 Task: Search for and compare wireless routers on Amazon to find the best option for purchase.
Action: Mouse moved to (191, 313)
Screenshot: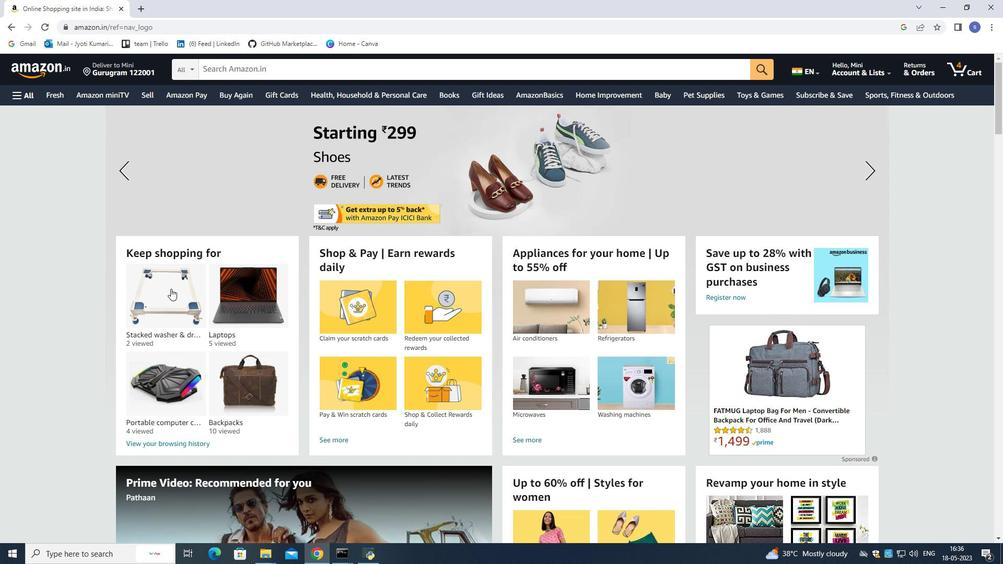 
Action: Mouse scrolled (191, 313) with delta (0, 0)
Screenshot: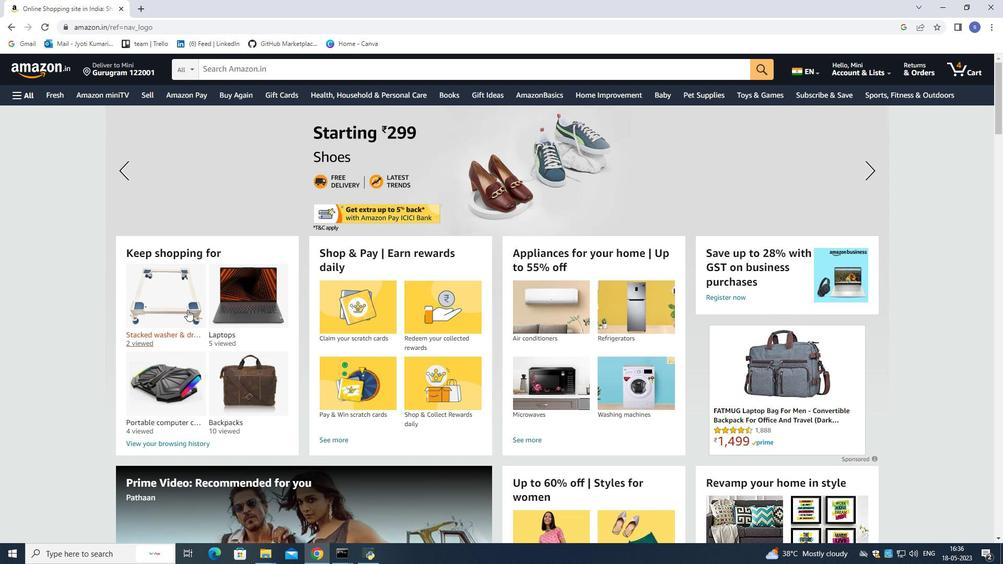 
Action: Mouse moved to (191, 312)
Screenshot: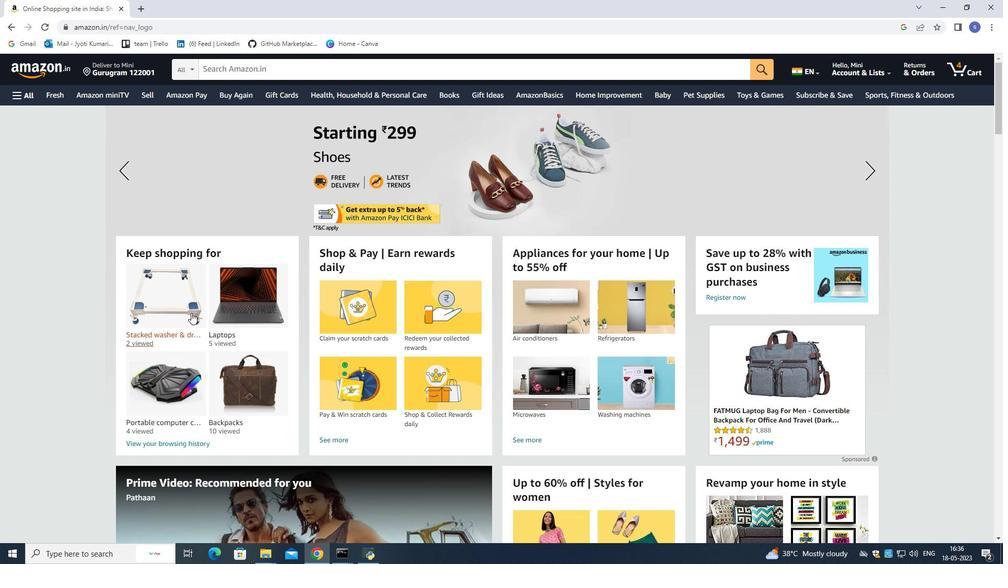 
Action: Mouse scrolled (191, 313) with delta (0, 0)
Screenshot: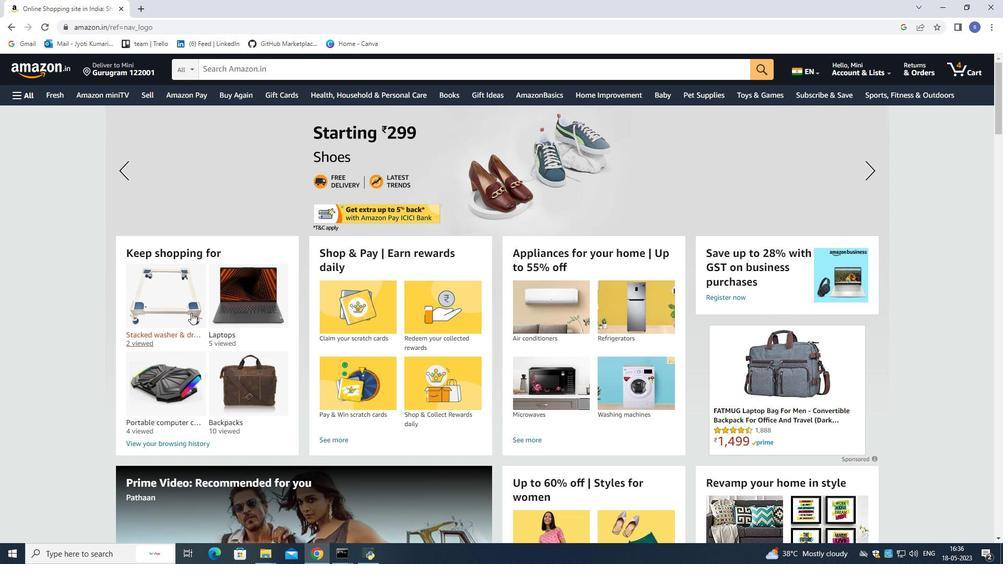 
Action: Mouse moved to (192, 309)
Screenshot: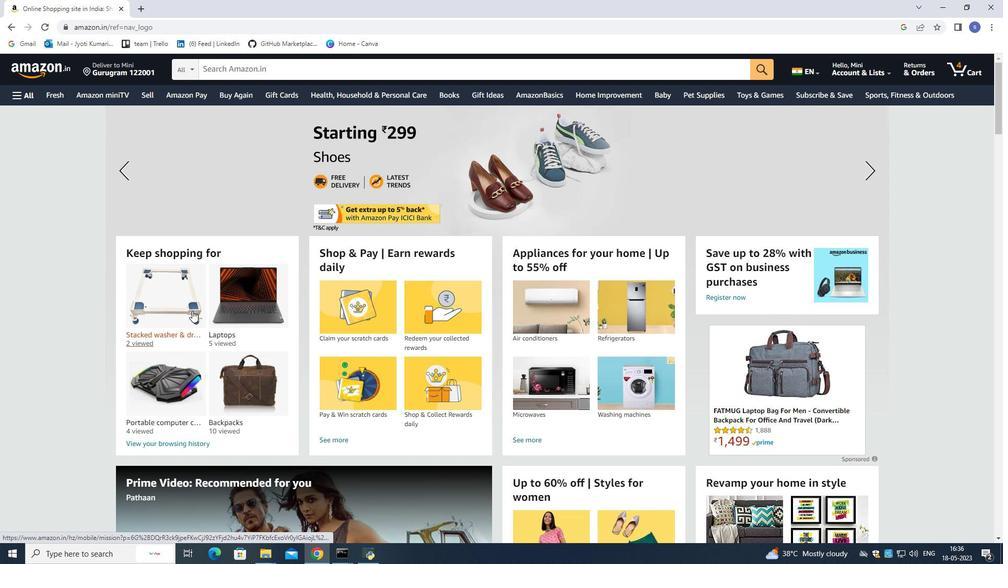 
Action: Mouse scrolled (192, 309) with delta (0, 0)
Screenshot: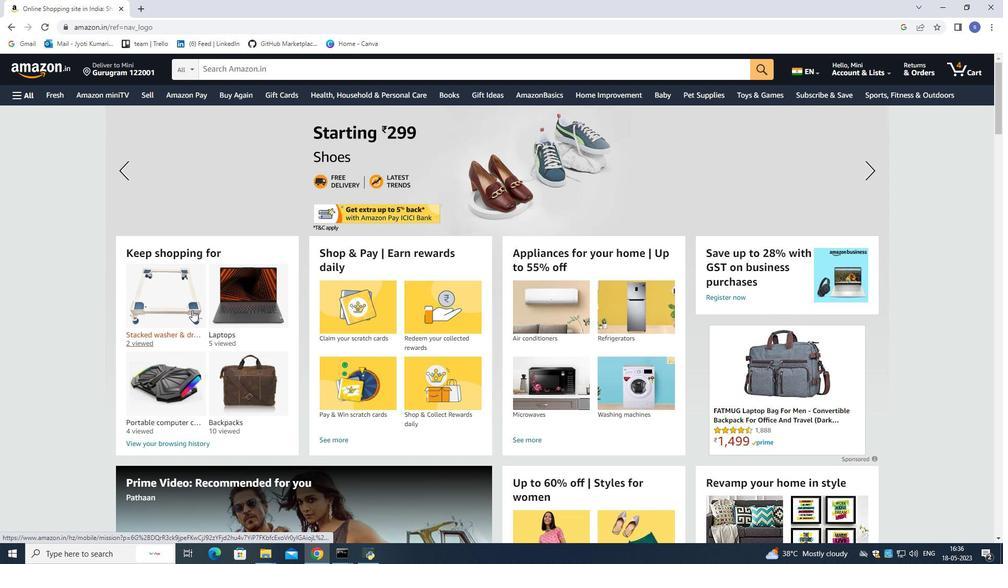 
Action: Mouse scrolled (192, 309) with delta (0, 0)
Screenshot: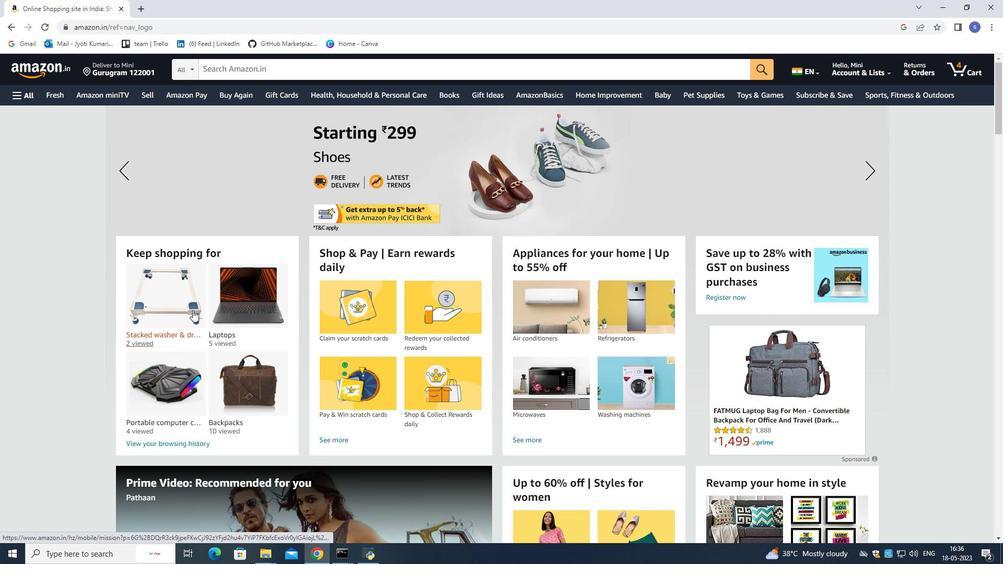 
Action: Mouse scrolled (192, 309) with delta (0, 0)
Screenshot: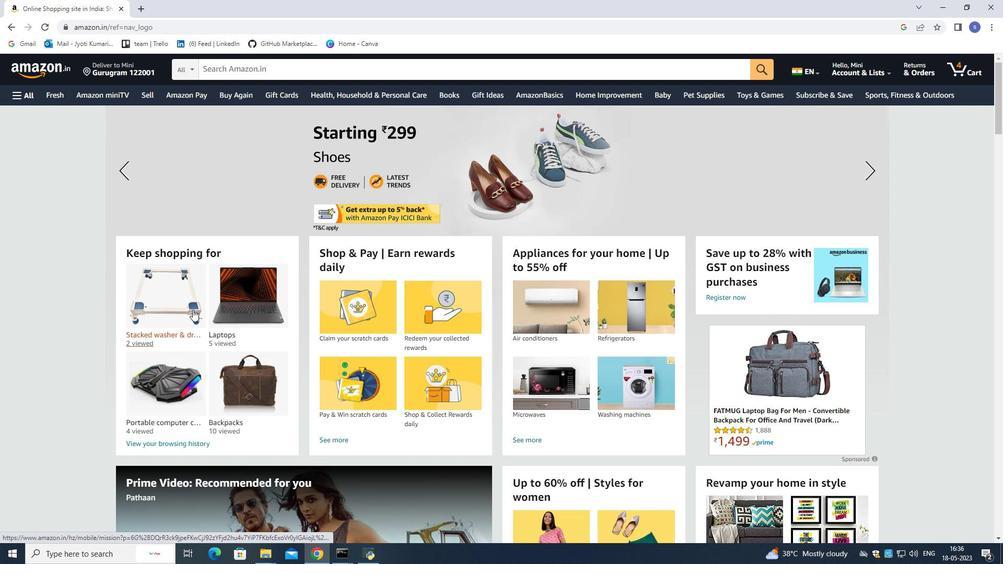 
Action: Mouse moved to (193, 308)
Screenshot: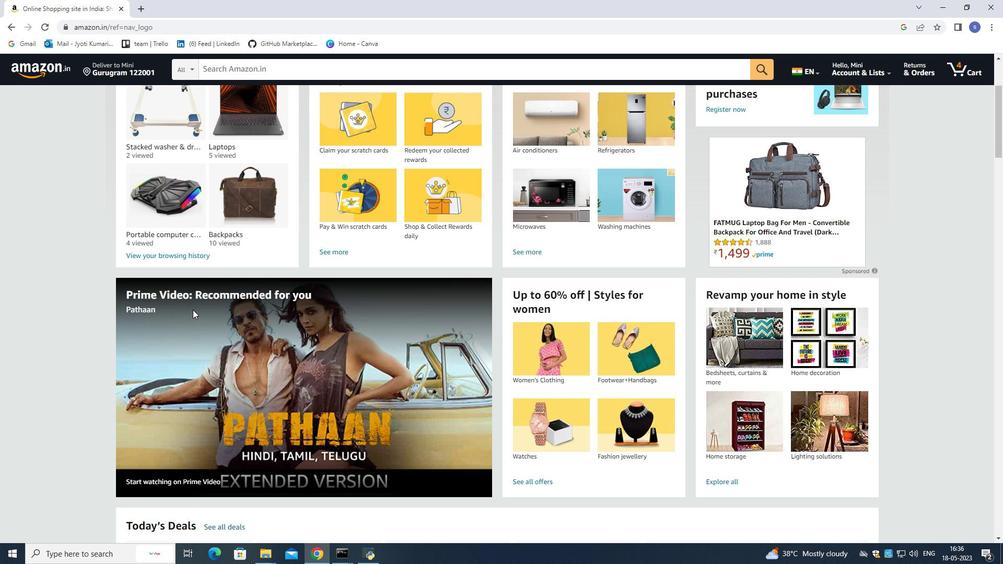 
Action: Mouse scrolled (193, 308) with delta (0, 0)
Screenshot: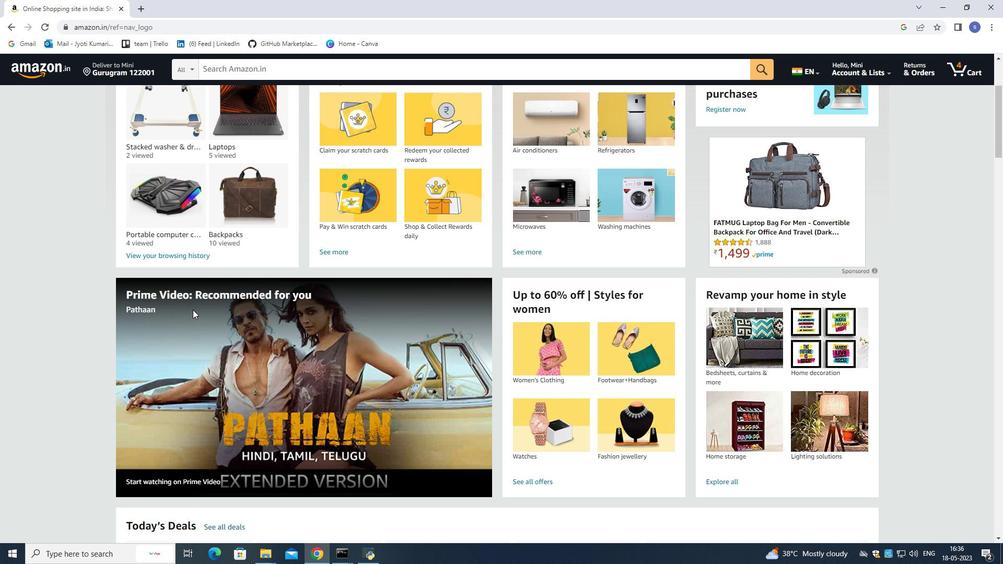 
Action: Mouse moved to (201, 283)
Screenshot: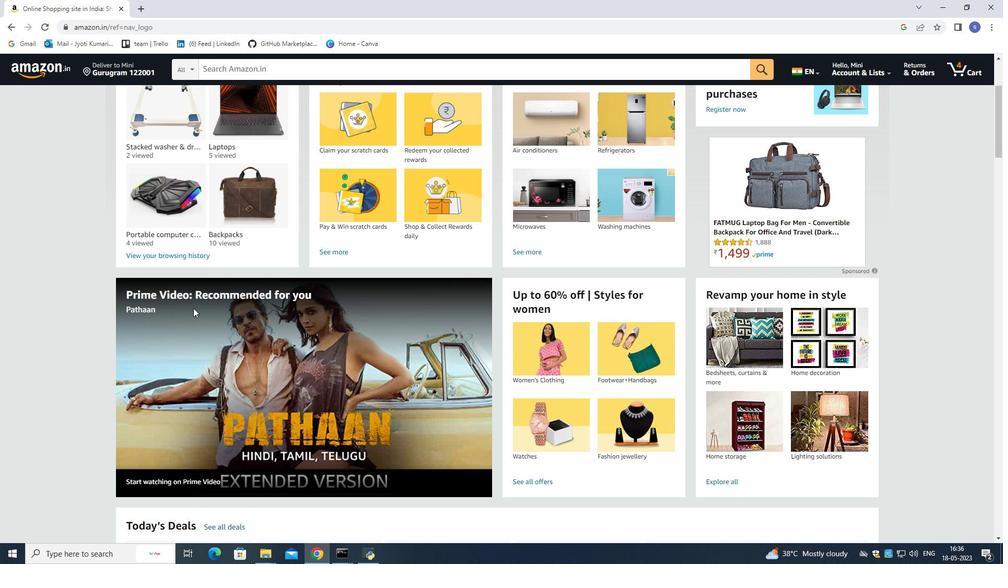 
Action: Mouse scrolled (201, 286) with delta (0, 0)
Screenshot: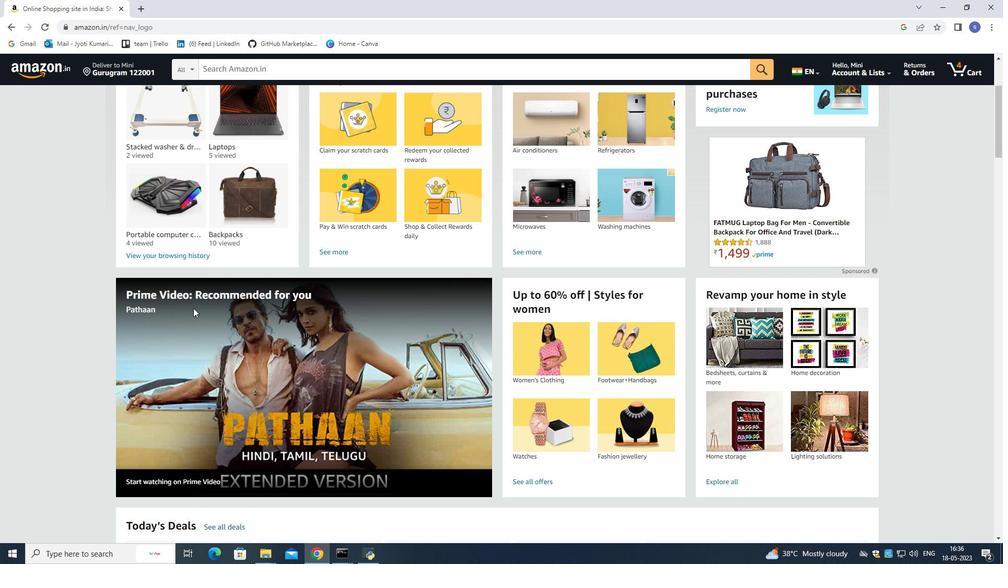 
Action: Mouse moved to (202, 271)
Screenshot: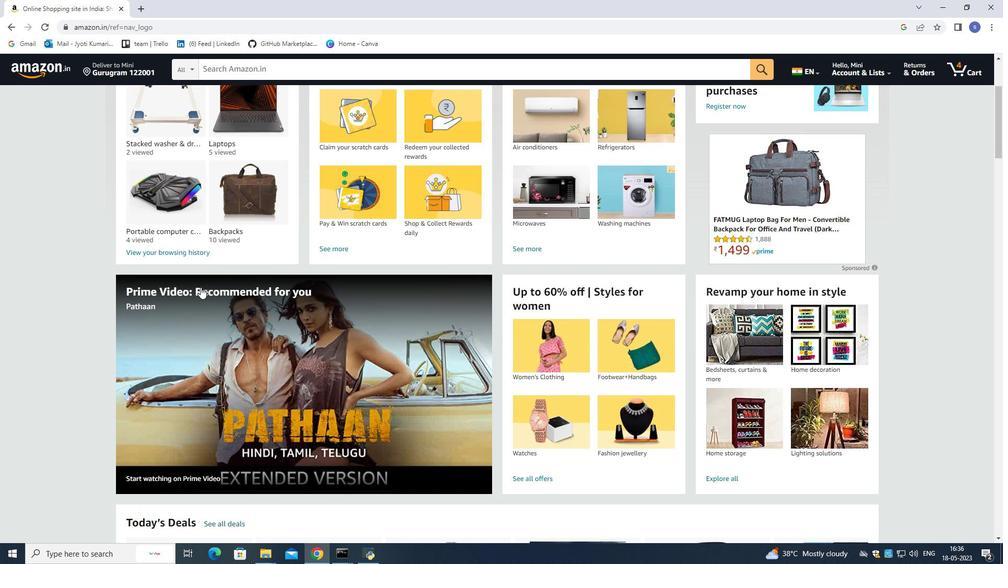 
Action: Mouse scrolled (202, 272) with delta (0, 0)
Screenshot: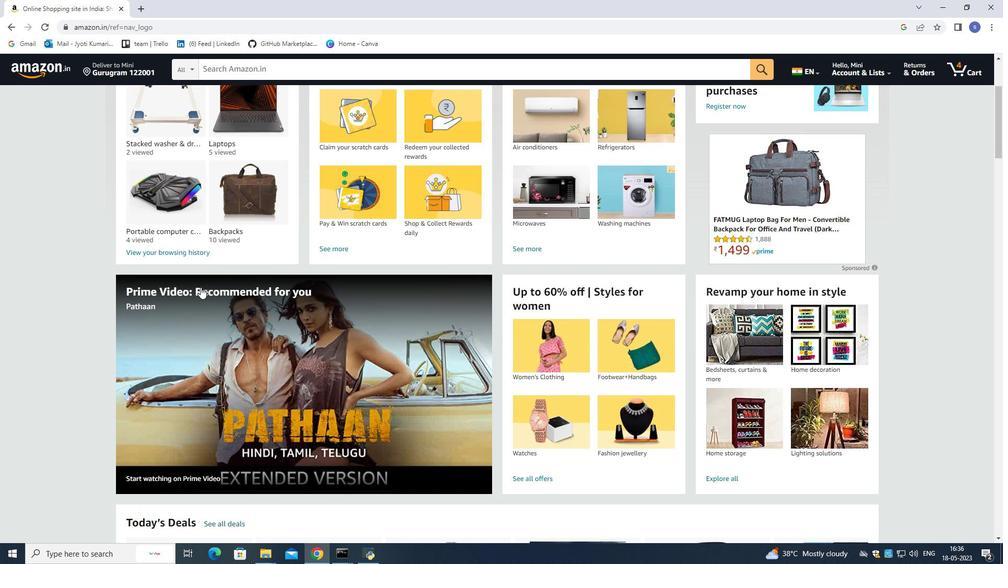 
Action: Mouse moved to (202, 259)
Screenshot: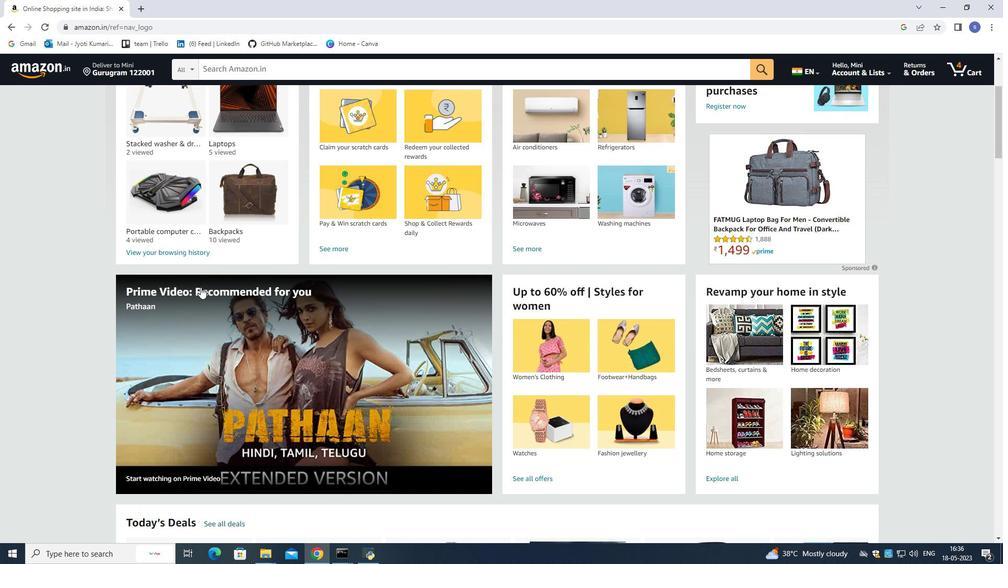 
Action: Mouse scrolled (202, 260) with delta (0, 0)
Screenshot: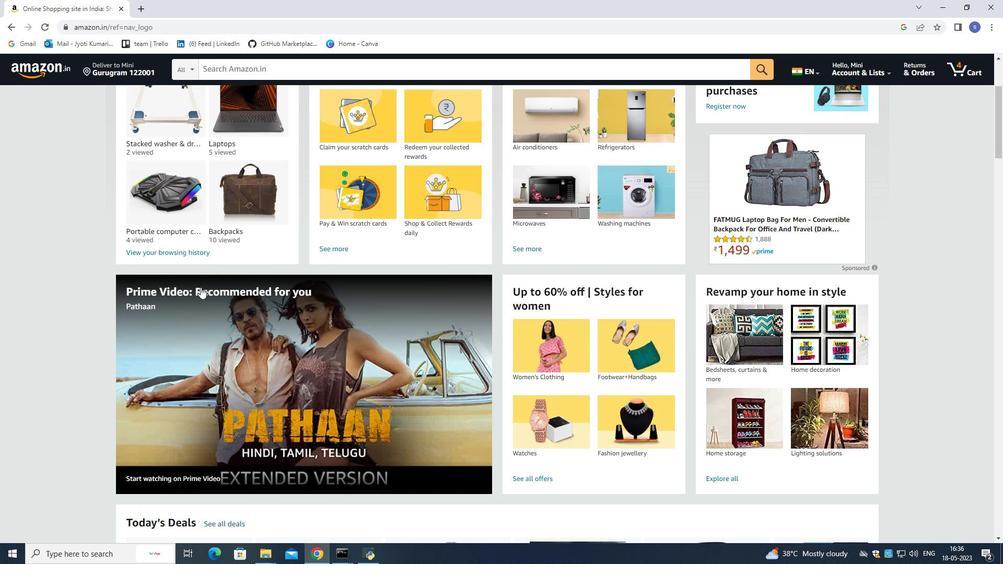 
Action: Mouse scrolled (202, 260) with delta (0, 0)
Screenshot: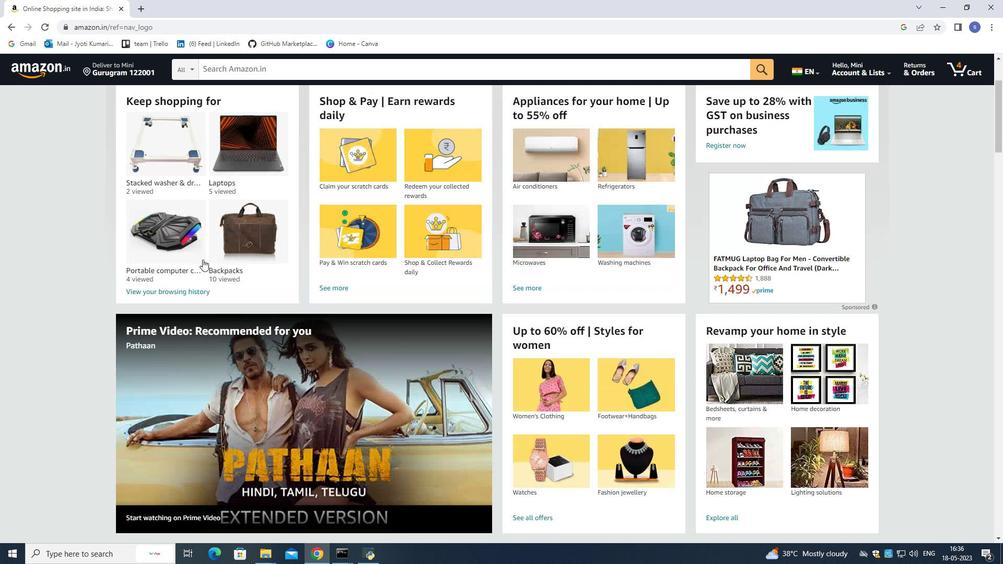 
Action: Mouse scrolled (202, 260) with delta (0, 0)
Screenshot: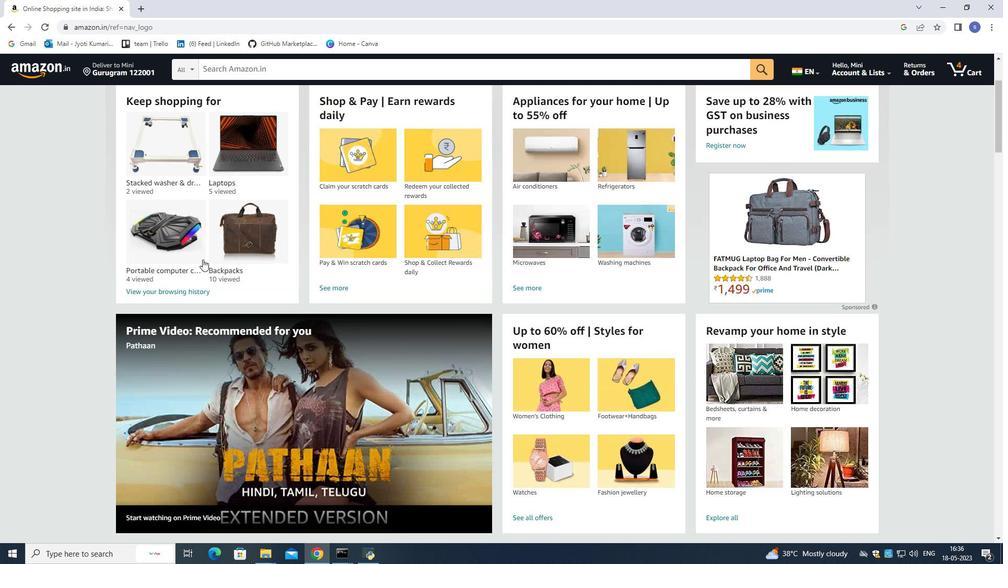 
Action: Mouse scrolled (202, 260) with delta (0, 0)
Screenshot: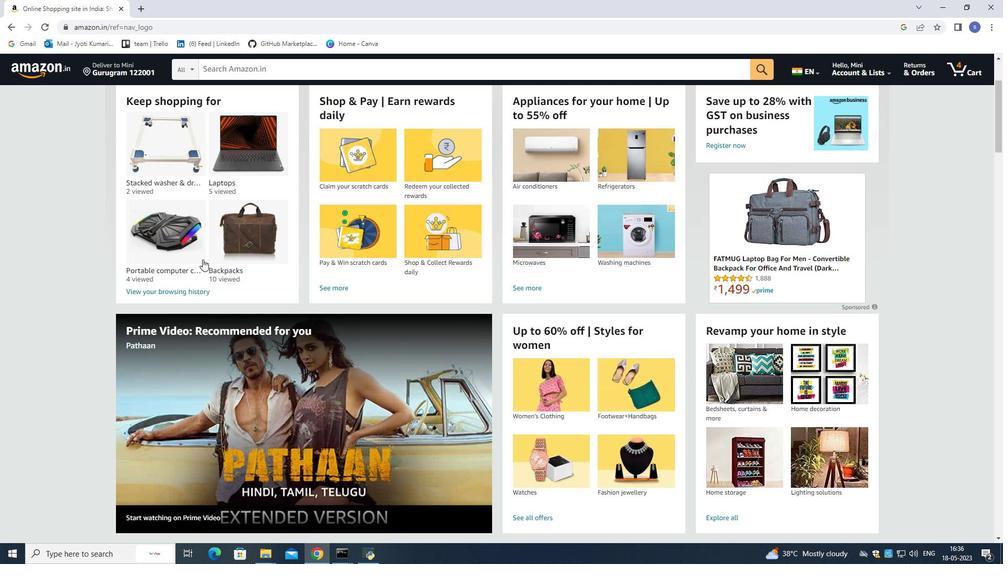 
Action: Mouse moved to (202, 259)
Screenshot: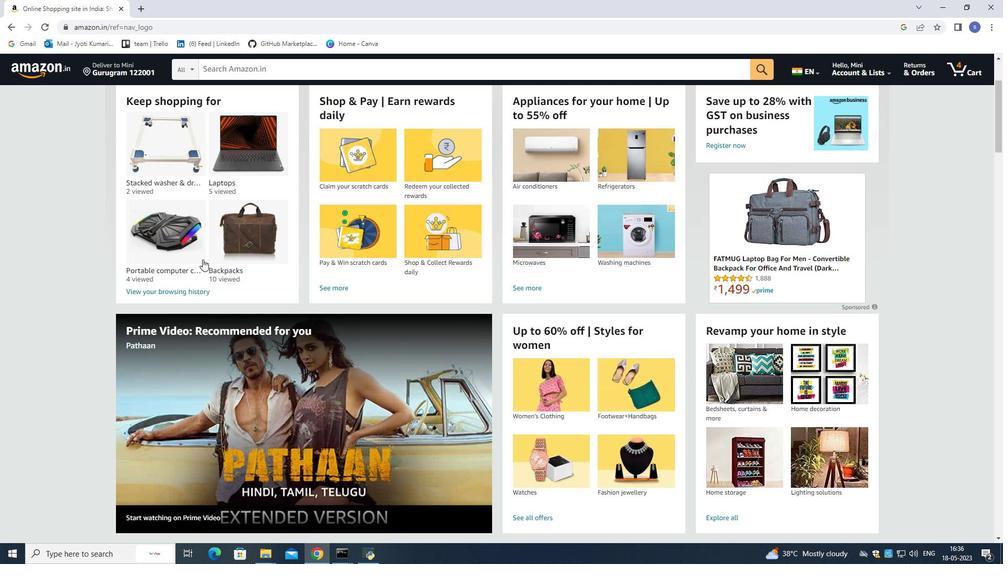 
Action: Mouse scrolled (202, 259) with delta (0, 0)
Screenshot: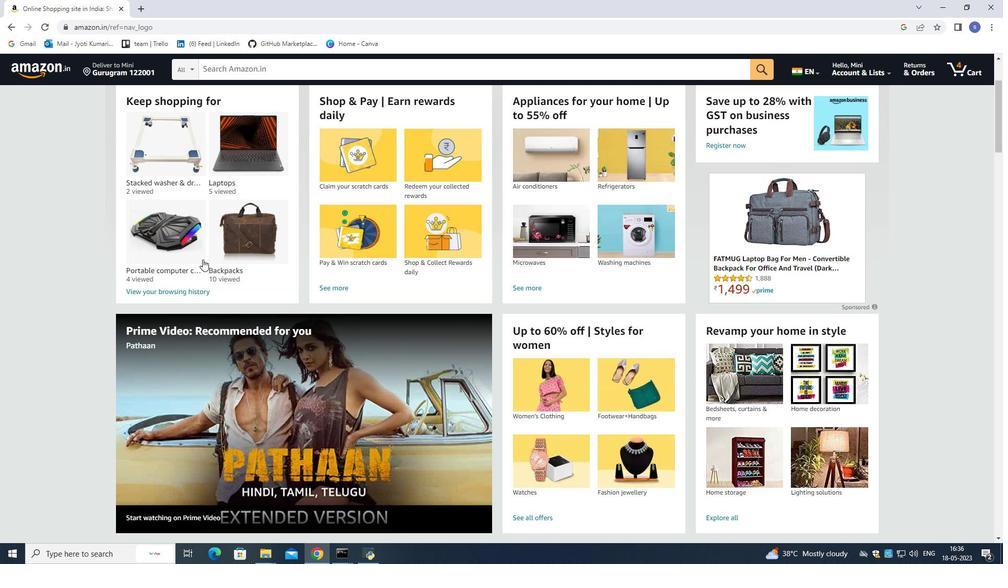 
Action: Mouse moved to (205, 249)
Screenshot: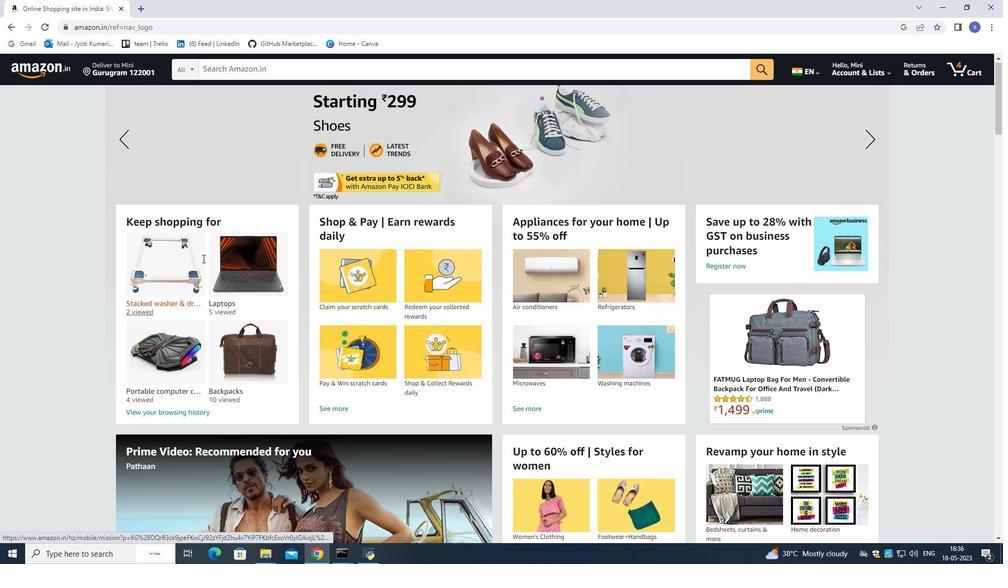
Action: Mouse scrolled (205, 249) with delta (0, 0)
Screenshot: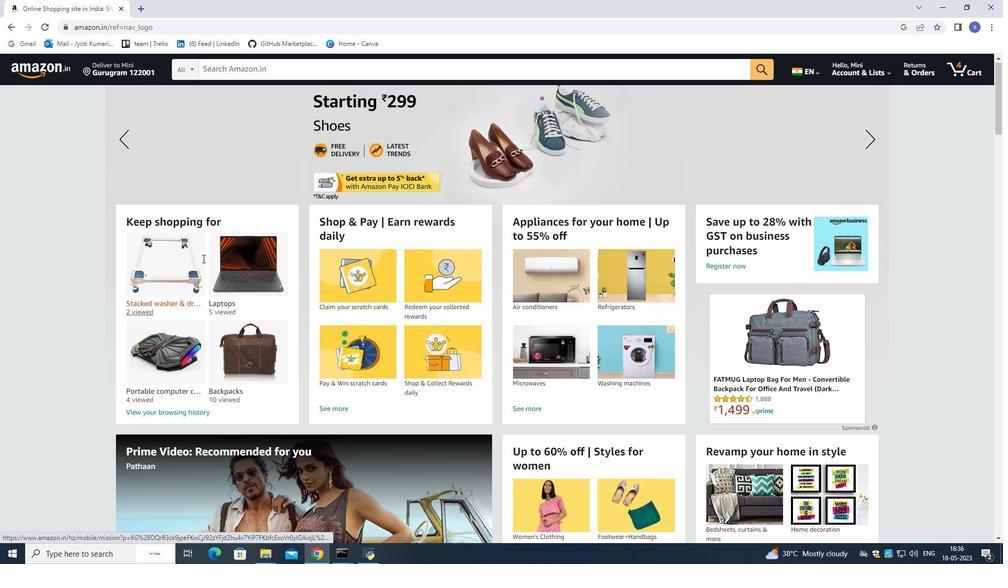 
Action: Mouse moved to (506, 67)
Screenshot: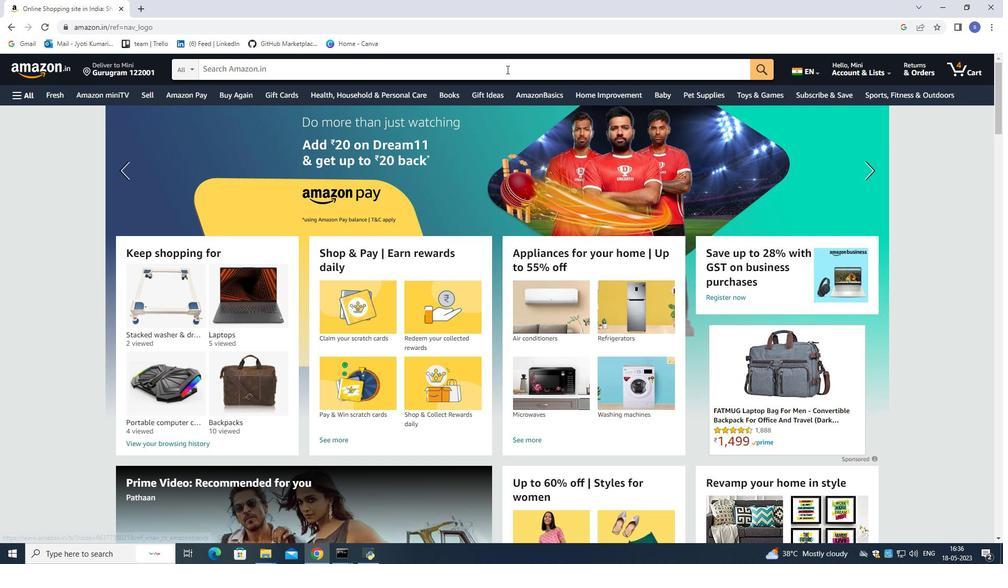 
Action: Mouse pressed left at (506, 67)
Screenshot: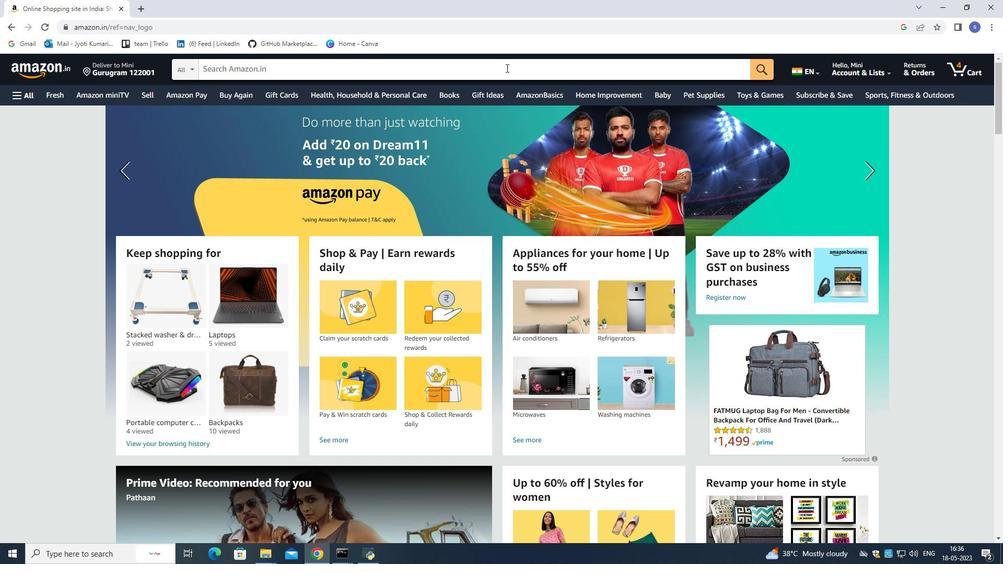 
Action: Mouse moved to (77, 161)
Screenshot: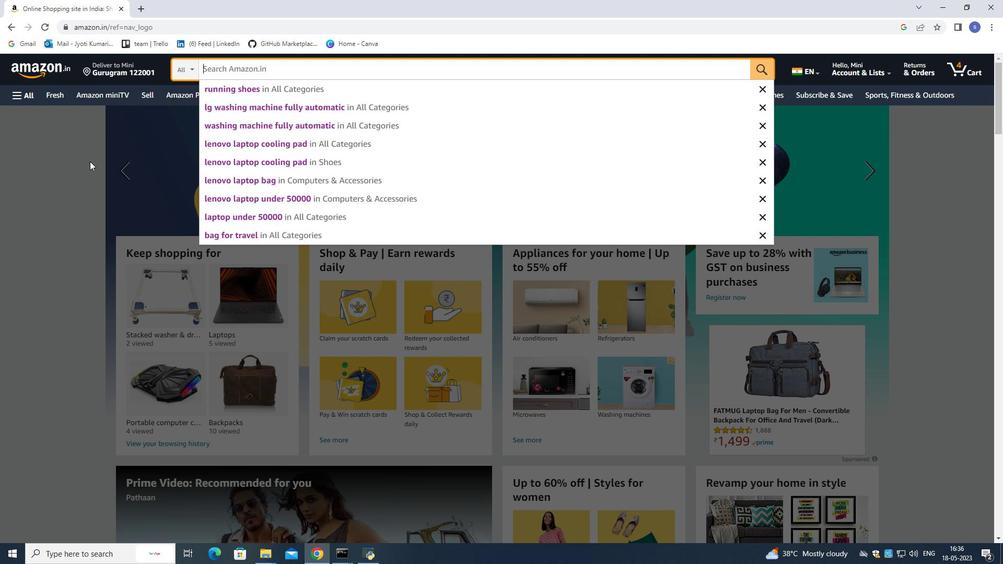 
Action: Mouse pressed left at (77, 161)
Screenshot: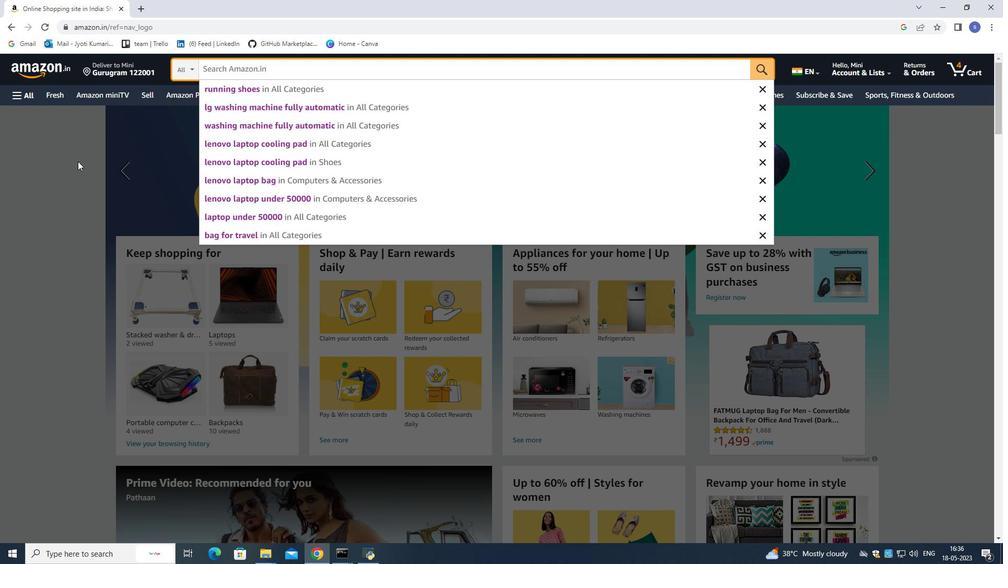 
Action: Mouse moved to (13, 98)
Screenshot: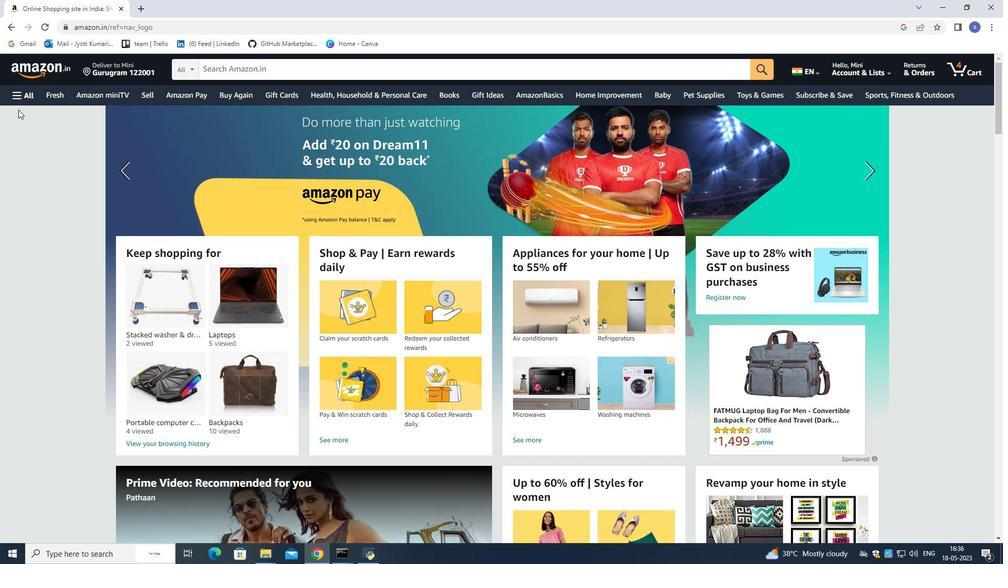 
Action: Mouse pressed left at (13, 98)
Screenshot: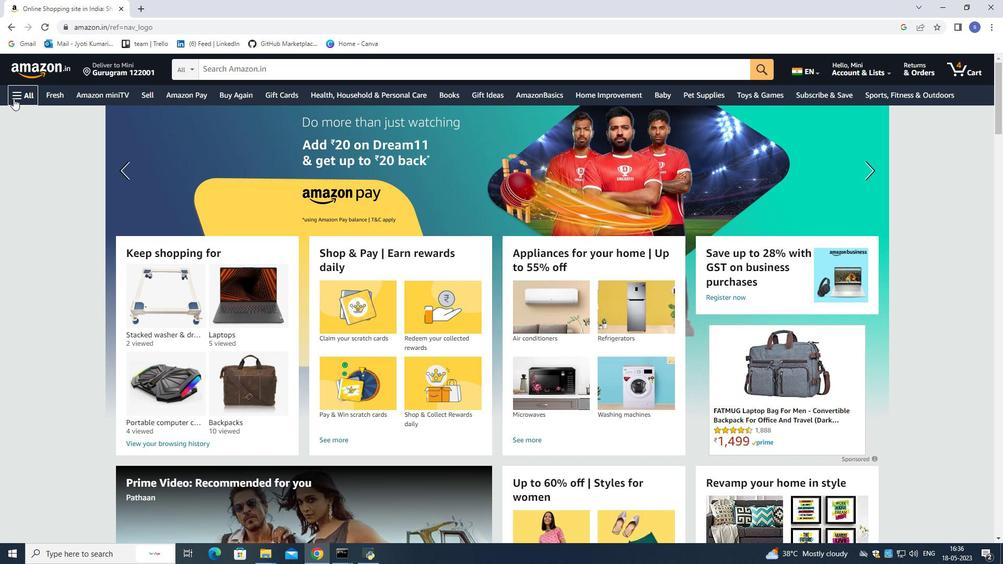 
Action: Mouse moved to (58, 344)
Screenshot: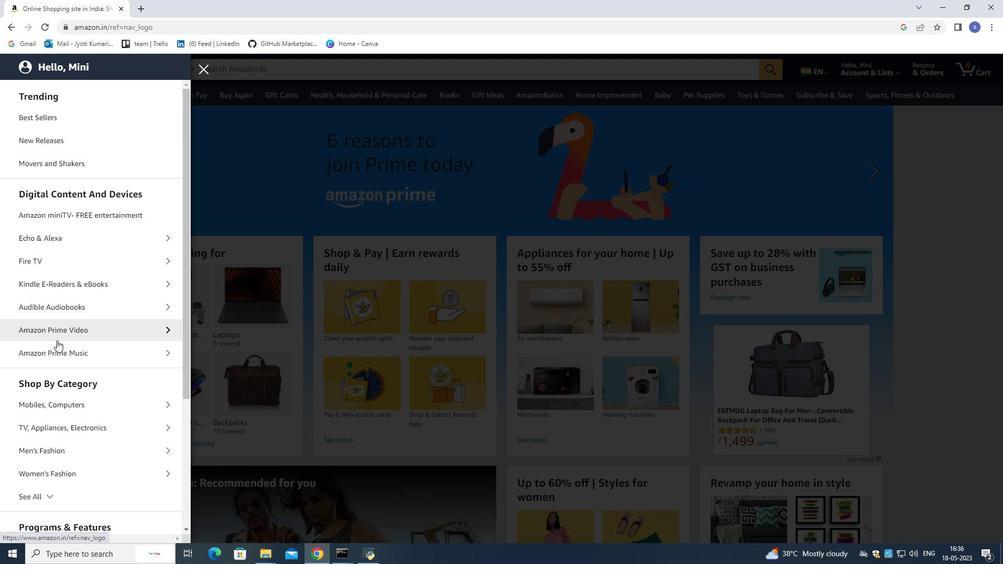 
Action: Mouse scrolled (58, 343) with delta (0, 0)
Screenshot: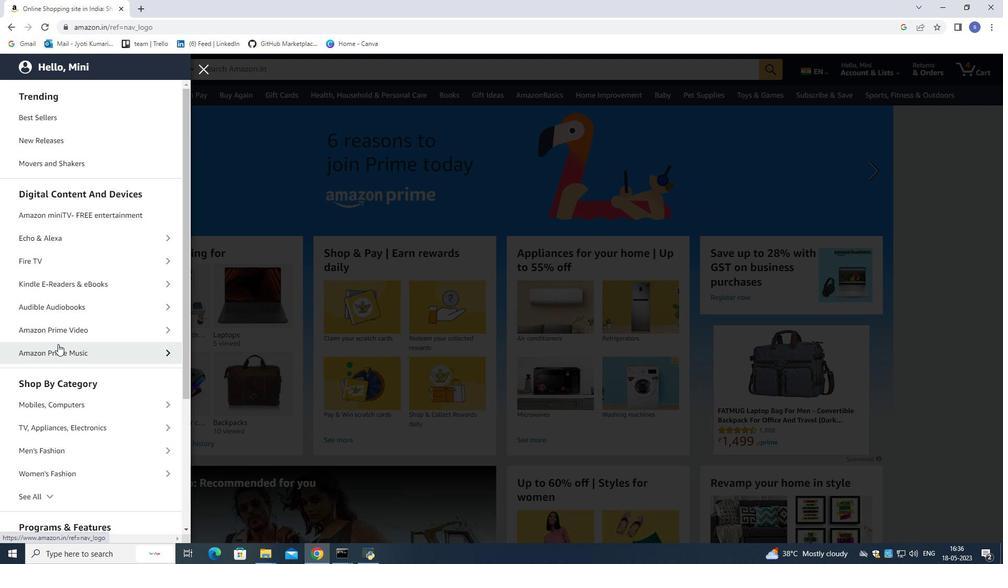 
Action: Mouse scrolled (58, 343) with delta (0, 0)
Screenshot: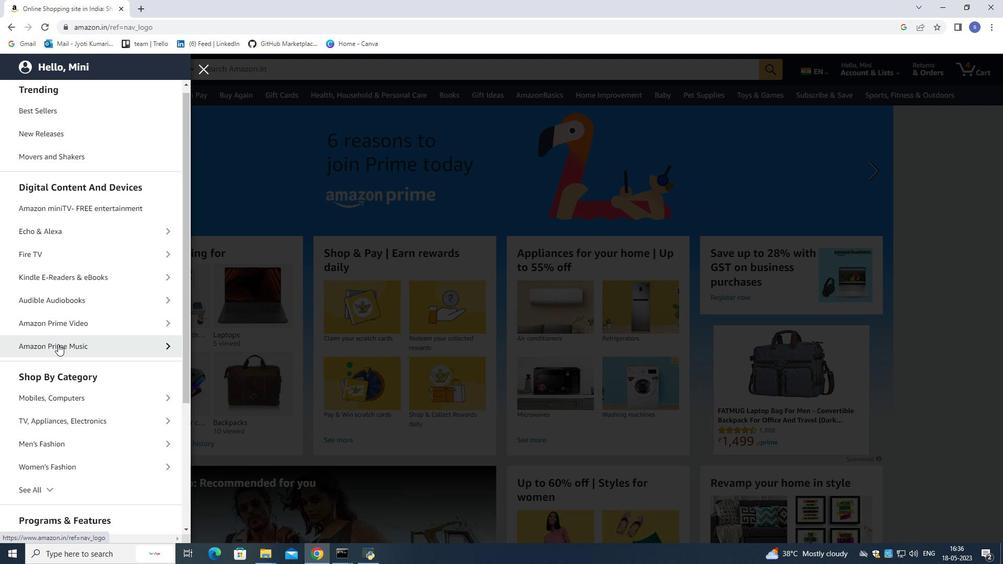 
Action: Mouse scrolled (58, 343) with delta (0, 0)
Screenshot: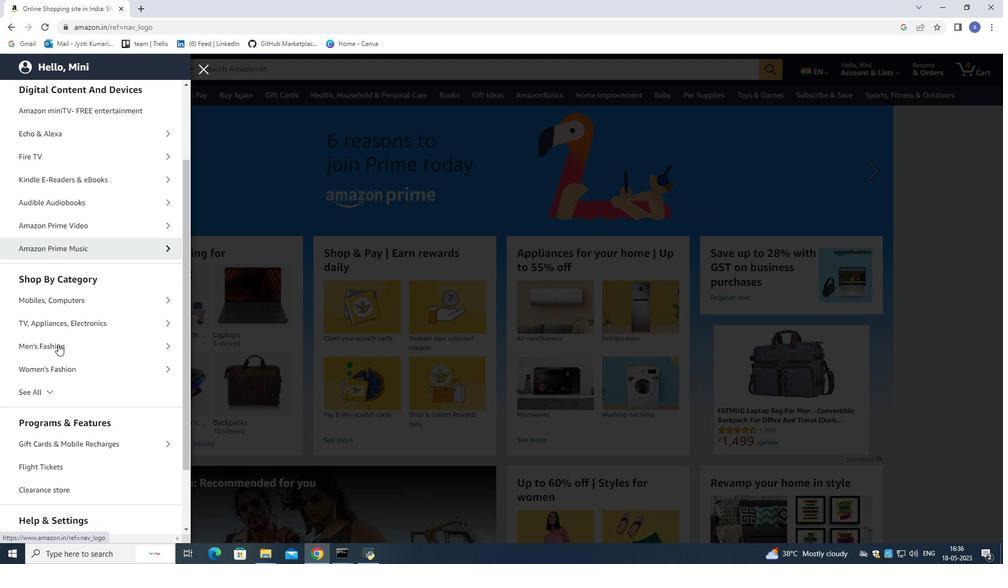 
Action: Mouse moved to (54, 341)
Screenshot: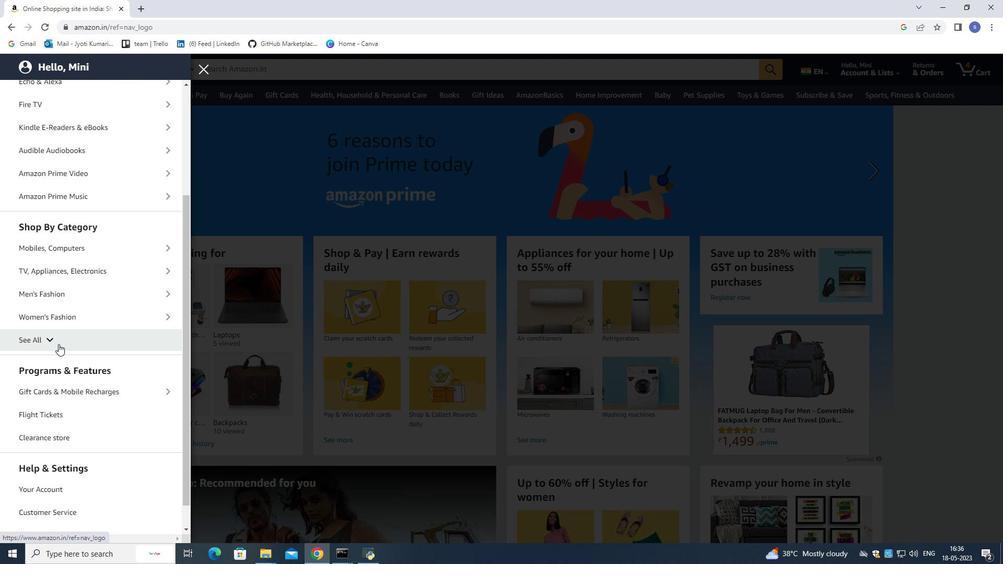 
Action: Mouse pressed left at (54, 341)
Screenshot: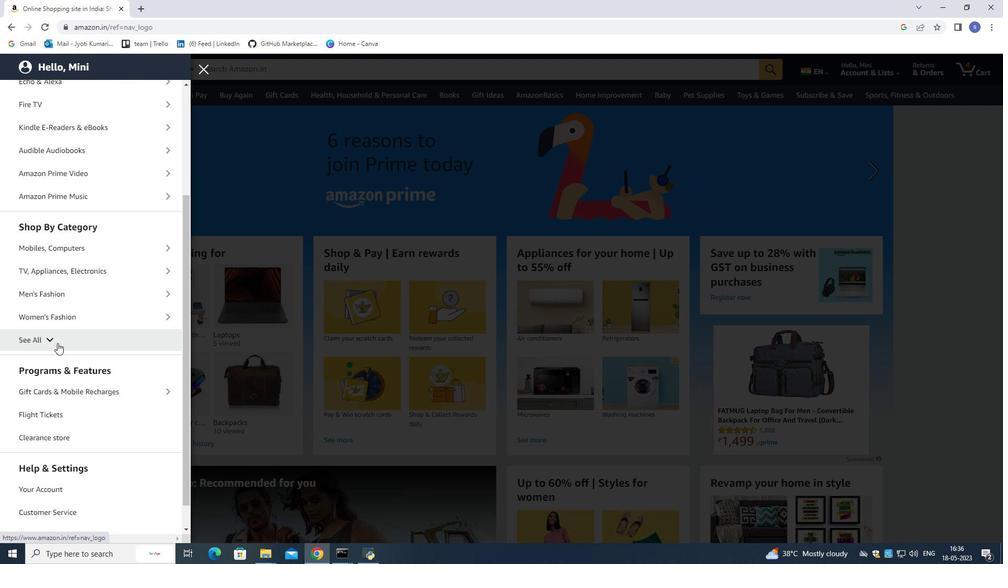 
Action: Mouse moved to (54, 341)
Screenshot: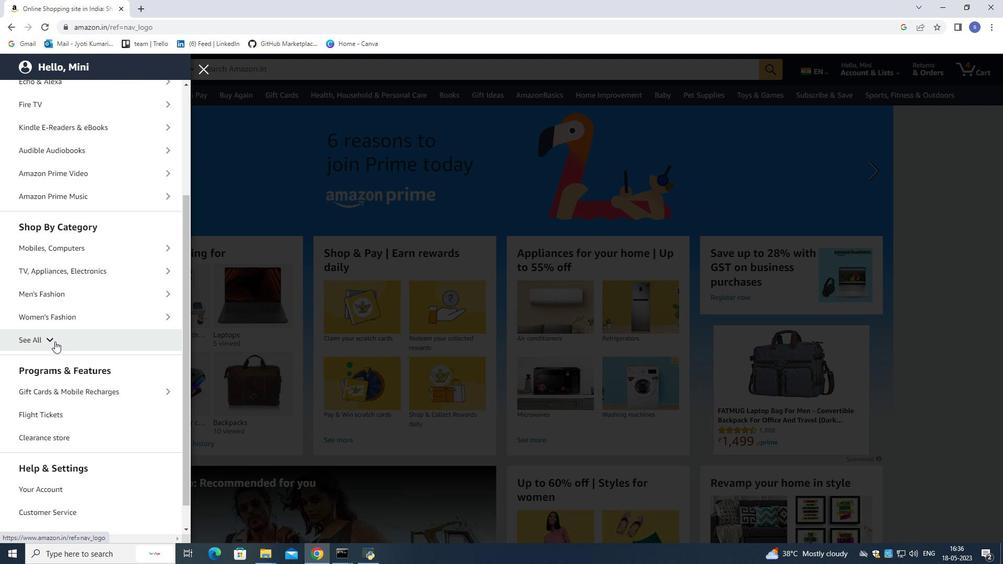 
Action: Mouse scrolled (54, 340) with delta (0, 0)
Screenshot: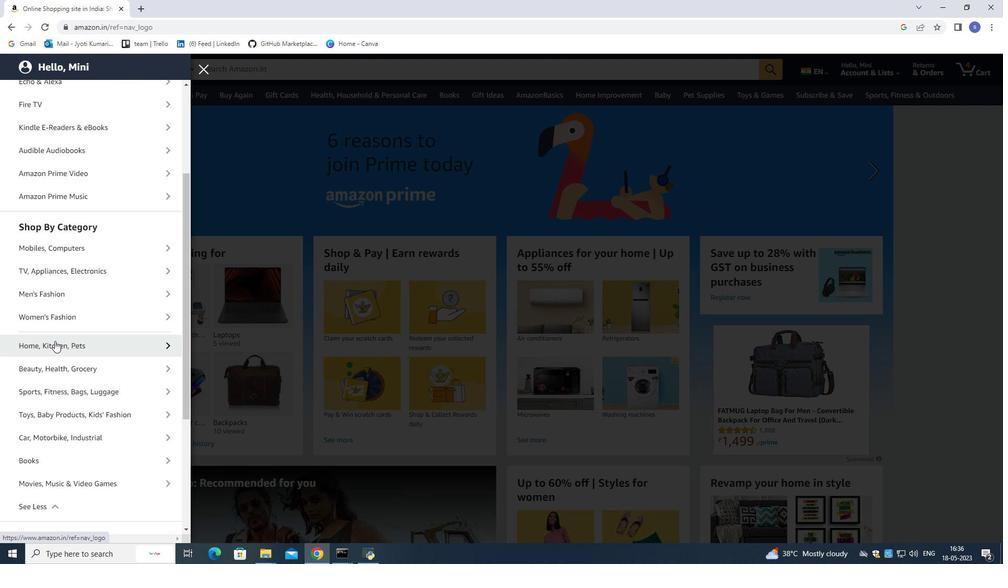 
Action: Mouse scrolled (54, 340) with delta (0, 0)
Screenshot: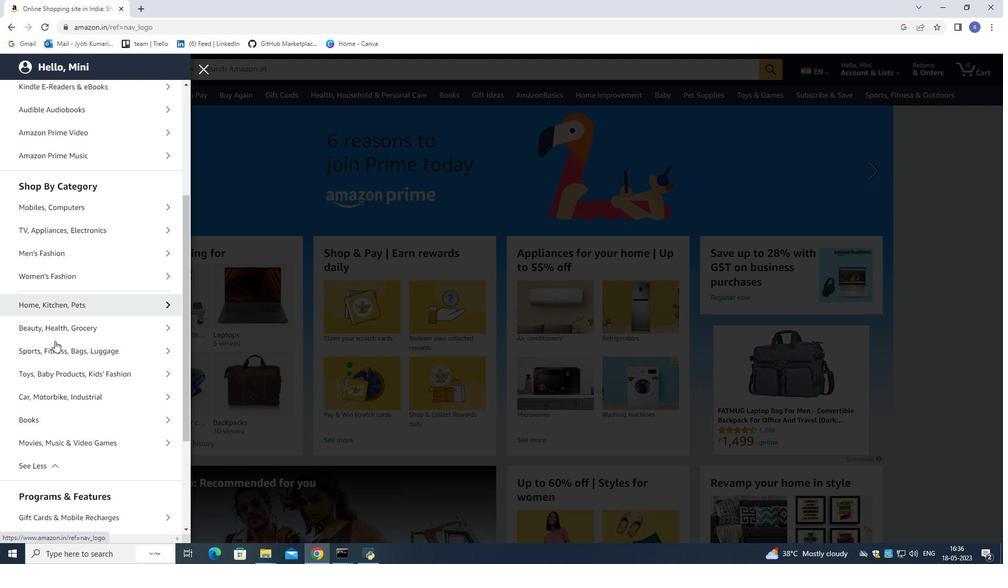 
Action: Mouse moved to (55, 343)
Screenshot: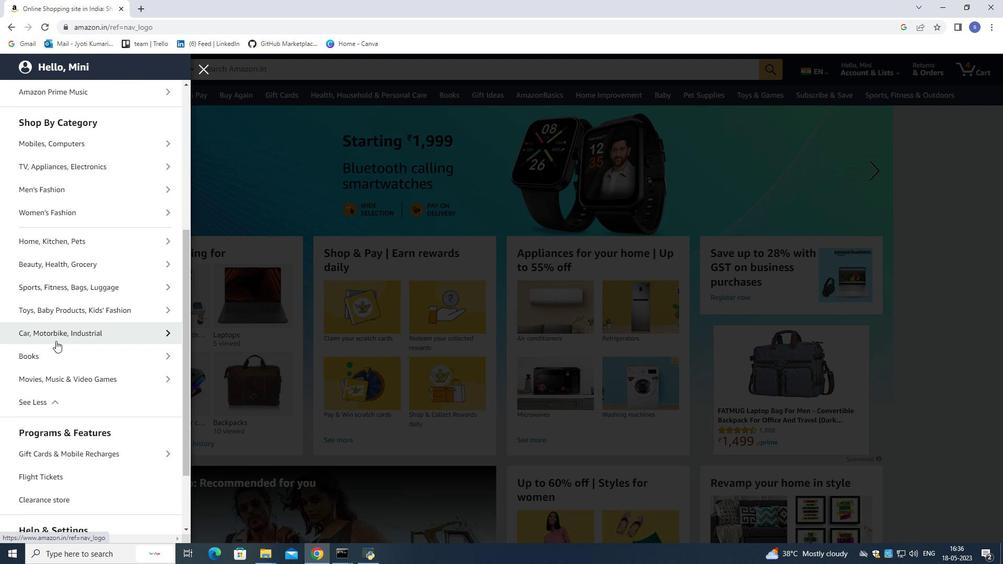 
Action: Mouse scrolled (55, 342) with delta (0, 0)
Screenshot: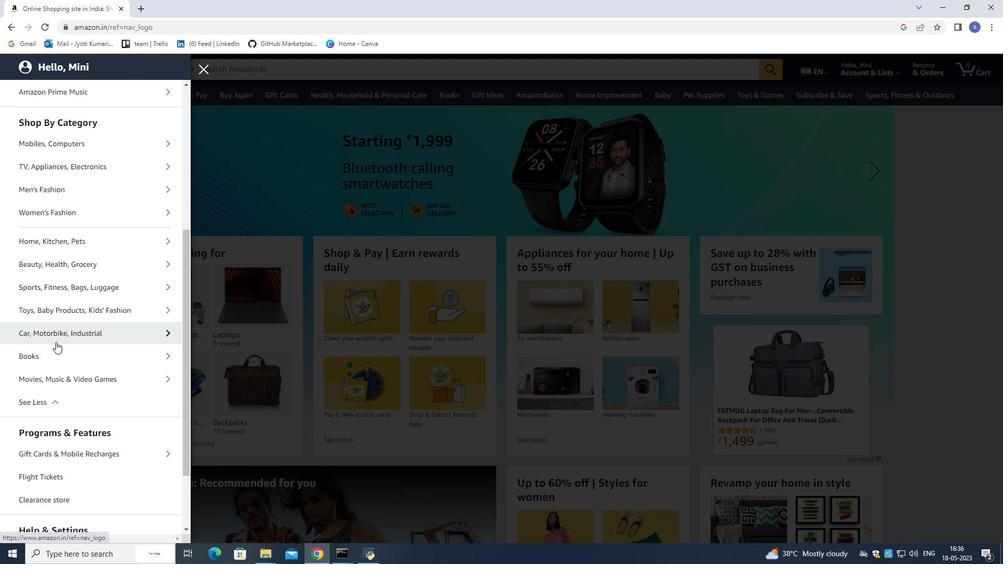
Action: Mouse moved to (55, 343)
Screenshot: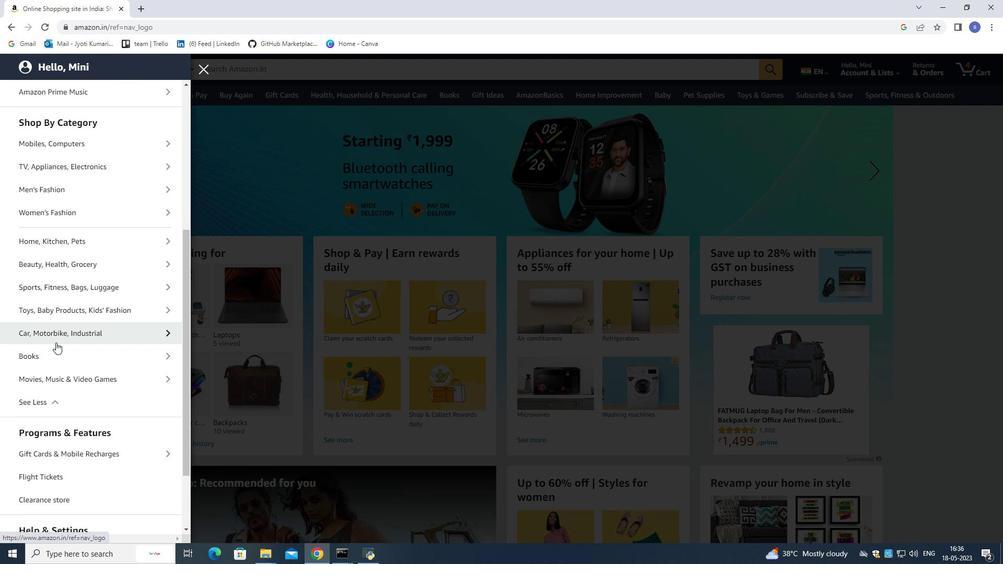 
Action: Mouse scrolled (55, 344) with delta (0, 0)
Screenshot: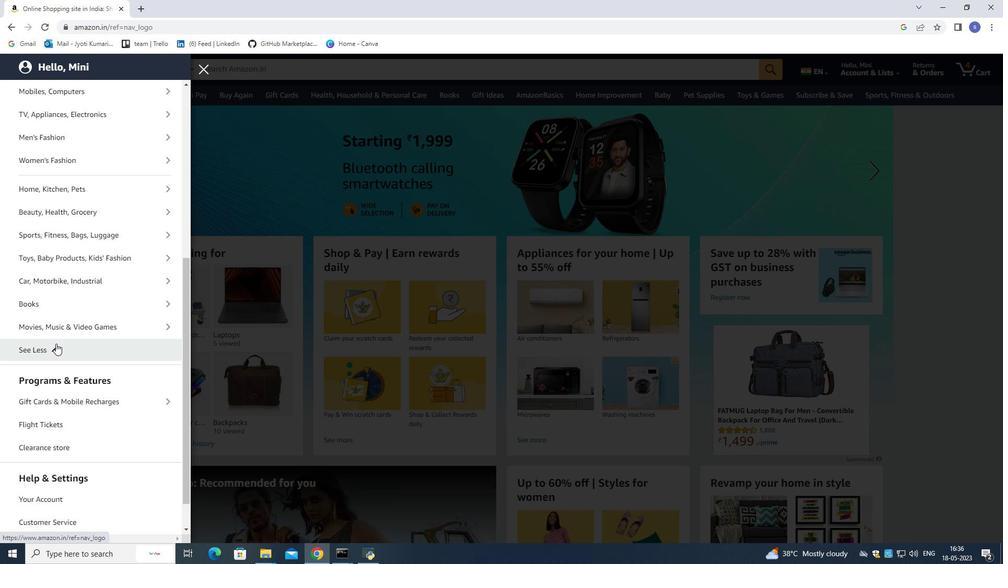 
Action: Mouse moved to (55, 342)
Screenshot: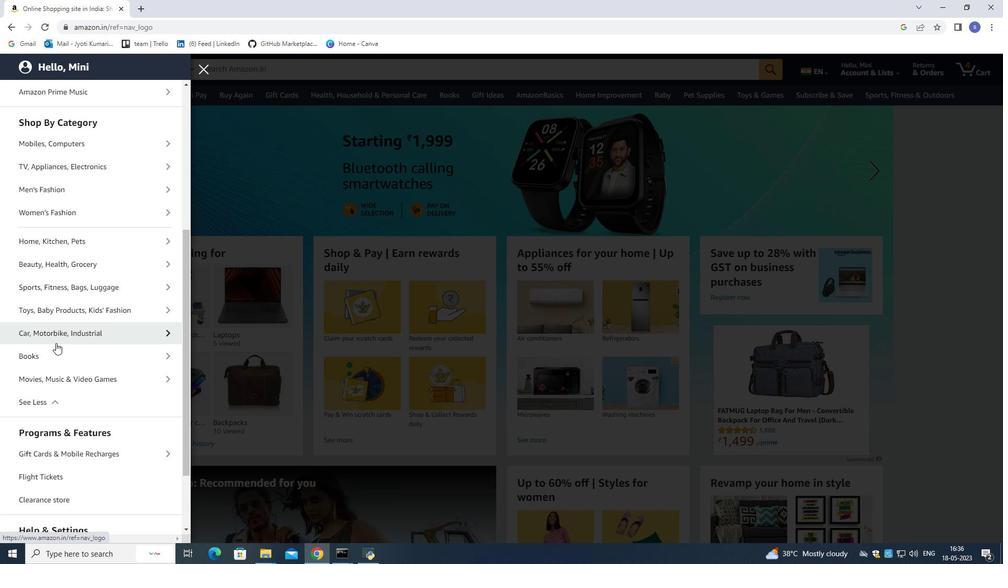
Action: Mouse scrolled (55, 341) with delta (0, 0)
Screenshot: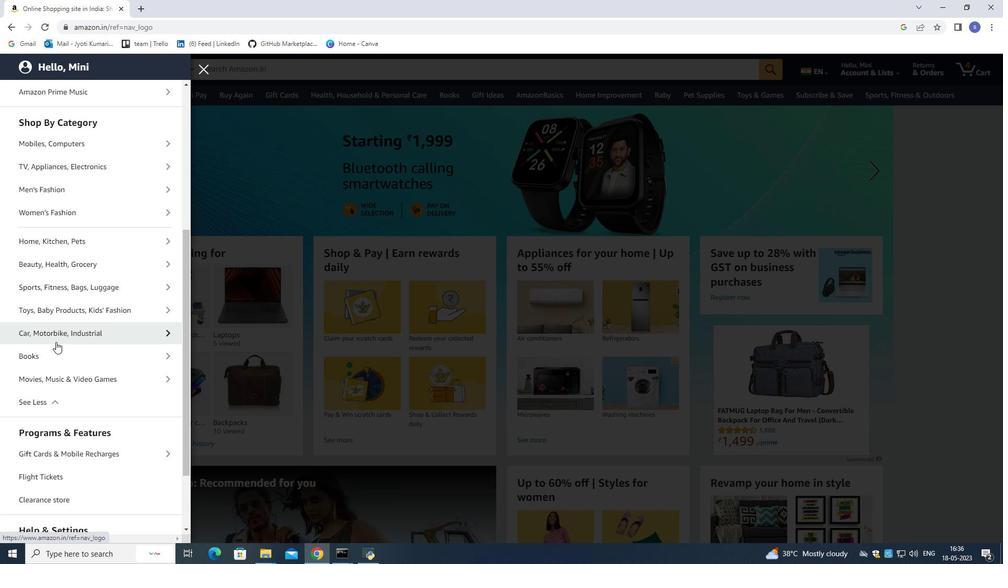 
Action: Mouse scrolled (55, 341) with delta (0, 0)
Screenshot: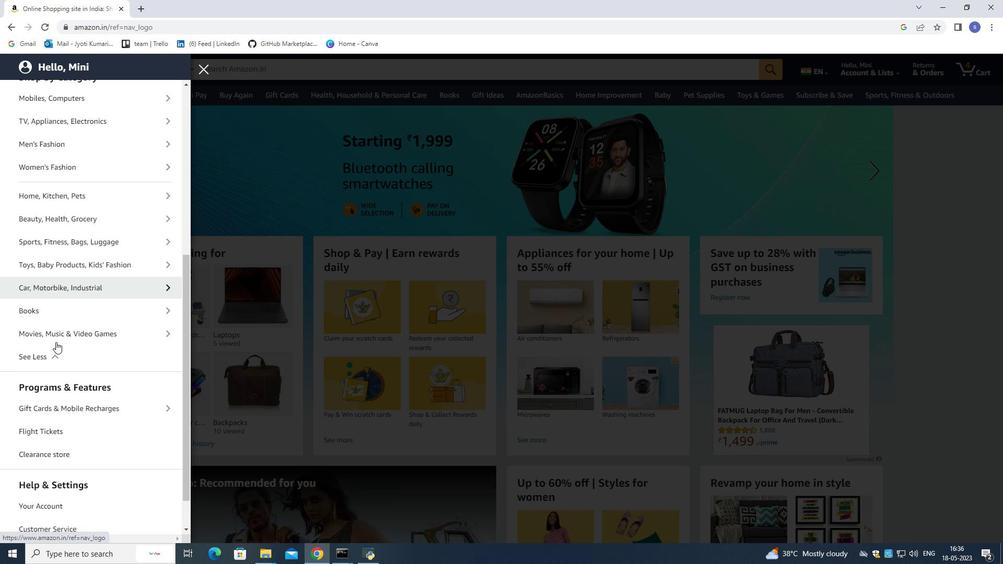 
Action: Mouse scrolled (55, 341) with delta (0, 0)
Screenshot: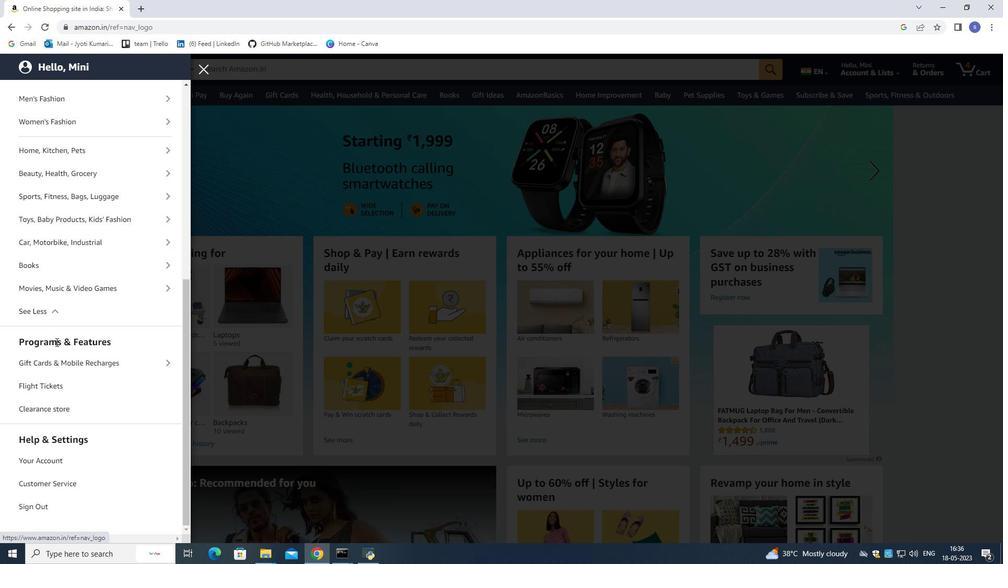 
Action: Mouse scrolled (55, 341) with delta (0, 0)
Screenshot: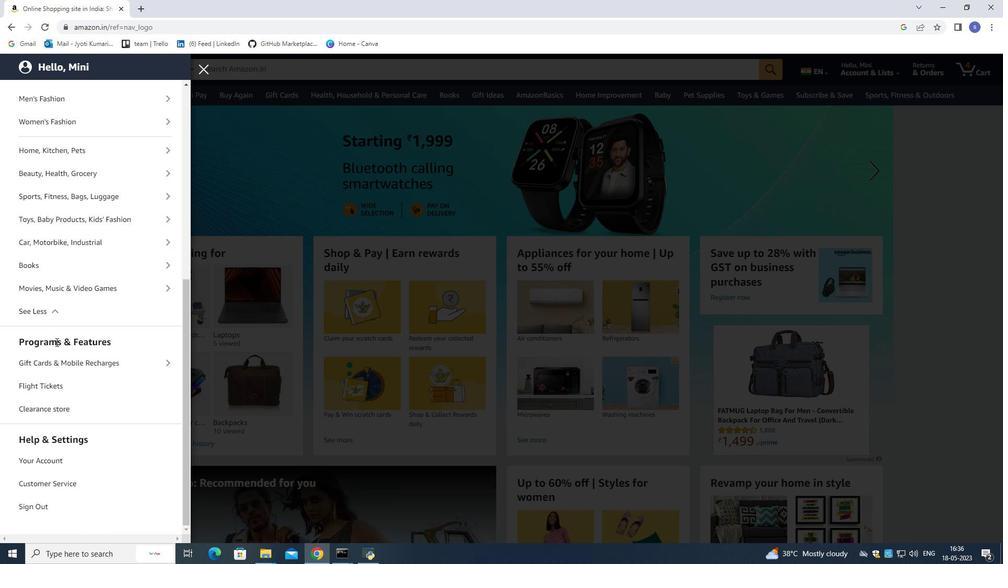 
Action: Mouse scrolled (55, 341) with delta (0, 0)
Screenshot: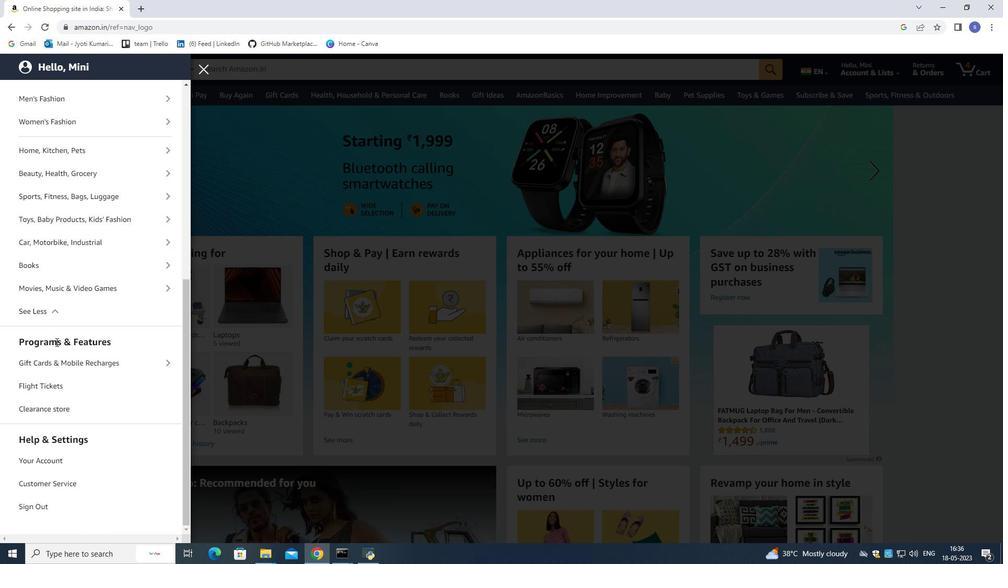 
Action: Mouse moved to (203, 67)
Screenshot: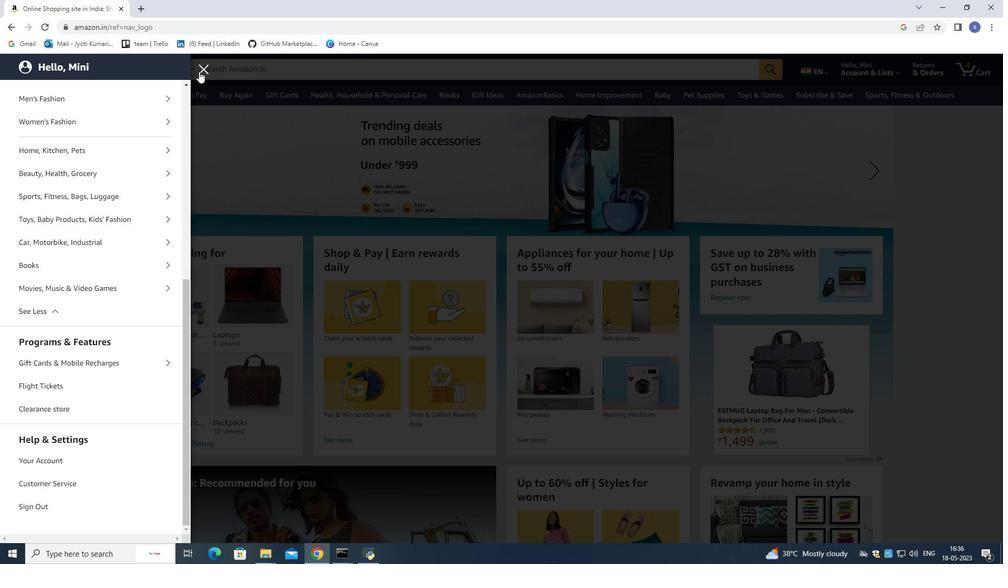 
Action: Mouse pressed left at (203, 67)
Screenshot: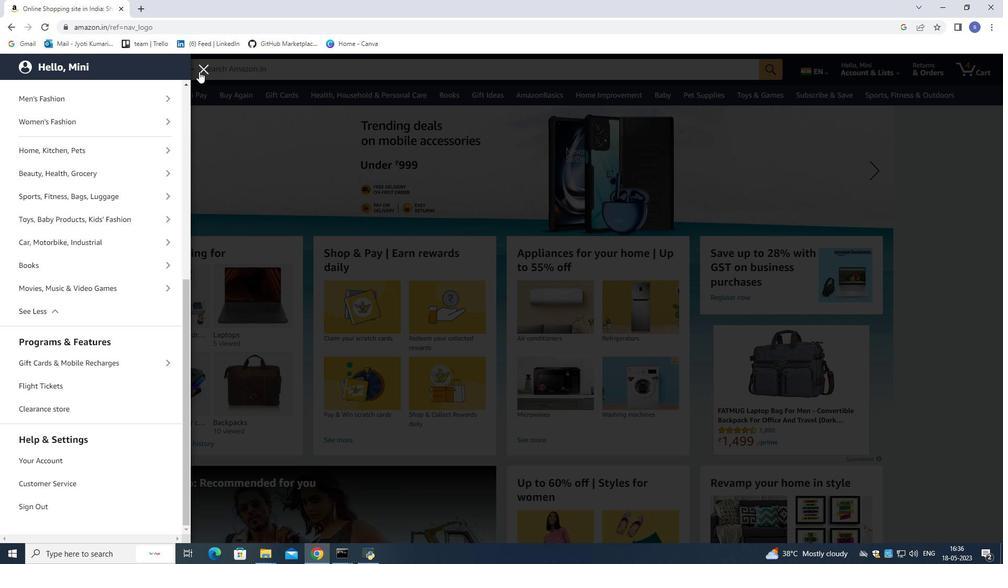 
Action: Mouse moved to (229, 60)
Screenshot: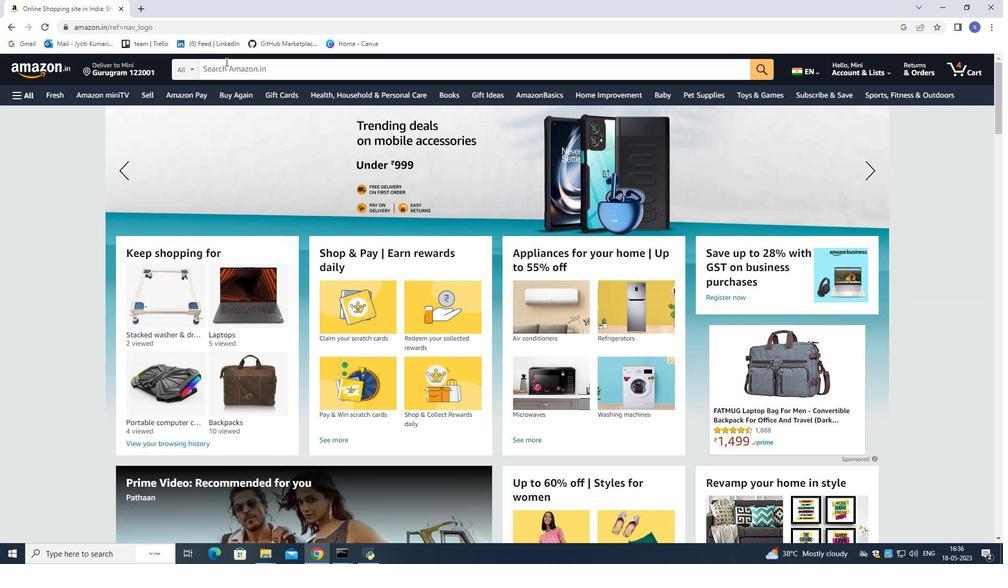 
Action: Mouse pressed left at (229, 60)
Screenshot: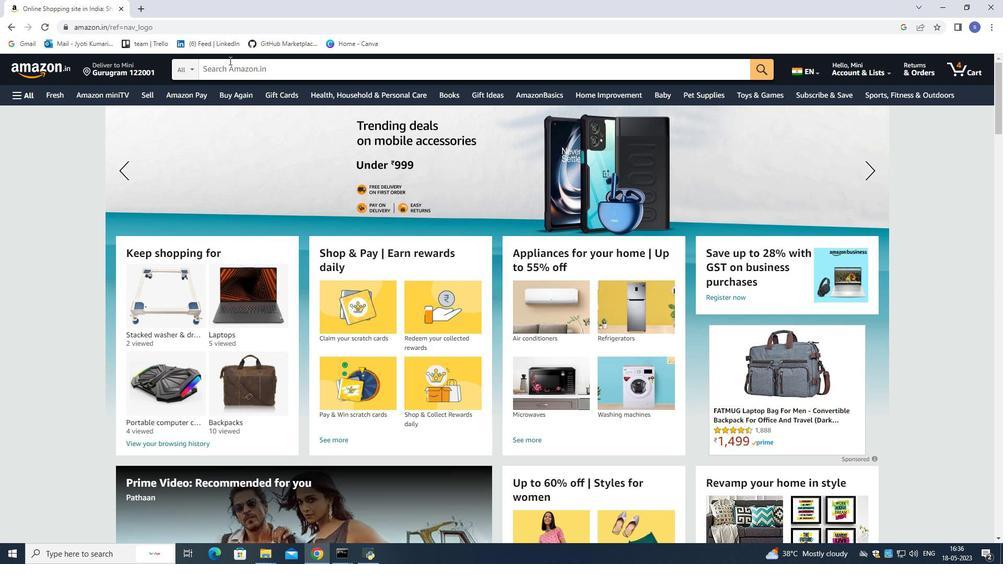 
Action: Mouse moved to (225, 69)
Screenshot: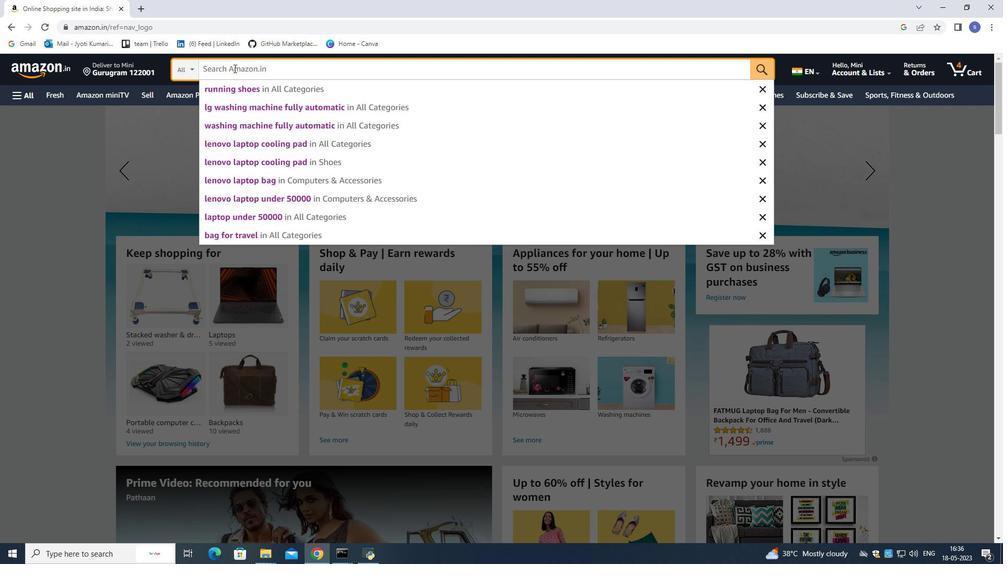 
Action: Key pressed wireless<Key.space>route<Key.space><Key.backspace>r<Key.enter>
Screenshot: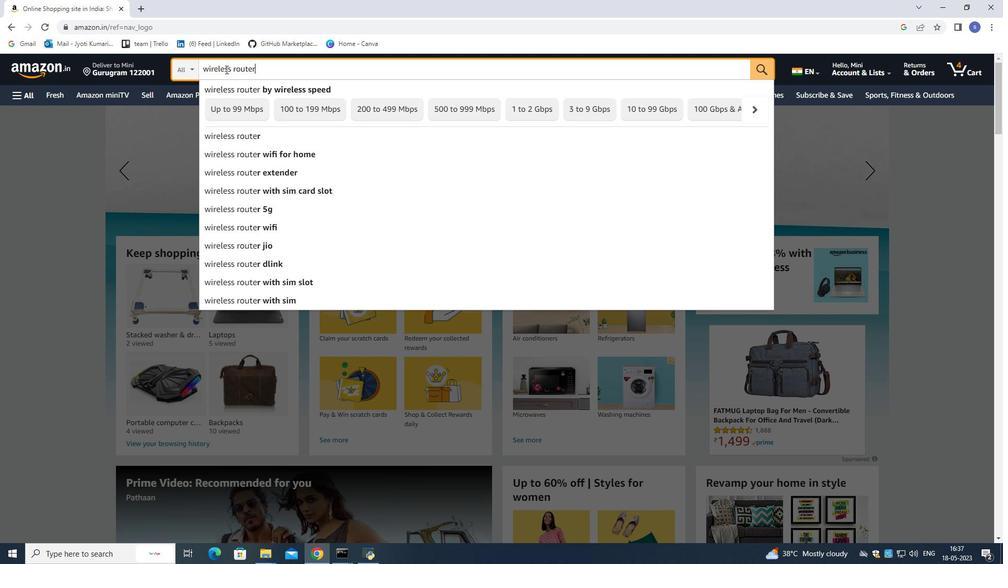 
Action: Mouse moved to (426, 436)
Screenshot: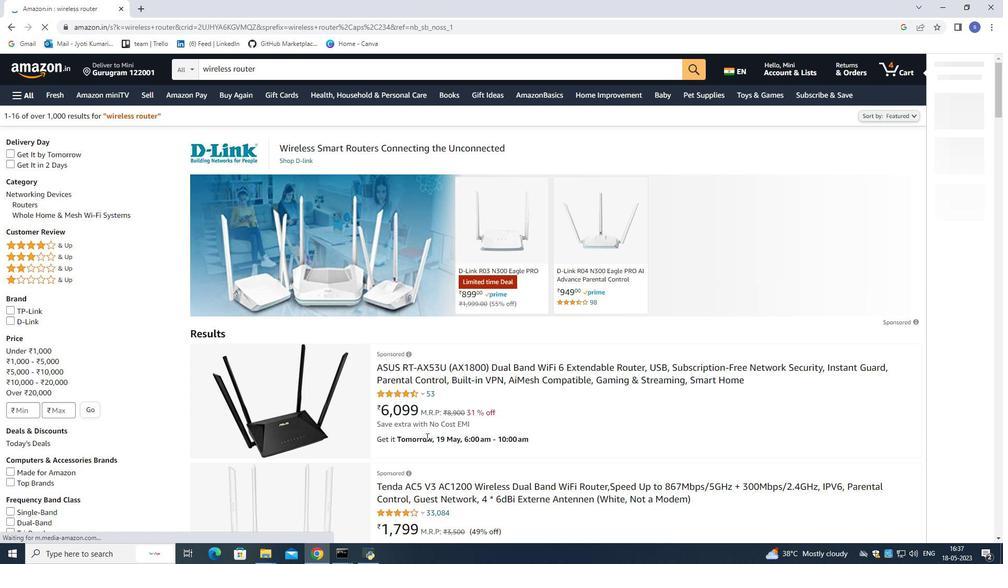 
Action: Mouse scrolled (426, 436) with delta (0, 0)
Screenshot: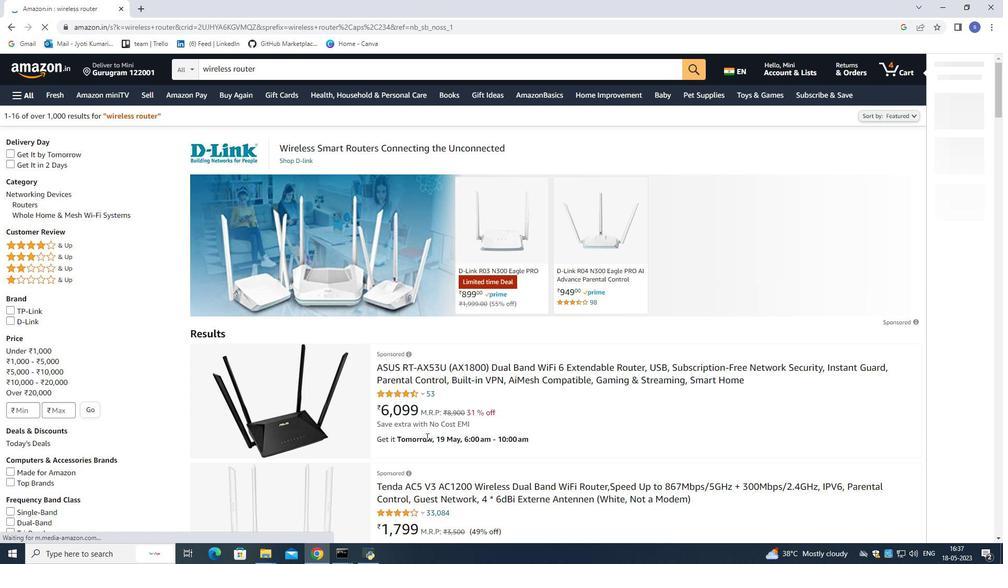 
Action: Mouse moved to (422, 442)
Screenshot: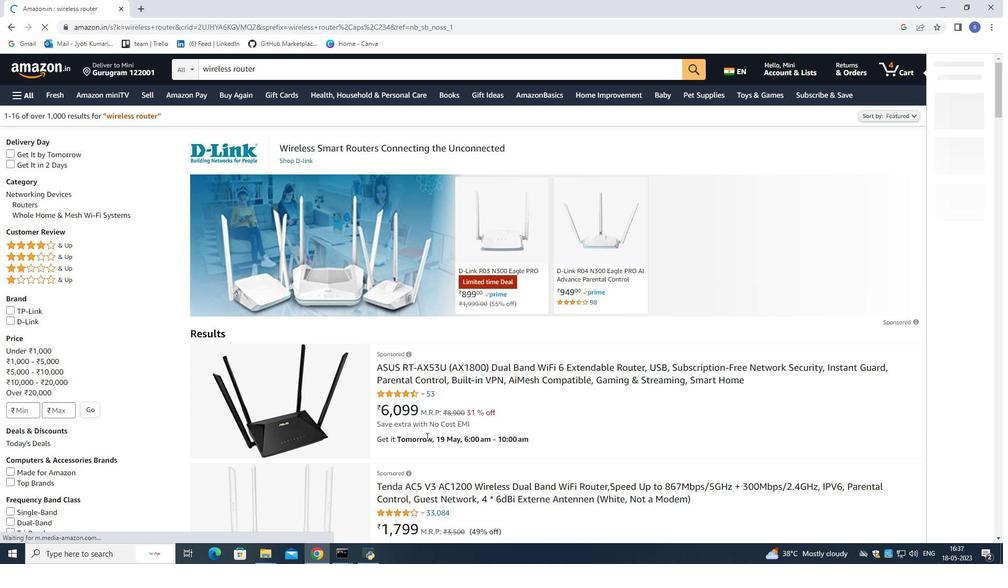 
Action: Mouse scrolled (422, 441) with delta (0, 0)
Screenshot: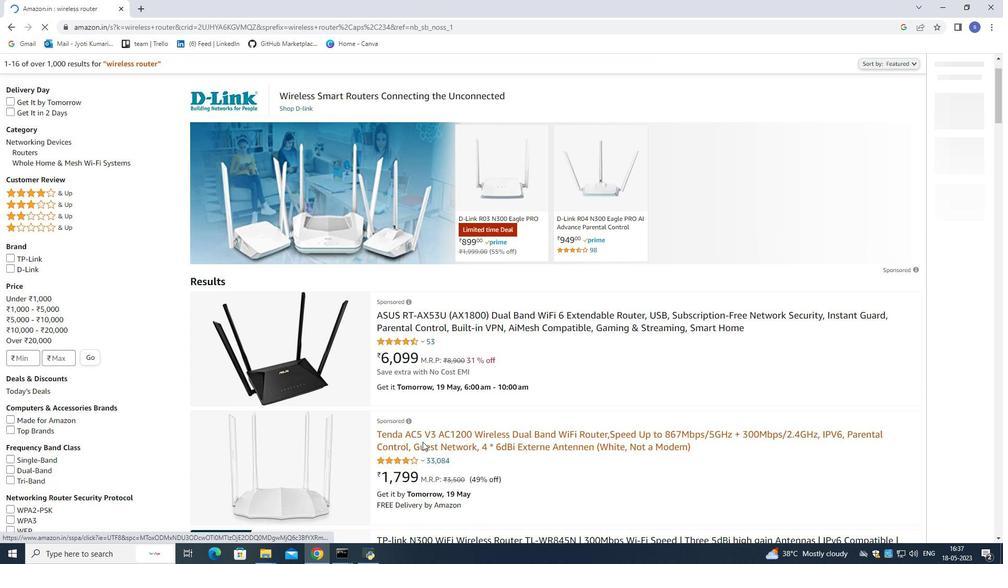 
Action: Mouse moved to (421, 443)
Screenshot: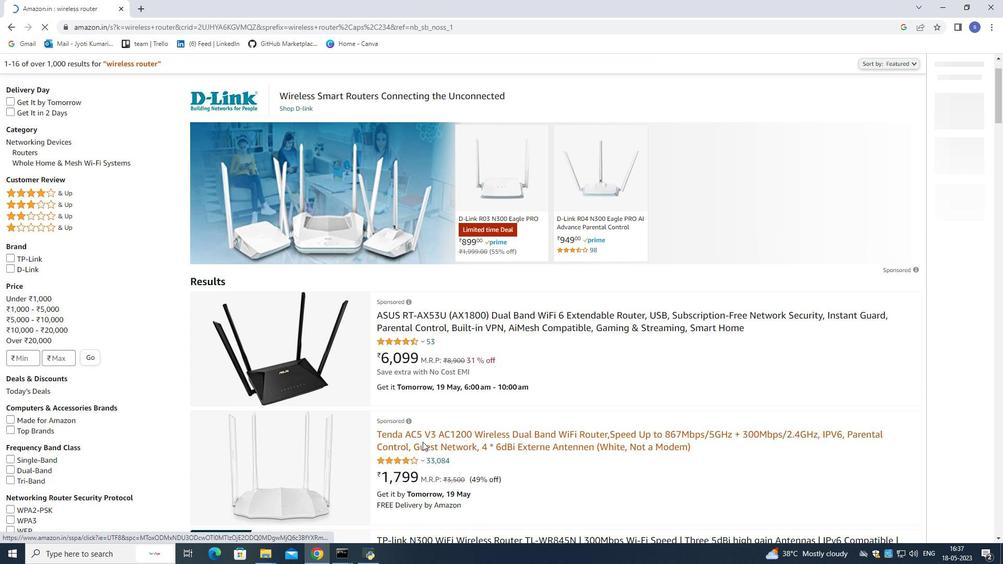 
Action: Mouse scrolled (421, 443) with delta (0, 0)
Screenshot: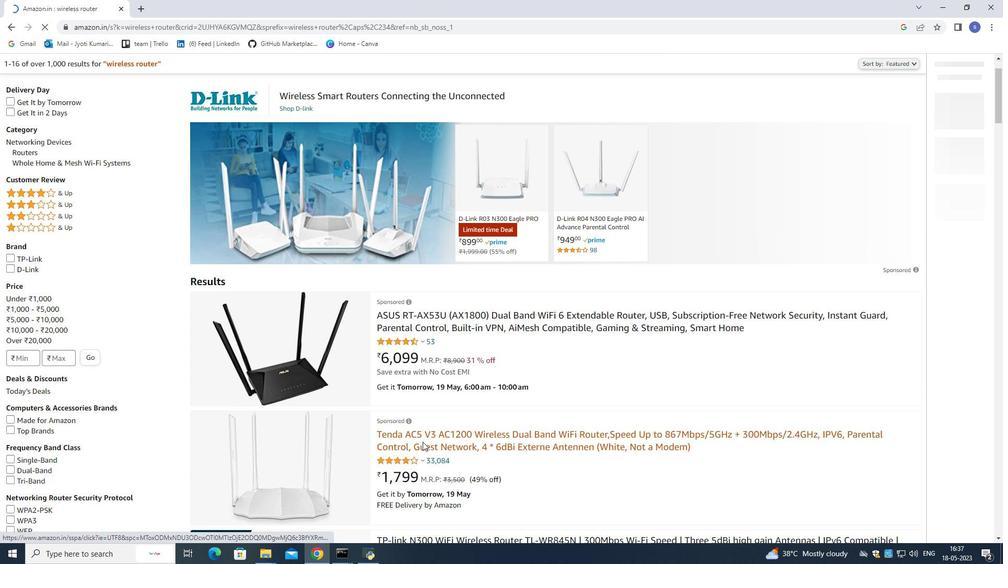 
Action: Mouse moved to (421, 443)
Screenshot: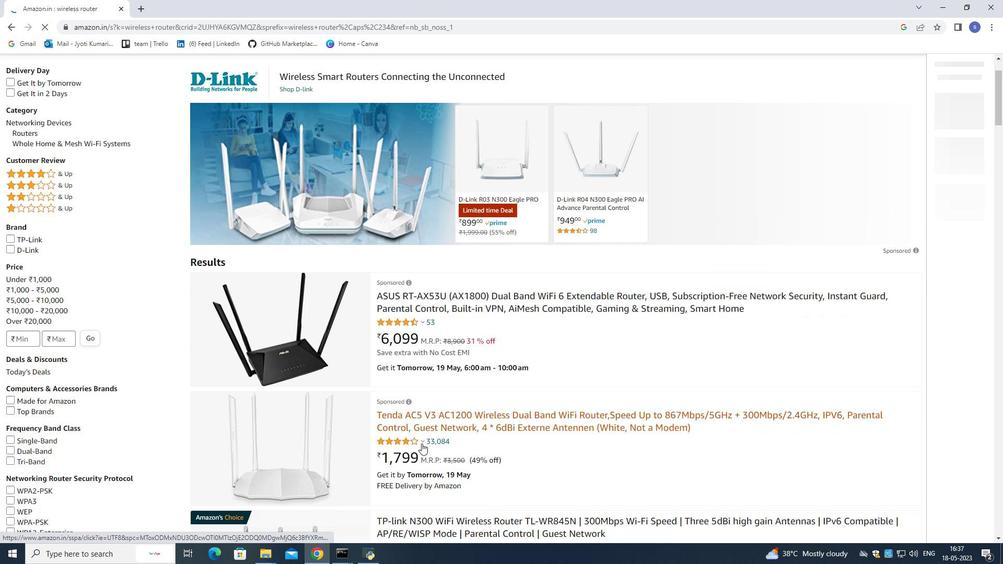 
Action: Mouse scrolled (421, 443) with delta (0, 0)
Screenshot: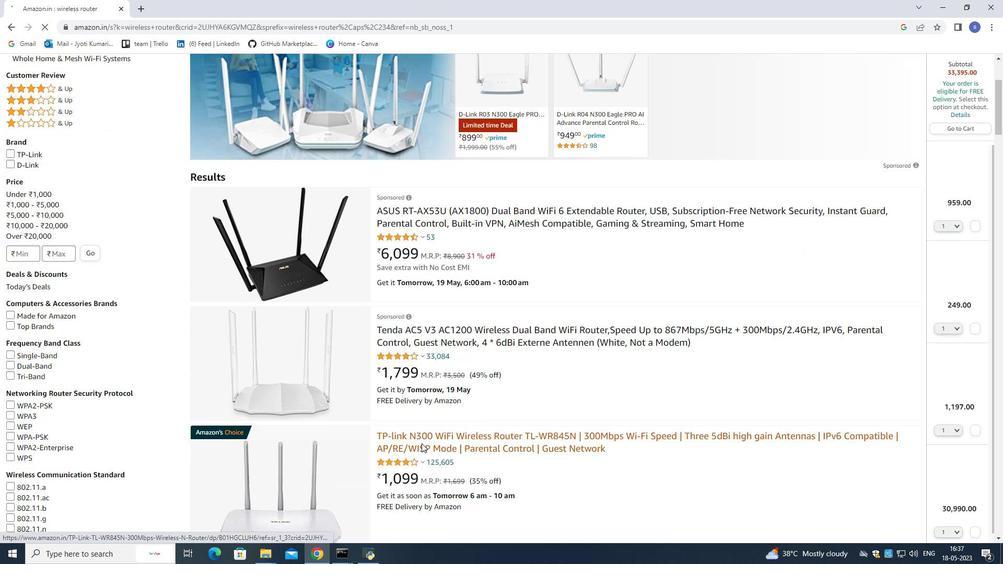 
Action: Mouse moved to (421, 443)
Screenshot: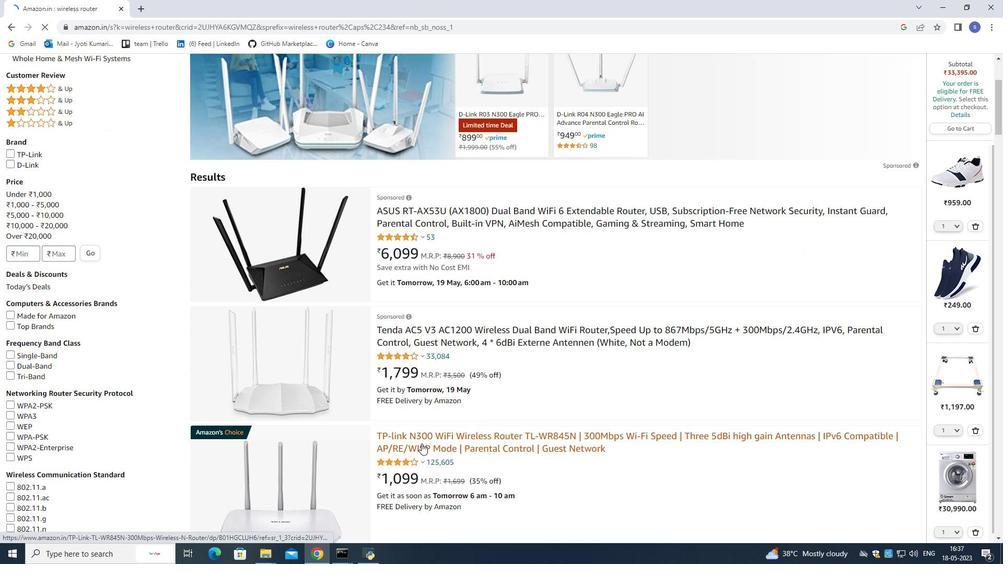 
Action: Mouse scrolled (421, 443) with delta (0, 0)
Screenshot: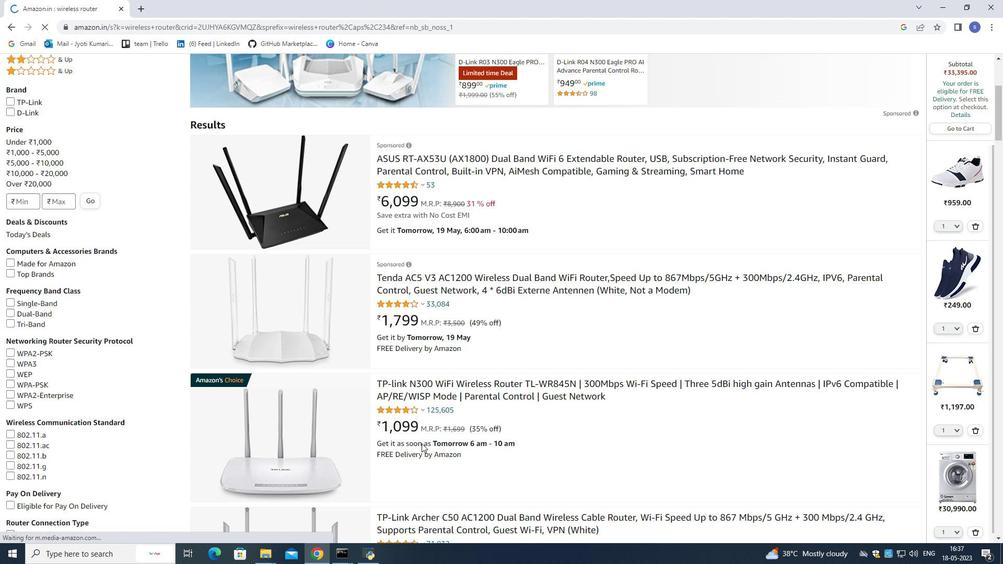 
Action: Mouse scrolled (421, 443) with delta (0, 0)
Screenshot: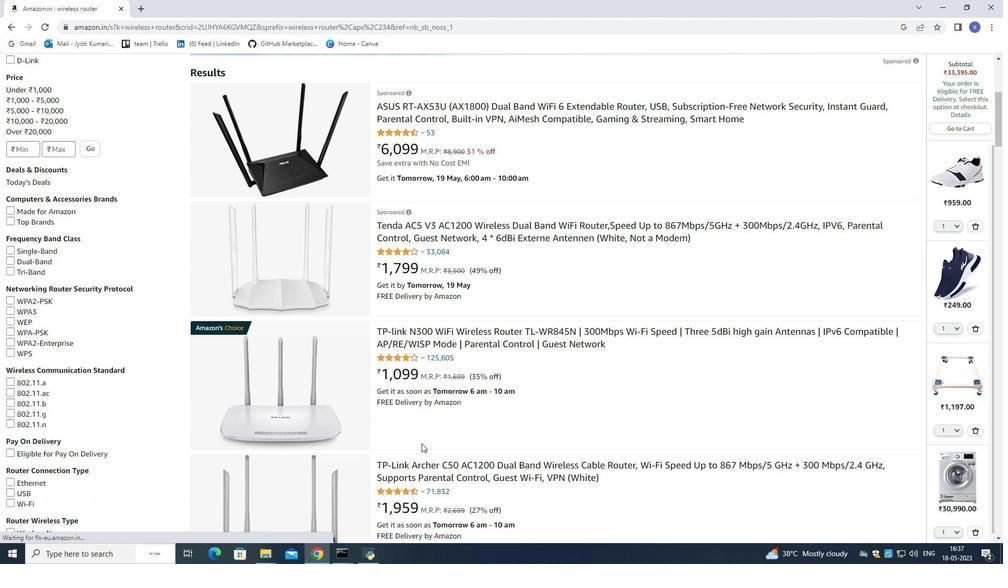 
Action: Mouse scrolled (421, 443) with delta (0, 0)
Screenshot: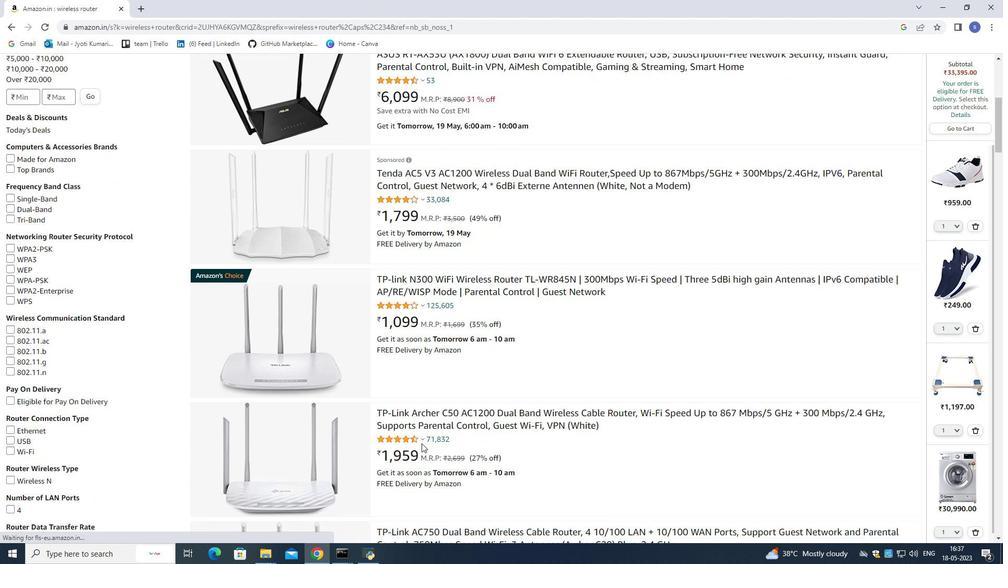 
Action: Mouse scrolled (421, 443) with delta (0, 0)
Screenshot: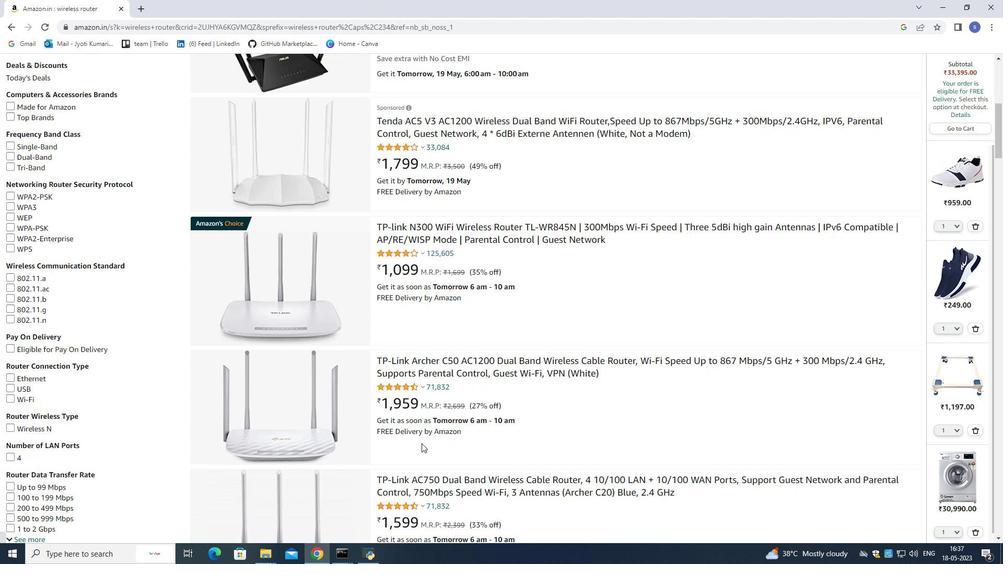 
Action: Mouse moved to (375, 384)
Screenshot: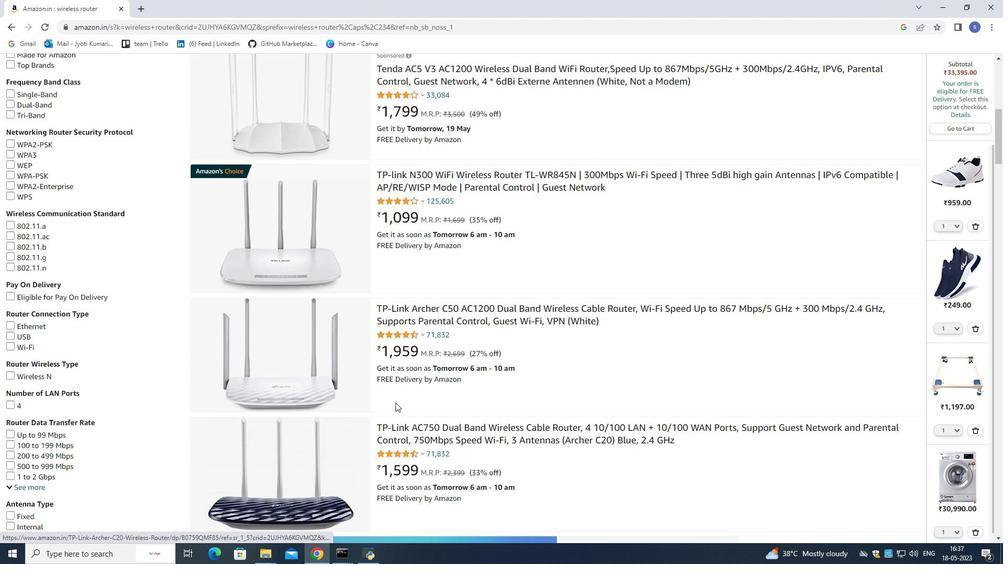 
Action: Mouse scrolled (375, 384) with delta (0, 0)
Screenshot: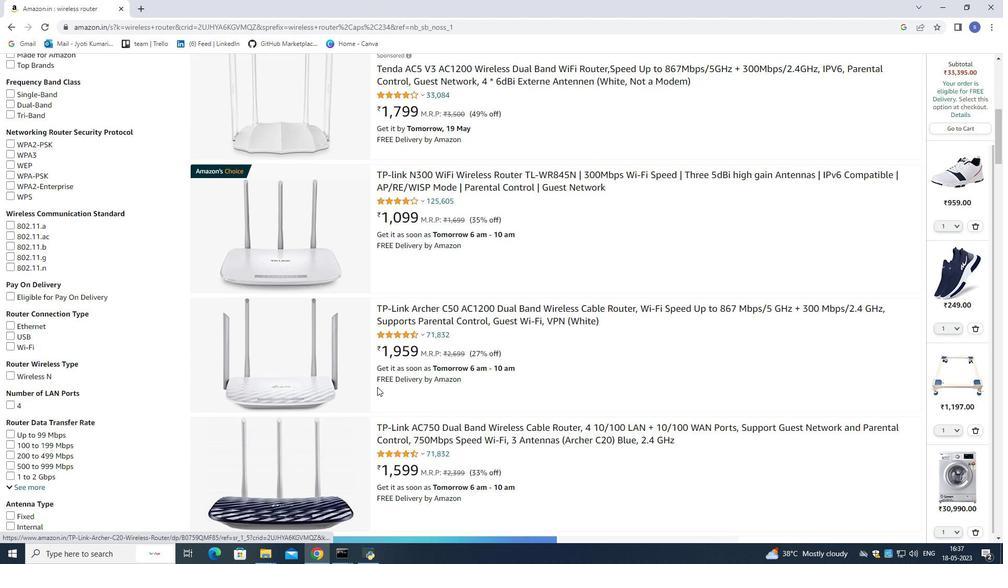 
Action: Mouse scrolled (375, 384) with delta (0, 0)
Screenshot: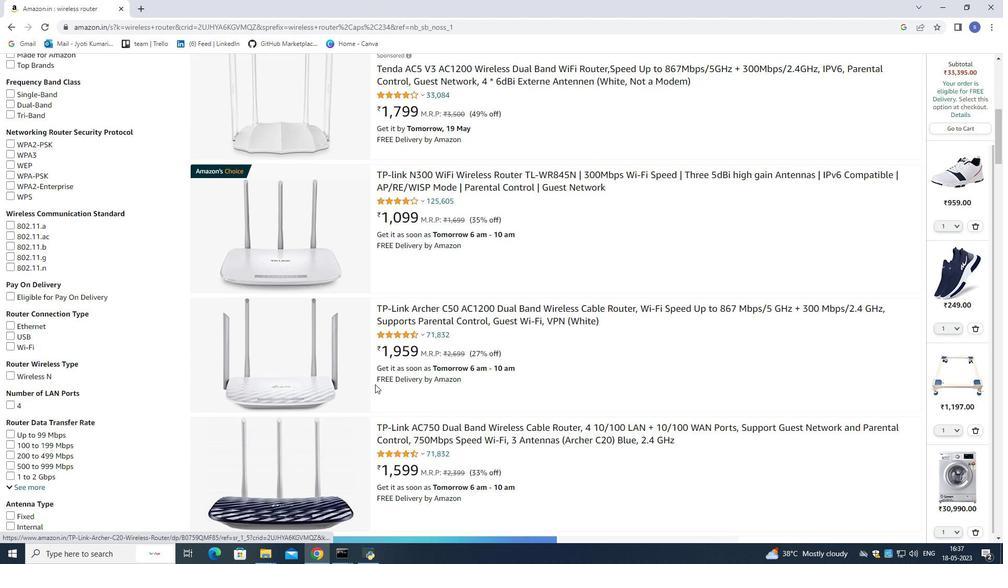 
Action: Mouse scrolled (375, 384) with delta (0, 0)
Screenshot: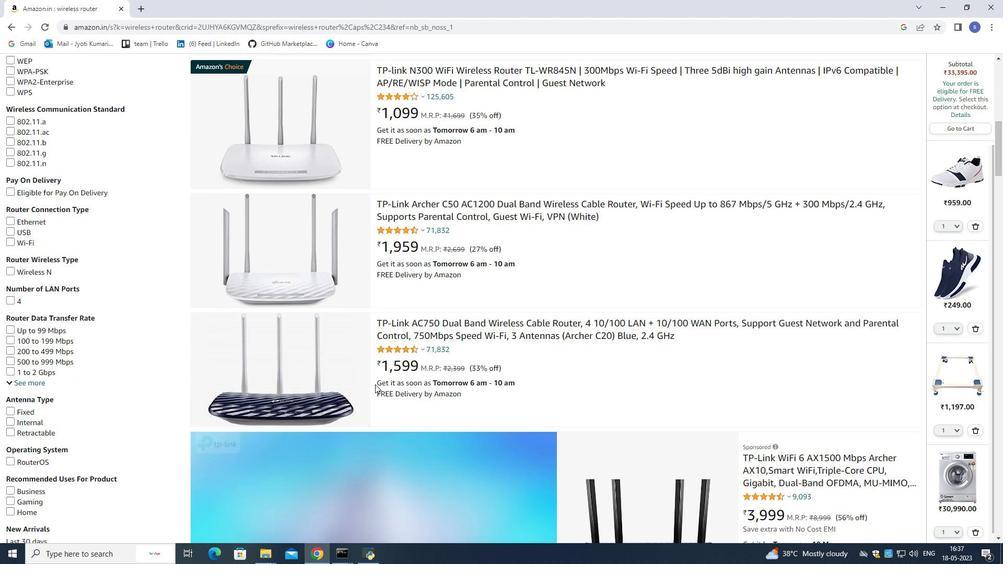 
Action: Mouse scrolled (375, 384) with delta (0, 0)
Screenshot: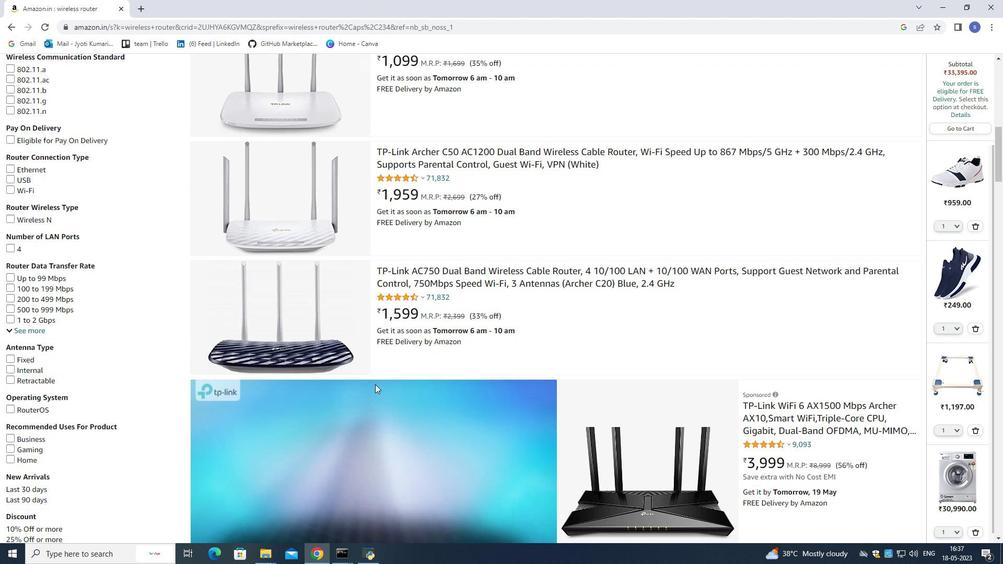 
Action: Mouse moved to (373, 387)
Screenshot: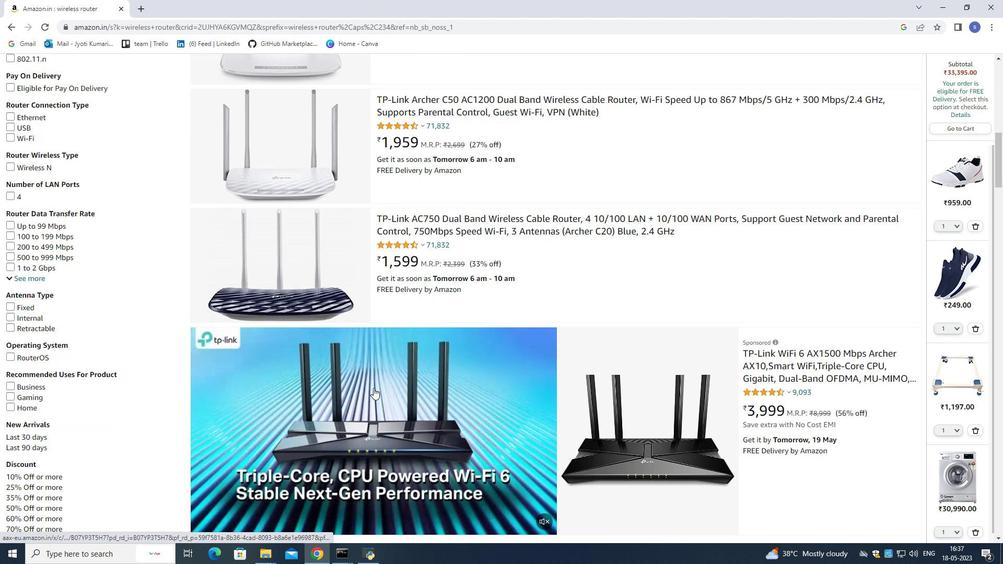 
Action: Mouse scrolled (373, 387) with delta (0, 0)
Screenshot: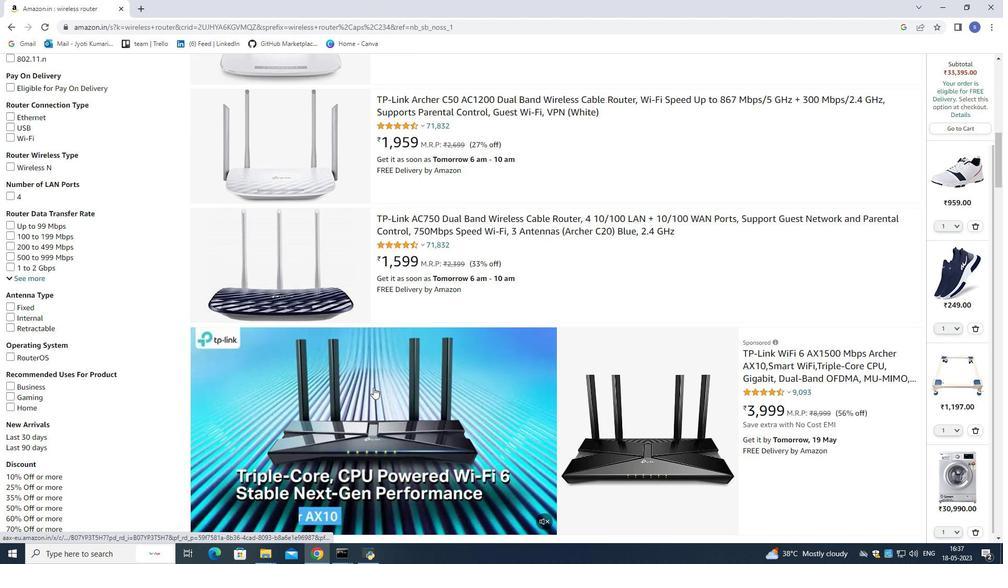 
Action: Mouse moved to (373, 392)
Screenshot: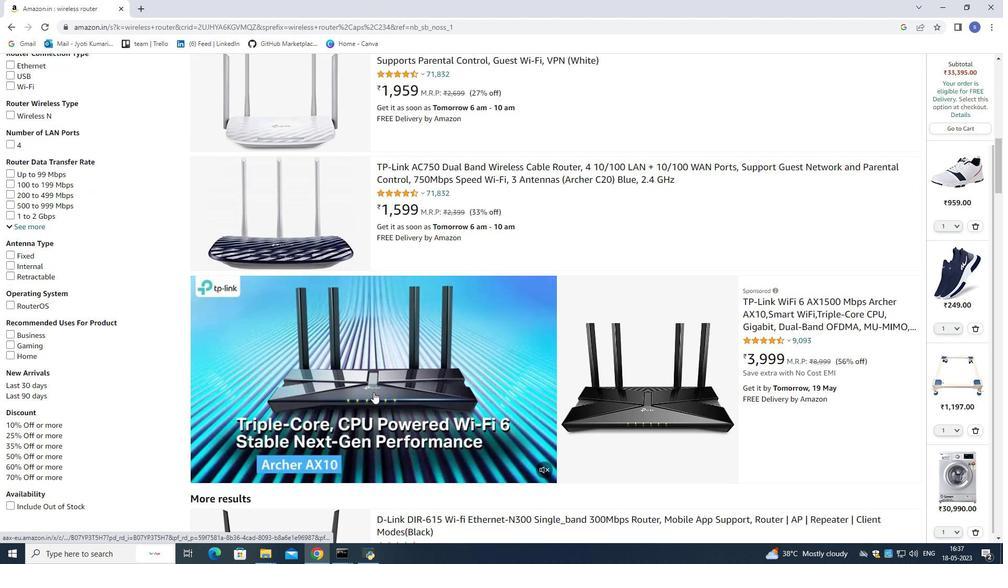 
Action: Mouse scrolled (373, 392) with delta (0, 0)
Screenshot: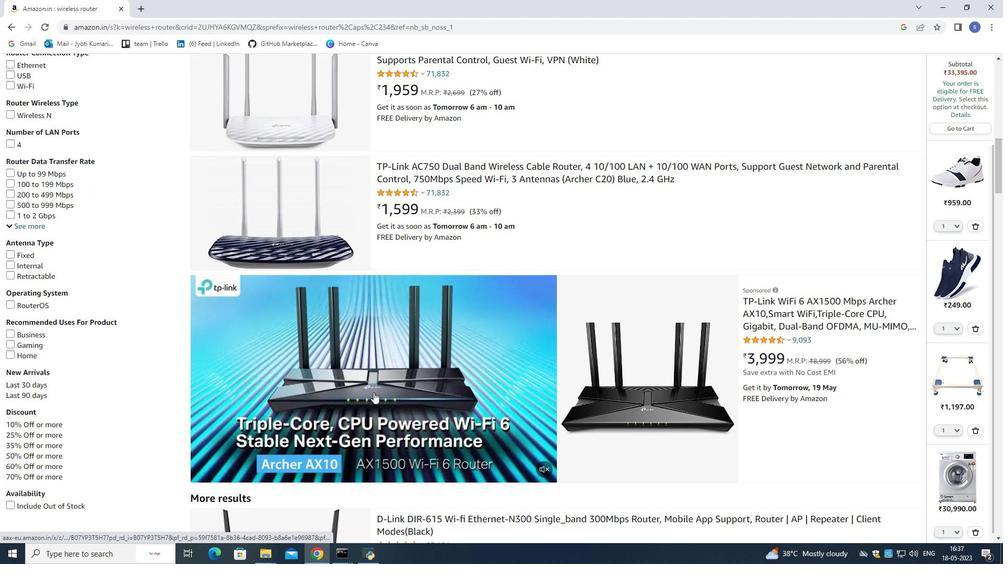
Action: Mouse scrolled (373, 392) with delta (0, 0)
Screenshot: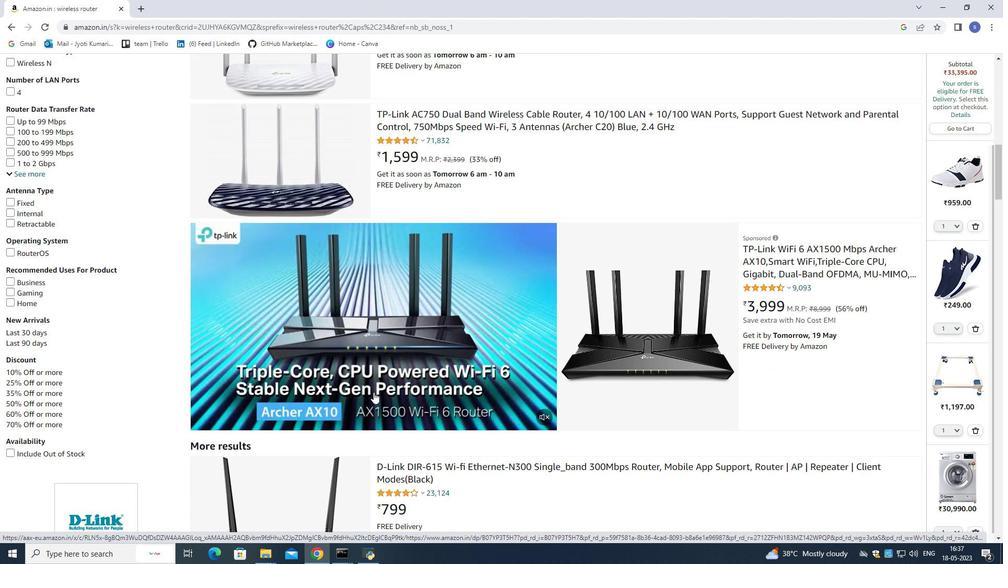 
Action: Mouse moved to (443, 402)
Screenshot: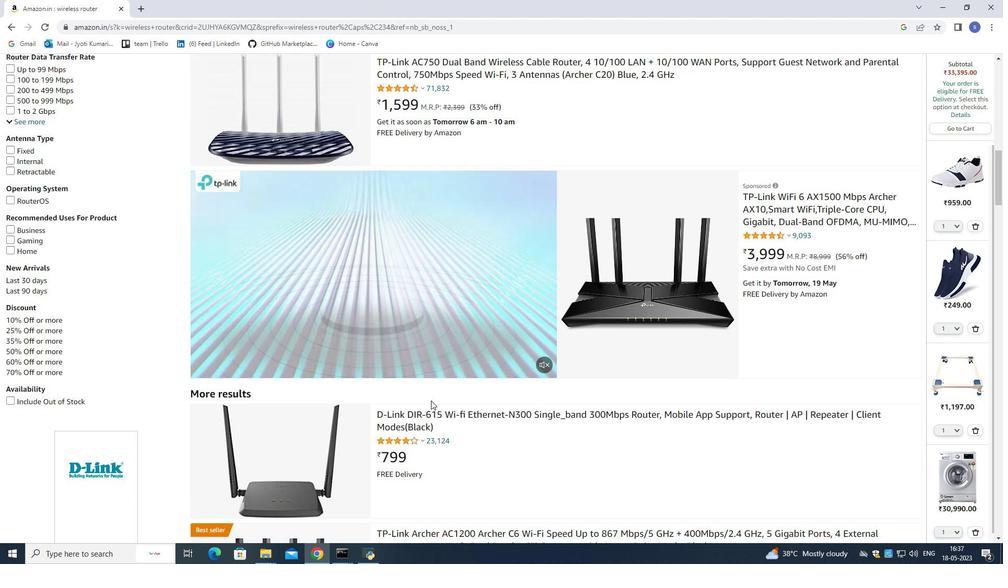 
Action: Mouse scrolled (443, 401) with delta (0, 0)
Screenshot: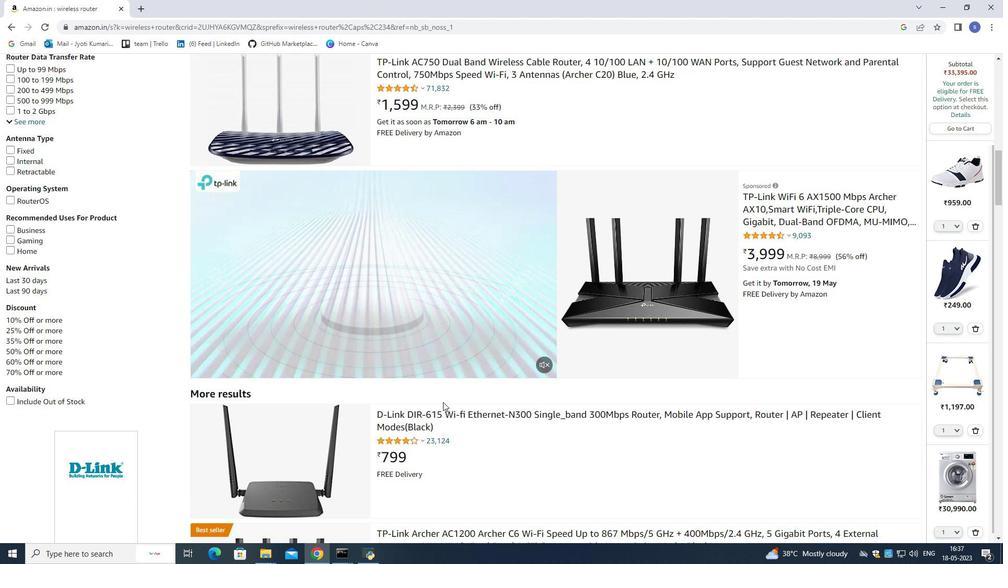 
Action: Mouse scrolled (443, 401) with delta (0, 0)
Screenshot: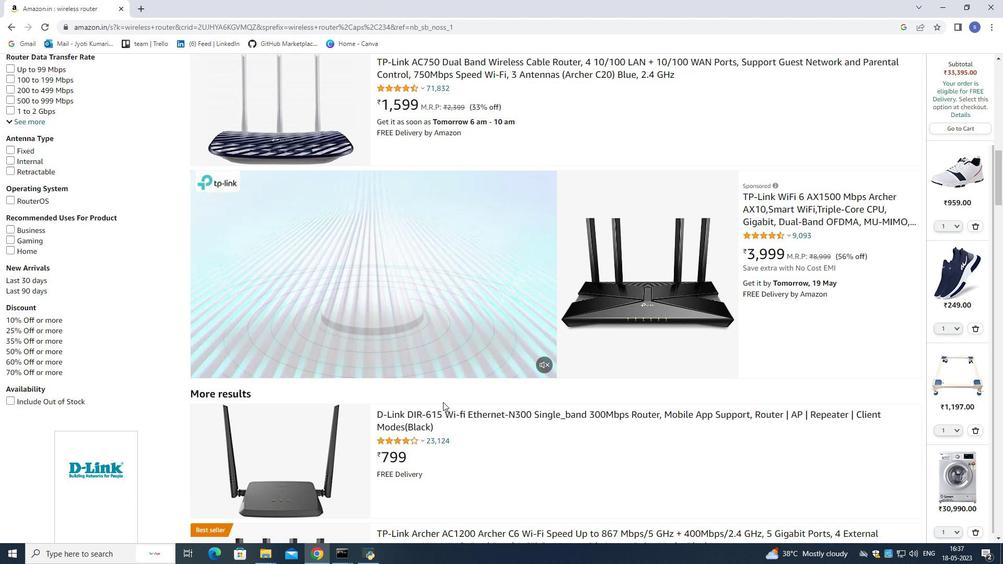 
Action: Mouse moved to (405, 362)
Screenshot: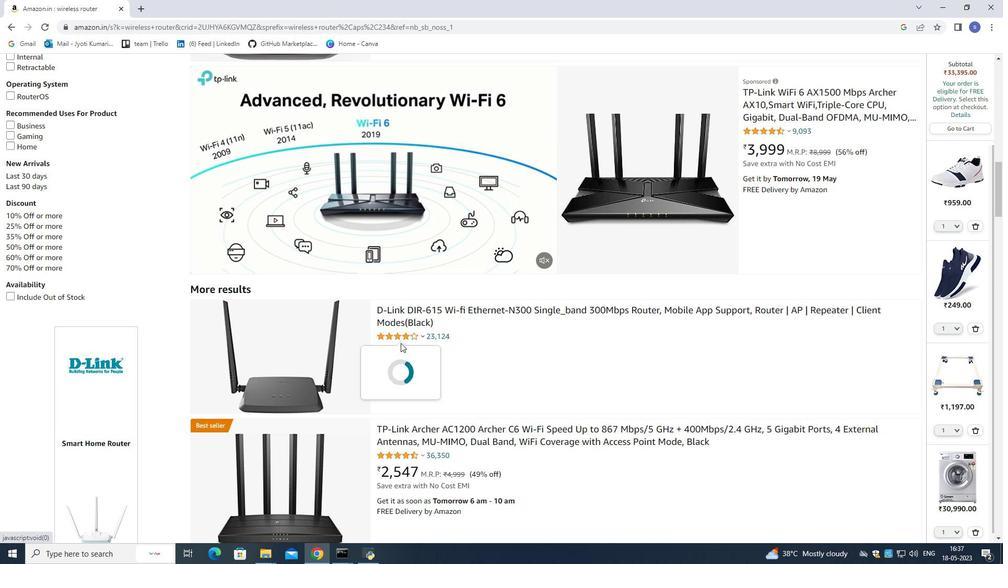 
Action: Mouse scrolled (405, 361) with delta (0, 0)
Screenshot: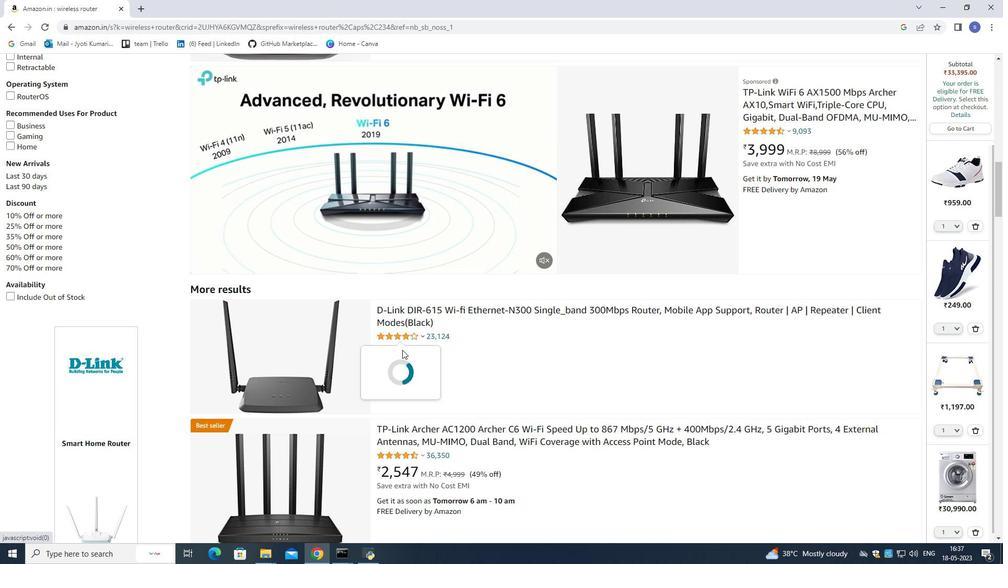 
Action: Mouse moved to (406, 366)
Screenshot: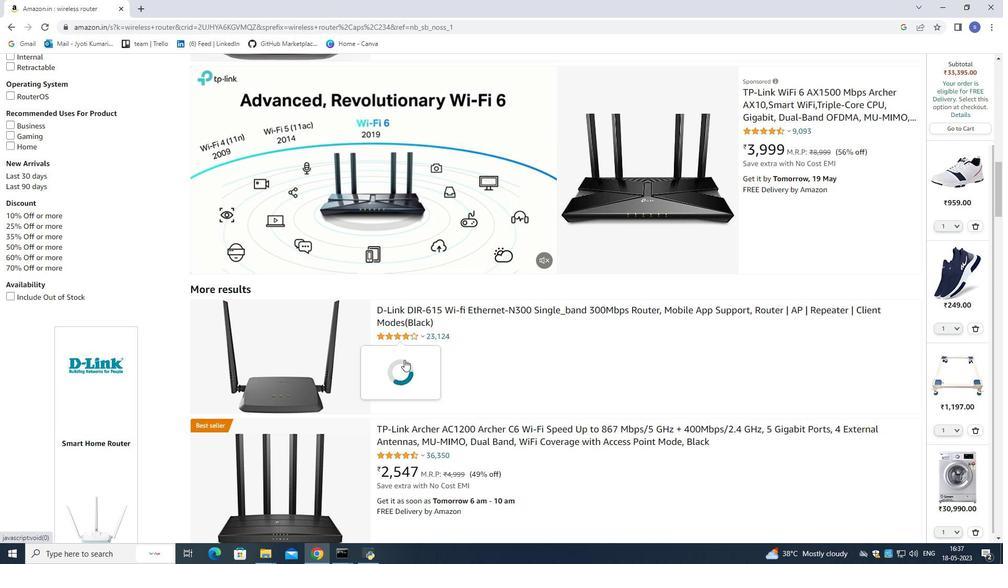 
Action: Mouse scrolled (406, 366) with delta (0, 0)
Screenshot: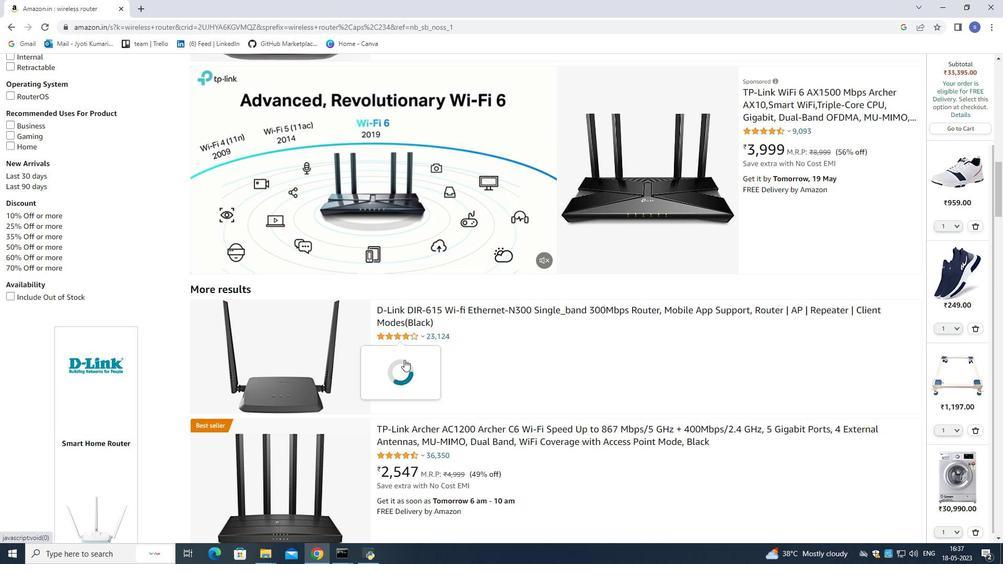 
Action: Mouse moved to (408, 371)
Screenshot: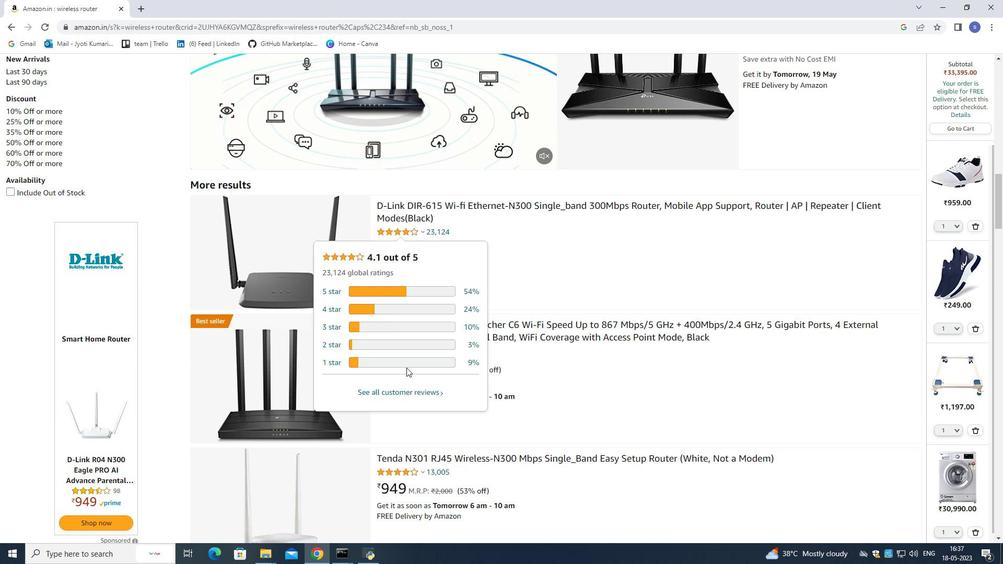 
Action: Mouse scrolled (408, 370) with delta (0, 0)
Screenshot: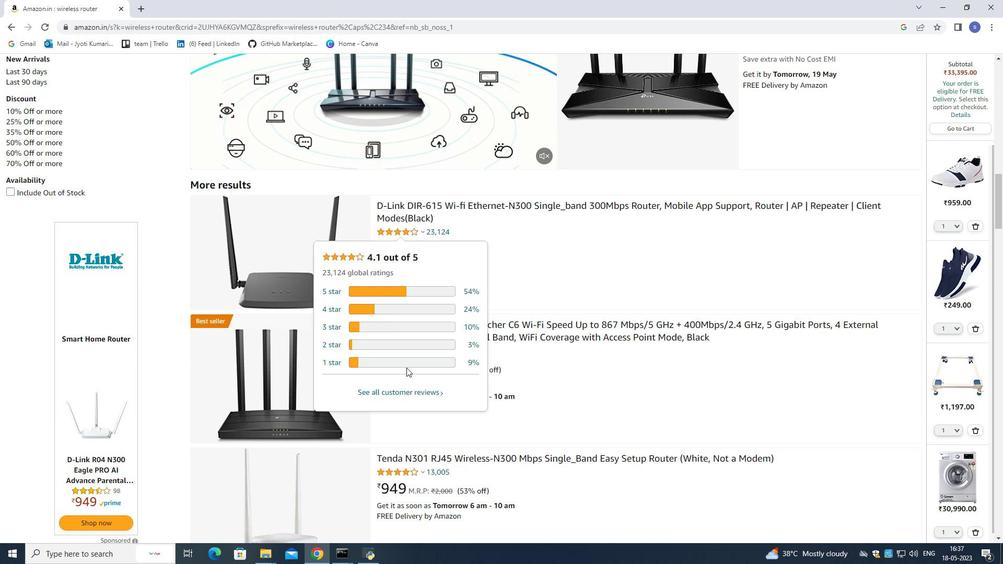 
Action: Mouse moved to (570, 361)
Screenshot: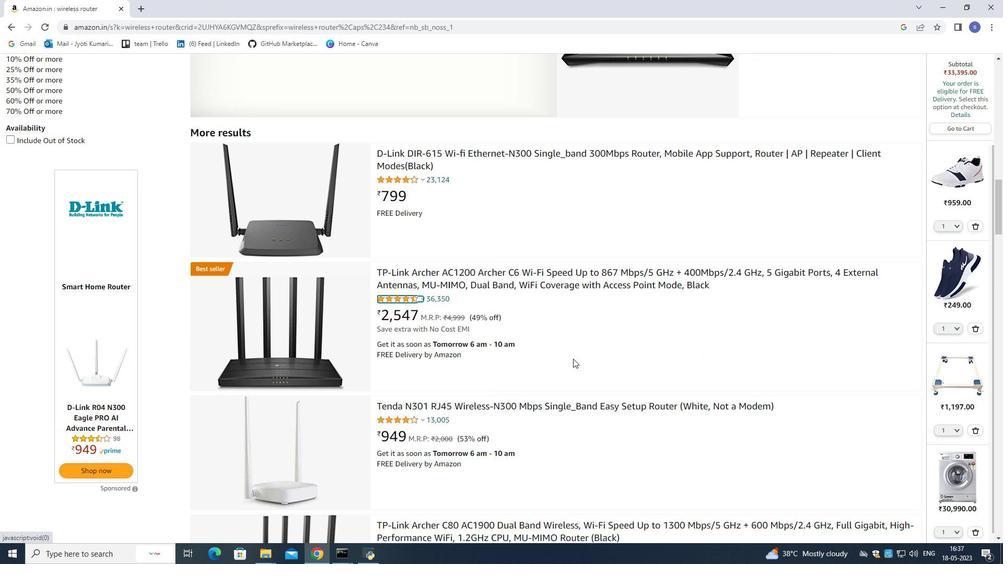 
Action: Mouse scrolled (570, 360) with delta (0, 0)
Screenshot: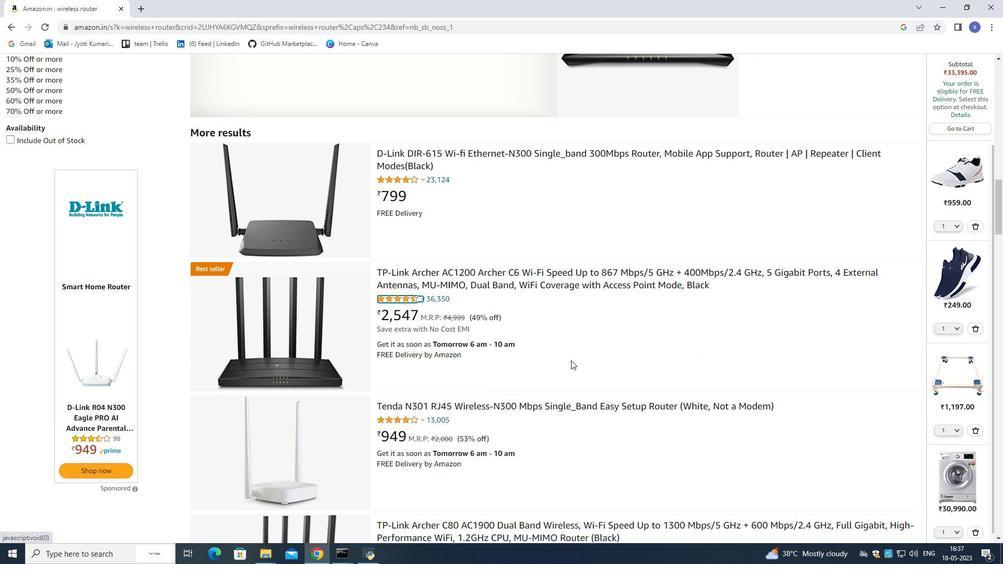 
Action: Mouse moved to (570, 361)
Screenshot: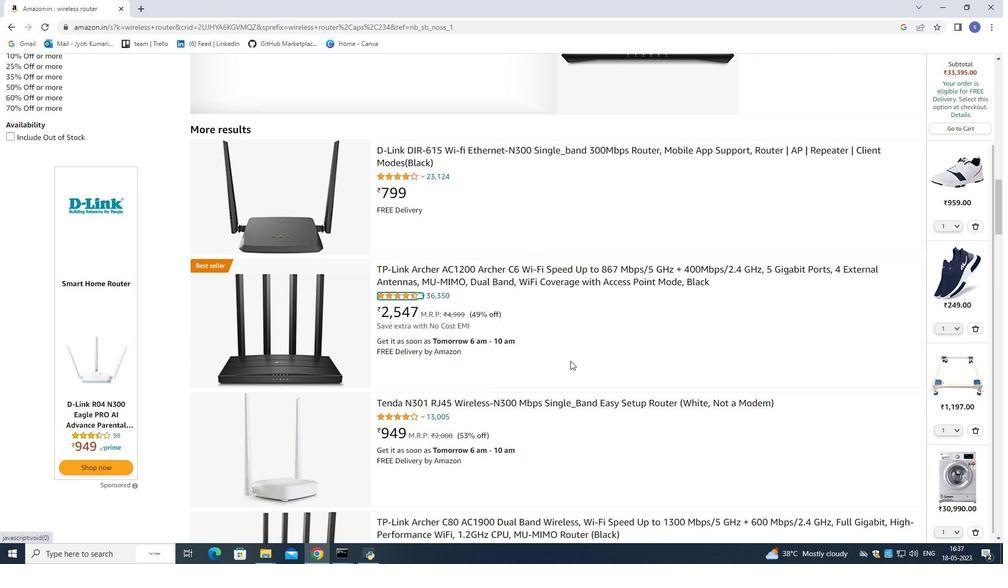 
Action: Mouse scrolled (570, 360) with delta (0, 0)
Screenshot: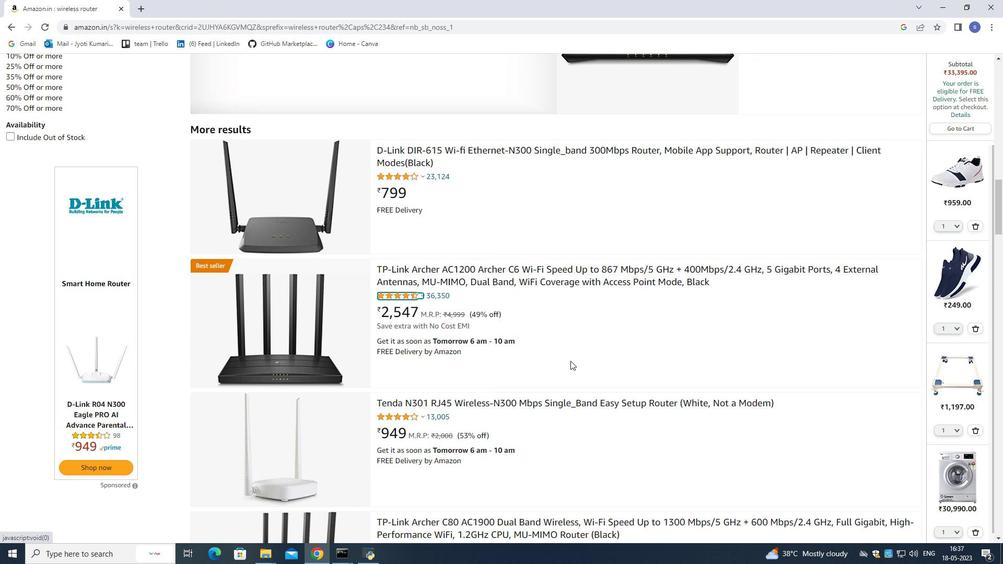 
Action: Mouse scrolled (570, 360) with delta (0, 0)
Screenshot: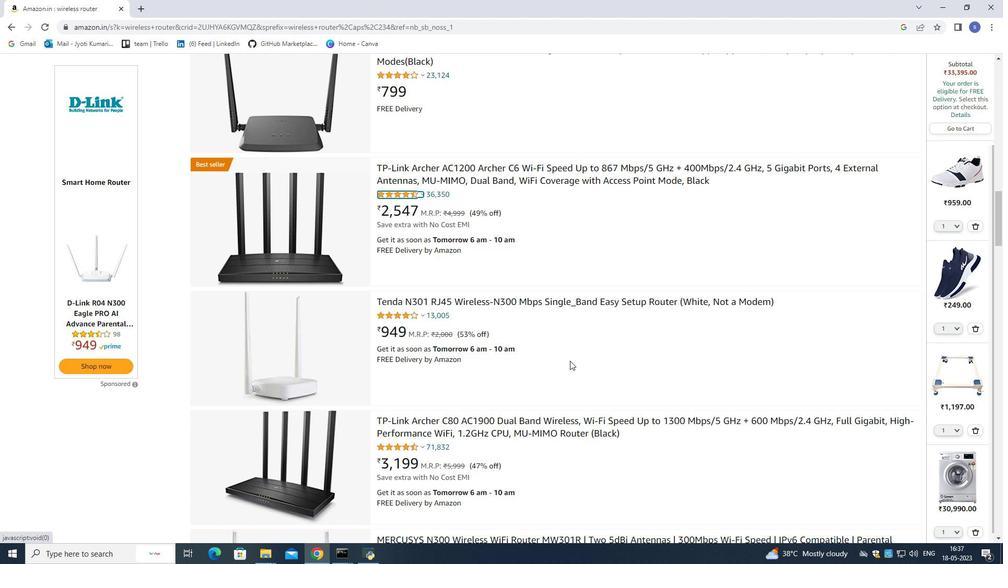 
Action: Mouse moved to (569, 361)
Screenshot: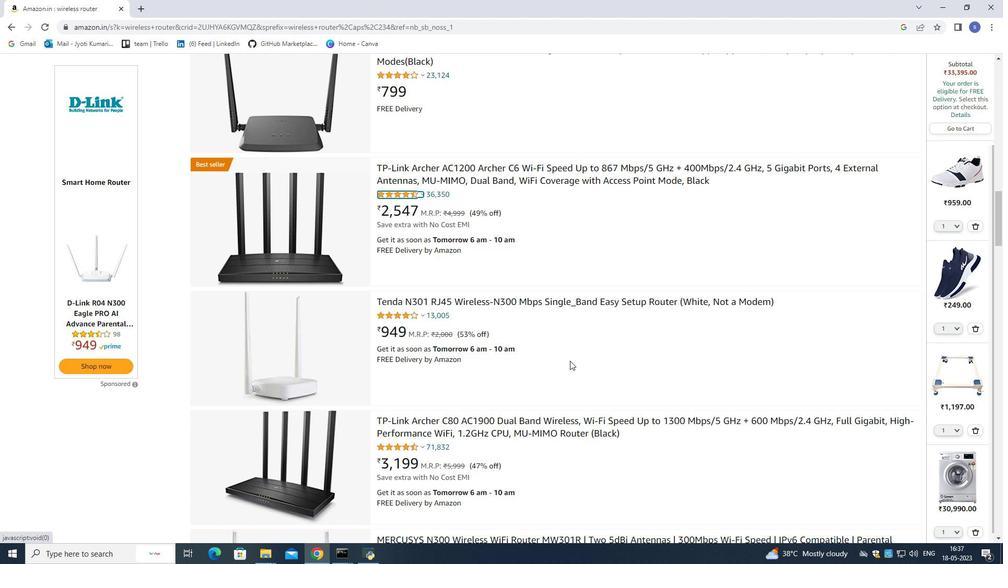 
Action: Mouse scrolled (569, 361) with delta (0, 0)
Screenshot: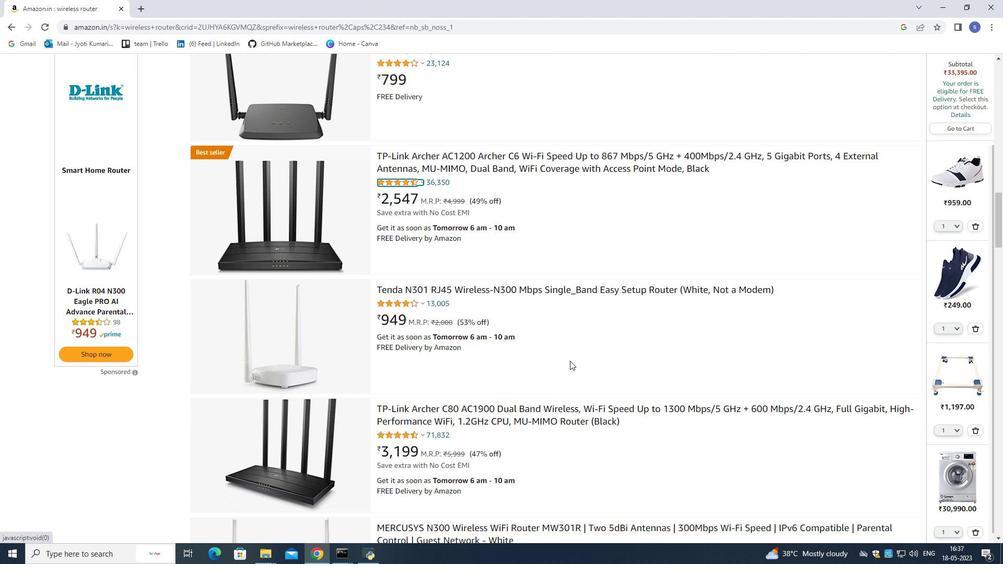 
Action: Mouse scrolled (569, 361) with delta (0, 0)
Screenshot: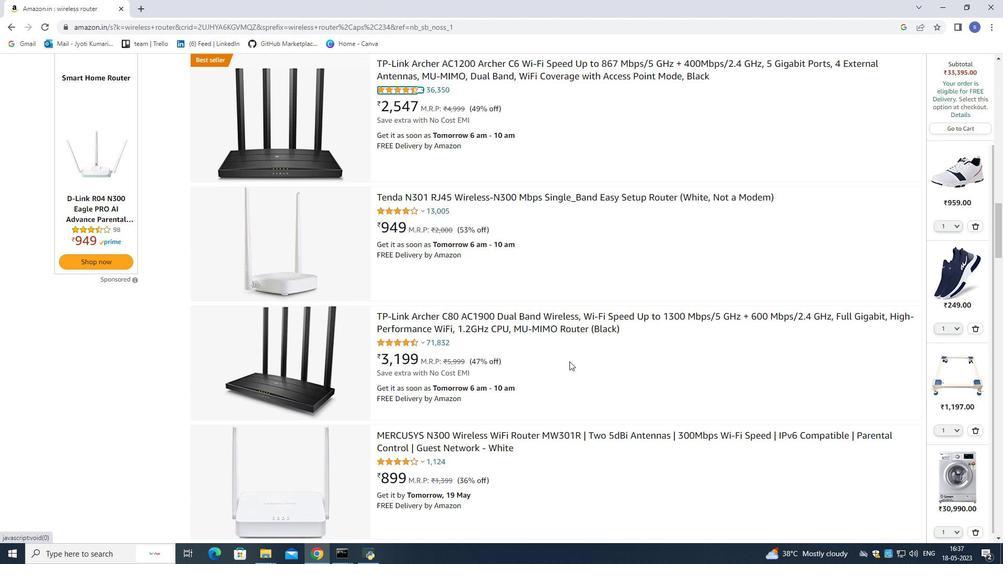 
Action: Mouse scrolled (569, 361) with delta (0, 0)
Screenshot: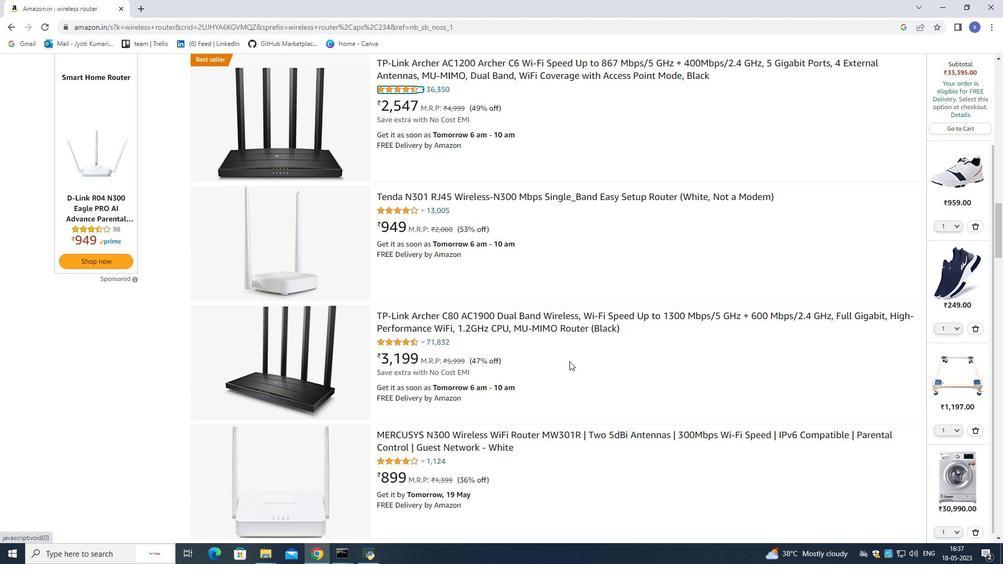 
Action: Mouse scrolled (569, 361) with delta (0, 0)
Screenshot: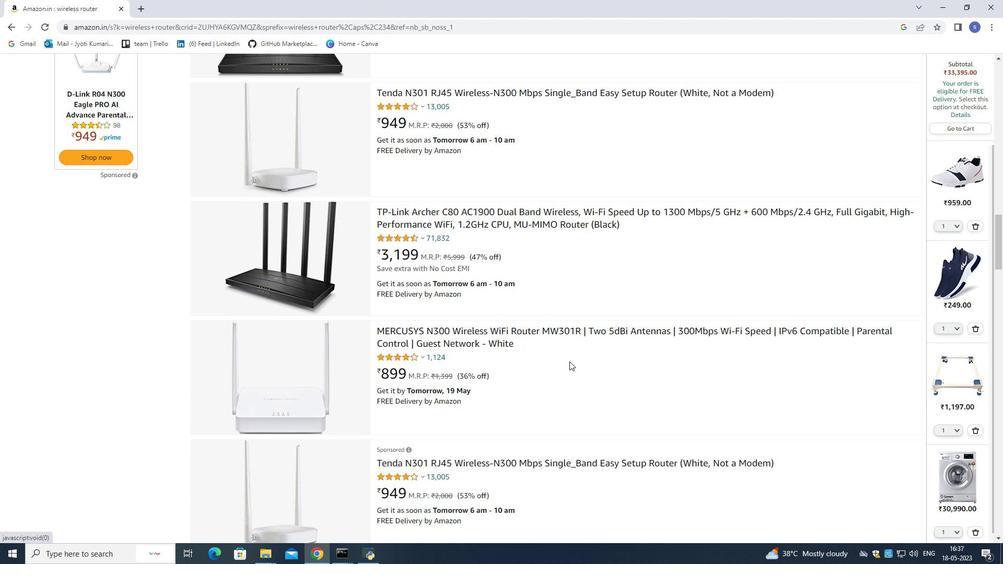 
Action: Mouse scrolled (569, 361) with delta (0, 0)
Screenshot: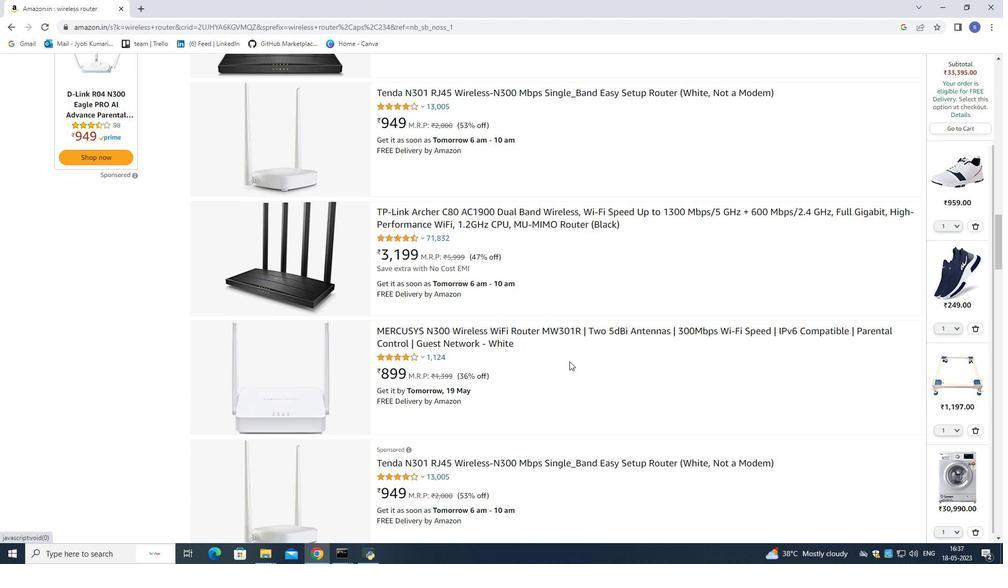 
Action: Mouse scrolled (569, 361) with delta (0, 0)
Screenshot: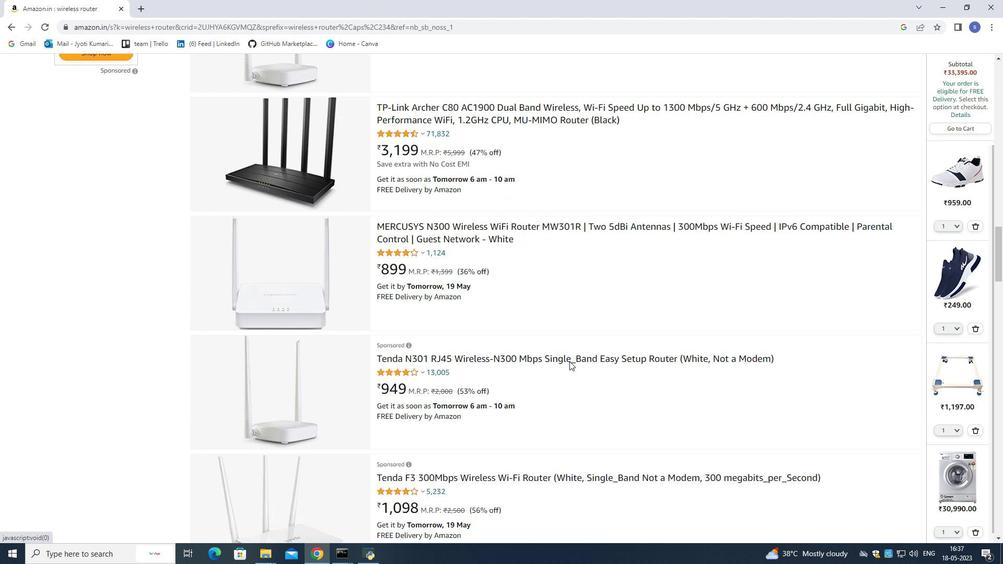 
Action: Mouse scrolled (569, 361) with delta (0, 0)
Screenshot: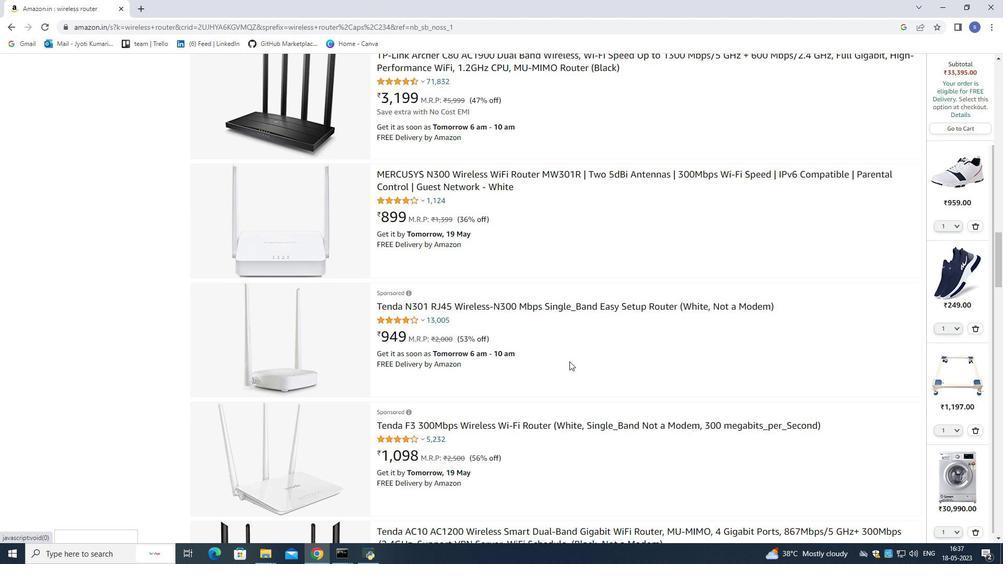 
Action: Mouse moved to (565, 363)
Screenshot: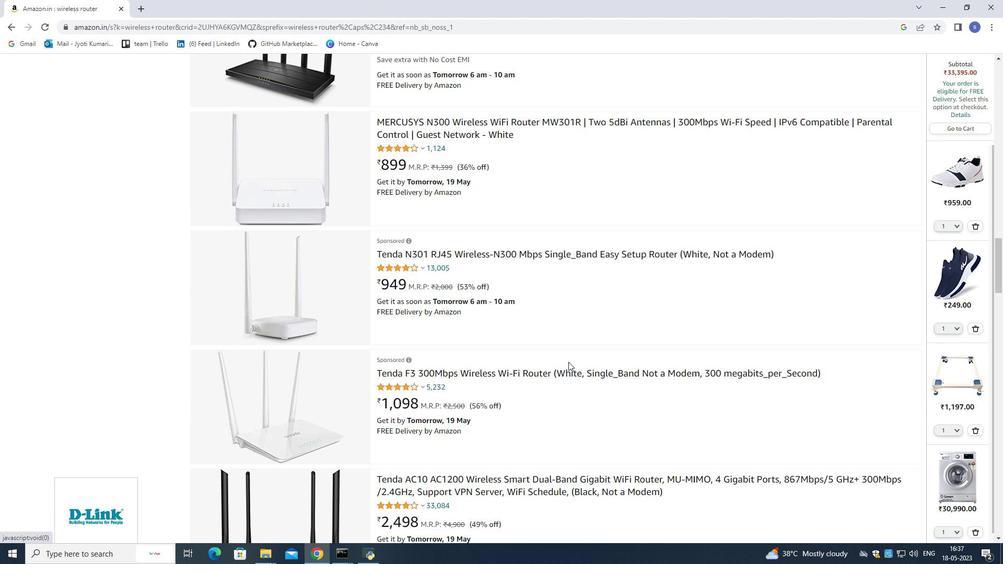 
Action: Mouse scrolled (565, 363) with delta (0, 0)
Screenshot: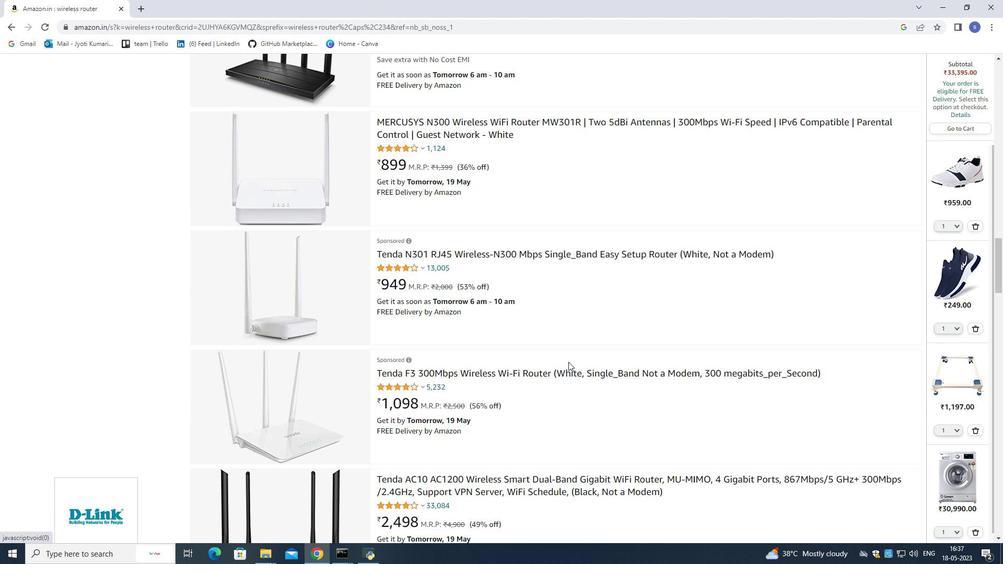 
Action: Mouse moved to (563, 365)
Screenshot: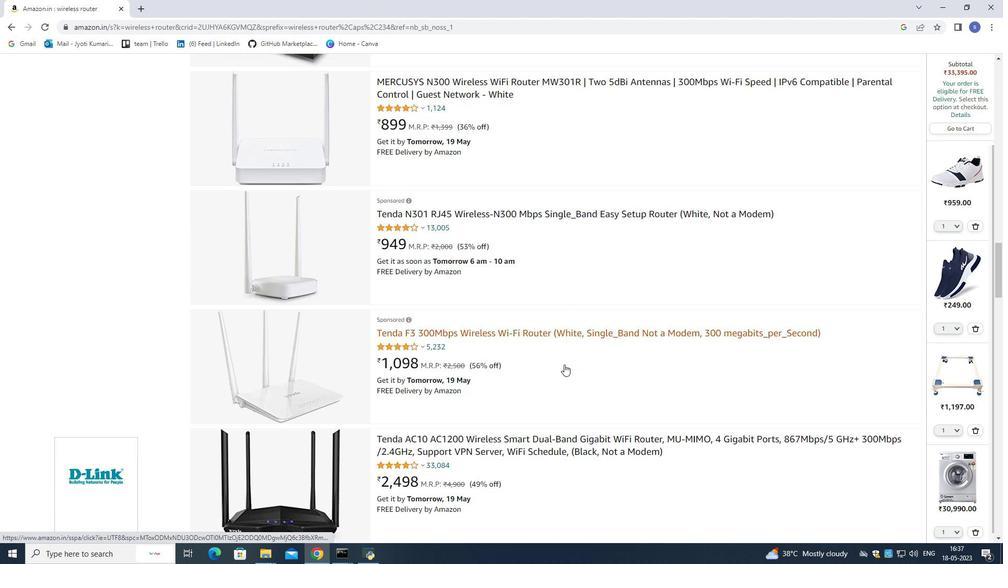 
Action: Mouse scrolled (563, 364) with delta (0, 0)
Screenshot: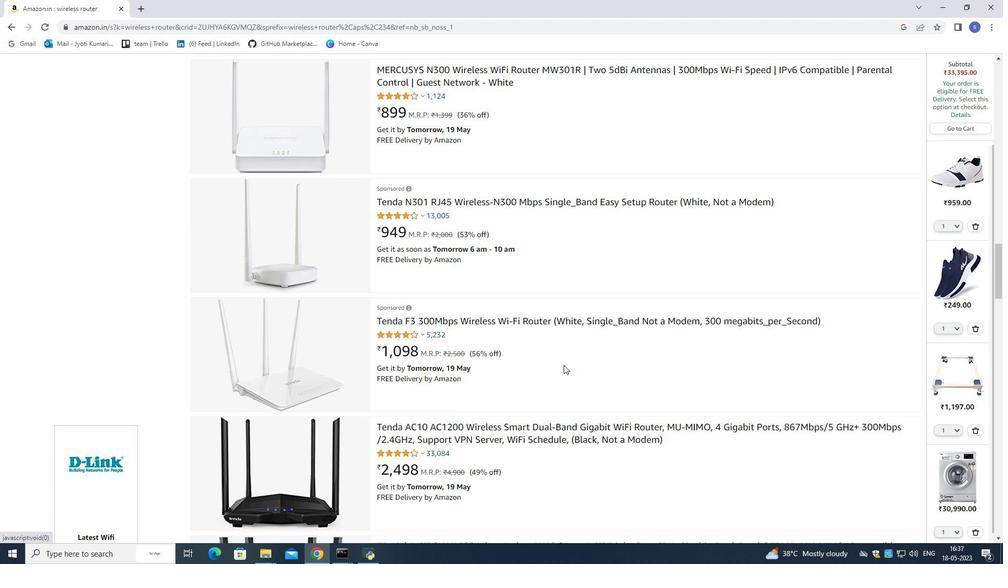 
Action: Mouse moved to (324, 397)
Screenshot: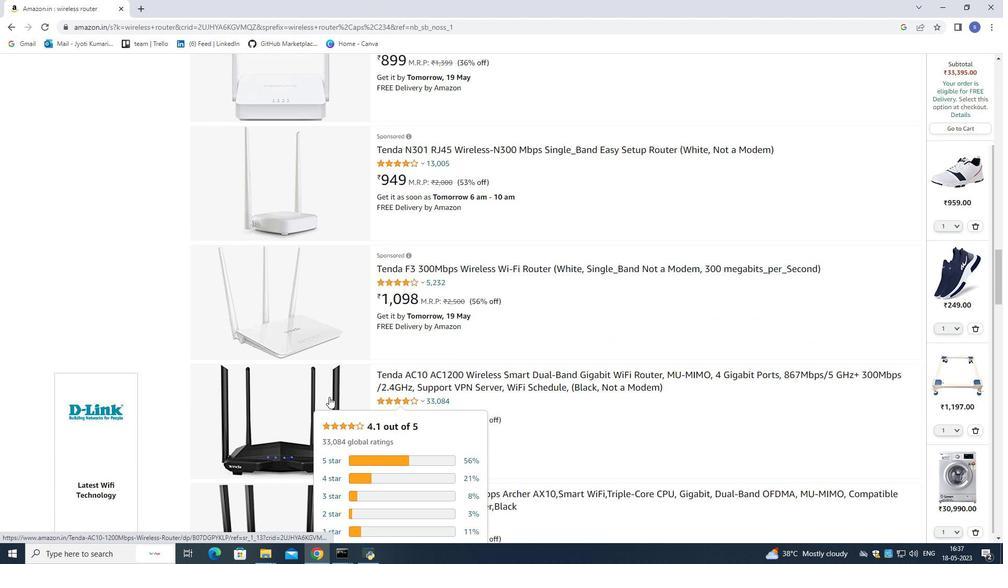 
Action: Mouse pressed left at (324, 397)
Screenshot: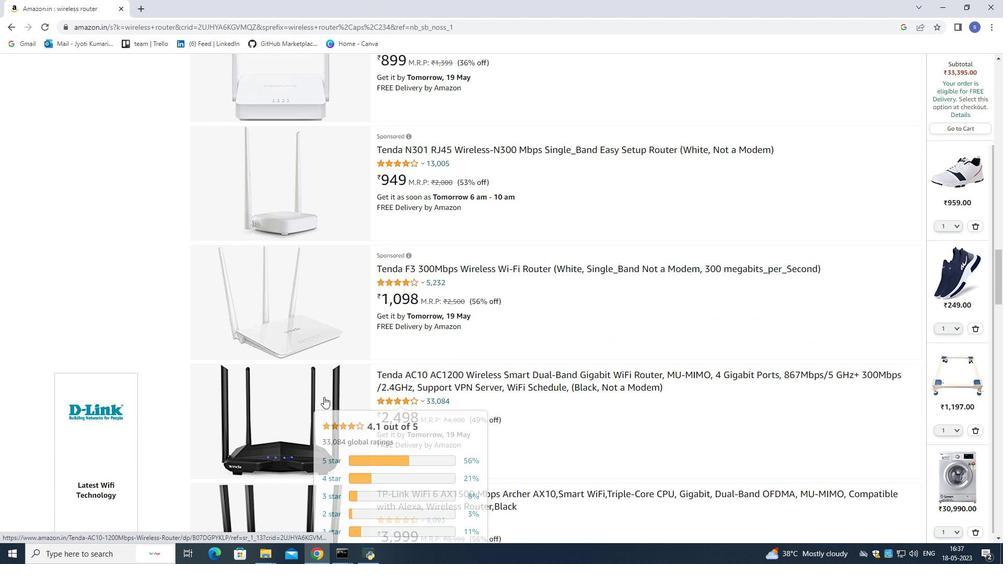 
Action: Mouse moved to (377, 378)
Screenshot: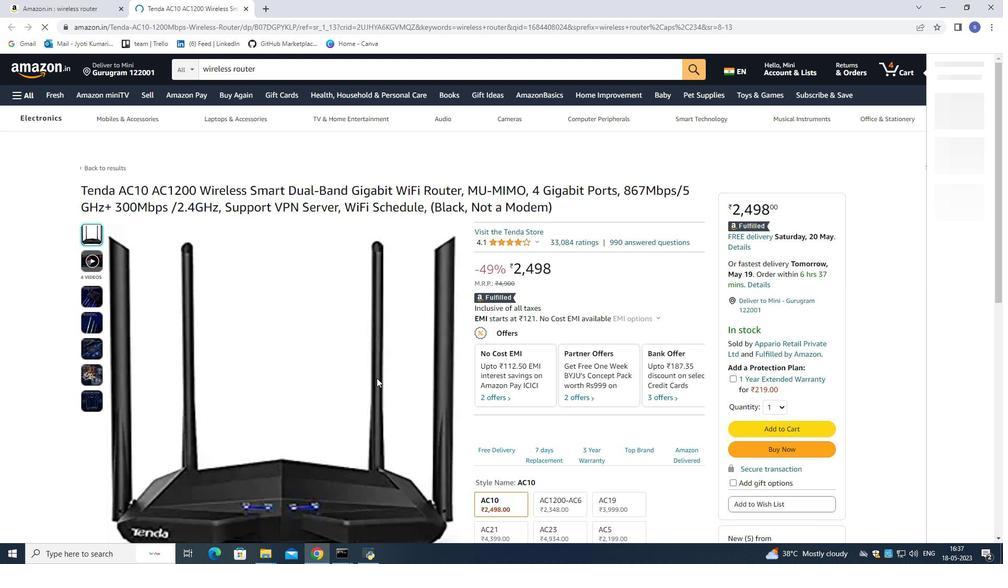 
Action: Mouse scrolled (377, 377) with delta (0, 0)
Screenshot: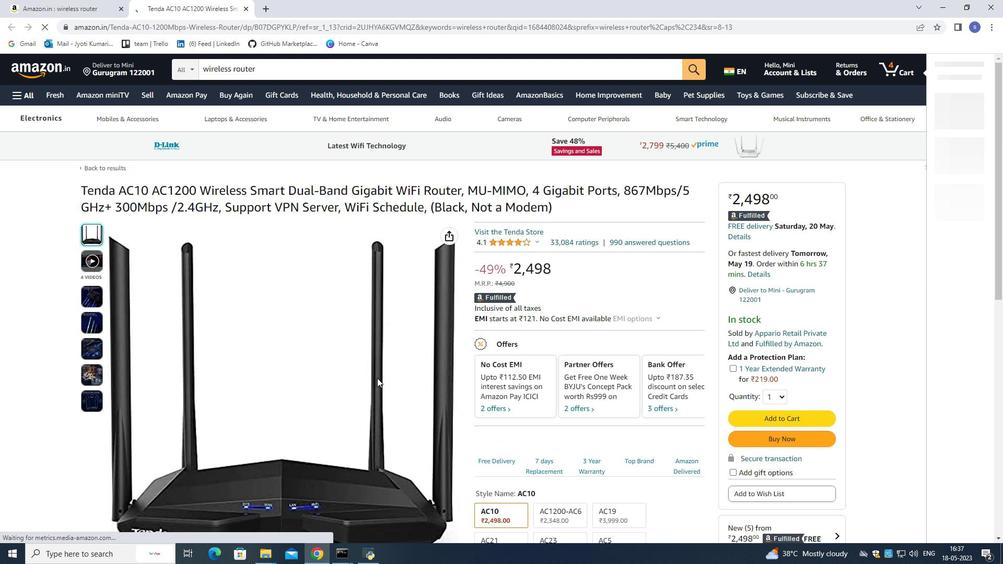 
Action: Mouse moved to (377, 378)
Screenshot: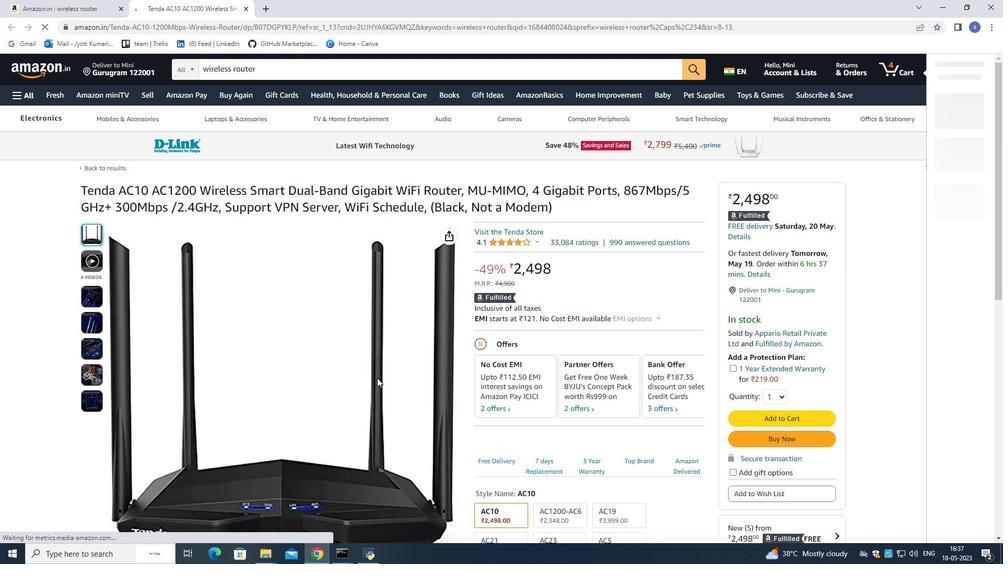 
Action: Mouse scrolled (377, 377) with delta (0, 0)
Screenshot: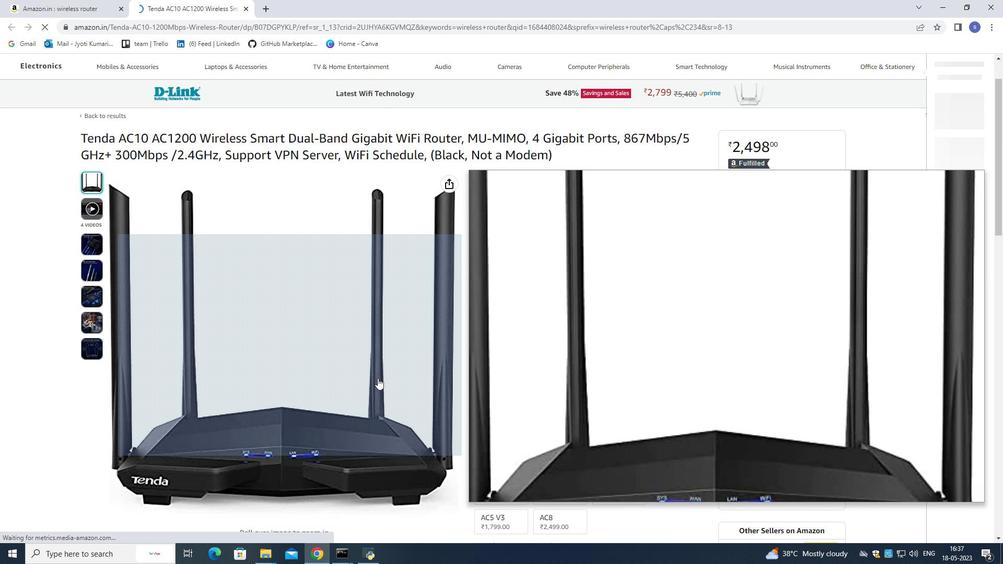
Action: Mouse moved to (777, 212)
Screenshot: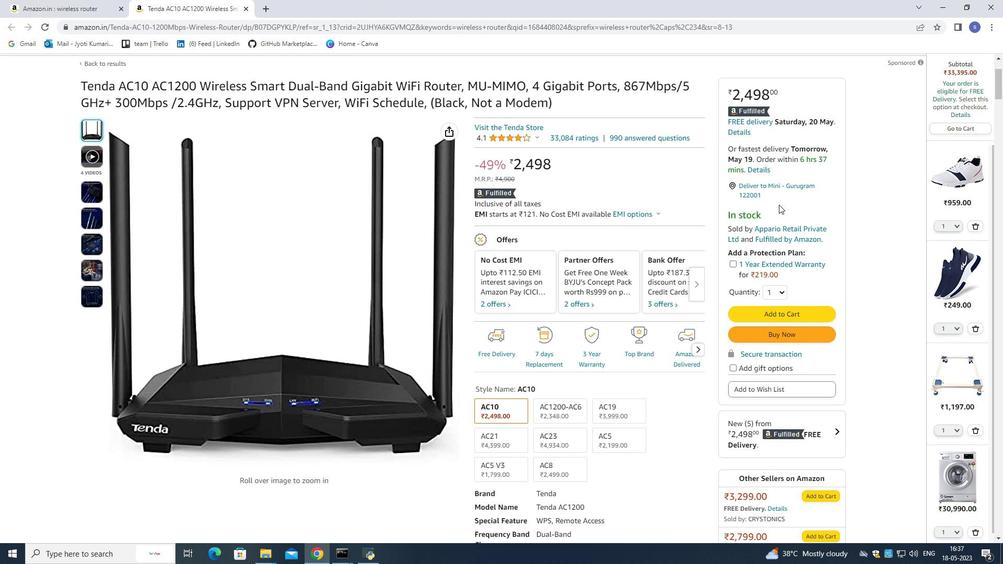 
Action: Mouse scrolled (777, 212) with delta (0, 0)
Screenshot: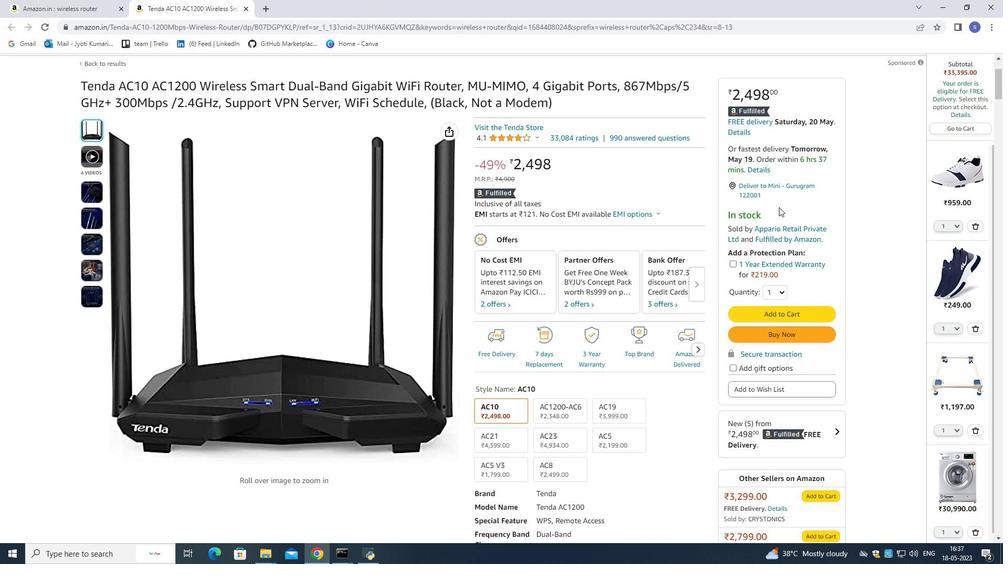 
Action: Mouse moved to (775, 216)
Screenshot: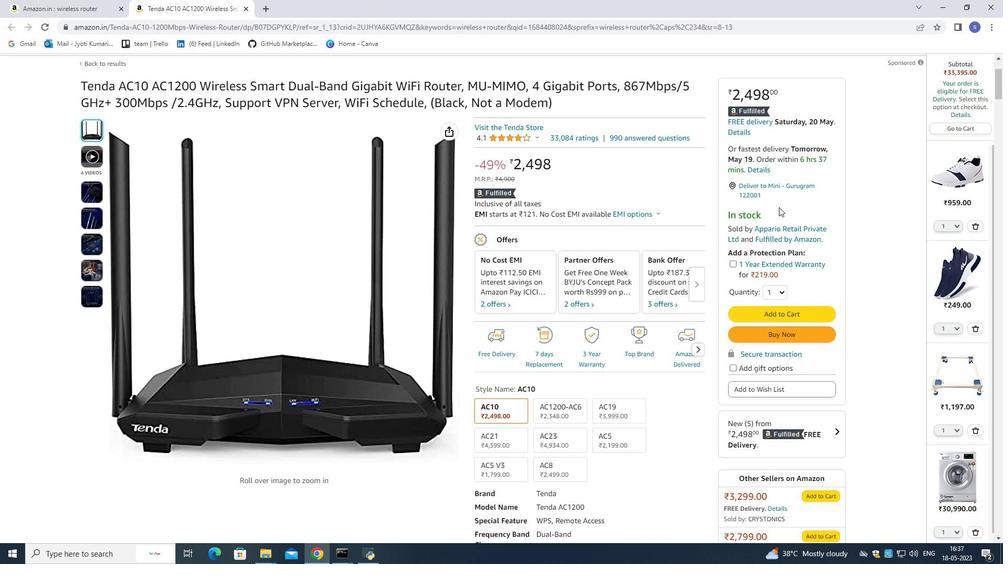 
Action: Mouse scrolled (776, 214) with delta (0, 0)
Screenshot: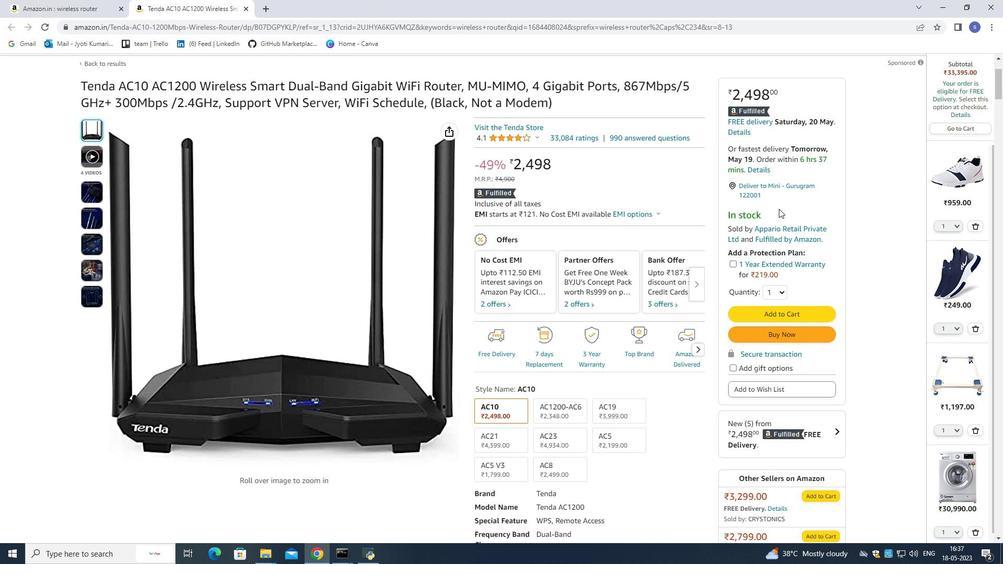 
Action: Mouse moved to (775, 216)
Screenshot: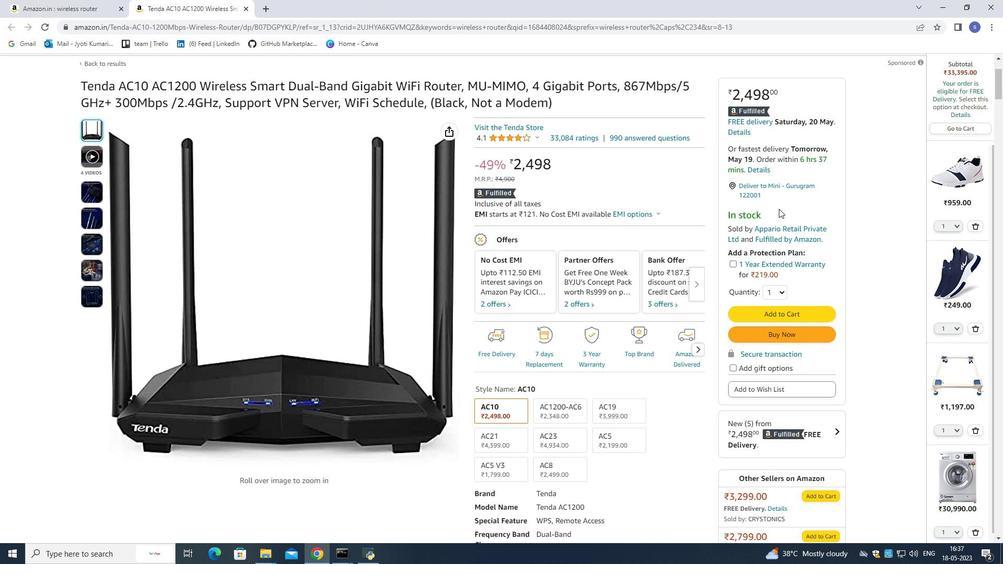
Action: Mouse scrolled (775, 215) with delta (0, 0)
Screenshot: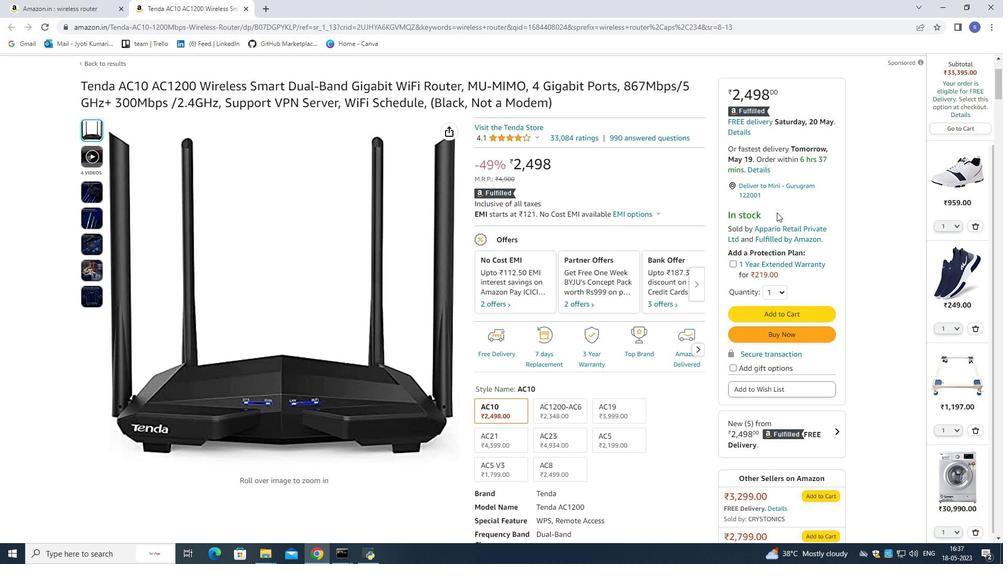
Action: Mouse moved to (682, 218)
Screenshot: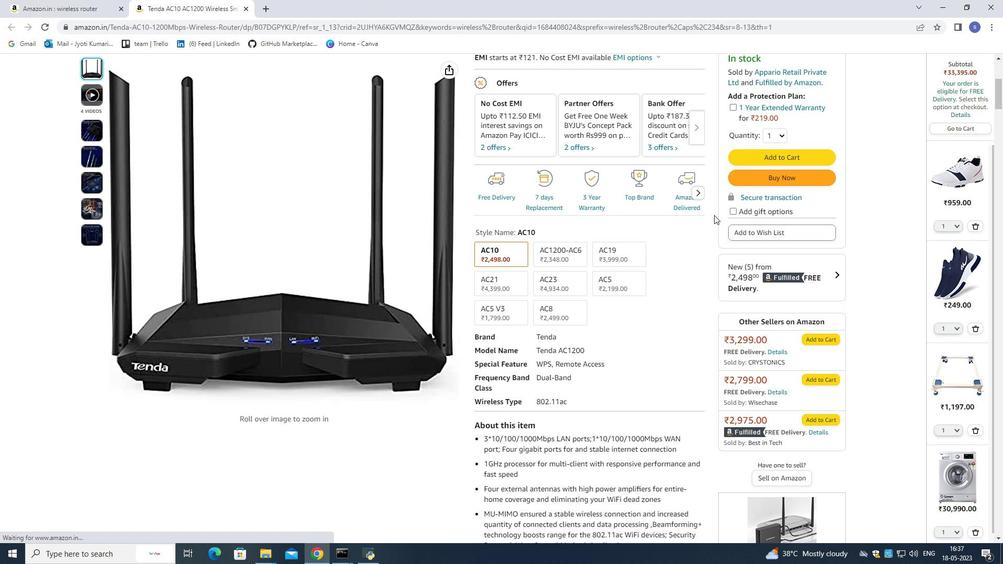 
Action: Mouse scrolled (682, 219) with delta (0, 0)
Screenshot: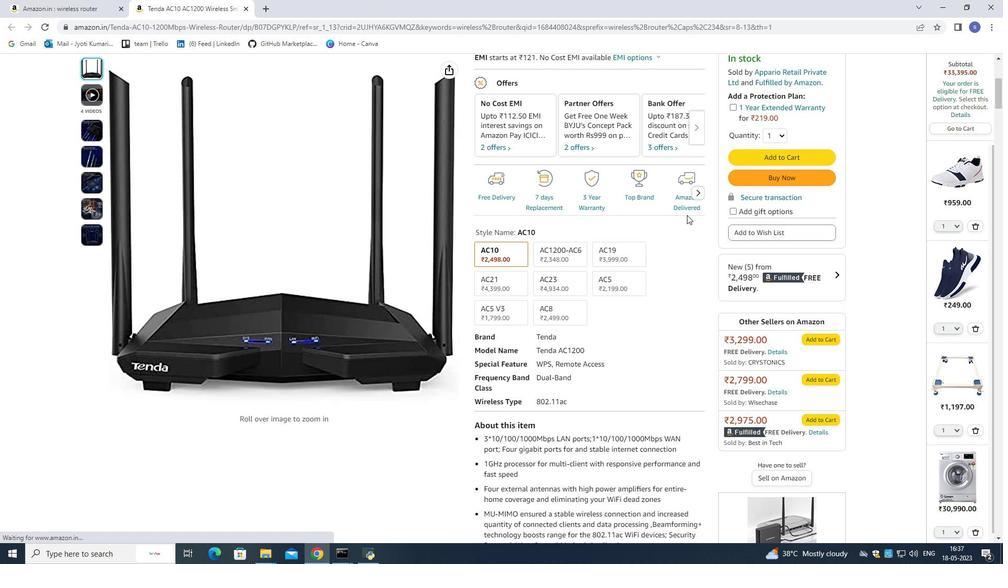 
Action: Mouse scrolled (682, 219) with delta (0, 0)
Screenshot: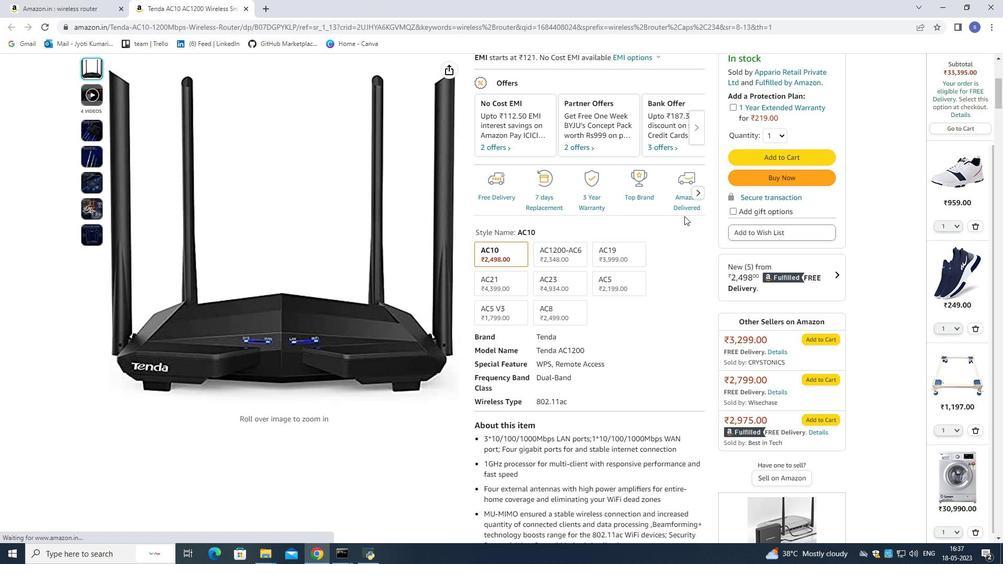 
Action: Mouse moved to (680, 218)
Screenshot: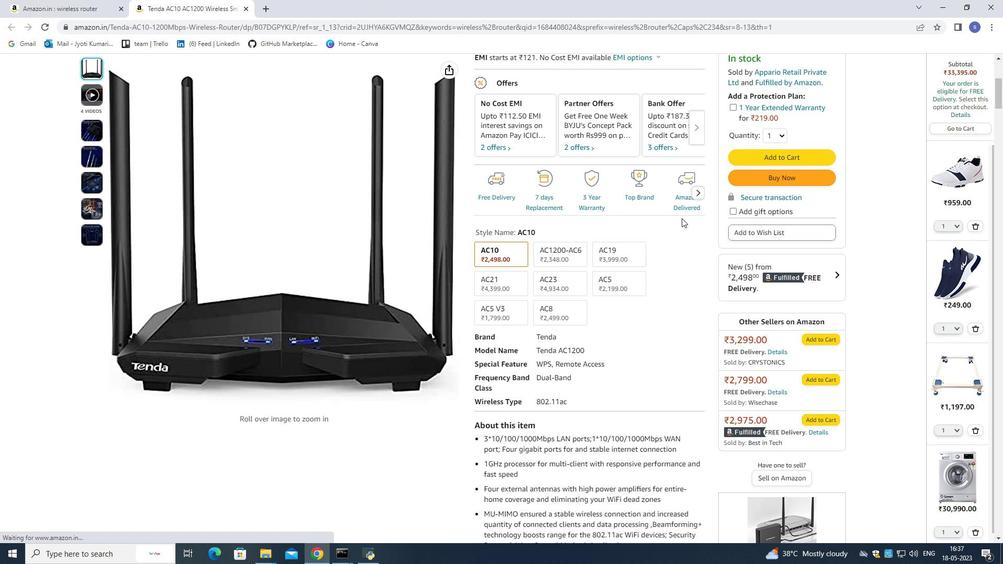 
Action: Mouse scrolled (680, 219) with delta (0, 0)
Screenshot: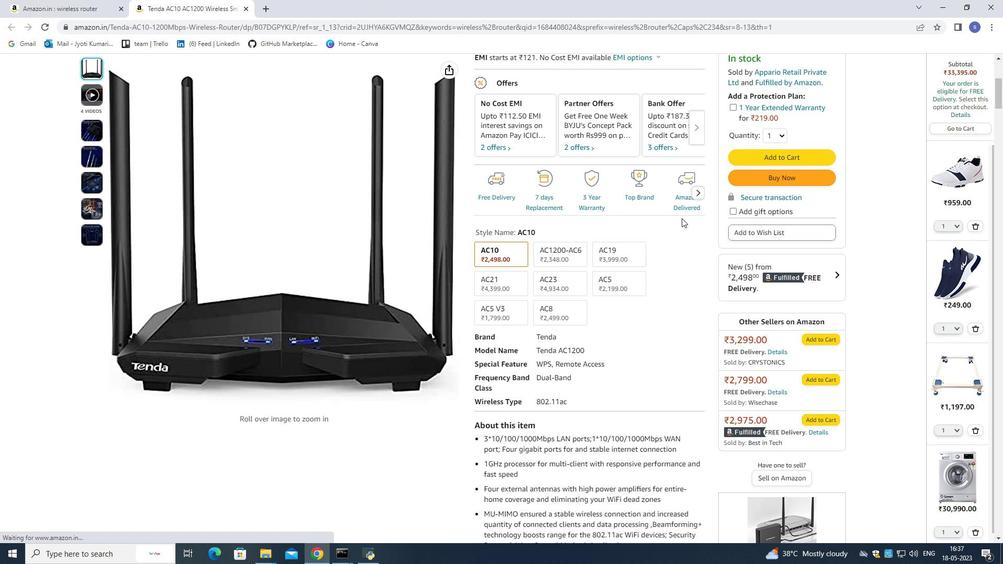 
Action: Mouse moved to (675, 220)
Screenshot: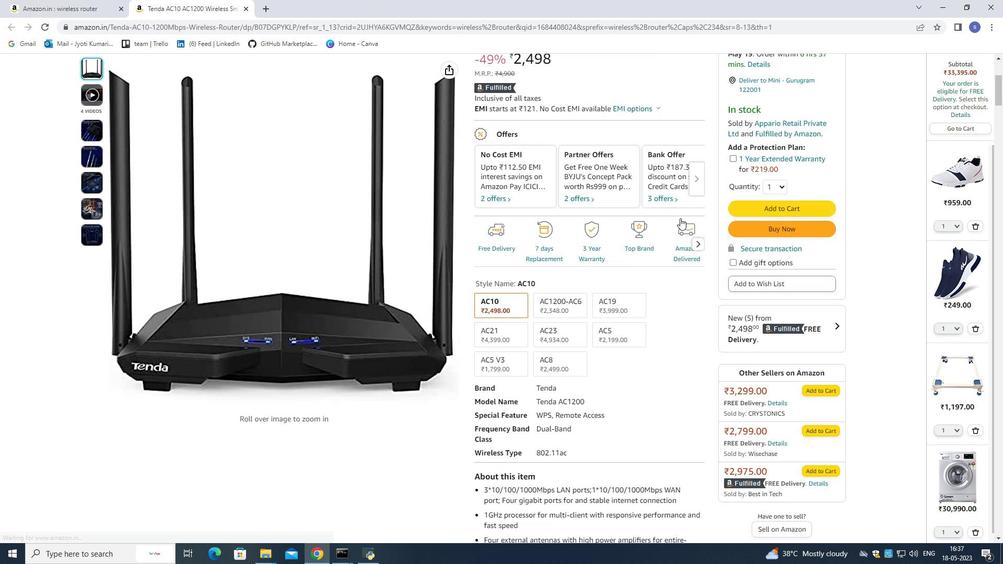 
Action: Mouse scrolled (675, 221) with delta (0, 0)
Screenshot: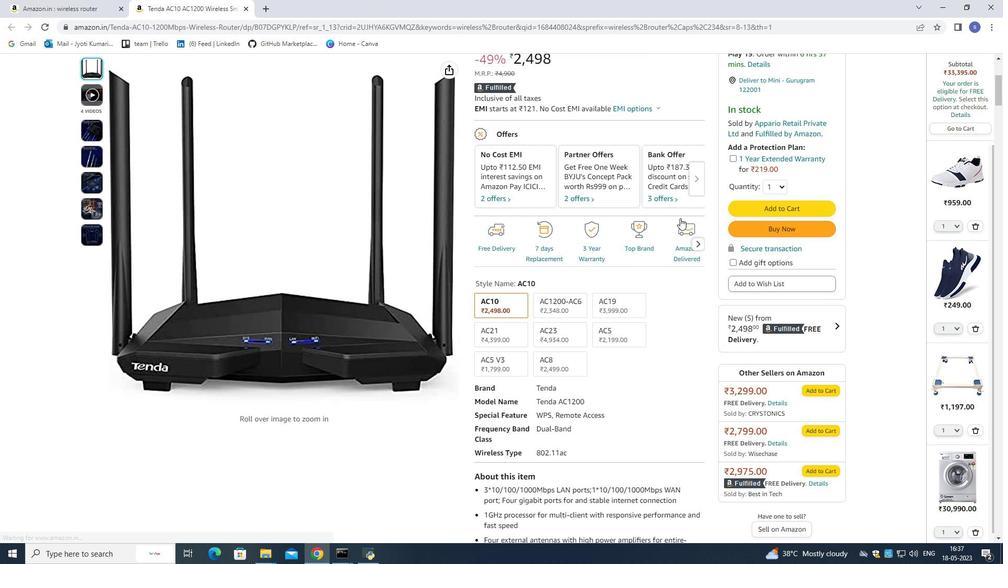 
Action: Mouse moved to (669, 219)
Screenshot: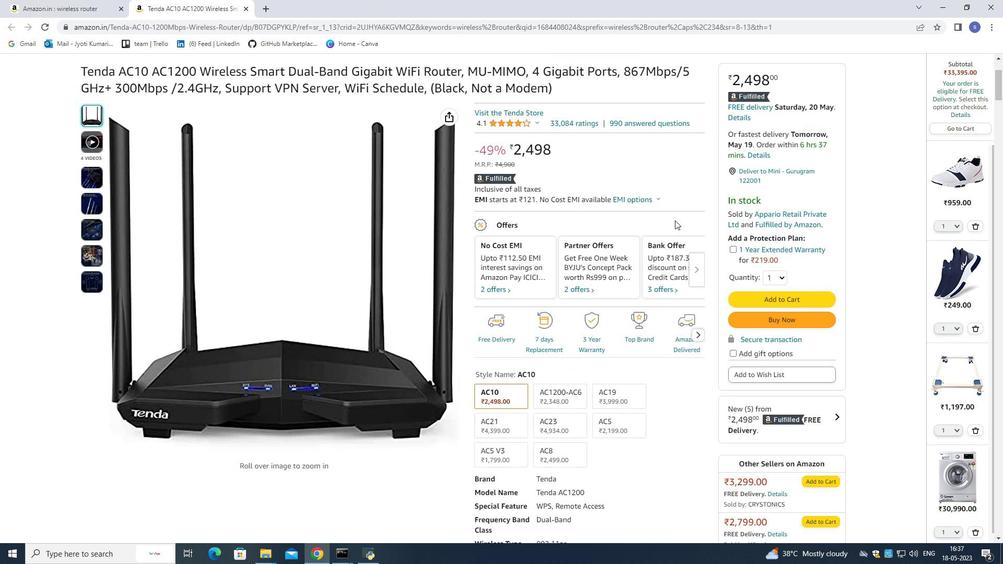 
Action: Mouse scrolled (669, 220) with delta (0, 0)
Screenshot: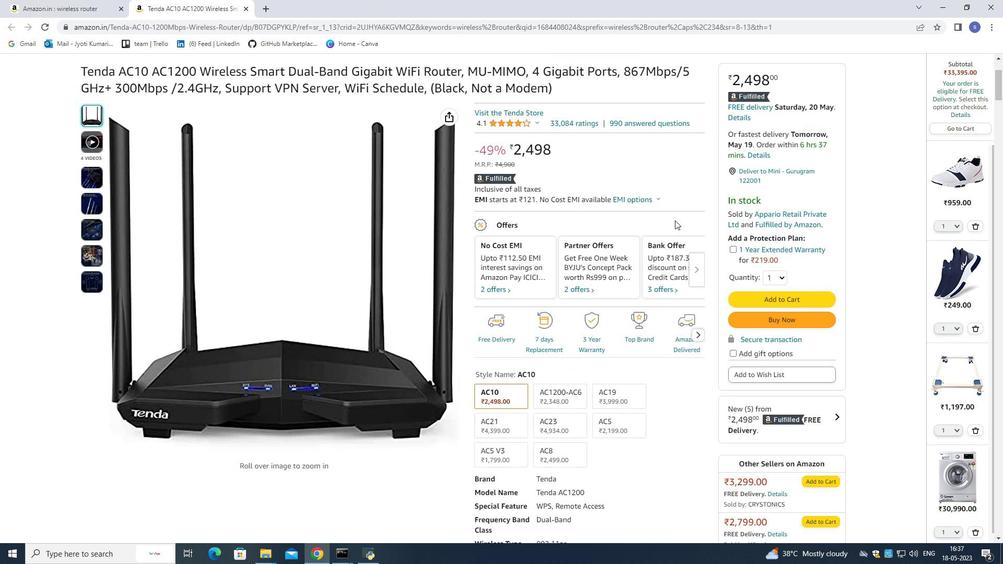 
Action: Mouse moved to (563, 266)
Screenshot: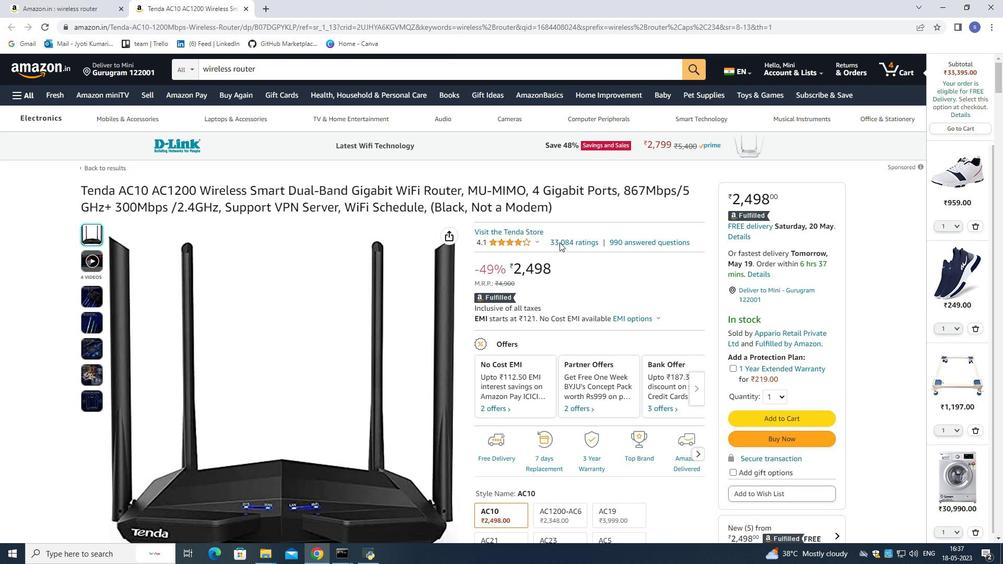 
Action: Mouse pressed left at (563, 266)
Screenshot: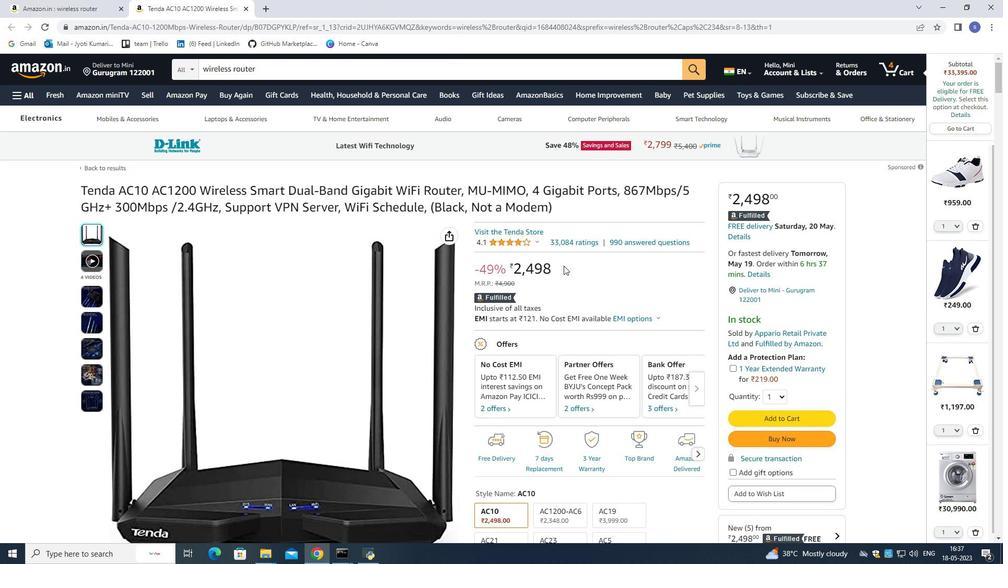 
Action: Mouse moved to (582, 277)
Screenshot: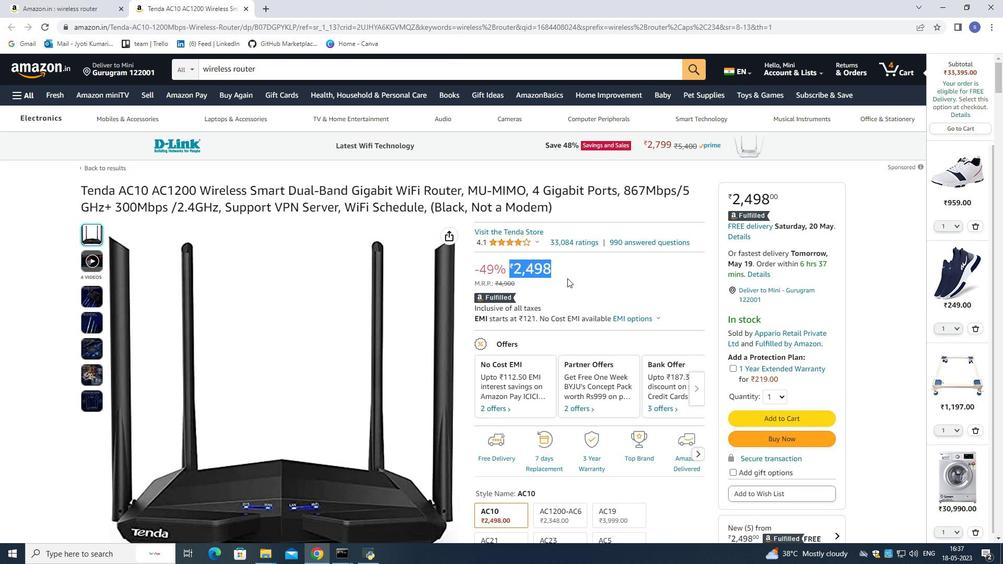 
Action: Mouse pressed left at (582, 277)
Screenshot: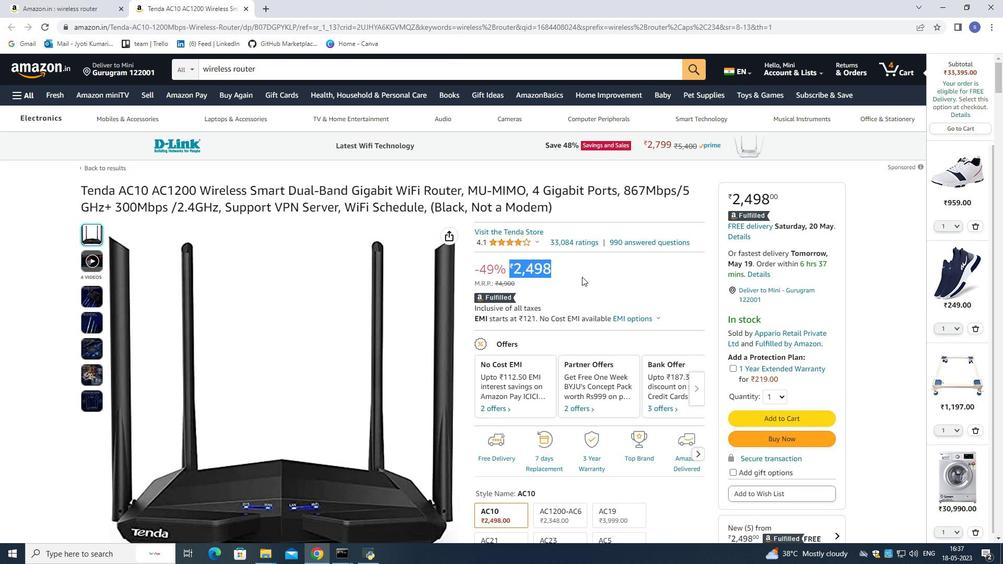 
Action: Mouse moved to (581, 346)
Screenshot: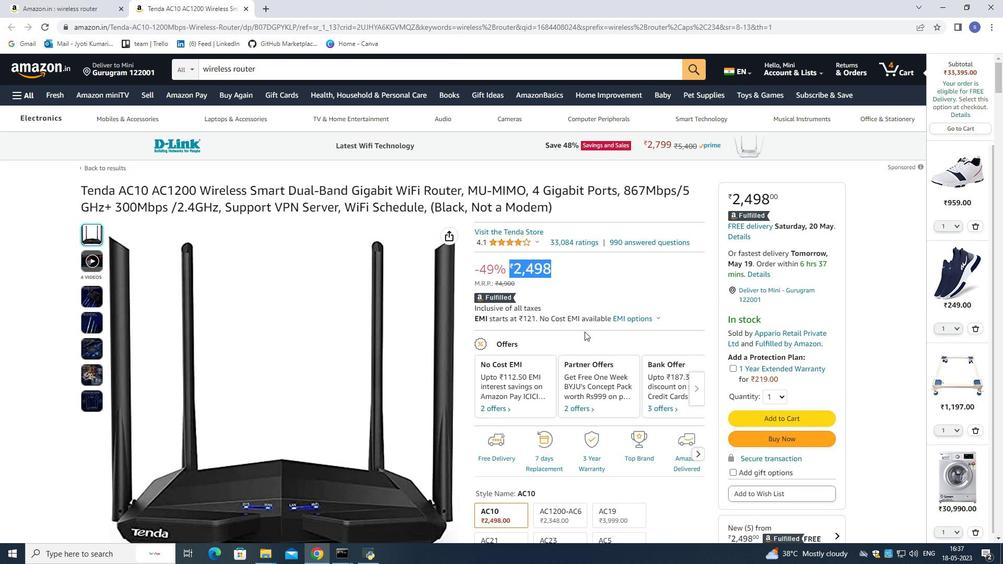
Action: Mouse scrolled (581, 346) with delta (0, 0)
Screenshot: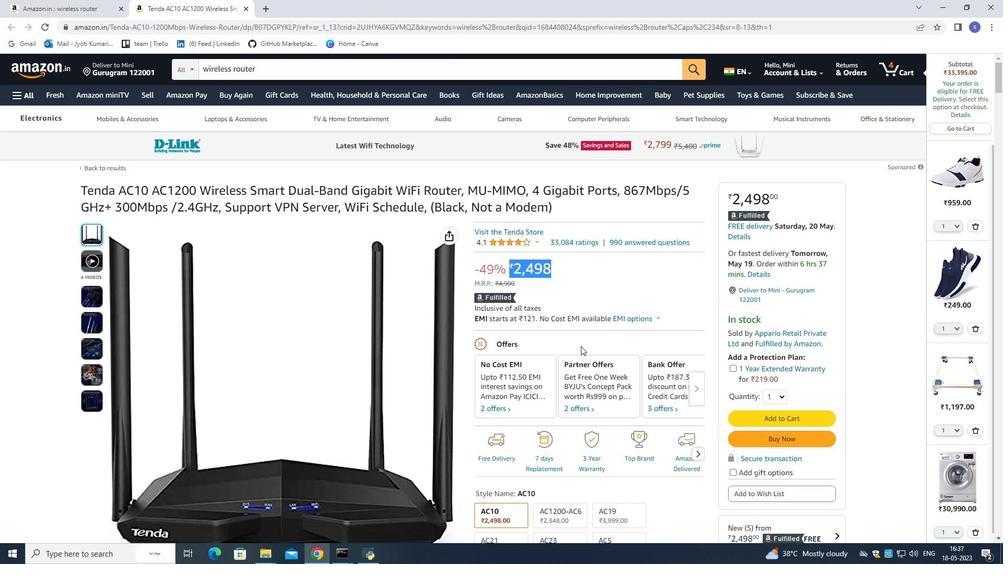 
Action: Mouse moved to (581, 347)
Screenshot: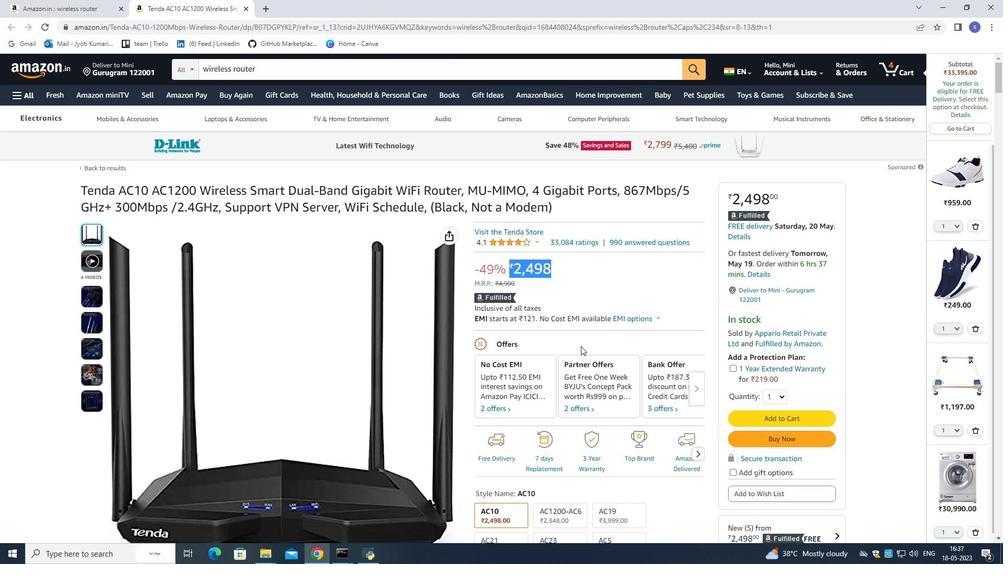 
Action: Mouse scrolled (581, 347) with delta (0, 0)
Screenshot: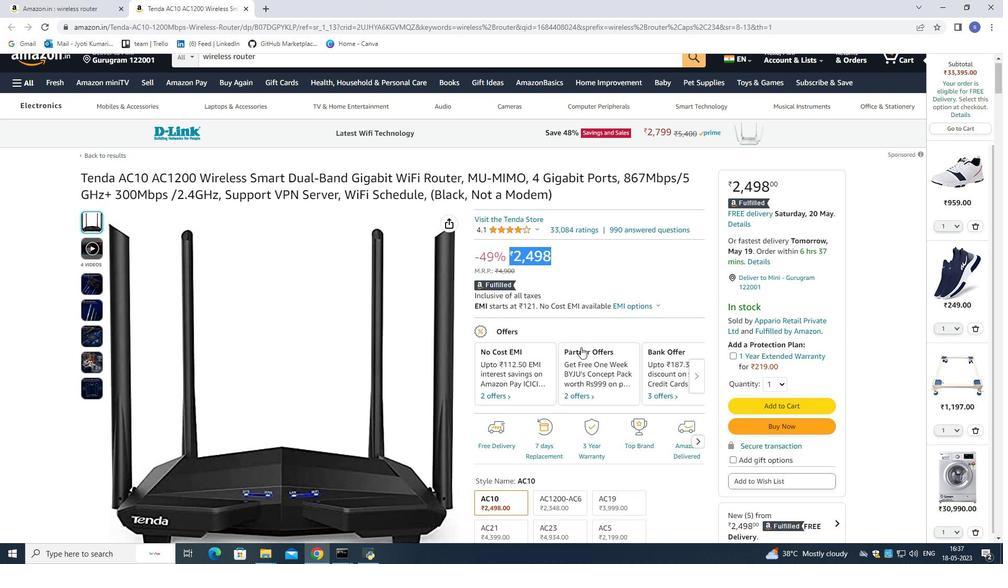 
Action: Mouse scrolled (581, 347) with delta (0, 0)
Screenshot: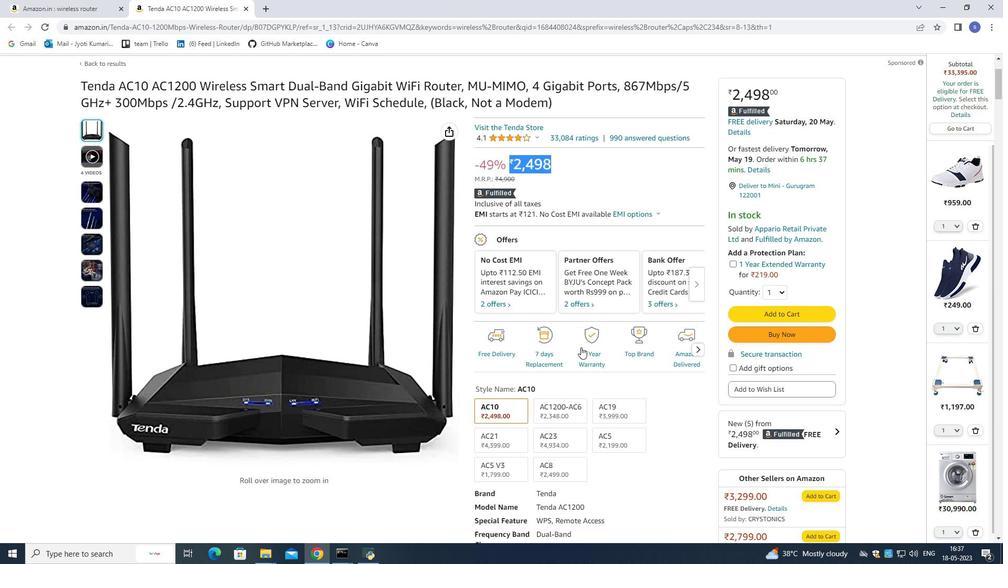 
Action: Mouse scrolled (581, 347) with delta (0, 0)
Screenshot: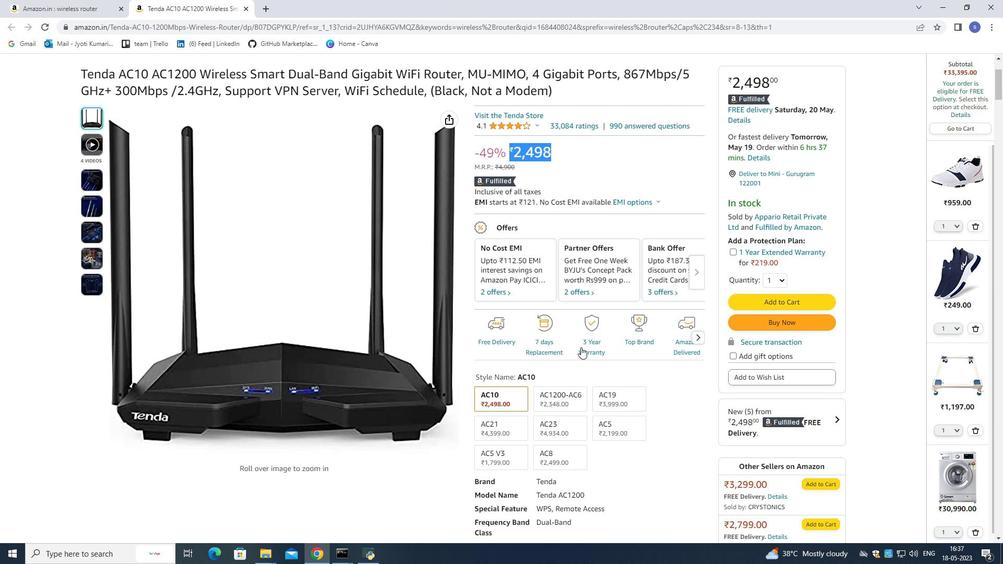 
Action: Mouse scrolled (581, 347) with delta (0, 0)
Screenshot: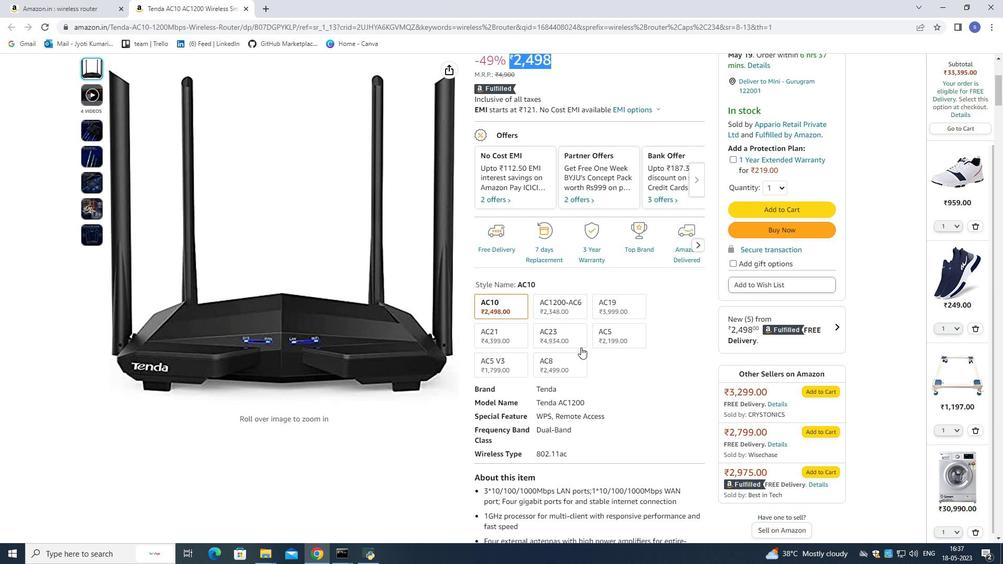 
Action: Mouse scrolled (581, 347) with delta (0, 0)
Screenshot: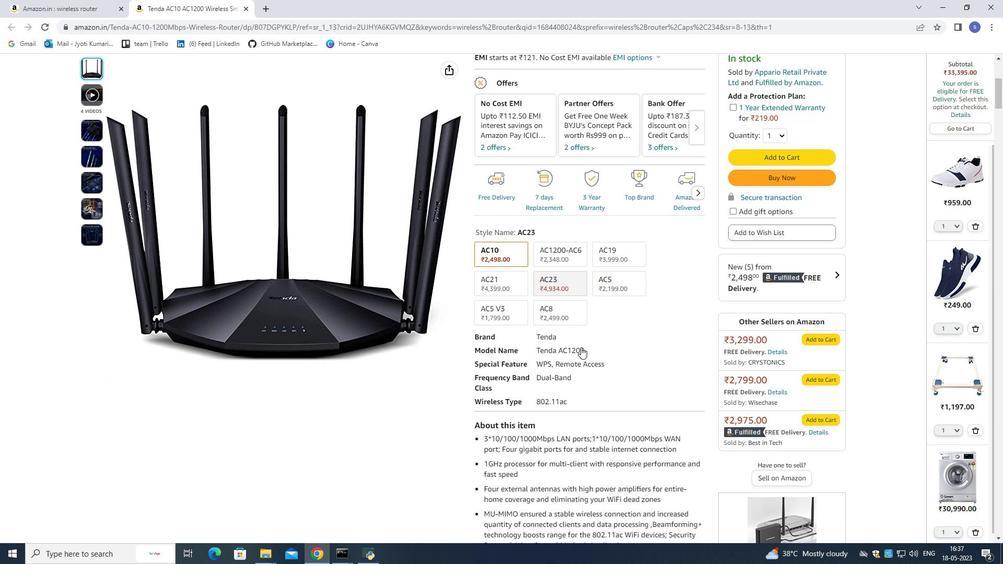 
Action: Mouse scrolled (581, 347) with delta (0, 0)
Screenshot: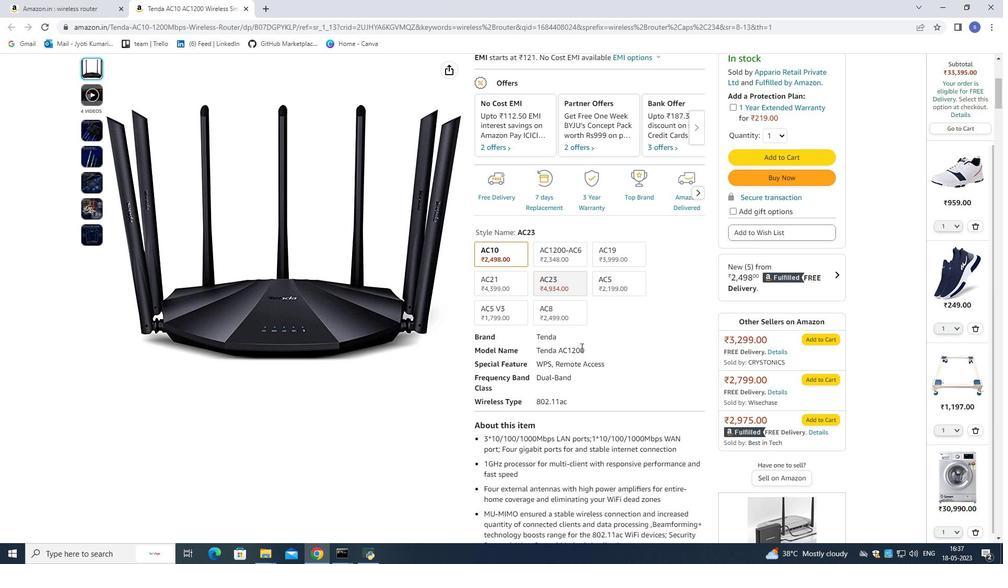 
Action: Mouse scrolled (581, 347) with delta (0, 0)
Screenshot: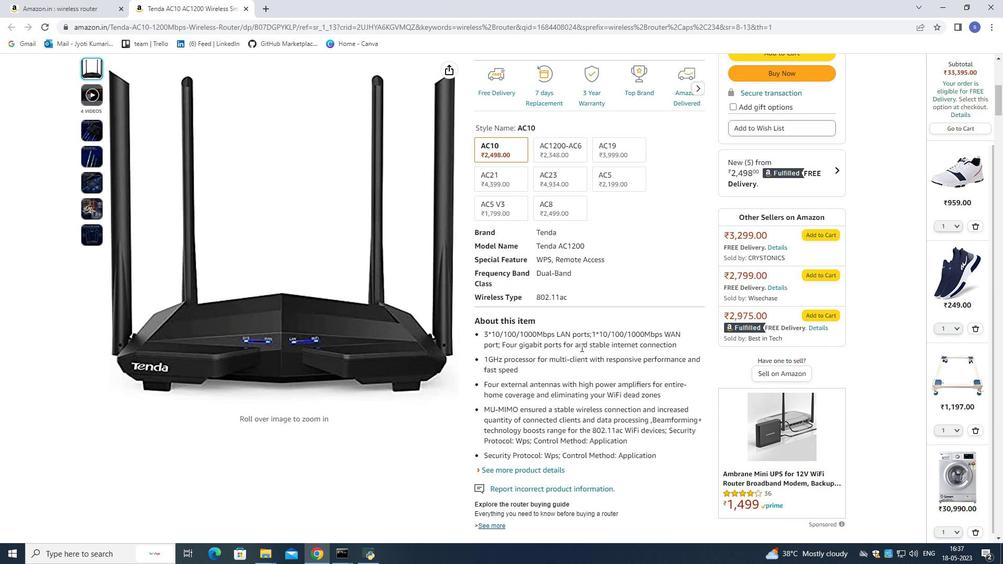 
Action: Mouse scrolled (581, 347) with delta (0, 0)
Screenshot: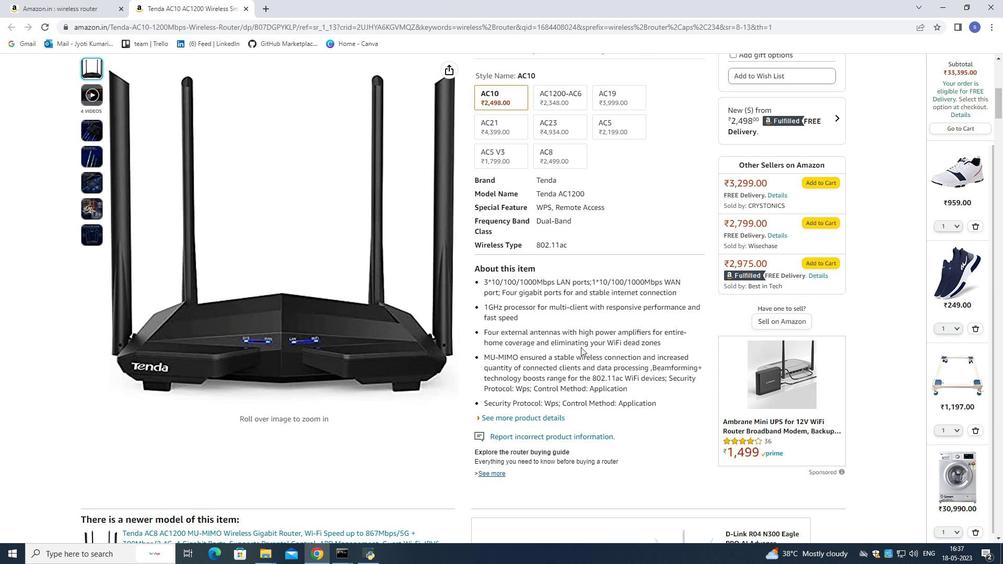 
Action: Mouse scrolled (581, 347) with delta (0, 0)
Screenshot: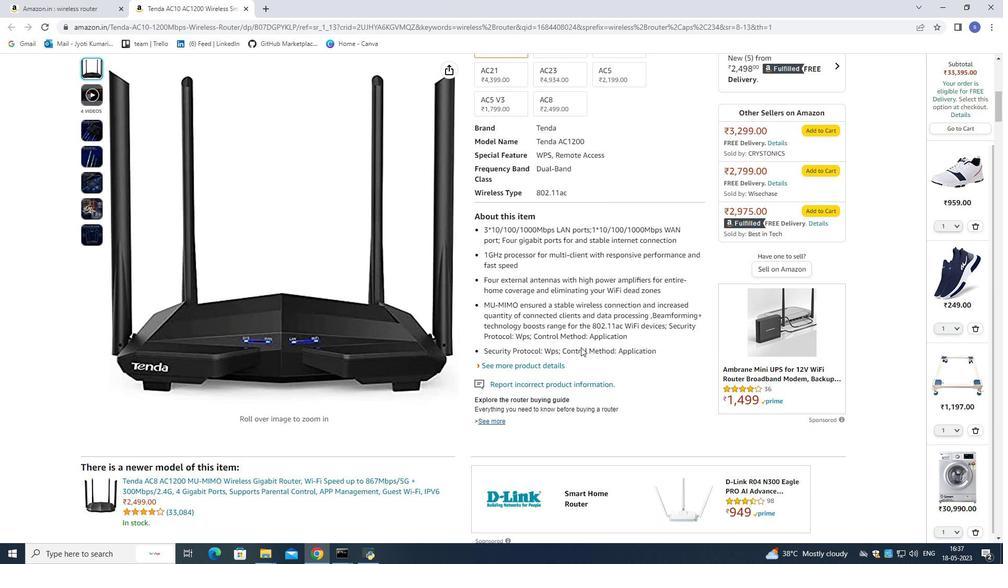 
Action: Mouse scrolled (581, 347) with delta (0, 0)
Screenshot: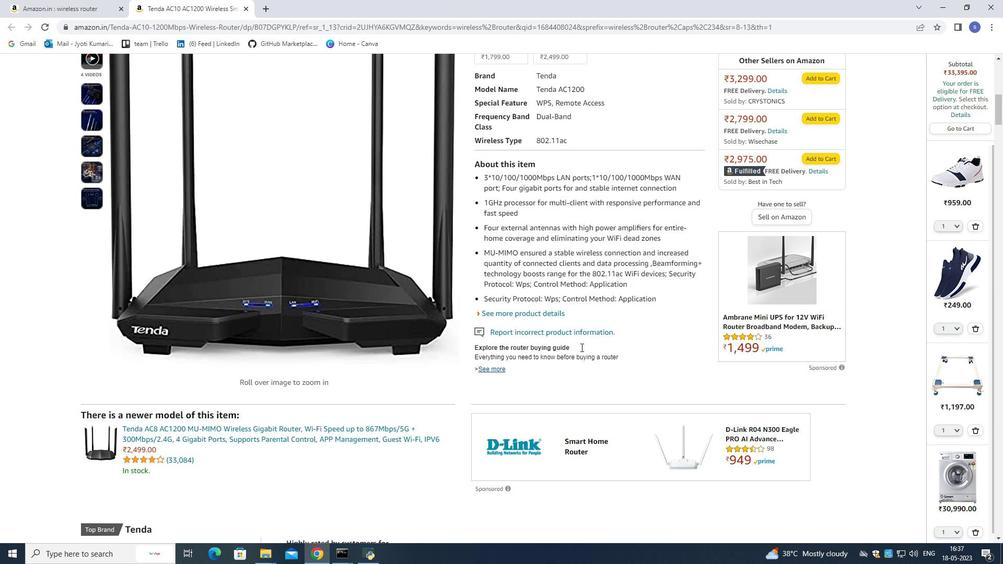 
Action: Mouse scrolled (581, 347) with delta (0, 0)
Screenshot: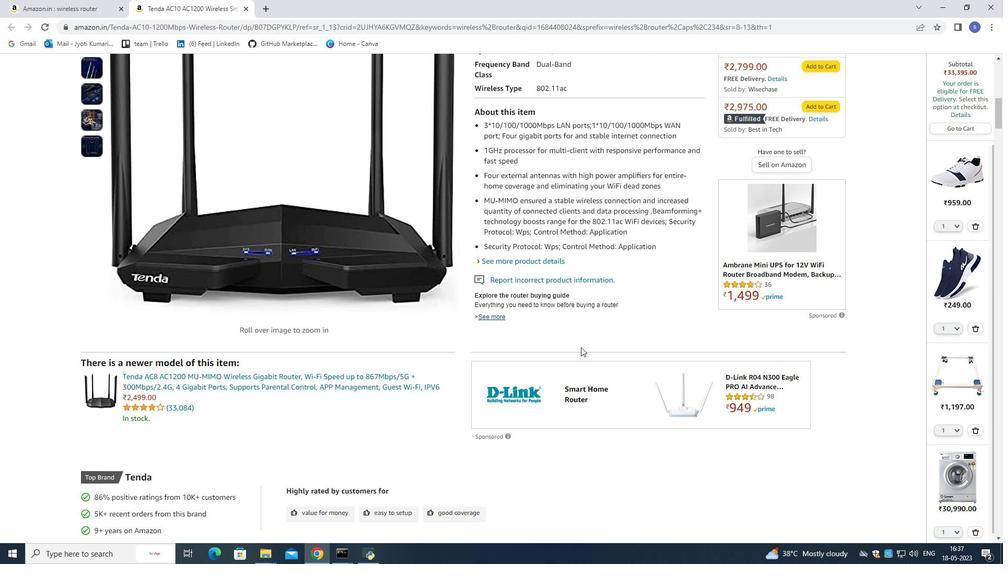 
Action: Mouse scrolled (581, 347) with delta (0, 0)
Screenshot: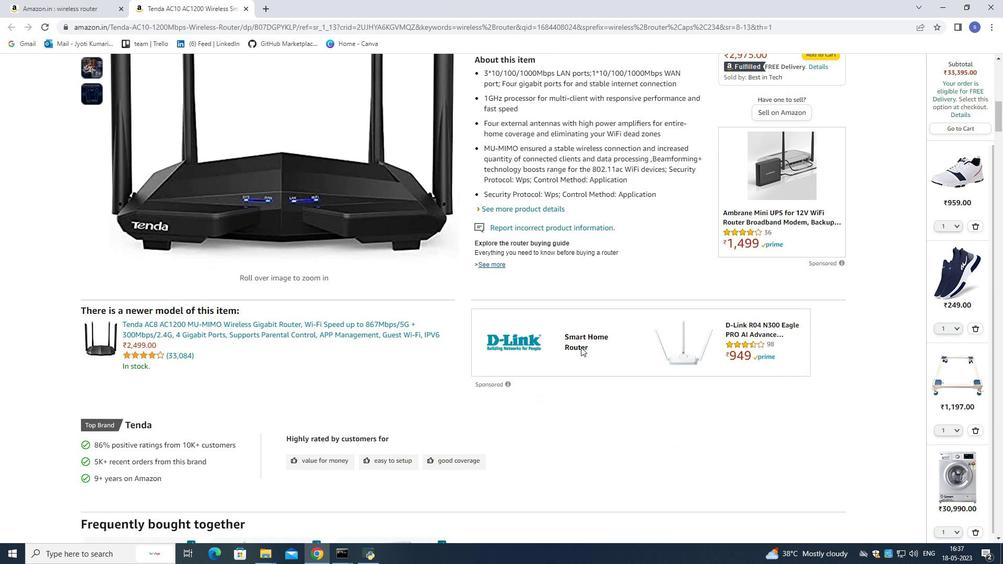 
Action: Mouse scrolled (581, 347) with delta (0, 0)
Screenshot: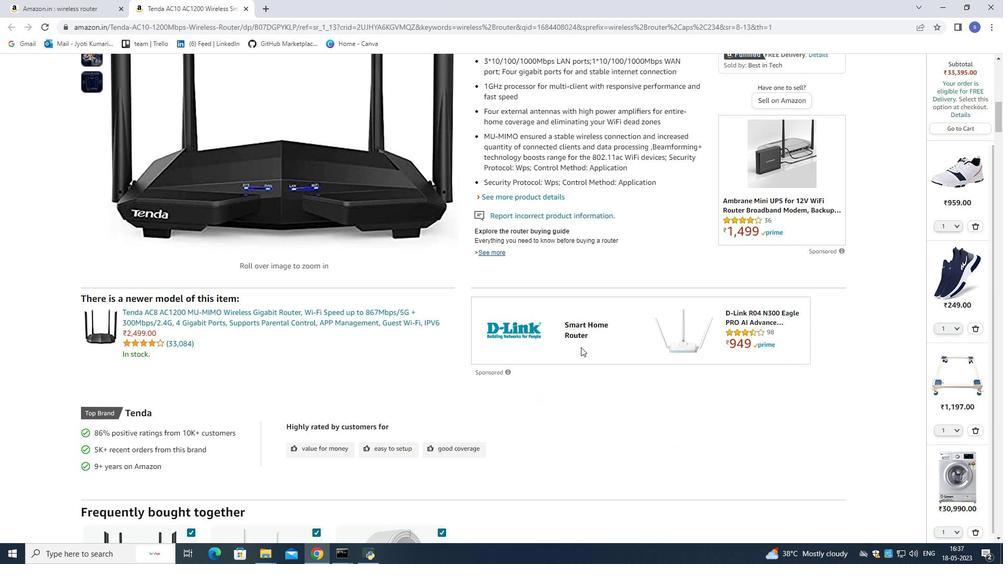 
Action: Mouse scrolled (581, 347) with delta (0, 0)
Screenshot: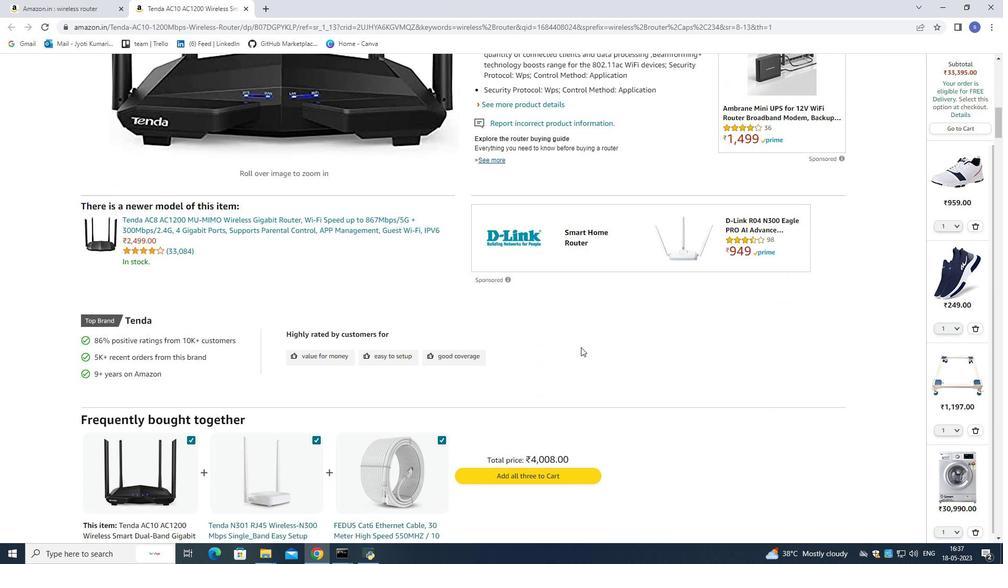
Action: Mouse scrolled (581, 347) with delta (0, 0)
Screenshot: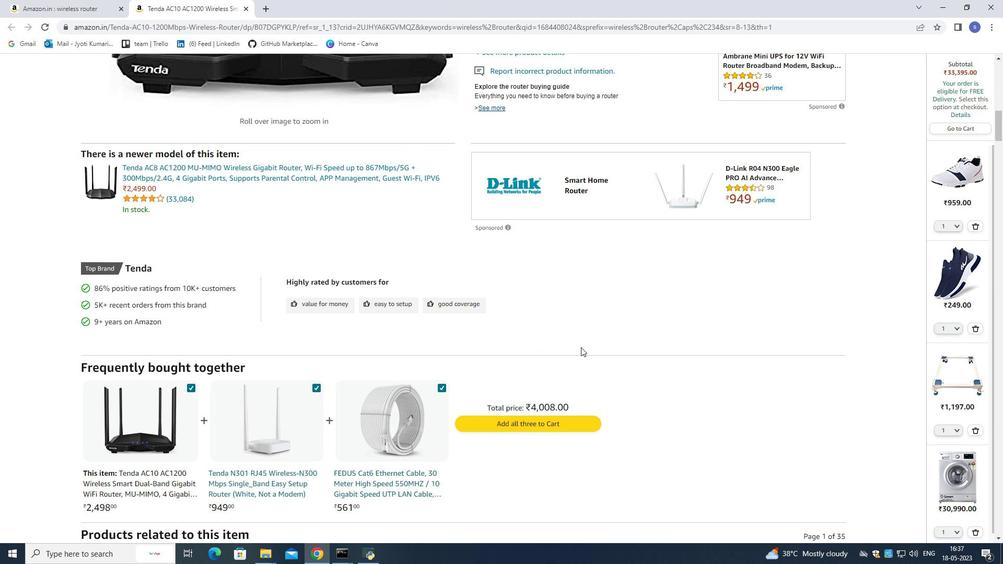 
Action: Mouse moved to (581, 347)
Screenshot: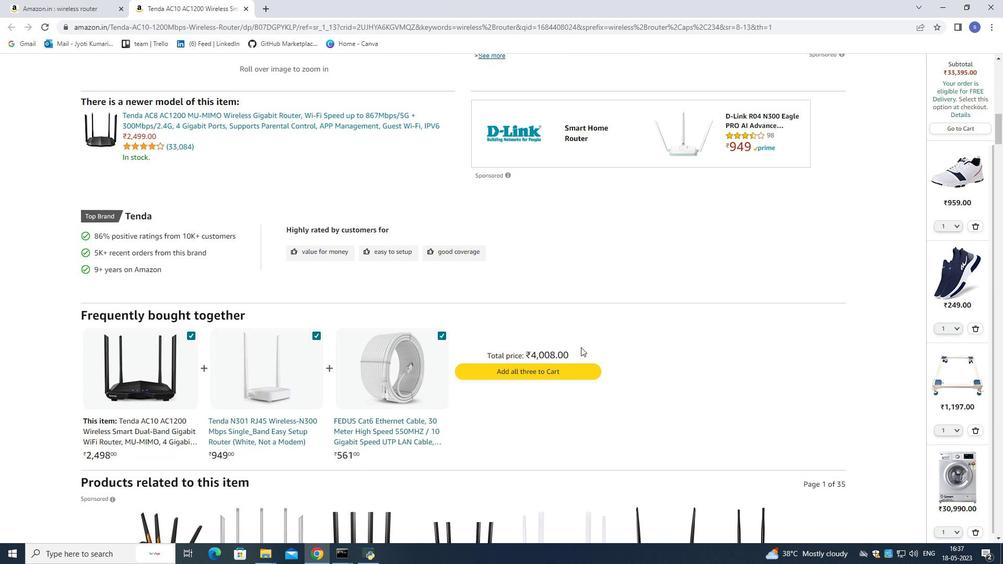 
Action: Mouse scrolled (581, 347) with delta (0, 0)
Screenshot: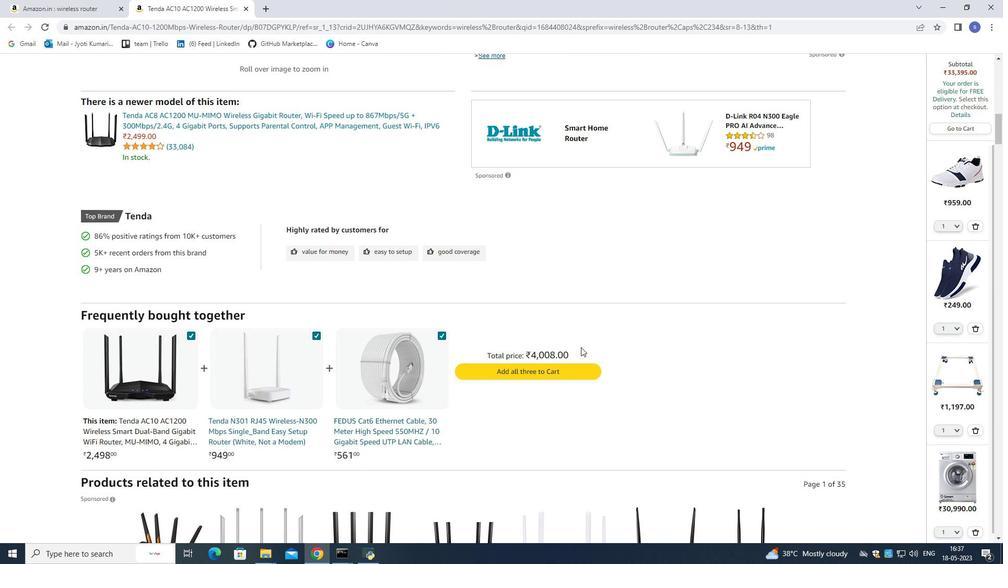 
Action: Mouse scrolled (581, 347) with delta (0, 0)
Screenshot: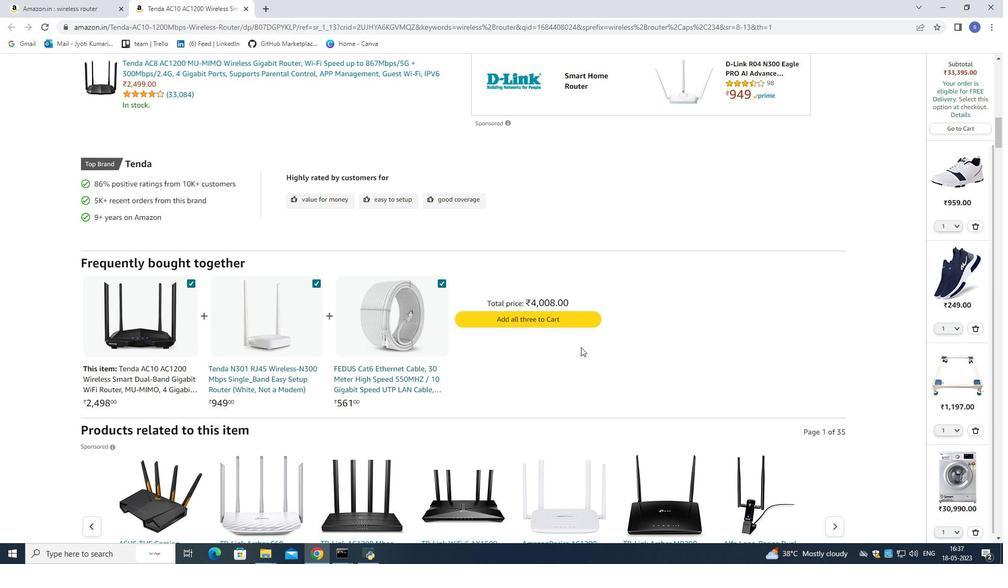 
Action: Mouse scrolled (581, 347) with delta (0, 0)
Screenshot: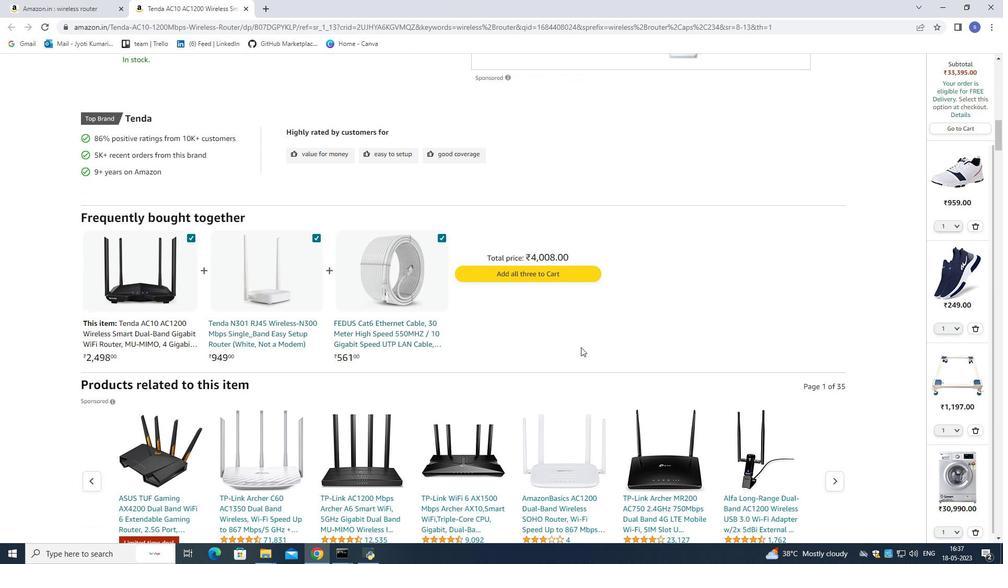 
Action: Mouse scrolled (581, 347) with delta (0, 0)
Screenshot: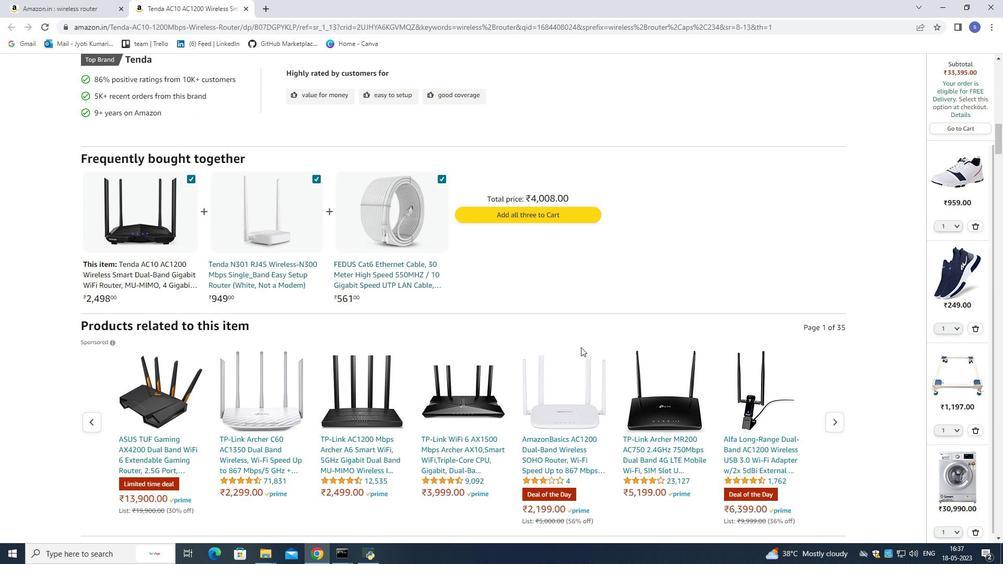 
Action: Mouse scrolled (581, 347) with delta (0, 0)
Screenshot: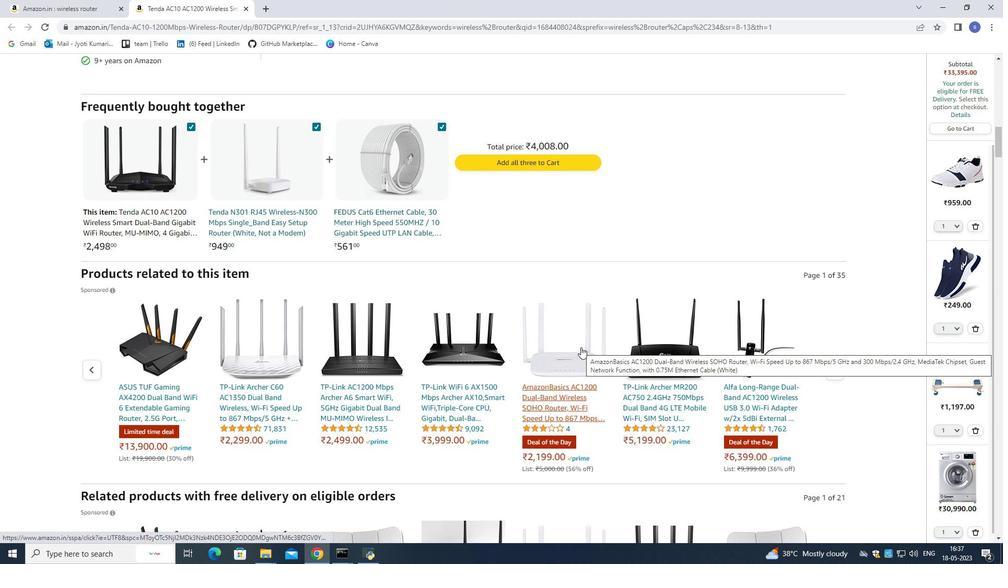
Action: Mouse moved to (168, 298)
Screenshot: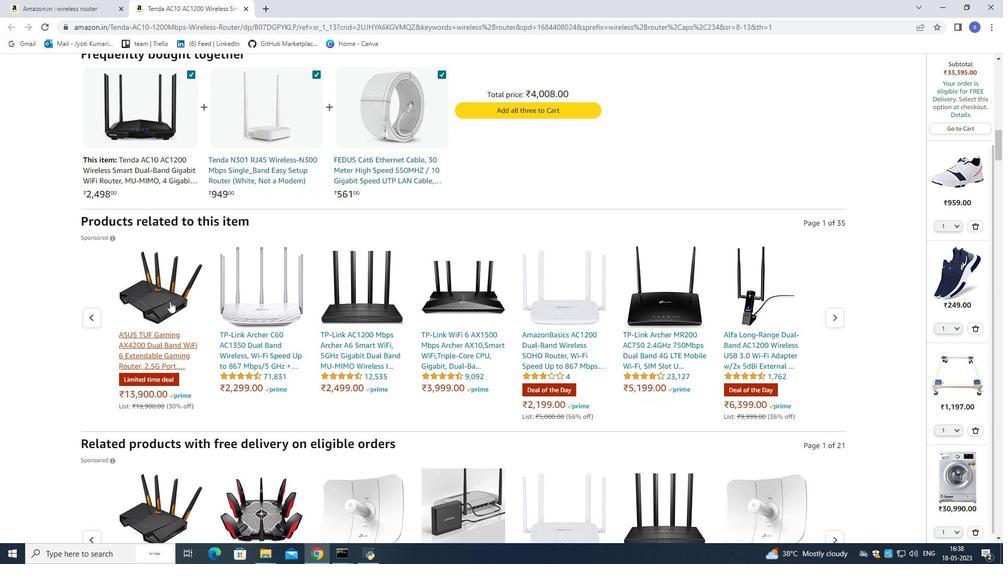 
Action: Mouse pressed left at (168, 298)
Screenshot: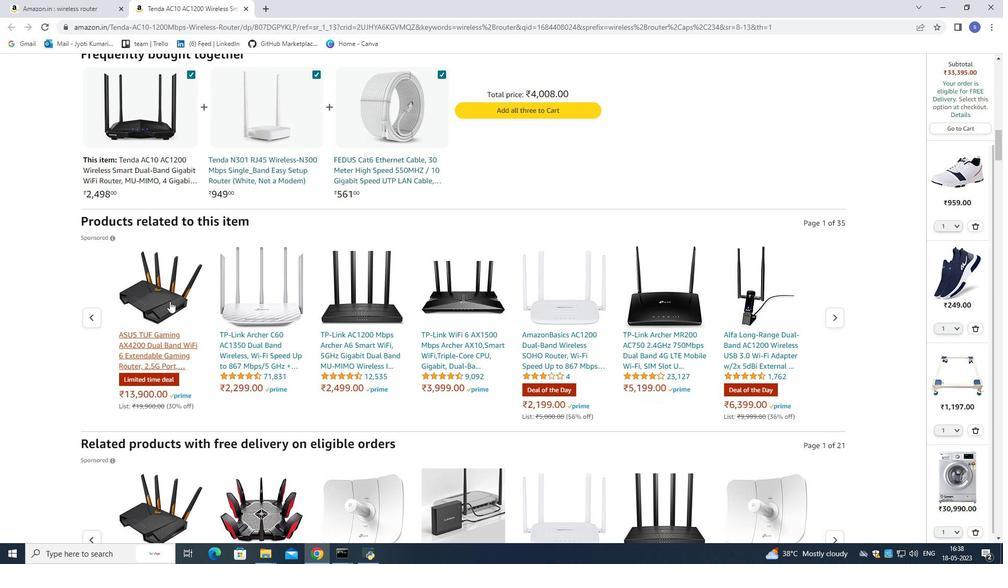 
Action: Mouse moved to (88, 265)
Screenshot: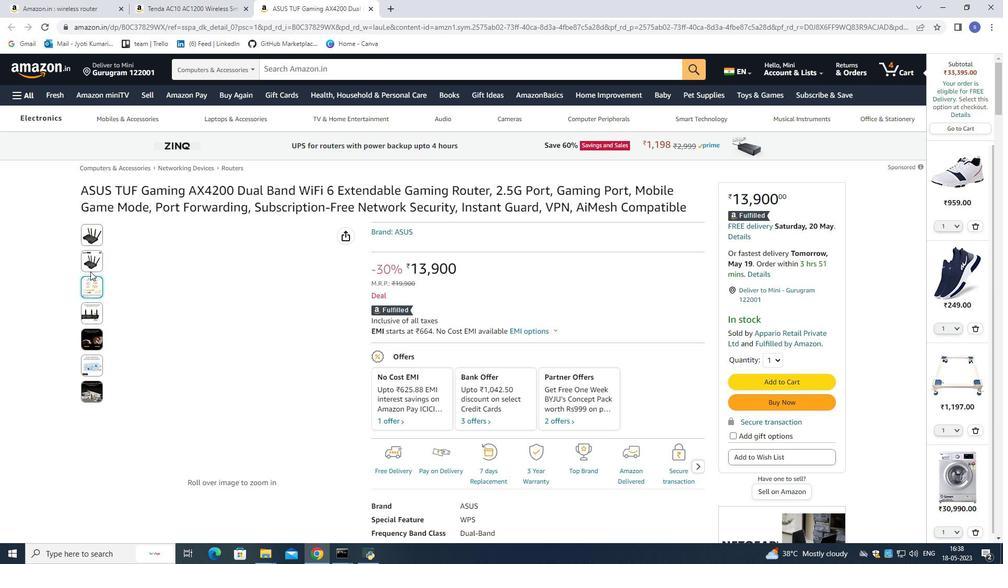 
Action: Mouse pressed left at (88, 265)
Screenshot: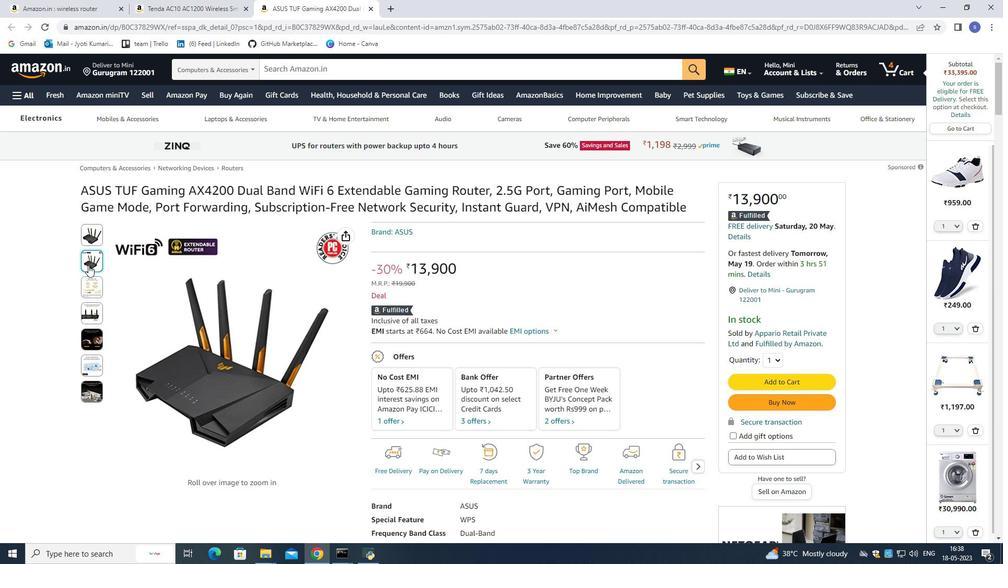 
Action: Mouse moved to (95, 287)
Screenshot: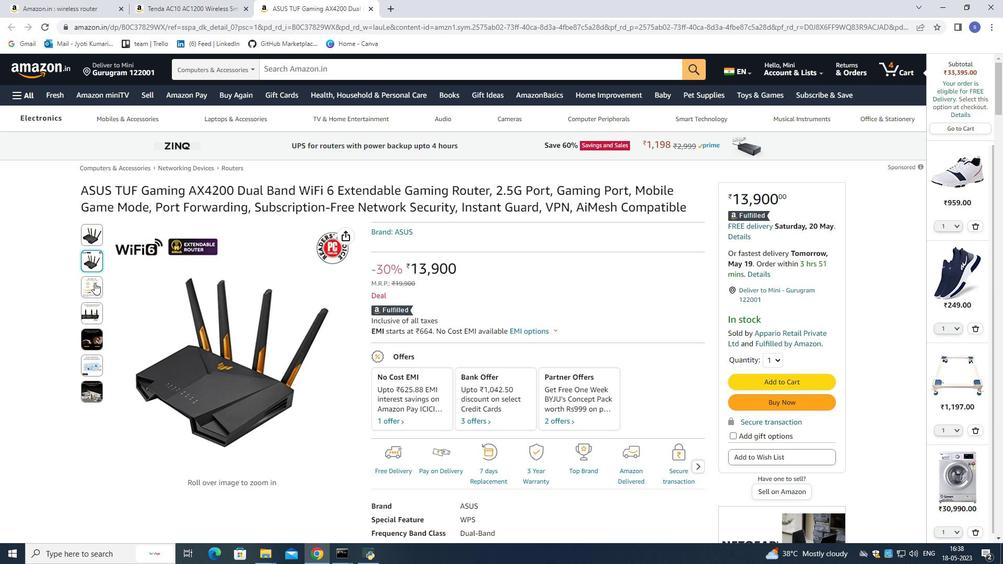 
Action: Mouse pressed left at (95, 287)
Screenshot: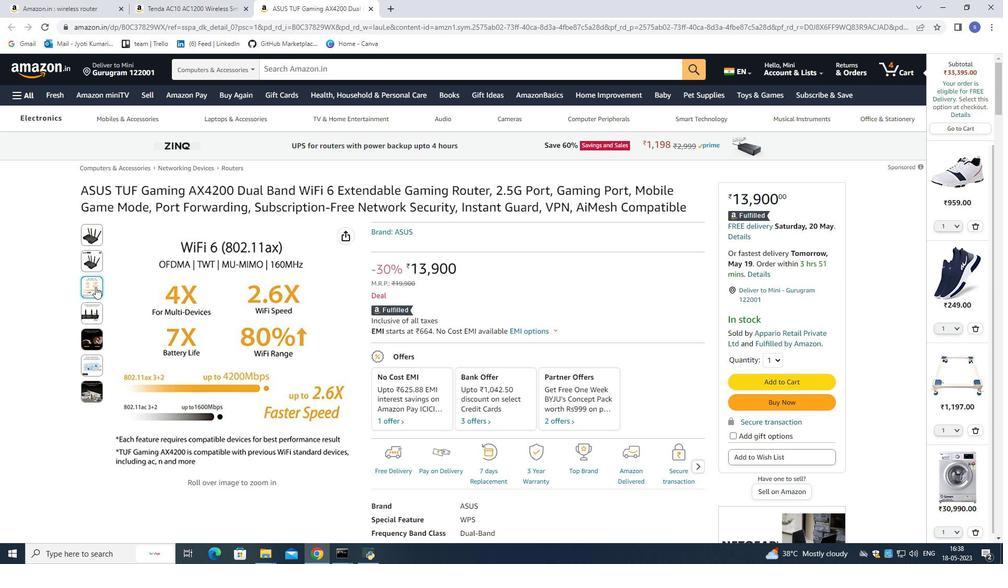 
Action: Mouse moved to (500, 349)
Screenshot: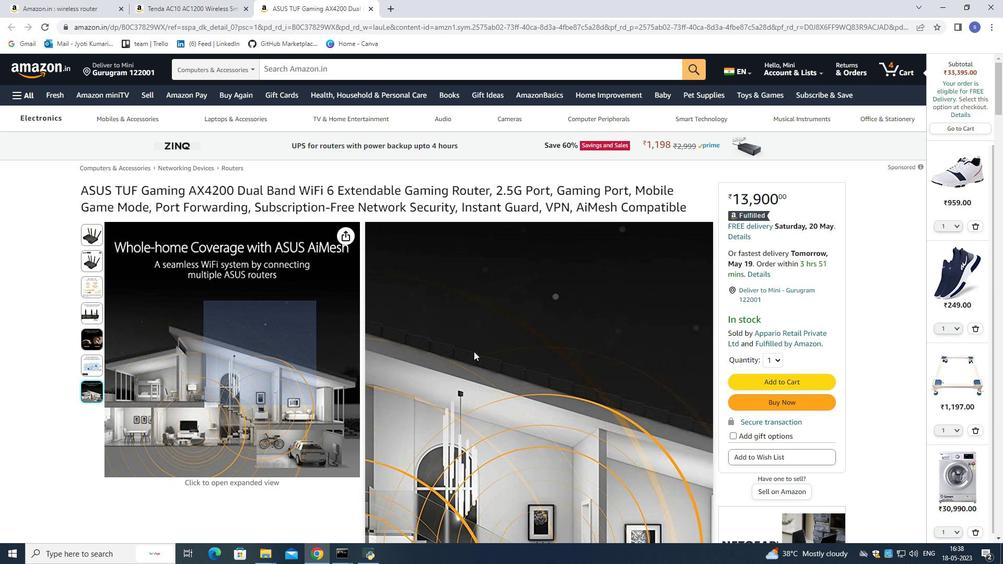 
Action: Mouse scrolled (500, 348) with delta (0, 0)
Screenshot: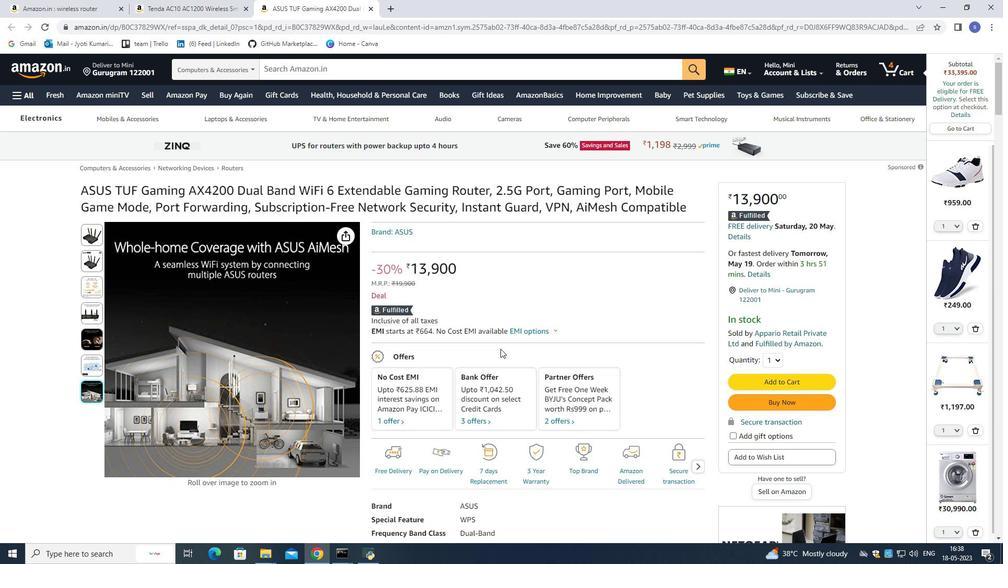 
Action: Mouse scrolled (500, 348) with delta (0, 0)
Screenshot: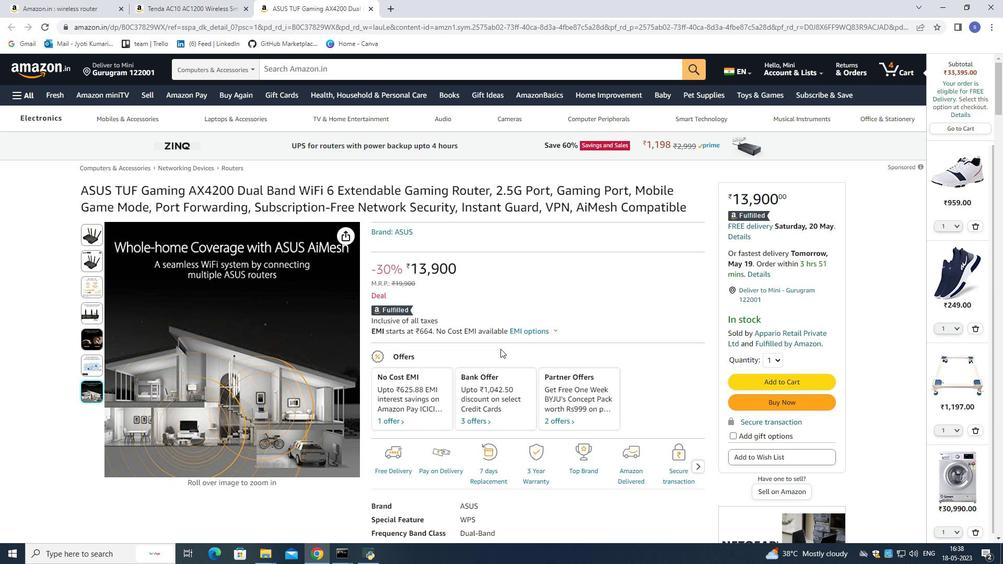 
Action: Mouse scrolled (500, 348) with delta (0, 0)
Screenshot: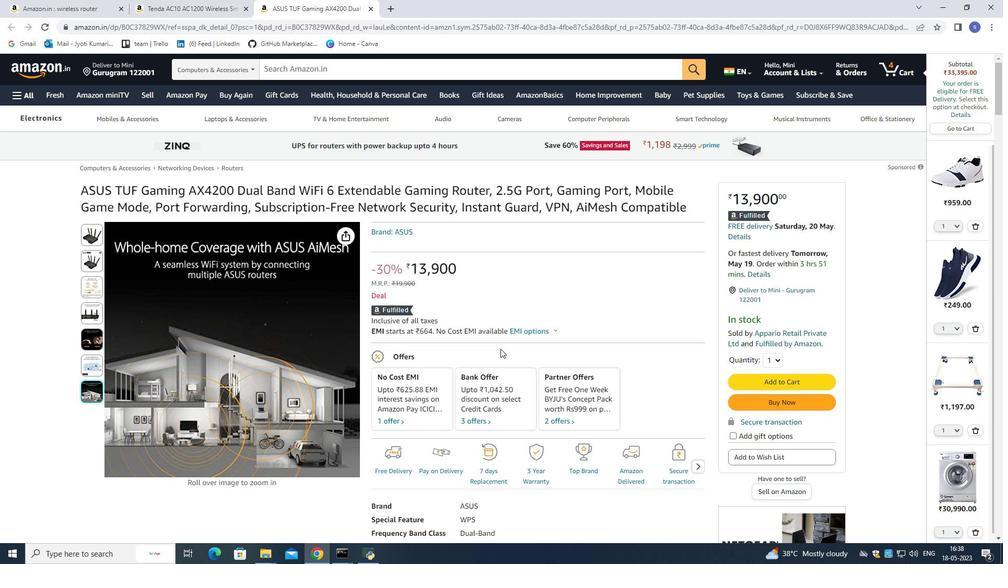 
Action: Mouse scrolled (500, 348) with delta (0, 0)
Screenshot: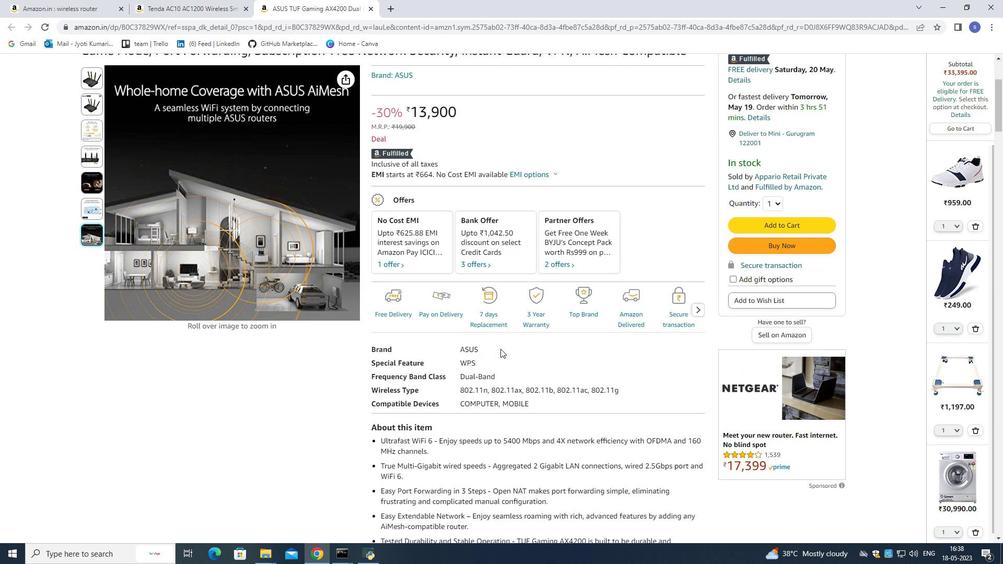 
Action: Mouse scrolled (500, 348) with delta (0, 0)
Screenshot: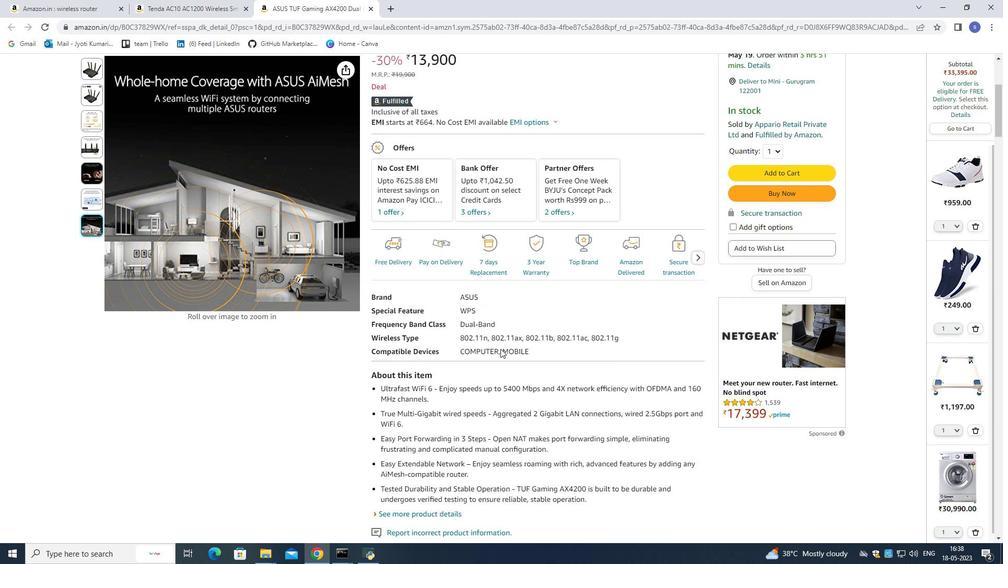 
Action: Mouse scrolled (500, 348) with delta (0, 0)
Screenshot: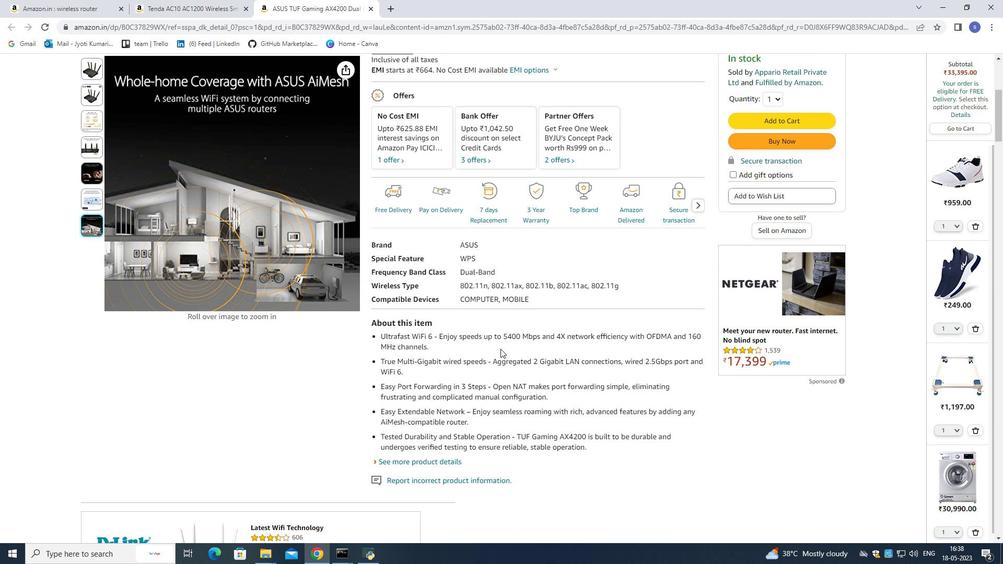 
Action: Mouse moved to (501, 351)
Screenshot: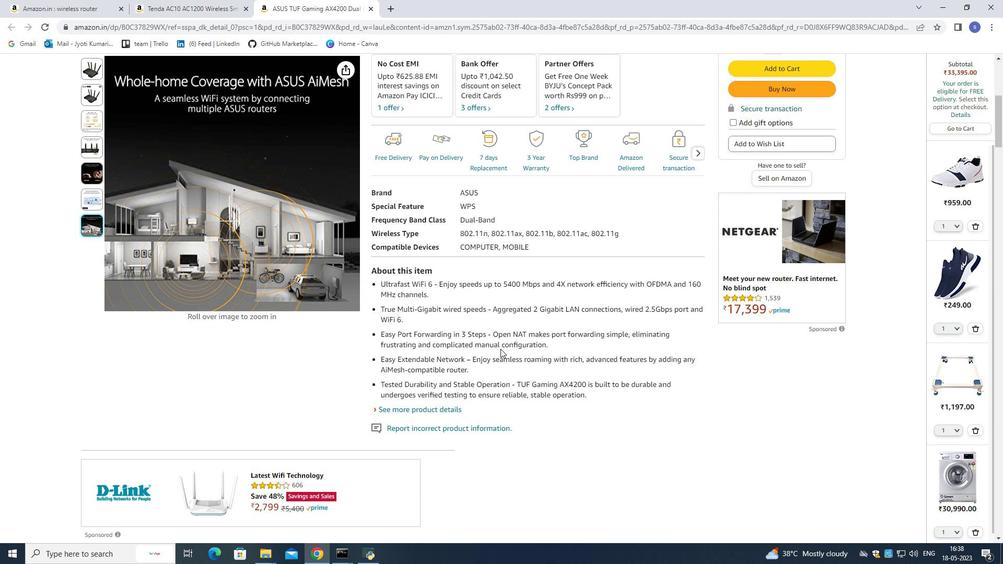 
Action: Mouse scrolled (501, 350) with delta (0, 0)
Screenshot: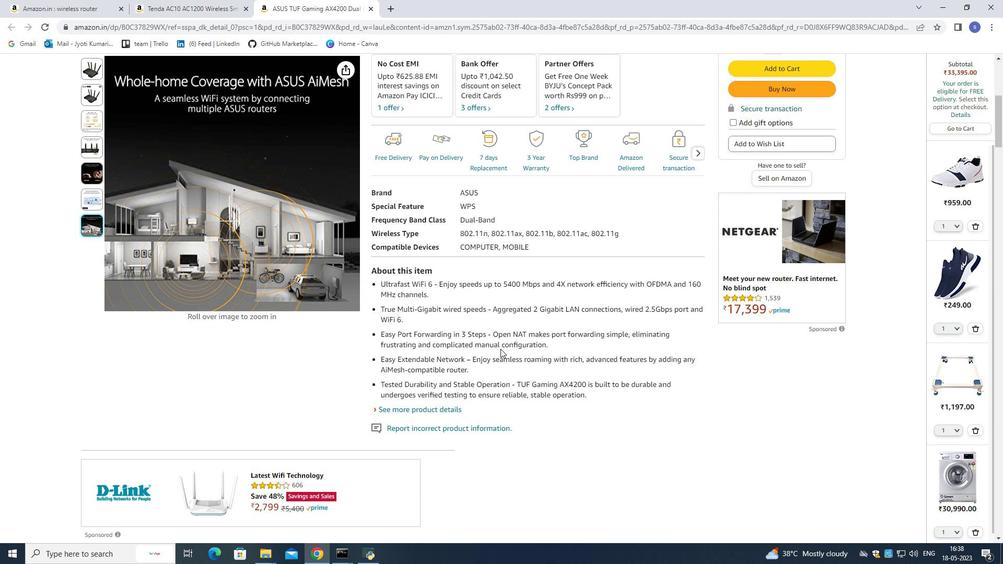 
Action: Mouse moved to (513, 326)
Screenshot: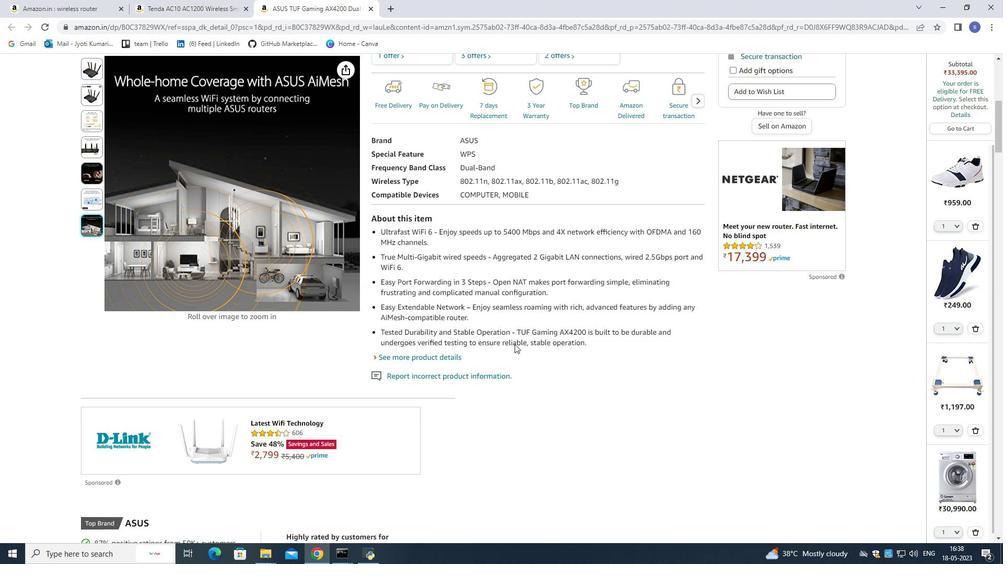 
Action: Mouse scrolled (513, 325) with delta (0, 0)
Screenshot: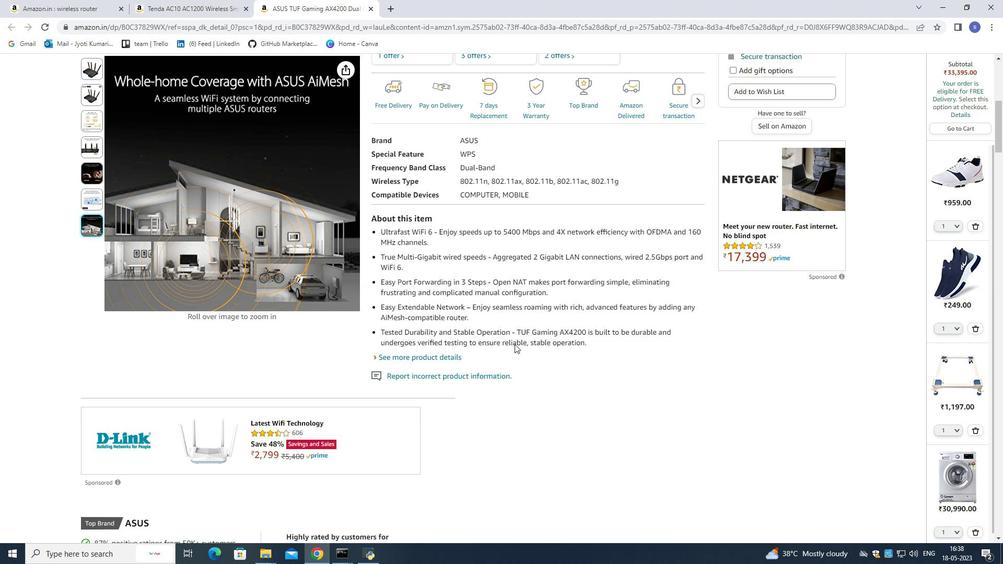 
Action: Mouse moved to (493, 320)
Screenshot: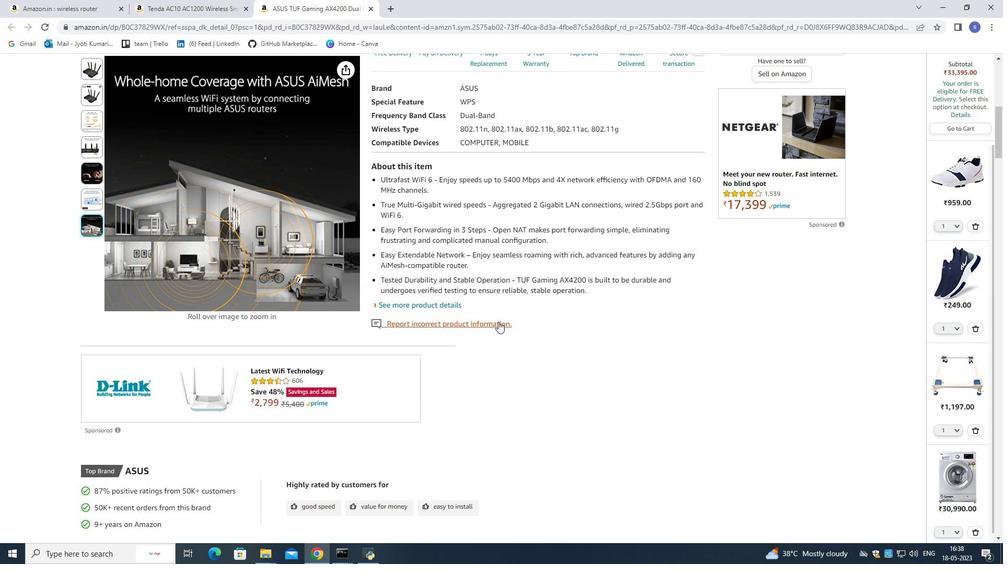 
Action: Mouse scrolled (493, 319) with delta (0, 0)
Screenshot: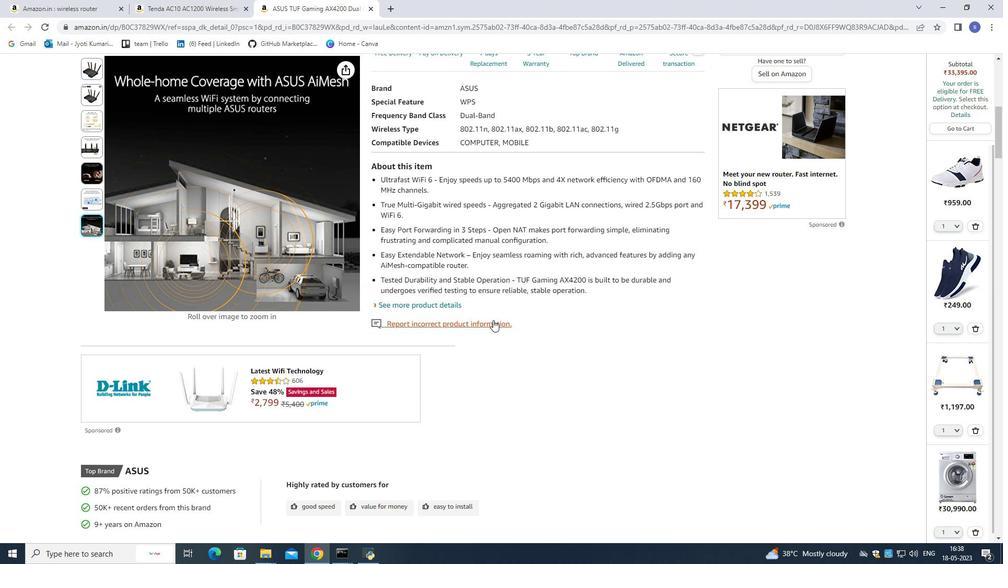 
Action: Mouse scrolled (493, 319) with delta (0, 0)
Screenshot: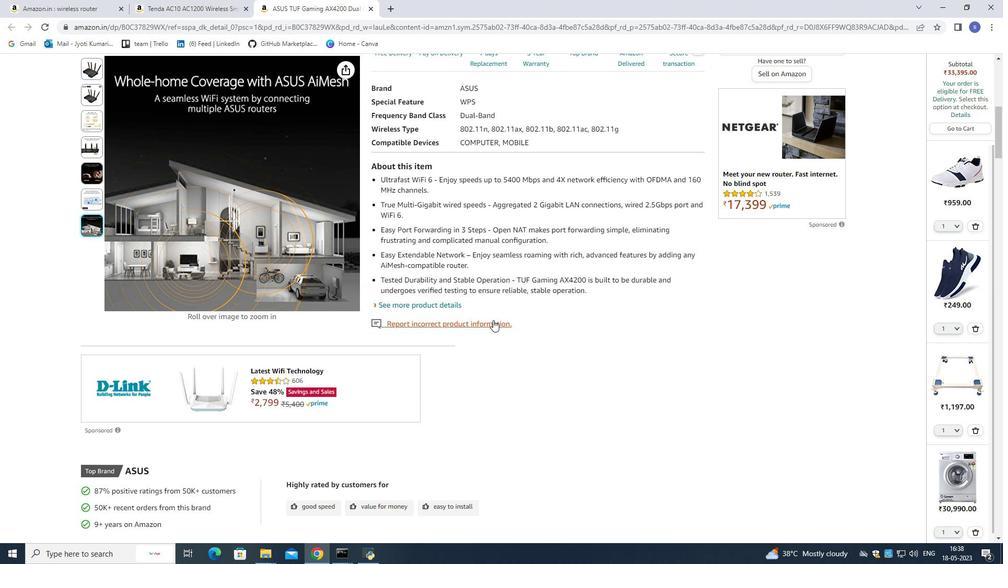 
Action: Mouse scrolled (493, 319) with delta (0, 0)
Screenshot: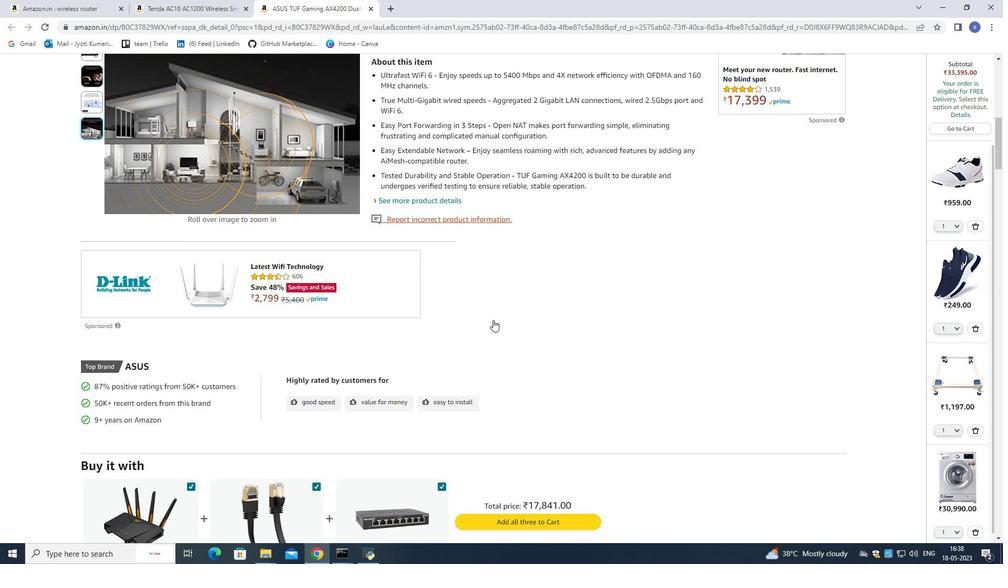 
Action: Mouse scrolled (493, 320) with delta (0, 0)
Screenshot: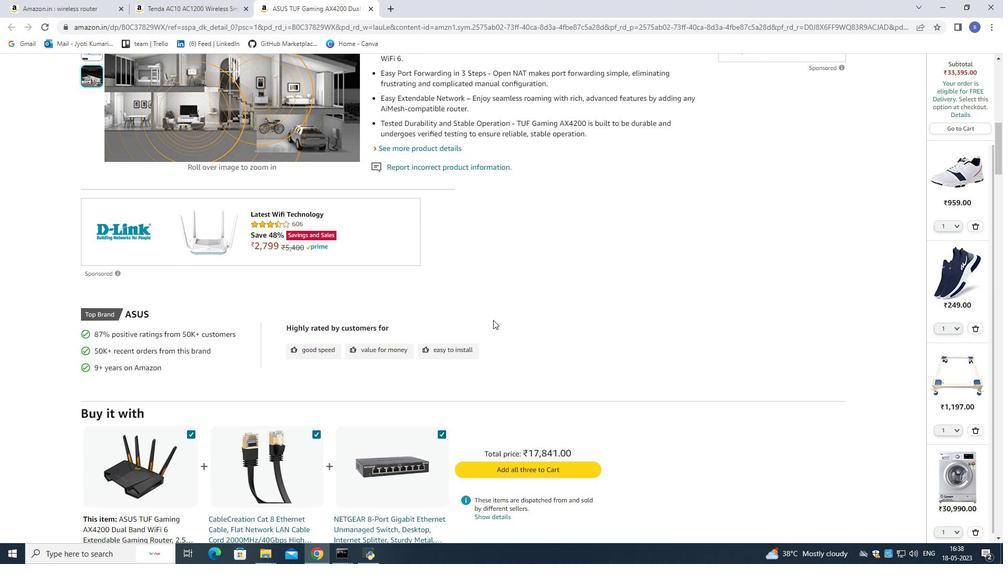 
Action: Mouse moved to (492, 319)
Screenshot: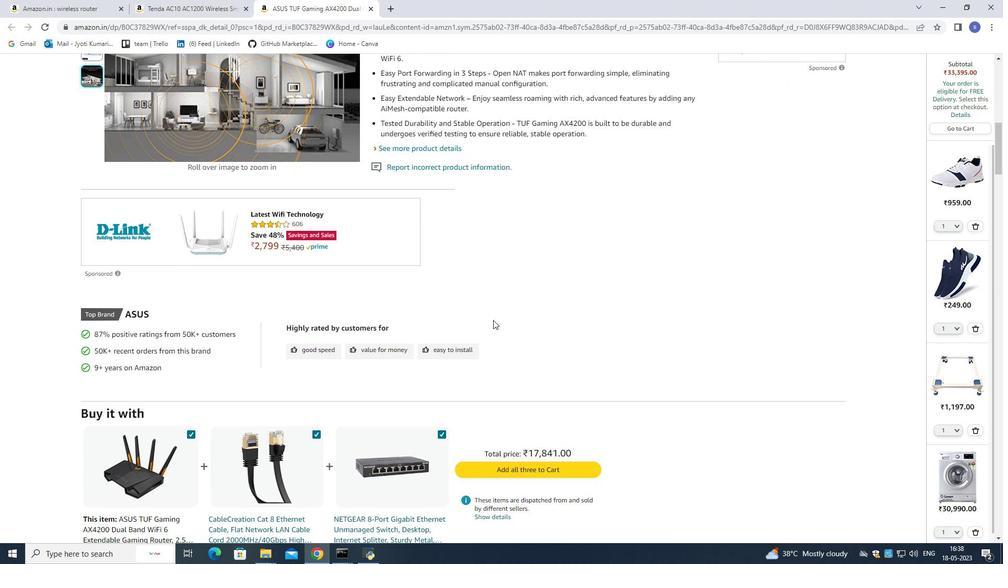 
Action: Mouse scrolled (492, 319) with delta (0, 0)
Screenshot: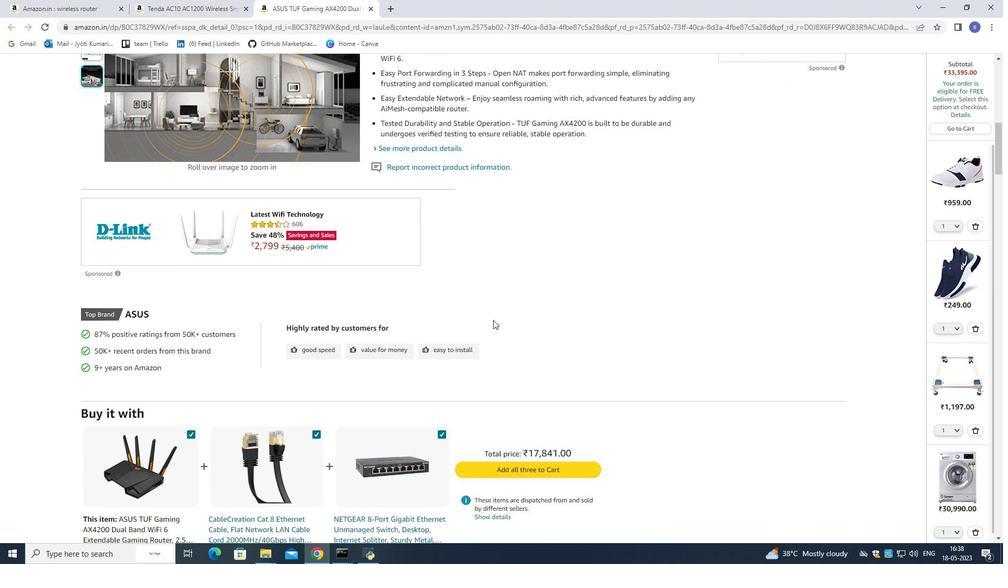
Action: Mouse moved to (492, 318)
Screenshot: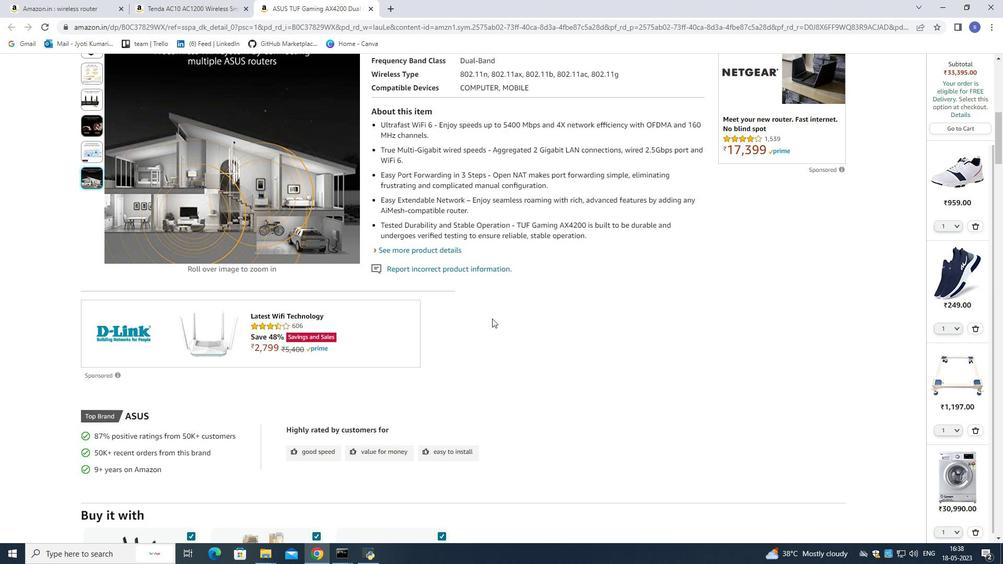 
Action: Mouse scrolled (492, 318) with delta (0, 0)
Screenshot: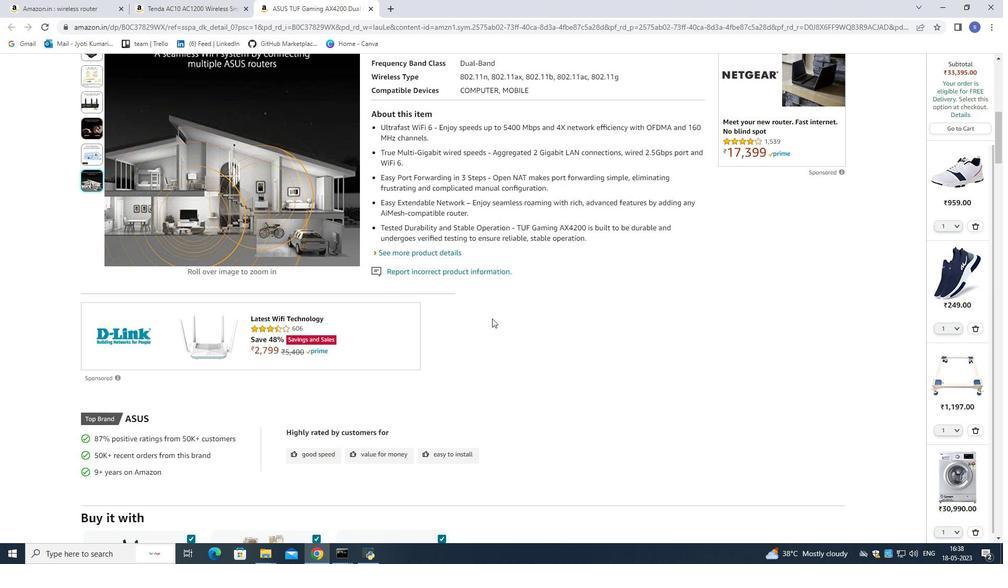 
Action: Mouse moved to (492, 317)
Screenshot: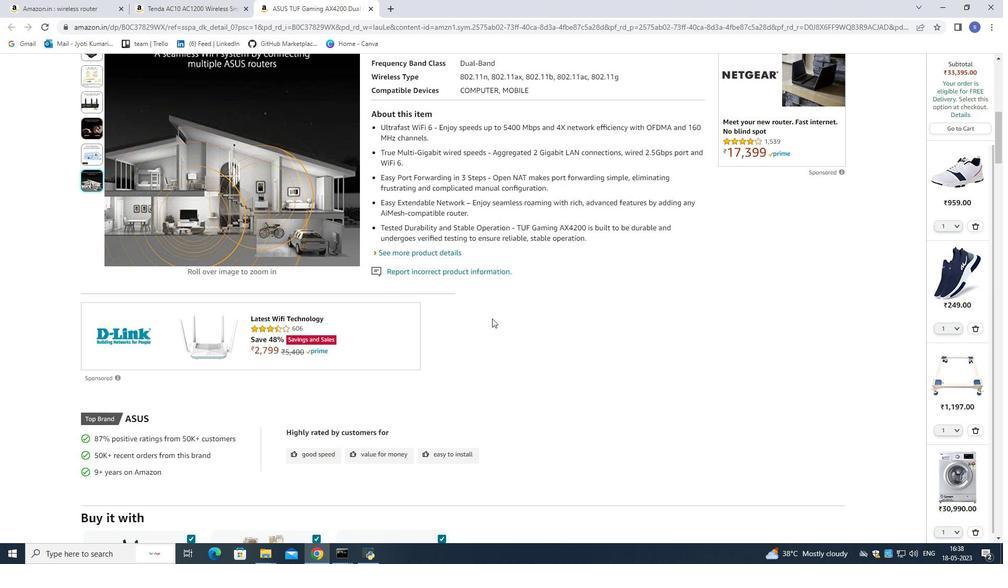 
Action: Mouse scrolled (492, 317) with delta (0, 0)
Screenshot: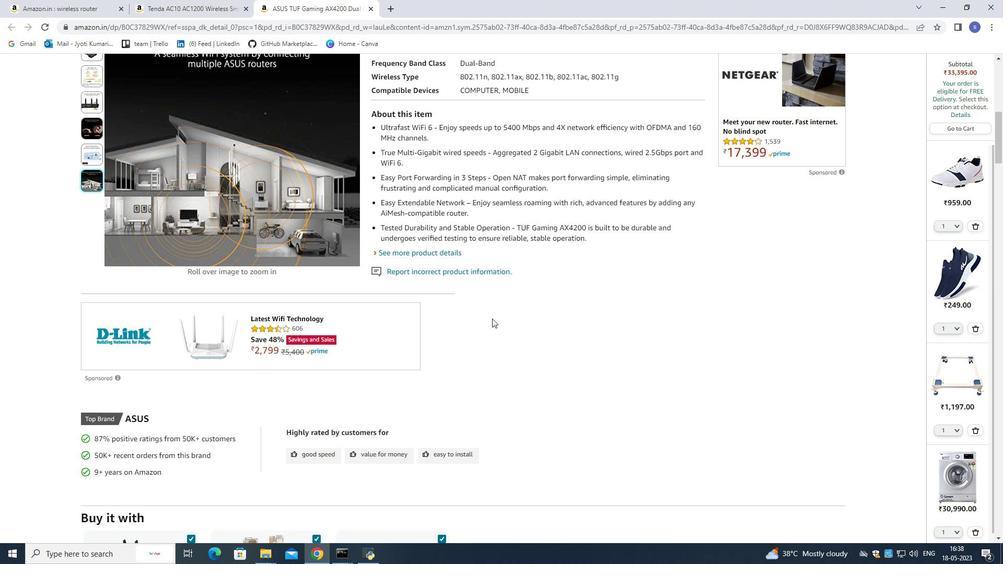 
Action: Mouse moved to (460, 288)
Screenshot: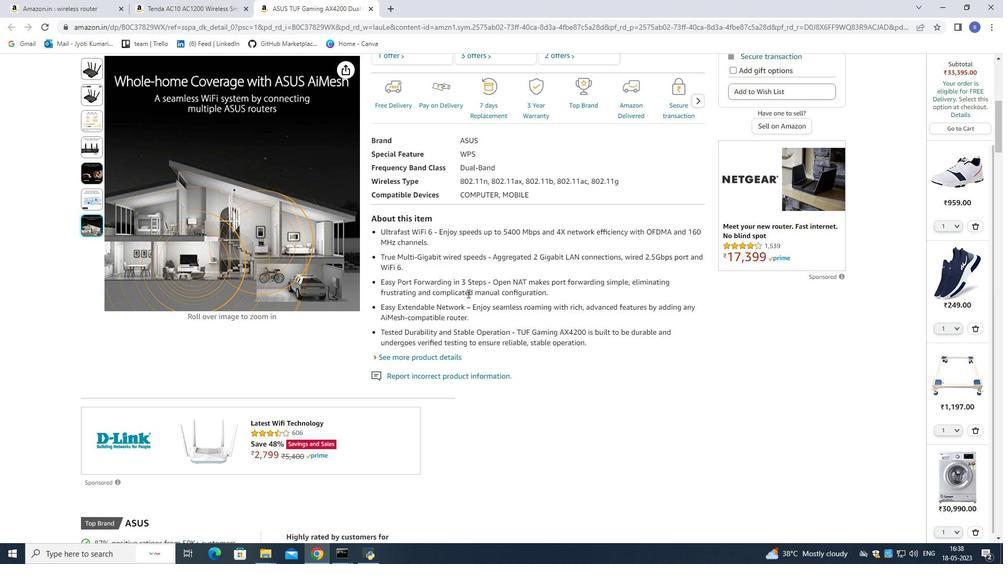 
Action: Mouse scrolled (463, 291) with delta (0, 0)
Screenshot: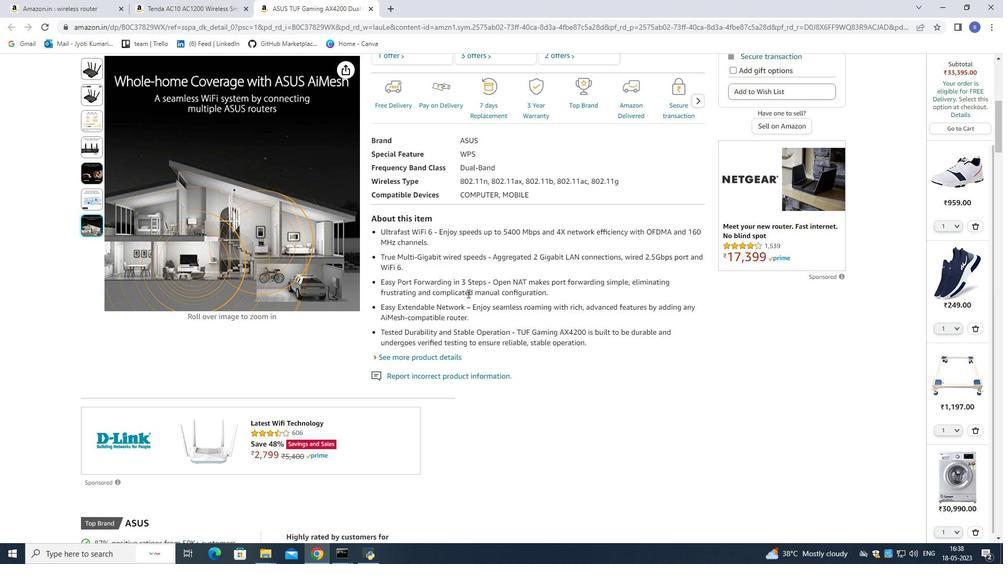 
Action: Mouse moved to (459, 288)
Screenshot: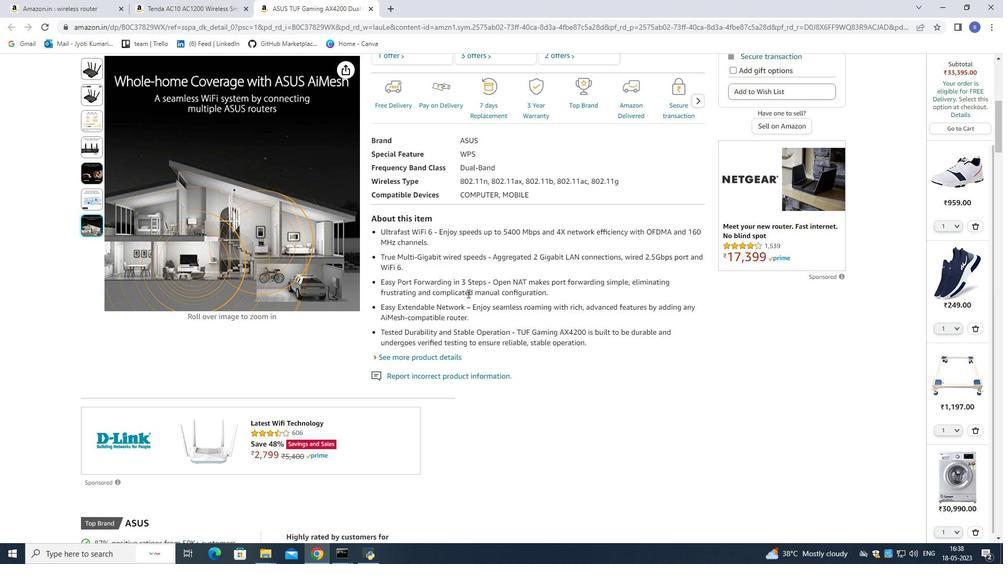 
Action: Mouse scrolled (460, 289) with delta (0, 0)
Screenshot: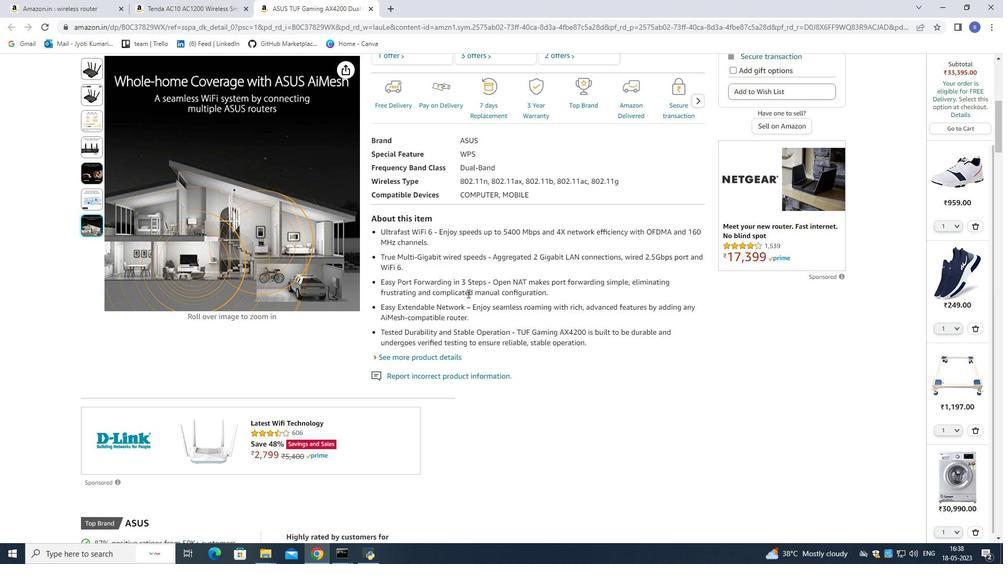 
Action: Mouse moved to (431, 273)
Screenshot: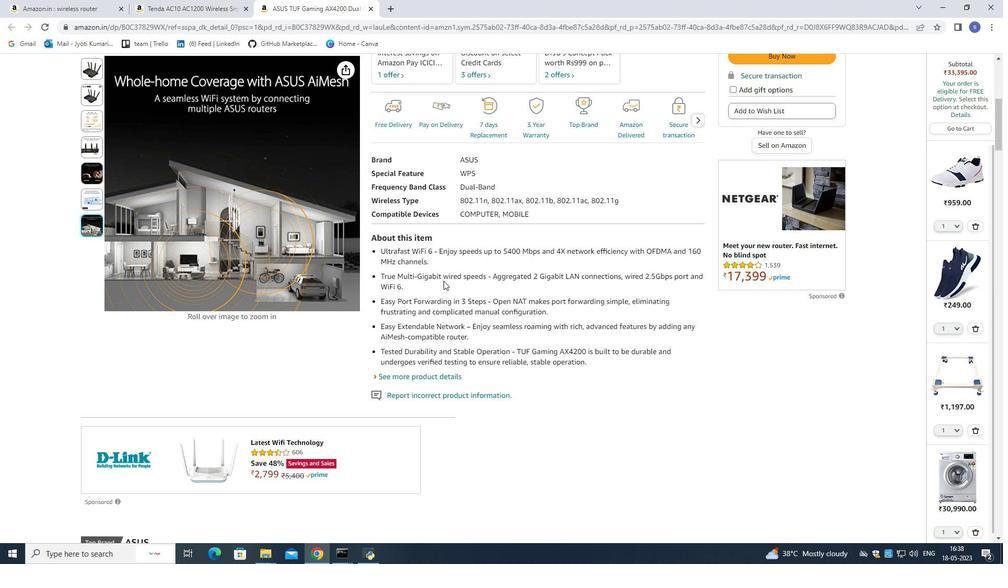 
Action: Mouse scrolled (431, 273) with delta (0, 0)
Screenshot: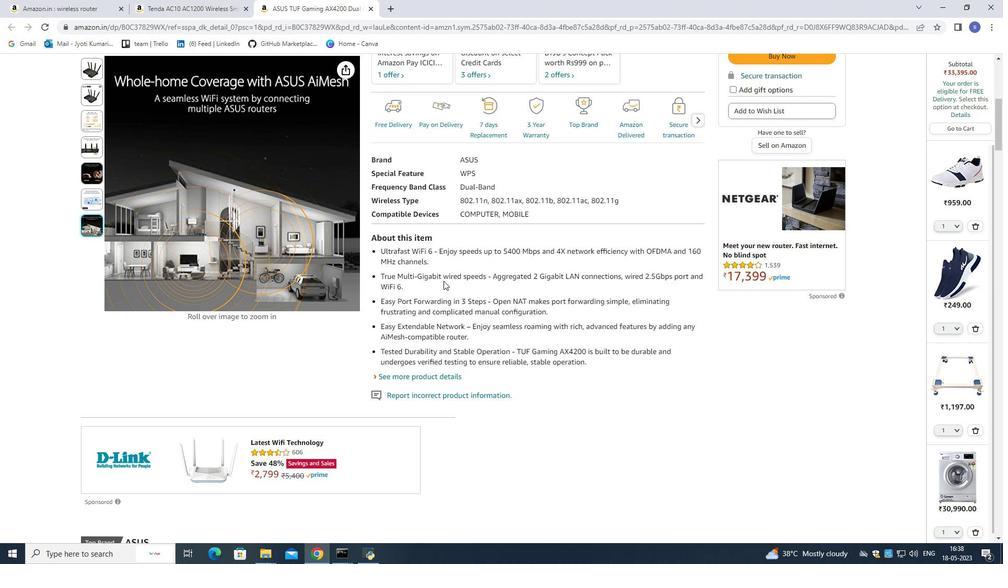 
Action: Mouse moved to (413, 367)
Screenshot: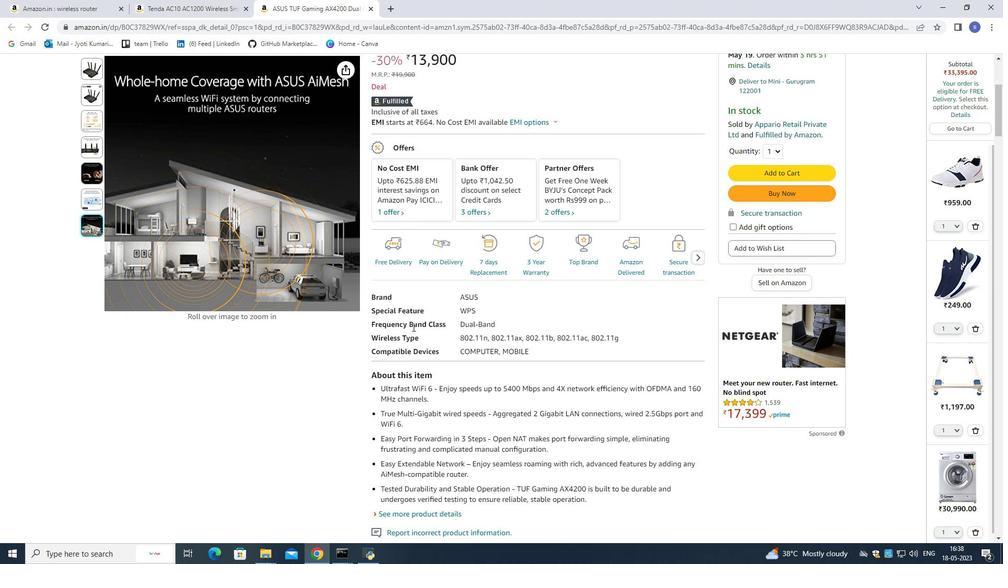 
Action: Mouse scrolled (413, 366) with delta (0, 0)
Screenshot: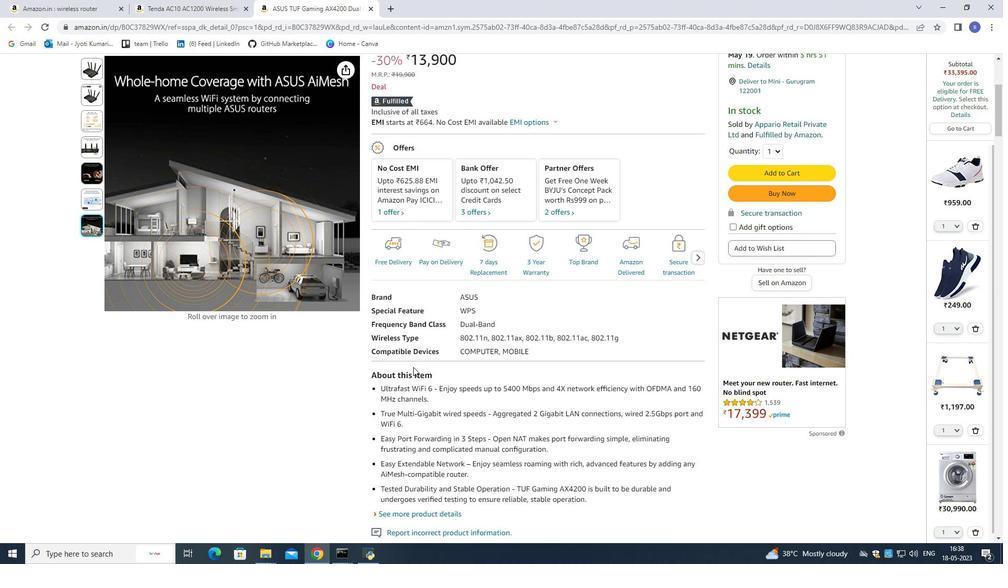 
Action: Mouse moved to (414, 367)
Screenshot: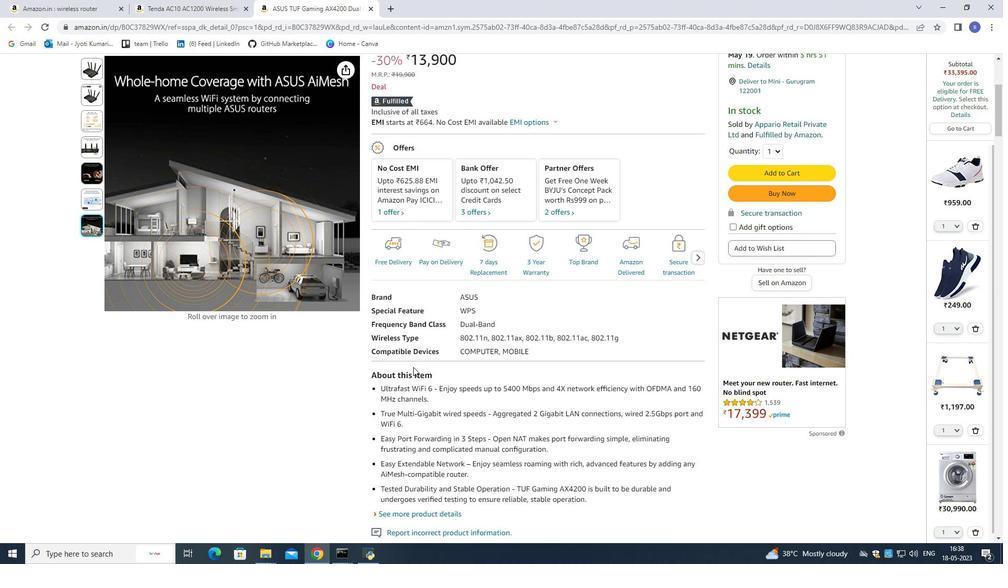 
Action: Mouse scrolled (414, 367) with delta (0, 0)
Screenshot: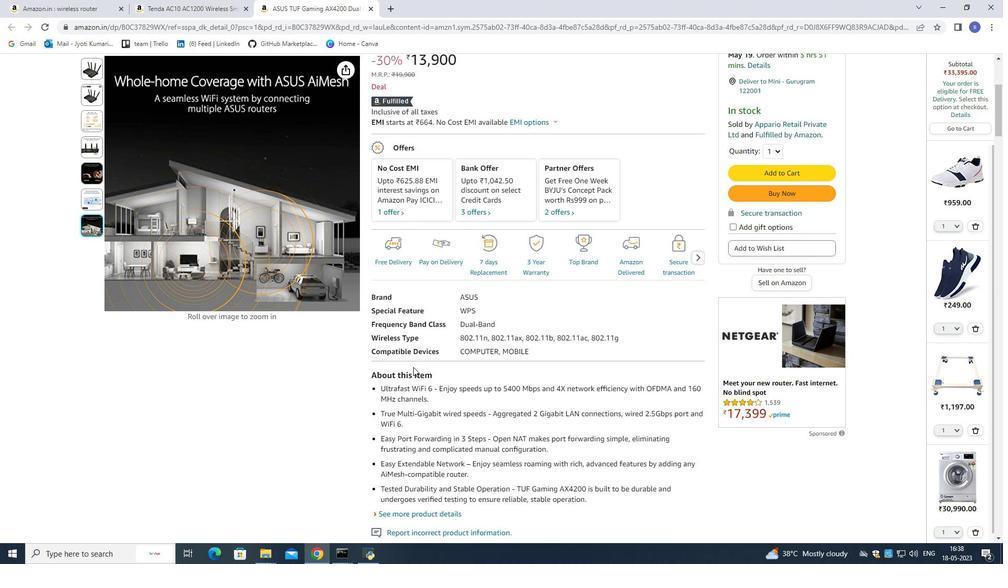 
Action: Mouse moved to (381, 281)
Screenshot: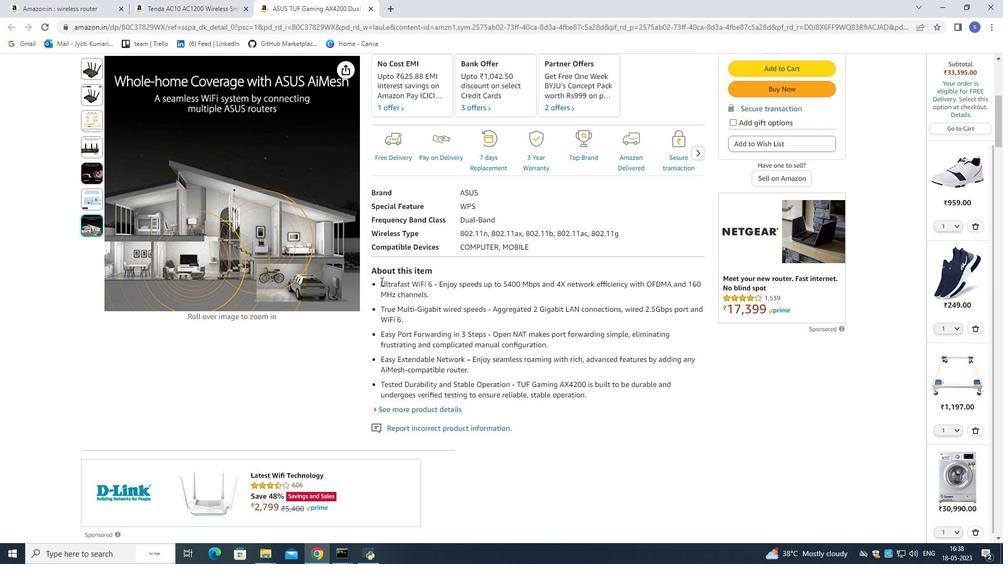 
Action: Mouse pressed left at (381, 281)
Screenshot: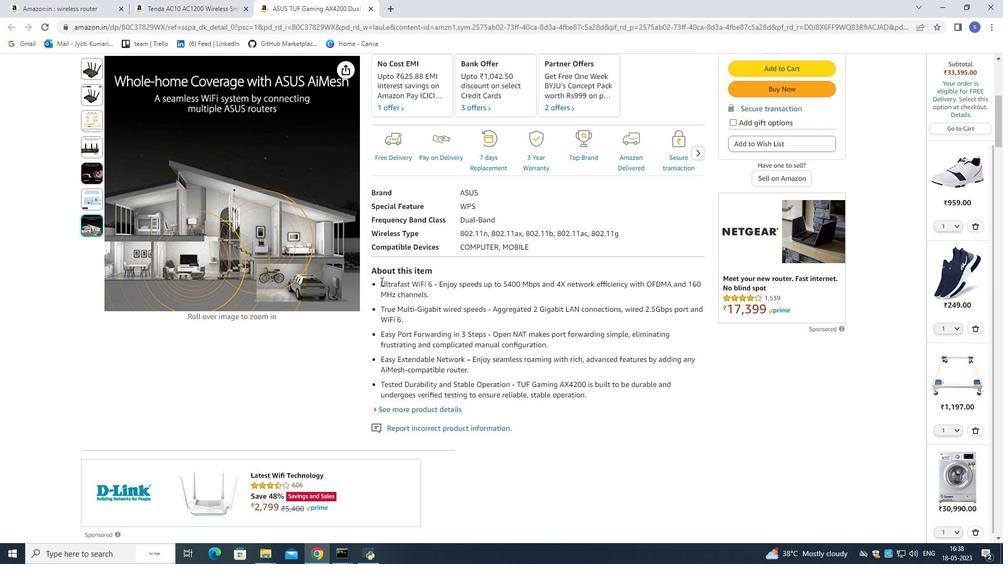 
Action: Mouse moved to (372, 296)
Screenshot: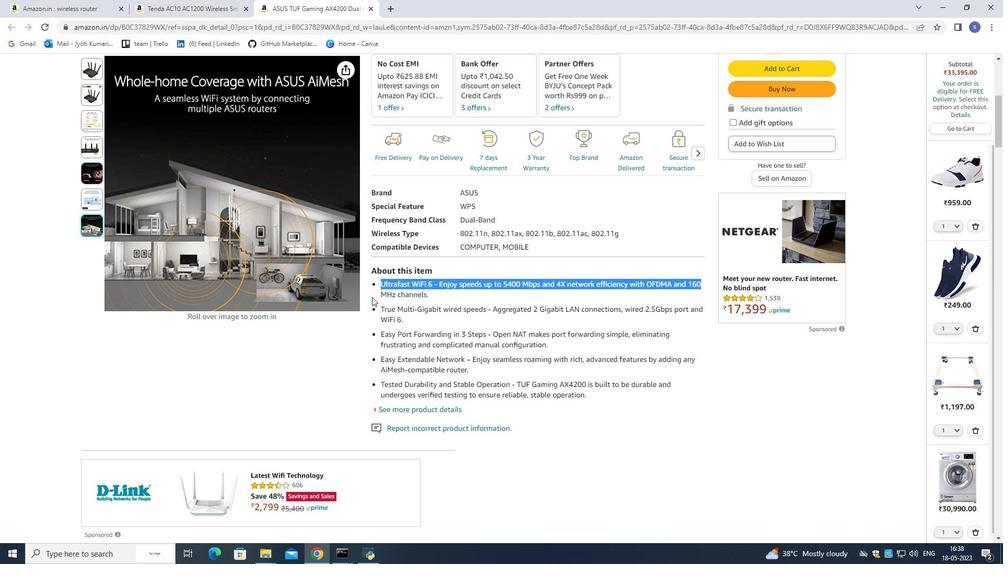 
Action: Mouse pressed left at (372, 296)
Screenshot: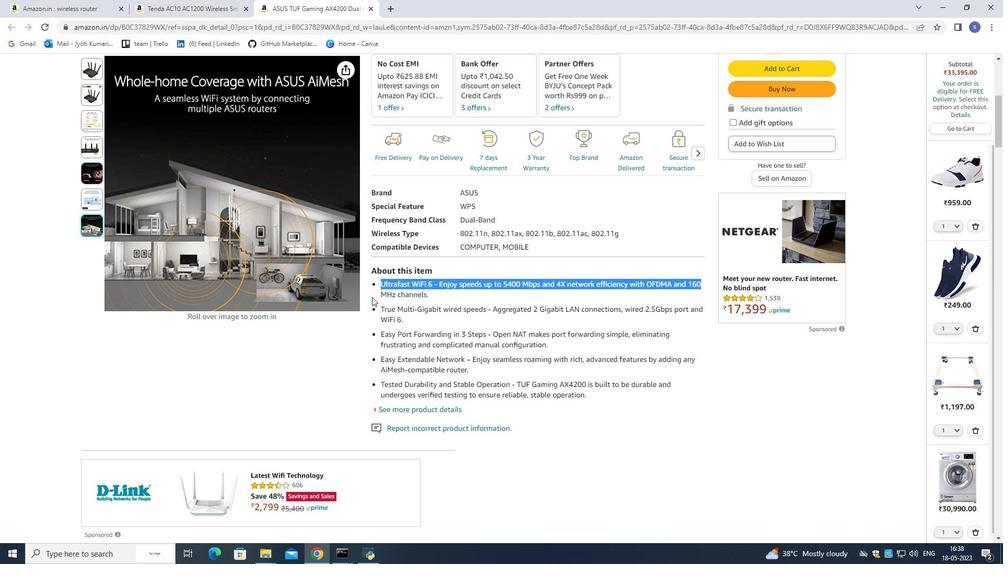 
Action: Mouse moved to (442, 295)
Screenshot: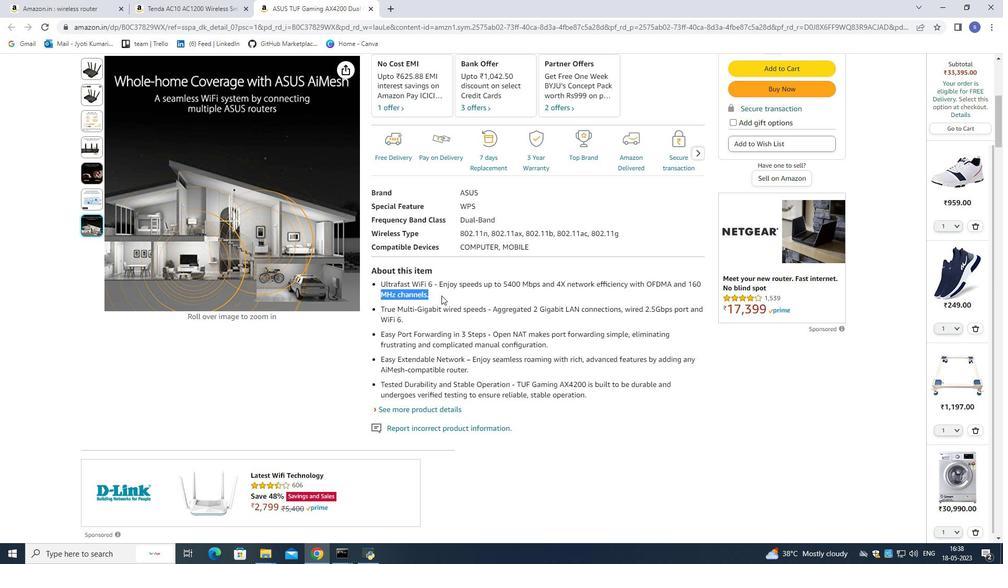 
Action: Mouse pressed left at (442, 295)
Screenshot: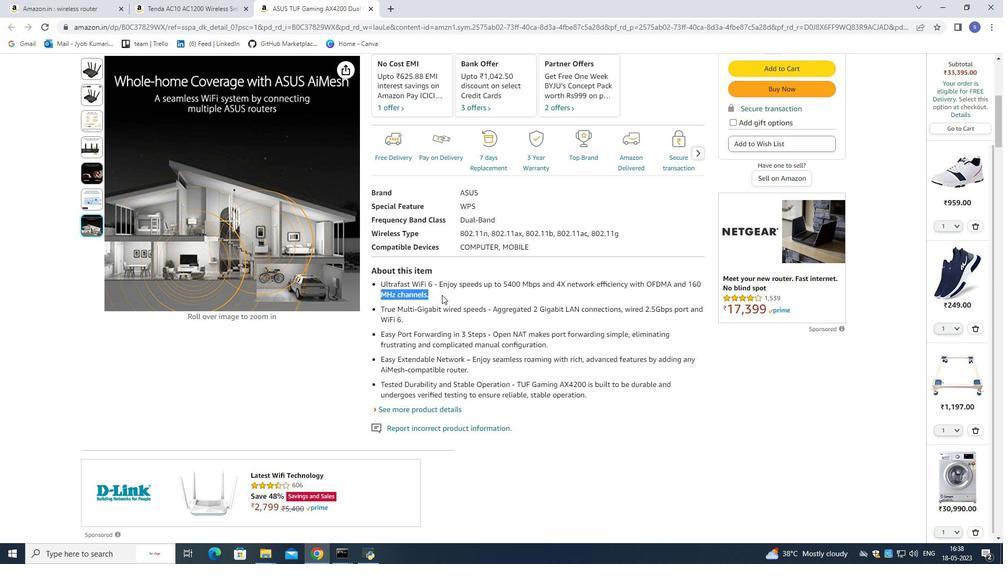 
Action: Mouse moved to (379, 312)
Screenshot: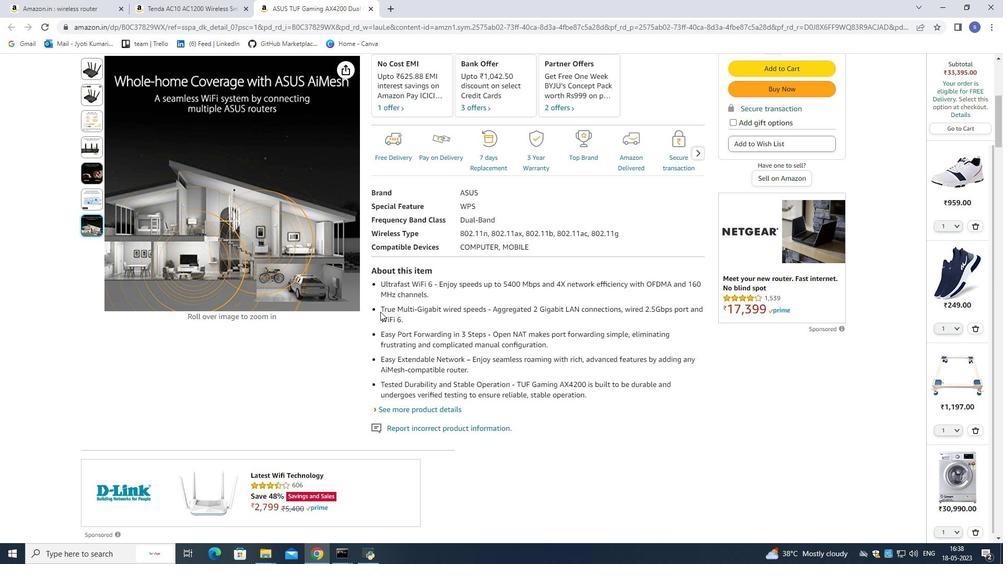 
Action: Mouse pressed left at (379, 312)
Screenshot: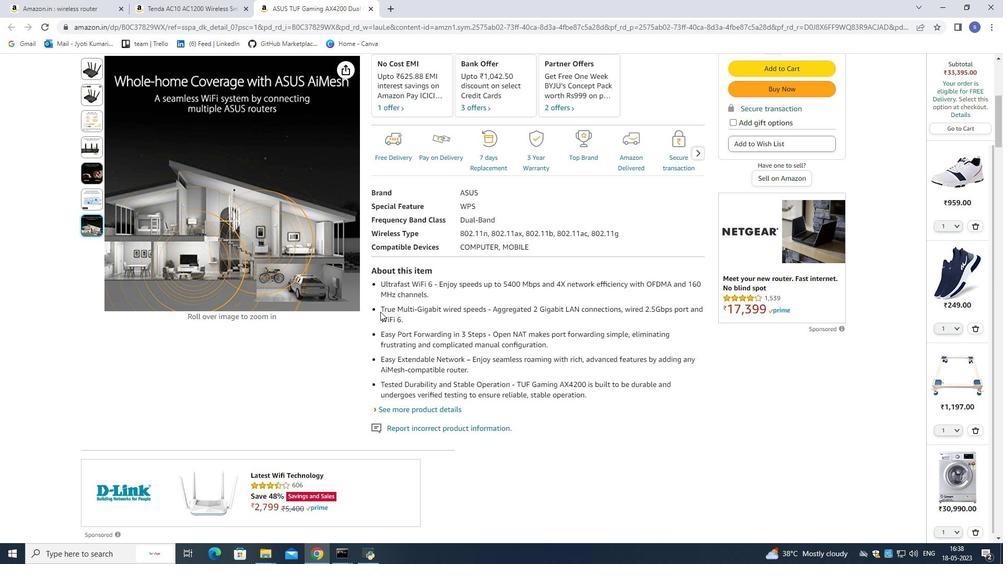 
Action: Mouse moved to (374, 331)
Screenshot: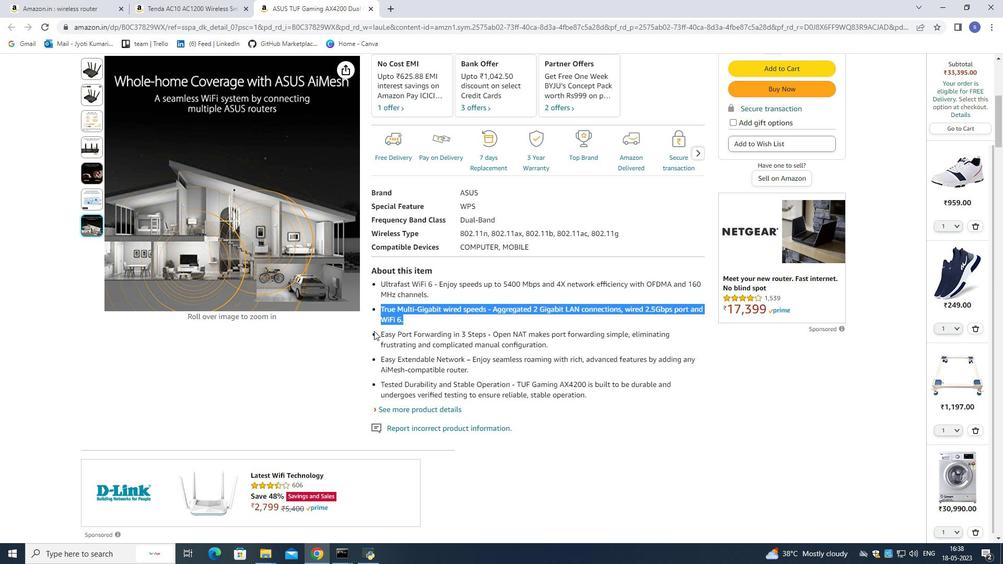 
Action: Mouse pressed left at (374, 331)
Screenshot: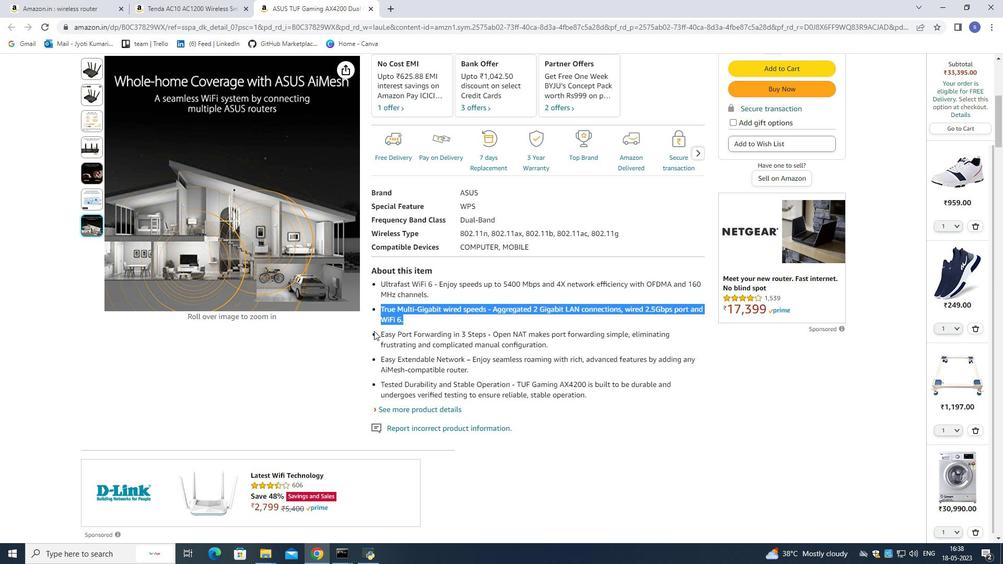 
Action: Mouse moved to (416, 413)
Screenshot: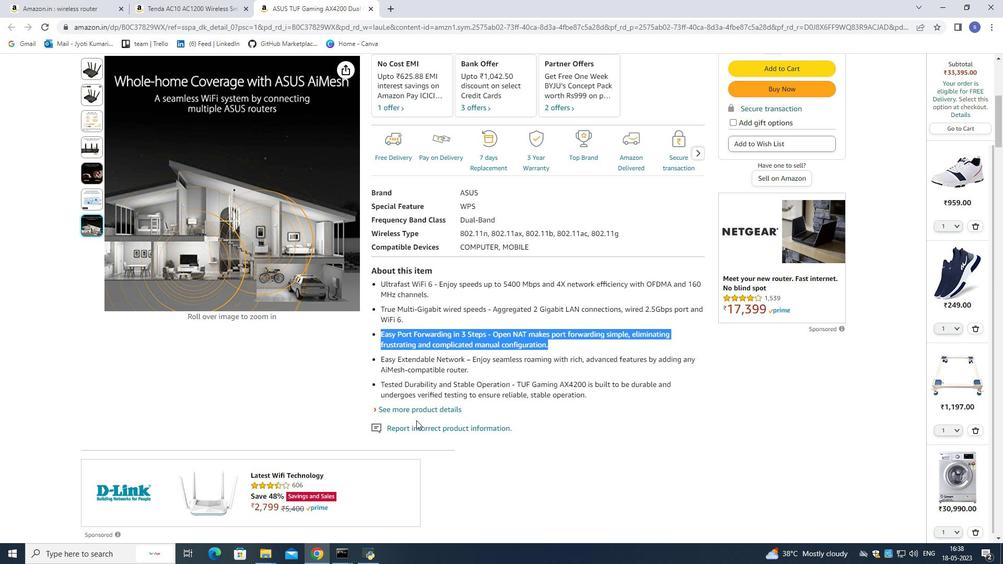
Action: Mouse pressed left at (416, 413)
Screenshot: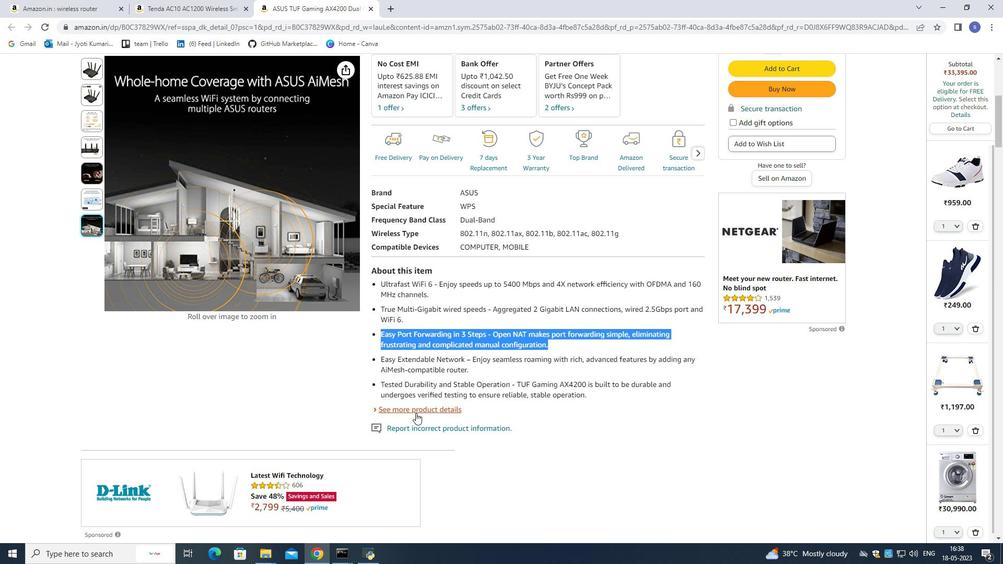
Action: Mouse moved to (355, 370)
Screenshot: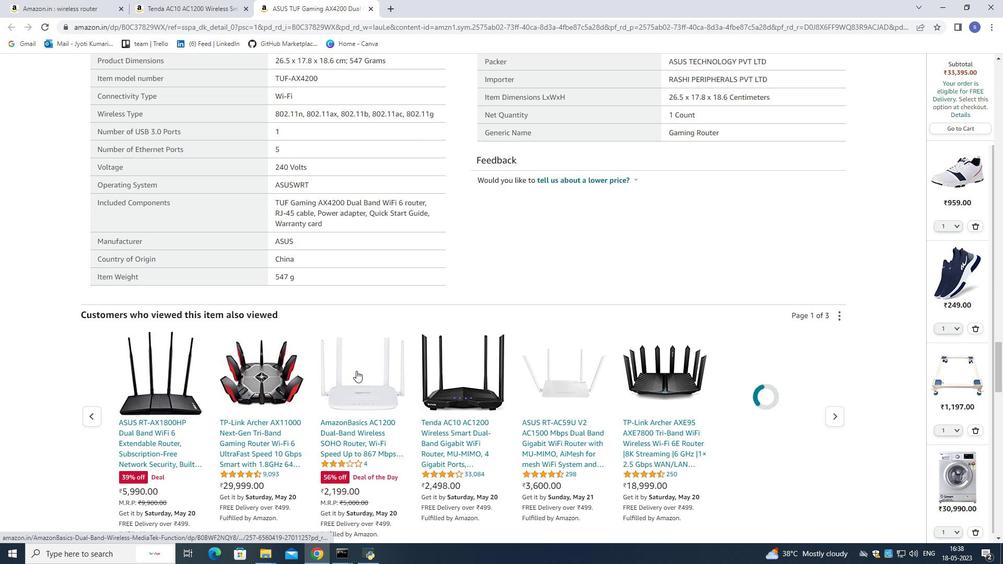 
Action: Mouse scrolled (355, 370) with delta (0, 0)
Screenshot: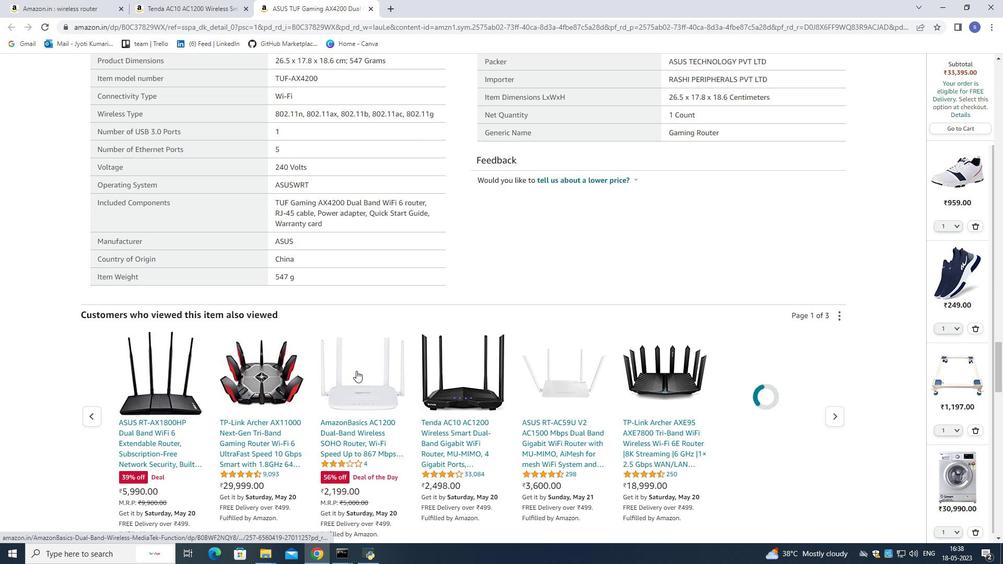 
Action: Mouse moved to (353, 367)
Screenshot: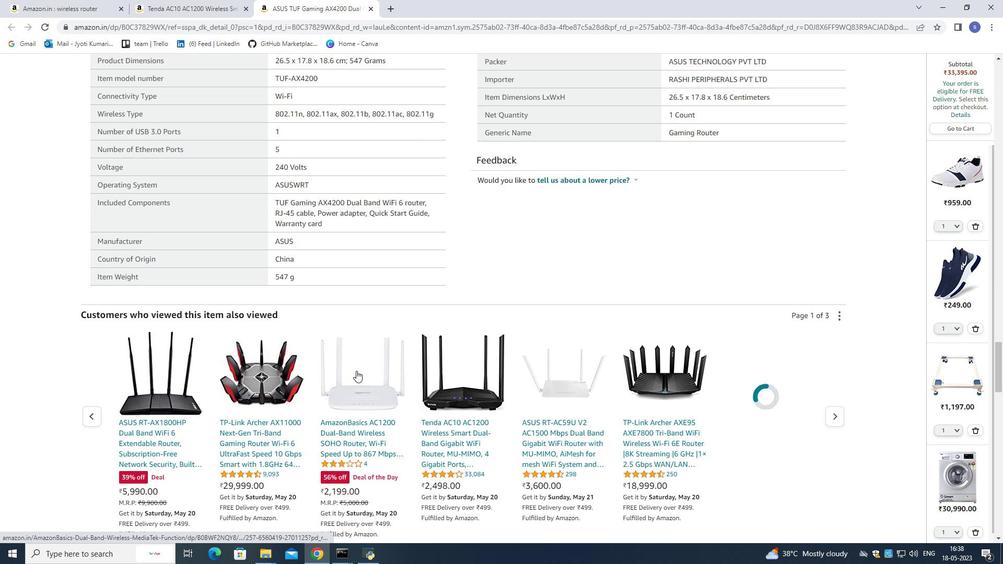 
Action: Mouse scrolled (353, 368) with delta (0, 0)
Screenshot: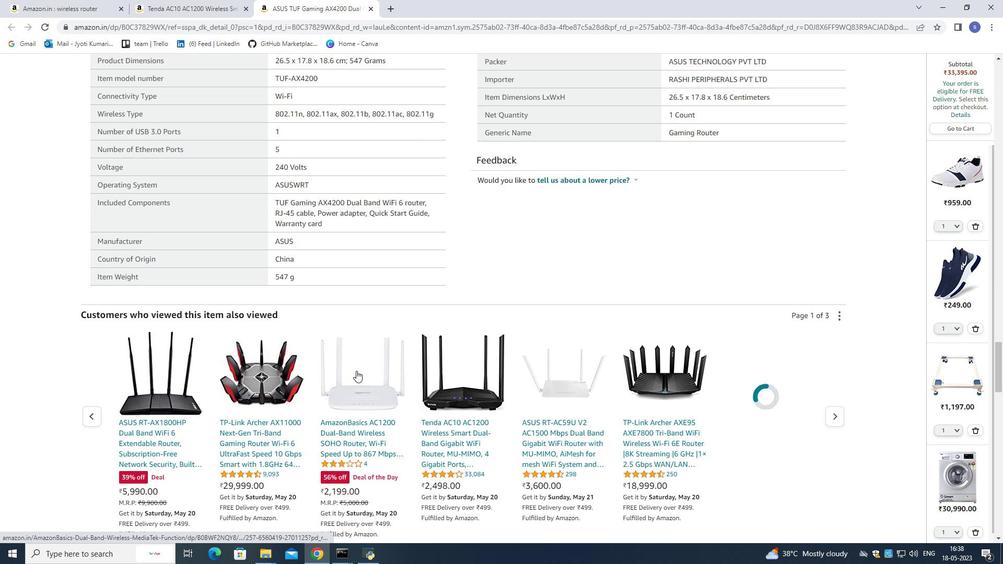 
Action: Mouse moved to (352, 365)
Screenshot: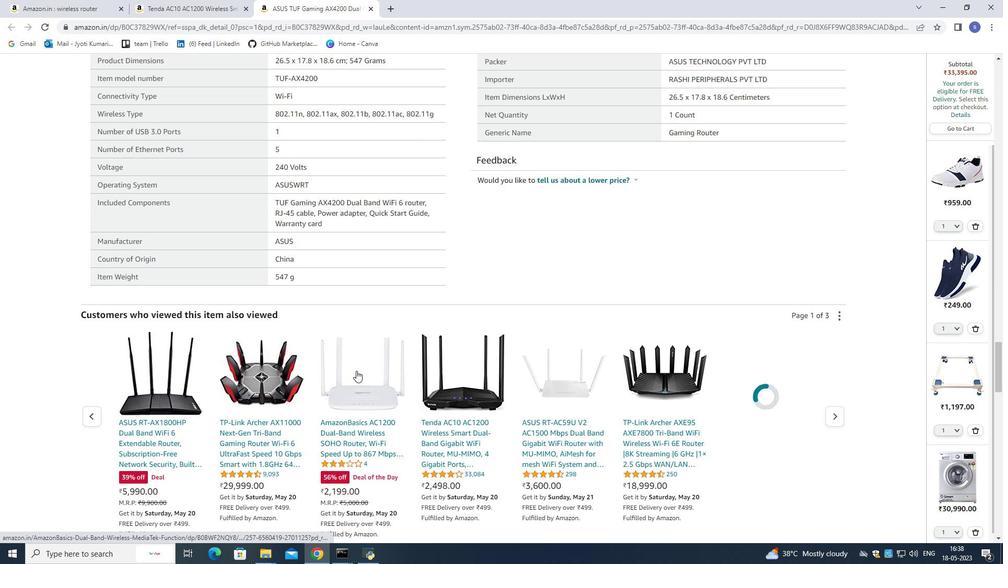 
Action: Mouse scrolled (352, 366) with delta (0, 0)
Screenshot: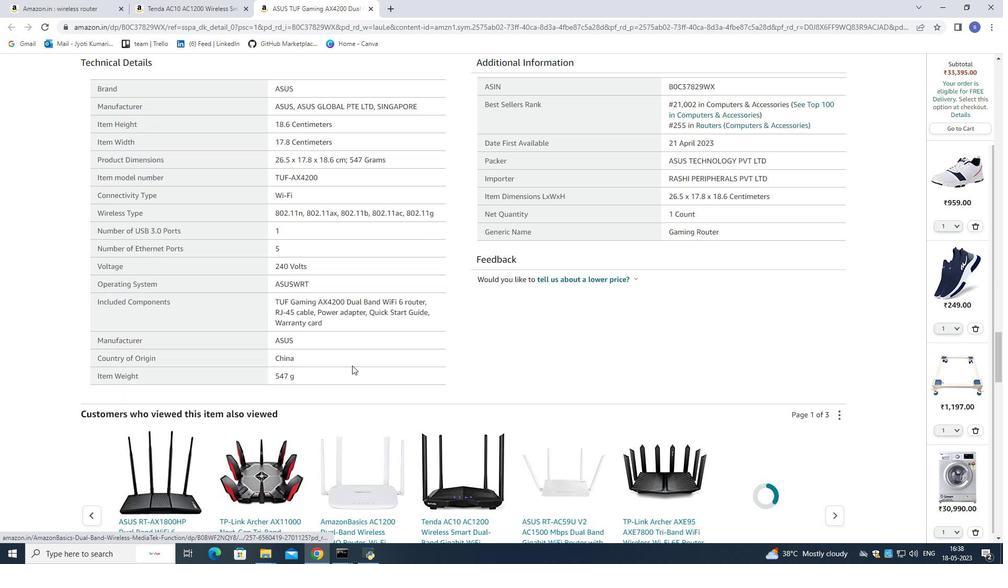 
Action: Mouse moved to (274, 148)
Screenshot: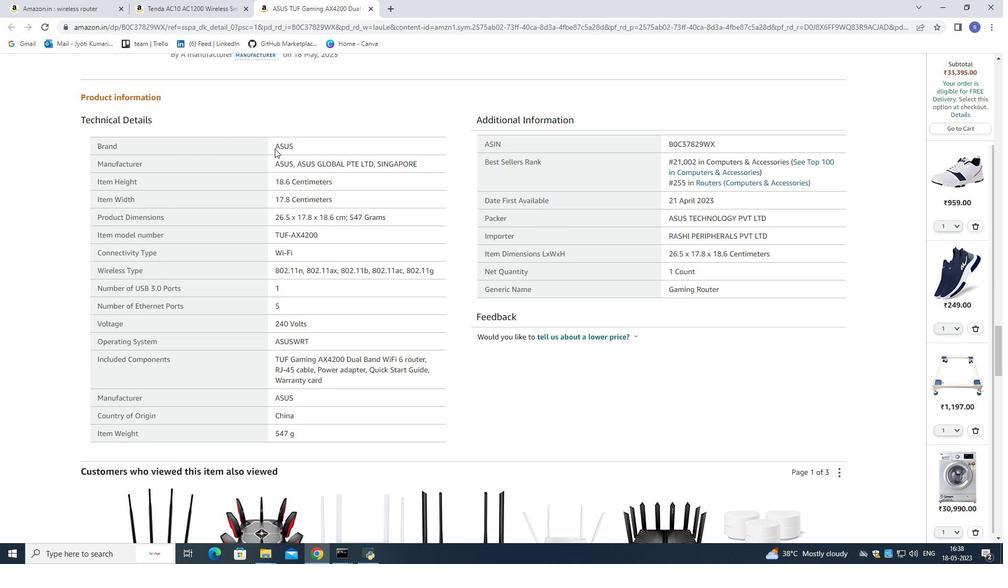 
Action: Mouse pressed left at (274, 148)
Screenshot: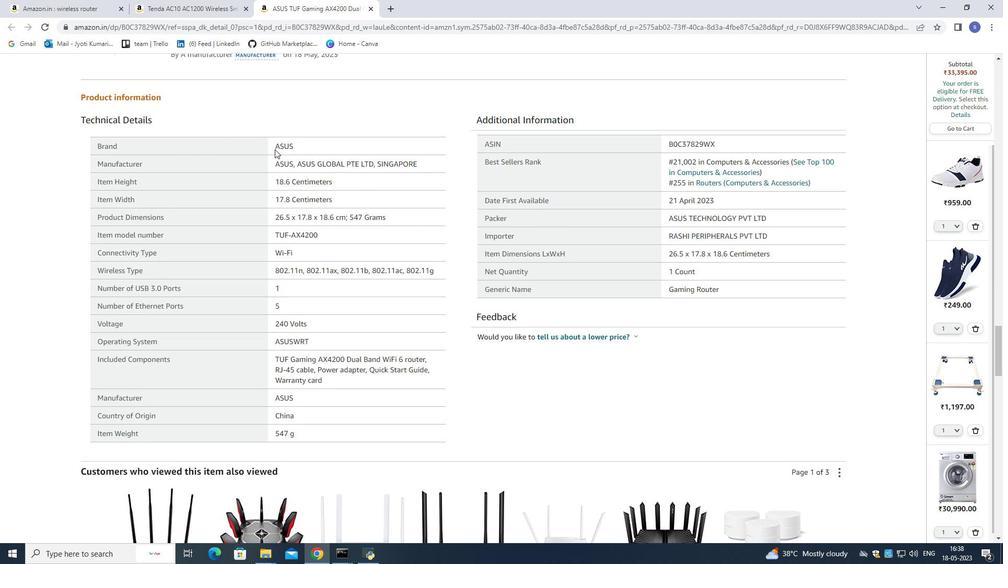 
Action: Mouse moved to (273, 164)
Screenshot: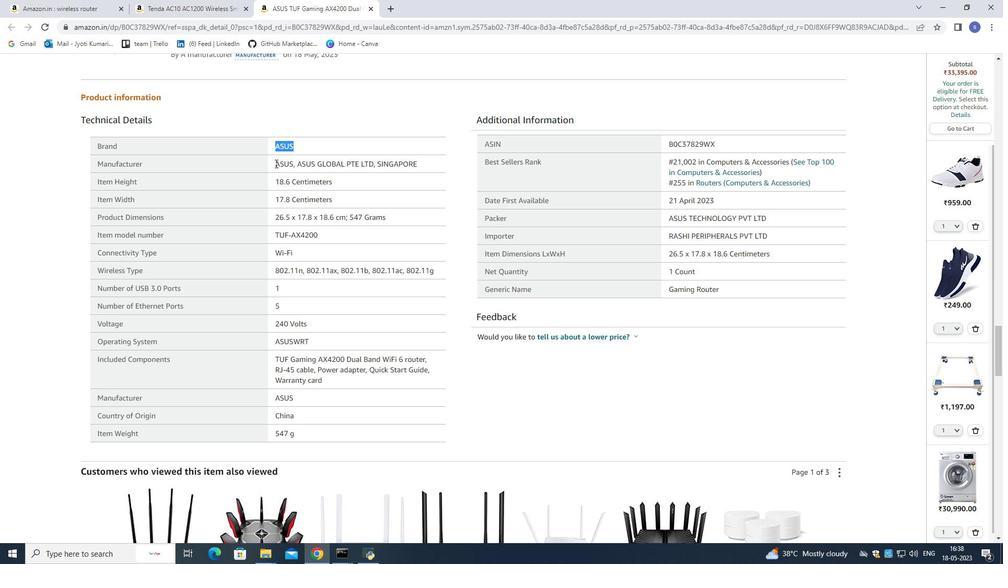 
Action: Mouse pressed left at (273, 164)
Screenshot: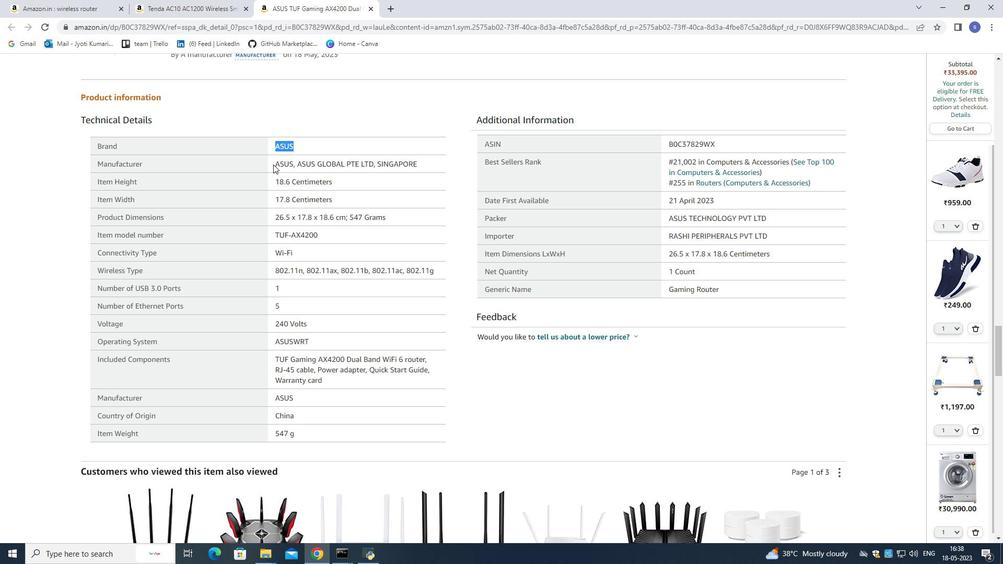 
Action: Mouse moved to (264, 184)
Screenshot: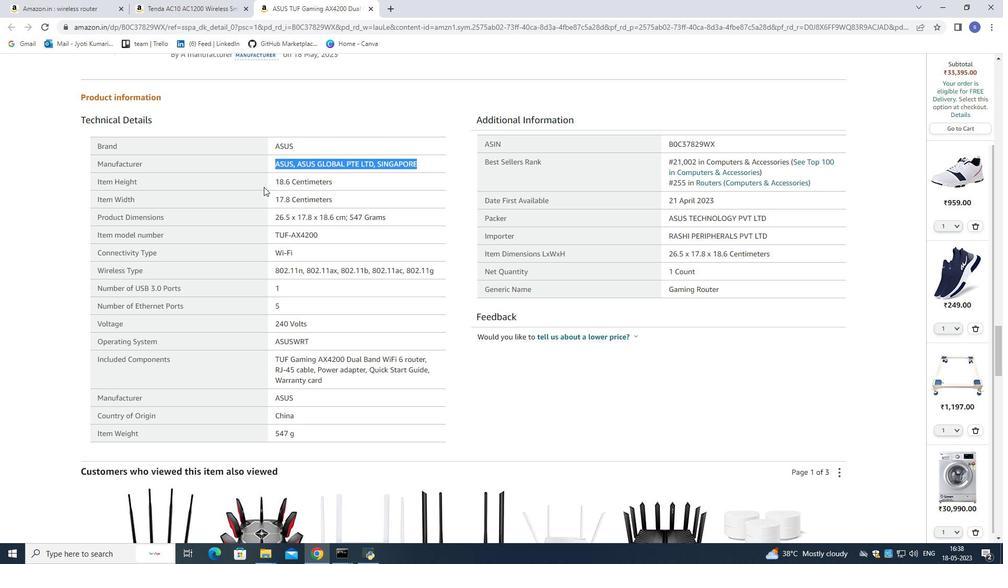 
Action: Mouse pressed left at (264, 184)
Screenshot: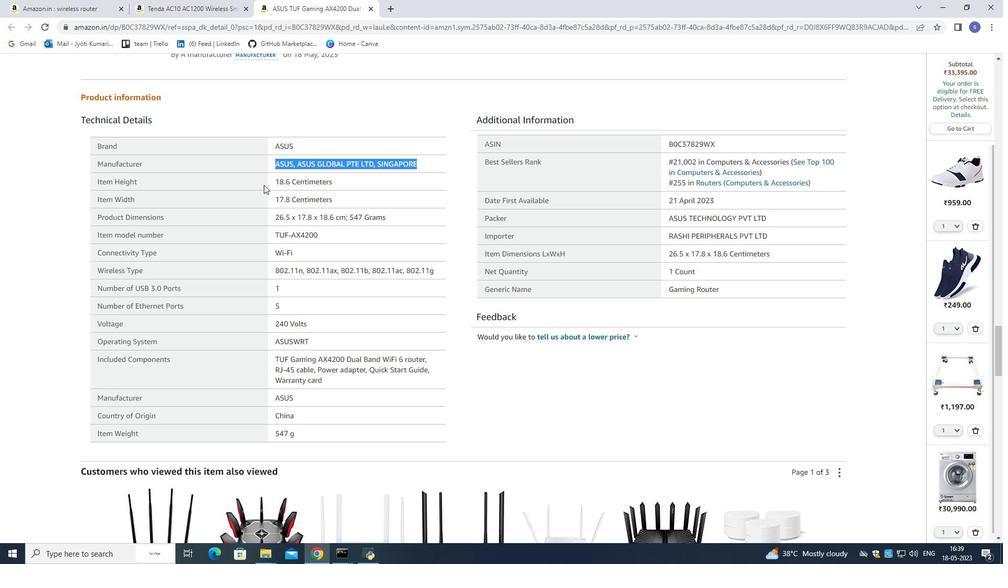 
Action: Mouse moved to (270, 199)
Screenshot: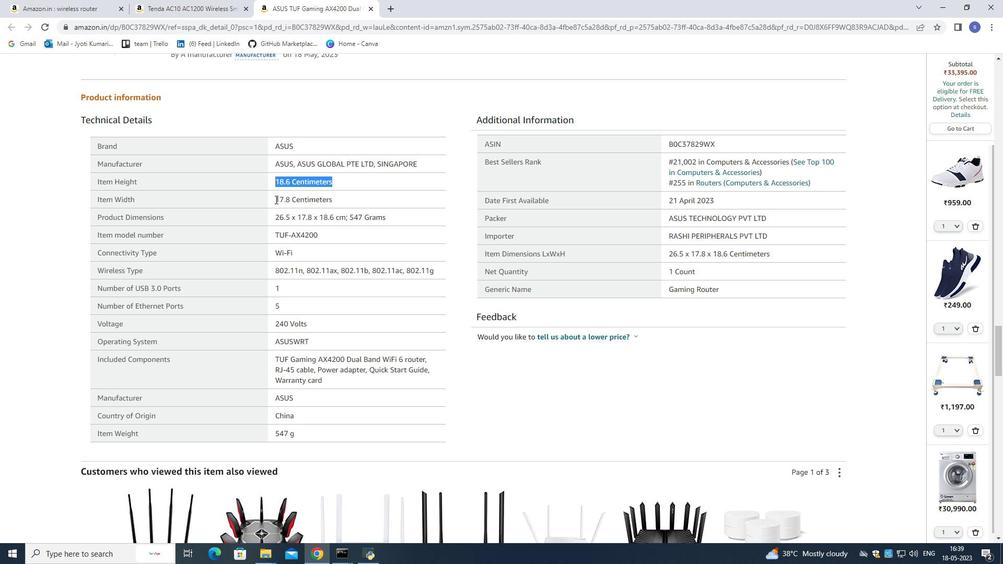 
Action: Mouse pressed left at (270, 199)
Screenshot: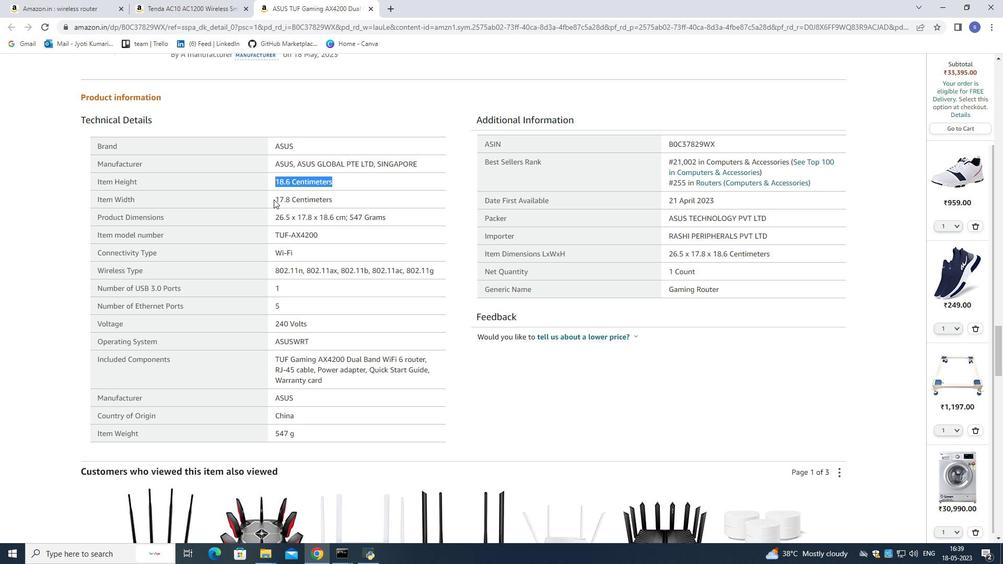 
Action: Mouse moved to (269, 216)
Screenshot: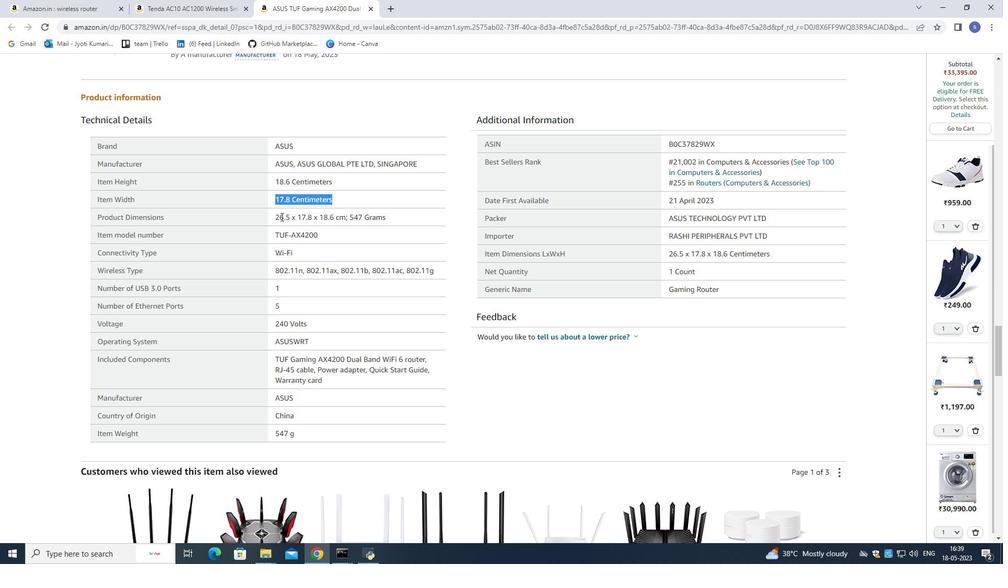 
Action: Mouse pressed left at (269, 216)
Screenshot: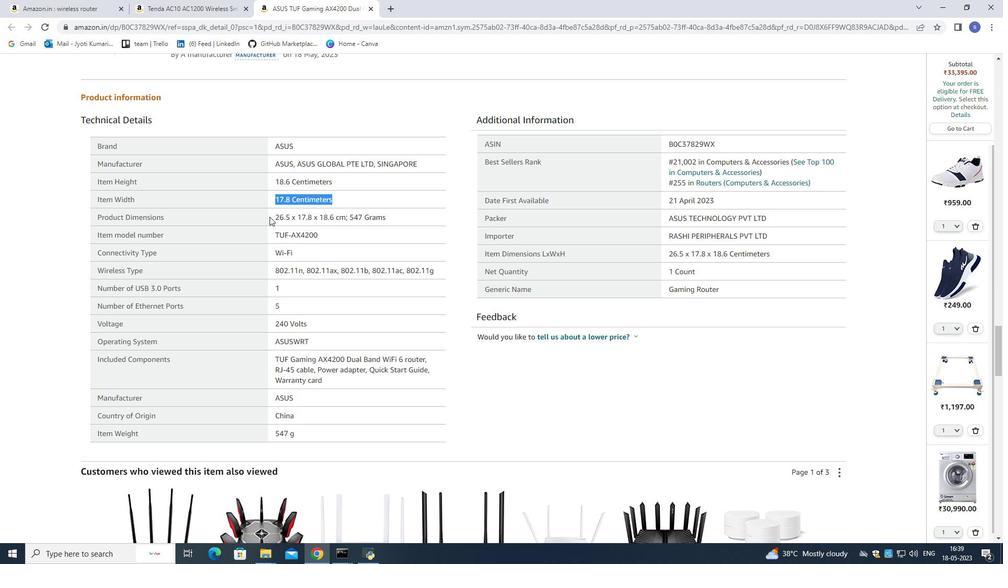 
Action: Mouse moved to (269, 237)
Screenshot: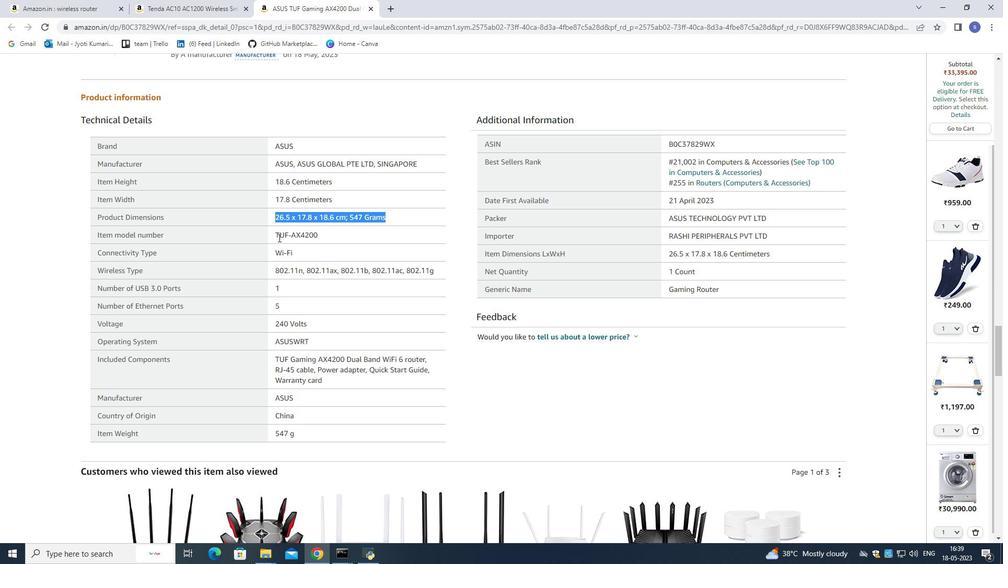 
Action: Mouse pressed left at (269, 237)
Screenshot: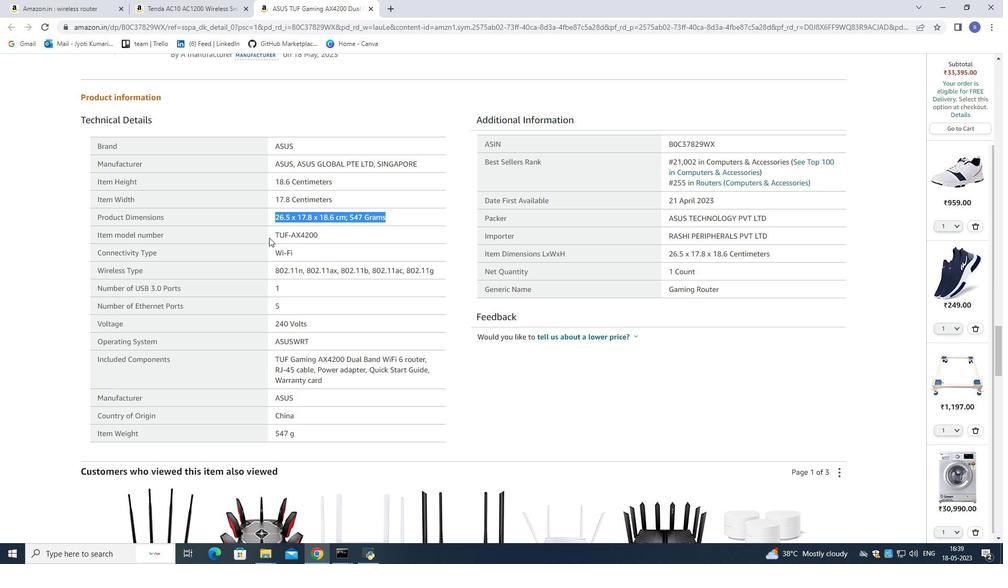 
Action: Mouse moved to (278, 253)
Screenshot: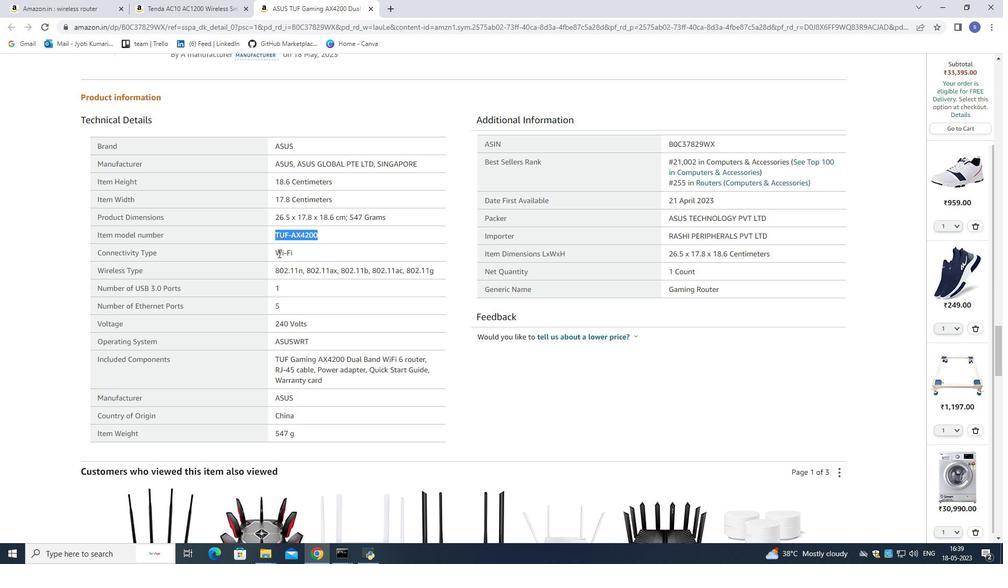 
Action: Mouse pressed left at (278, 253)
Screenshot: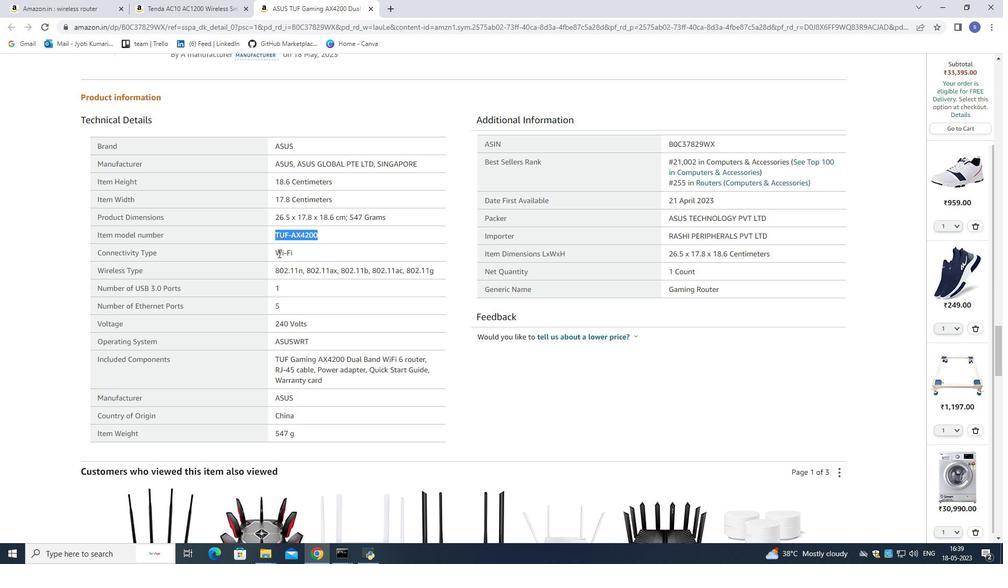 
Action: Mouse moved to (326, 284)
Screenshot: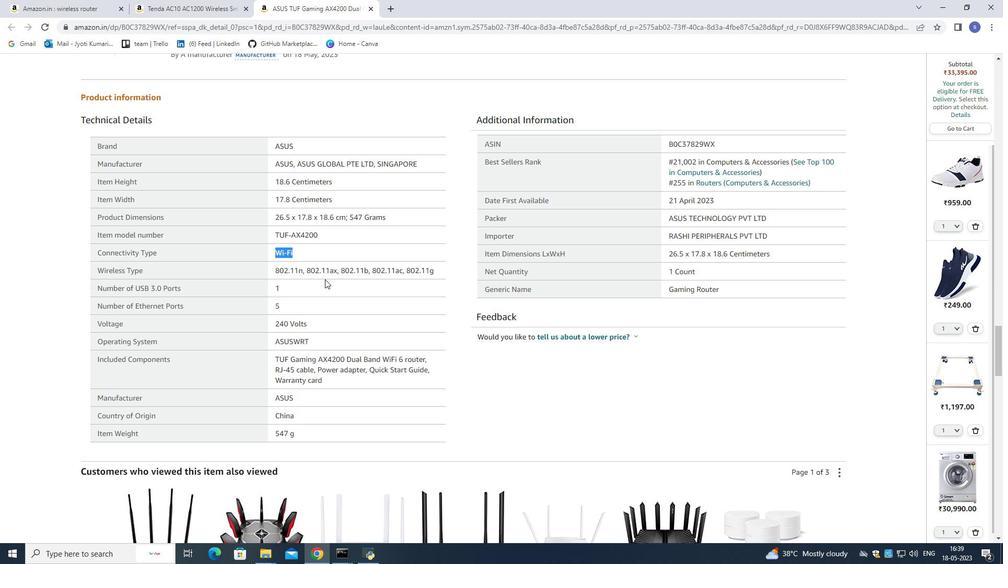 
Action: Mouse scrolled (326, 283) with delta (0, 0)
Screenshot: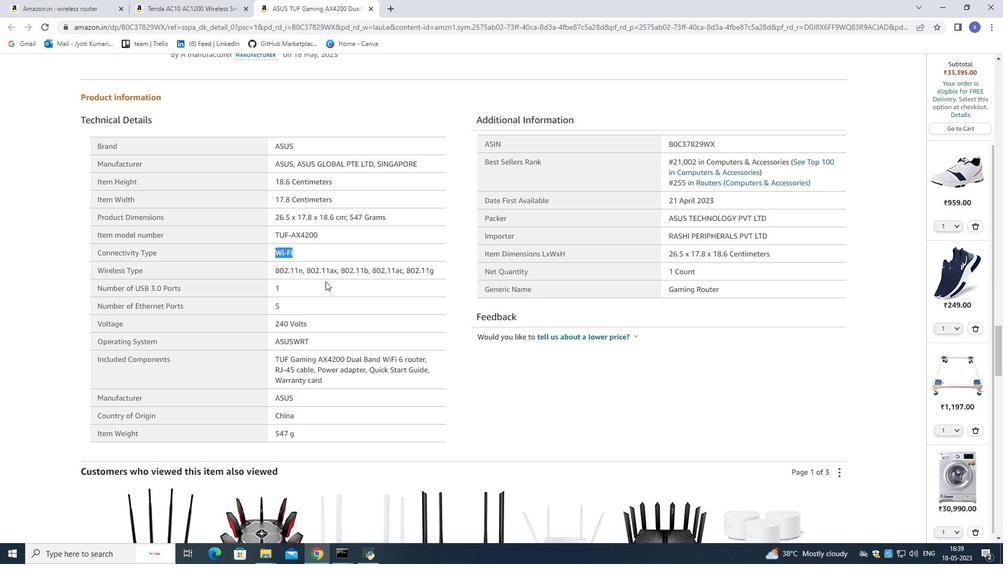 
Action: Mouse scrolled (326, 283) with delta (0, 0)
Screenshot: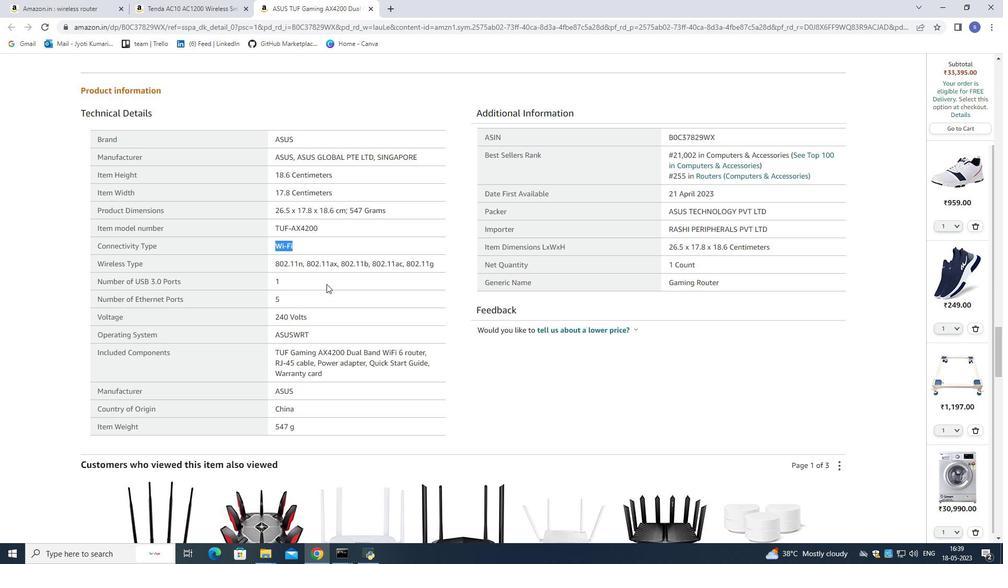 
Action: Mouse moved to (325, 280)
Screenshot: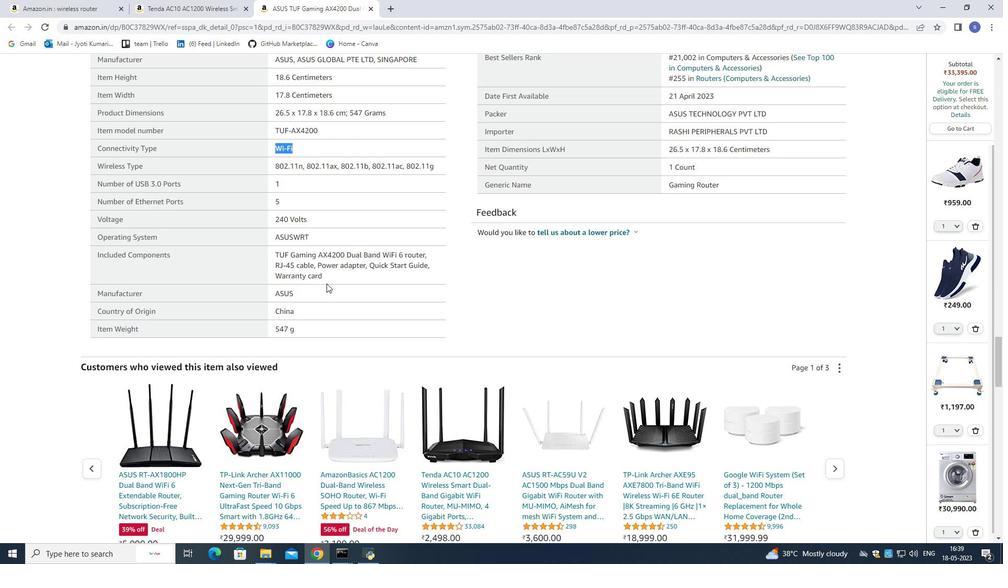 
Action: Mouse scrolled (325, 280) with delta (0, 0)
Screenshot: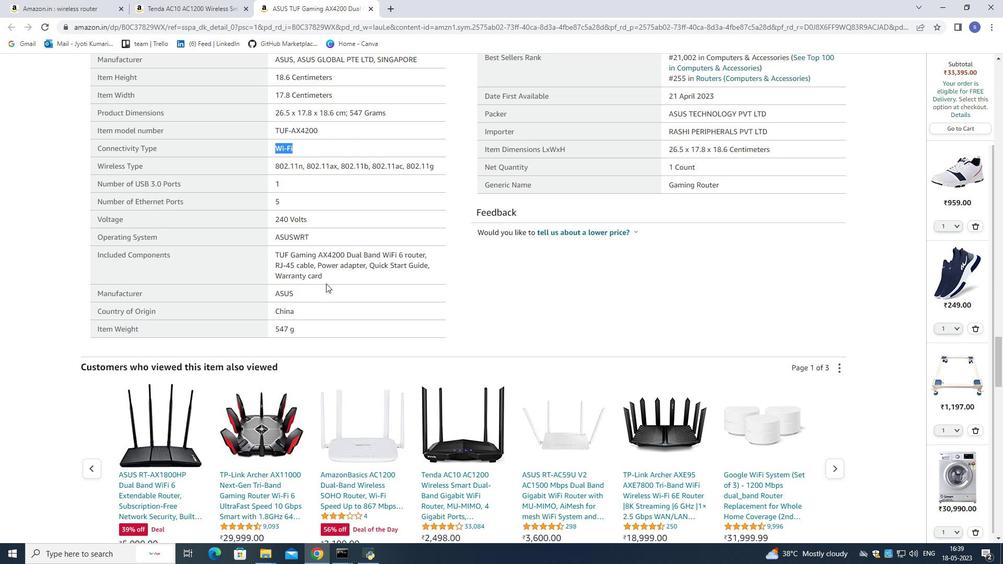 
Action: Mouse moved to (327, 273)
Screenshot: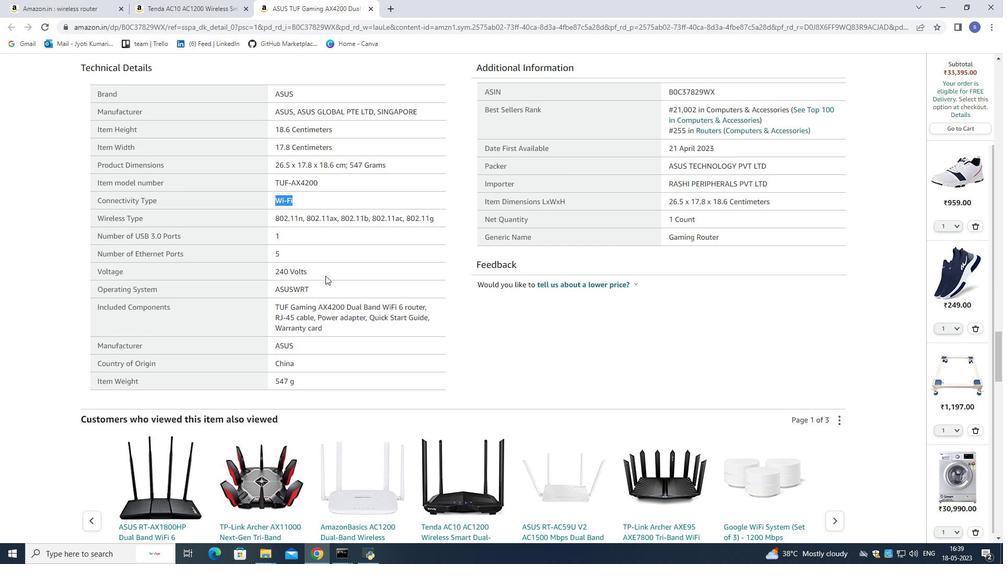 
Action: Mouse scrolled (327, 274) with delta (0, 0)
Screenshot: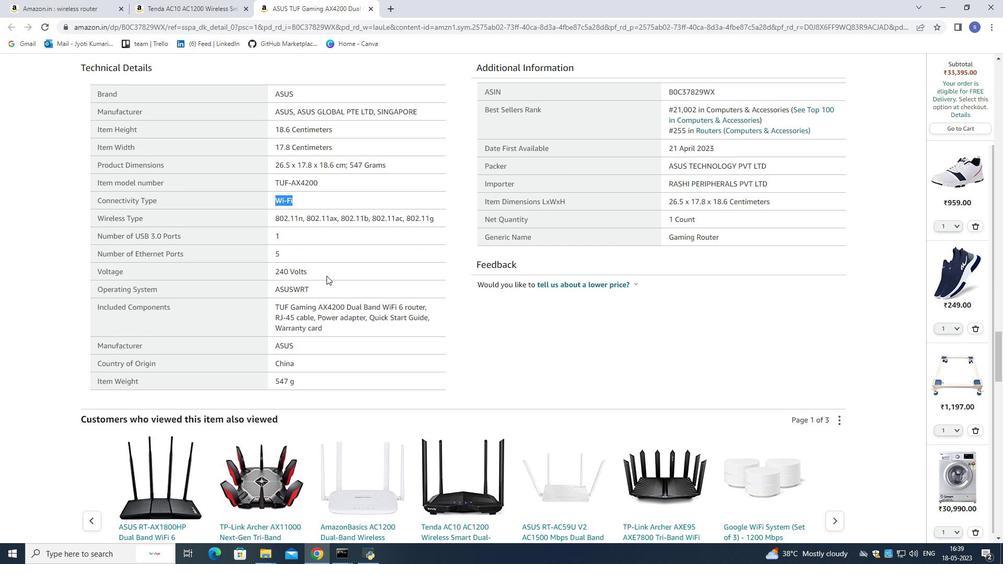 
Action: Mouse moved to (654, 145)
Screenshot: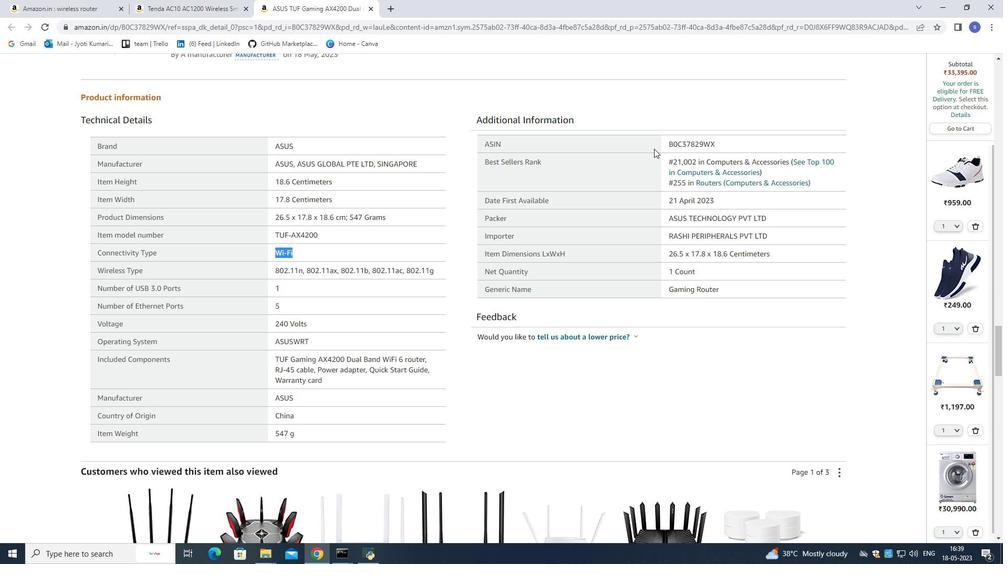
Action: Mouse pressed left at (654, 145)
Screenshot: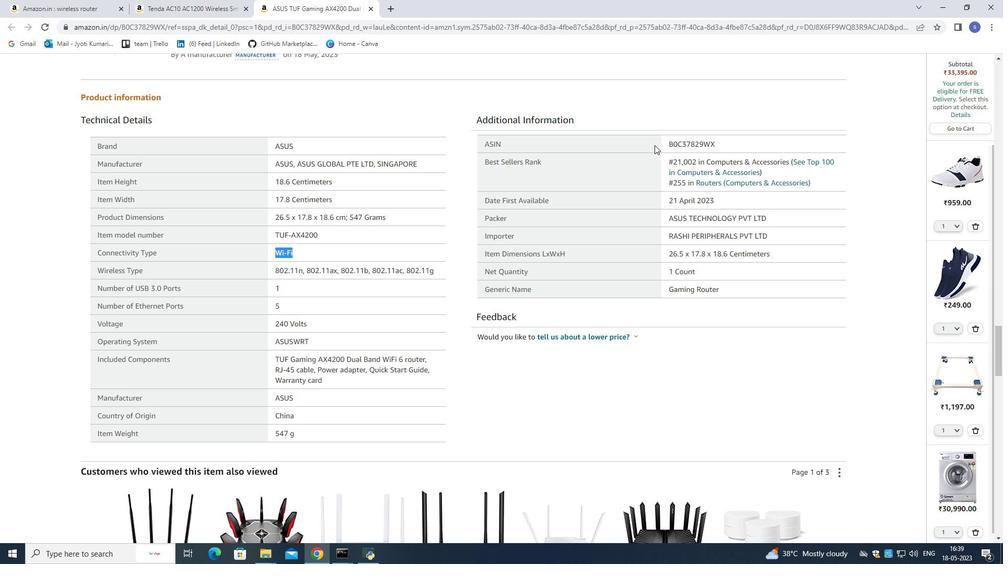 
Action: Mouse moved to (660, 157)
Screenshot: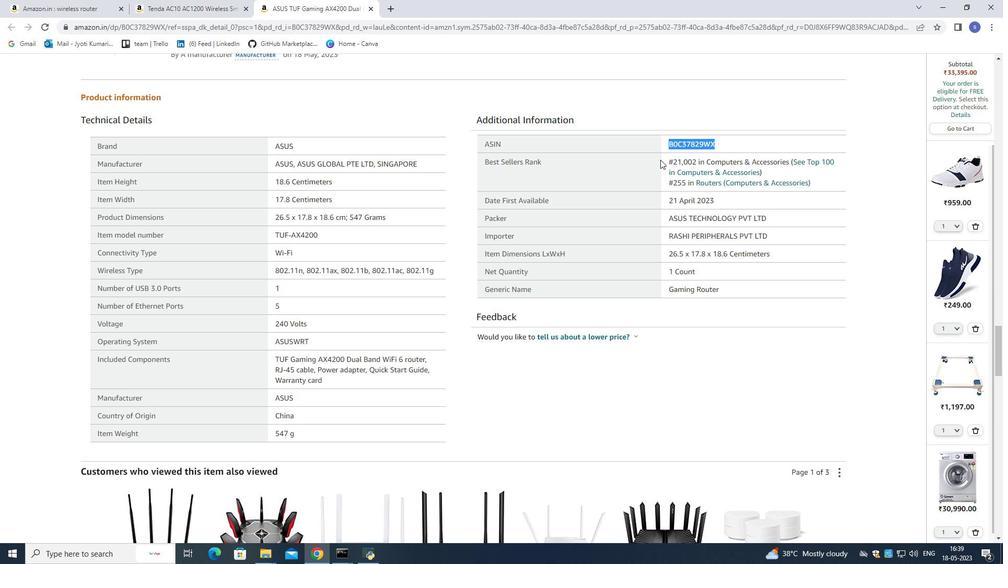 
Action: Mouse pressed left at (660, 157)
Screenshot: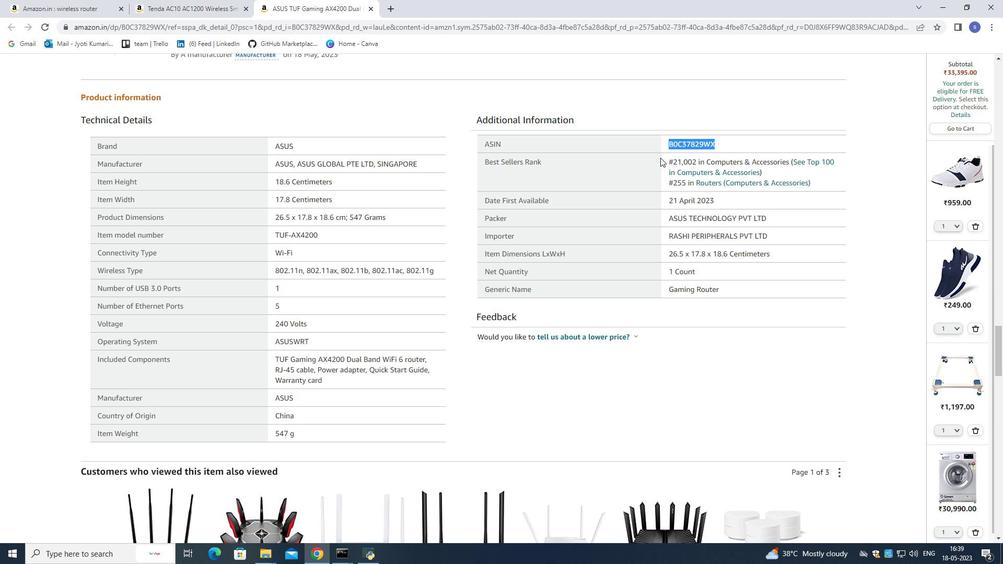 
Action: Mouse moved to (794, 186)
Screenshot: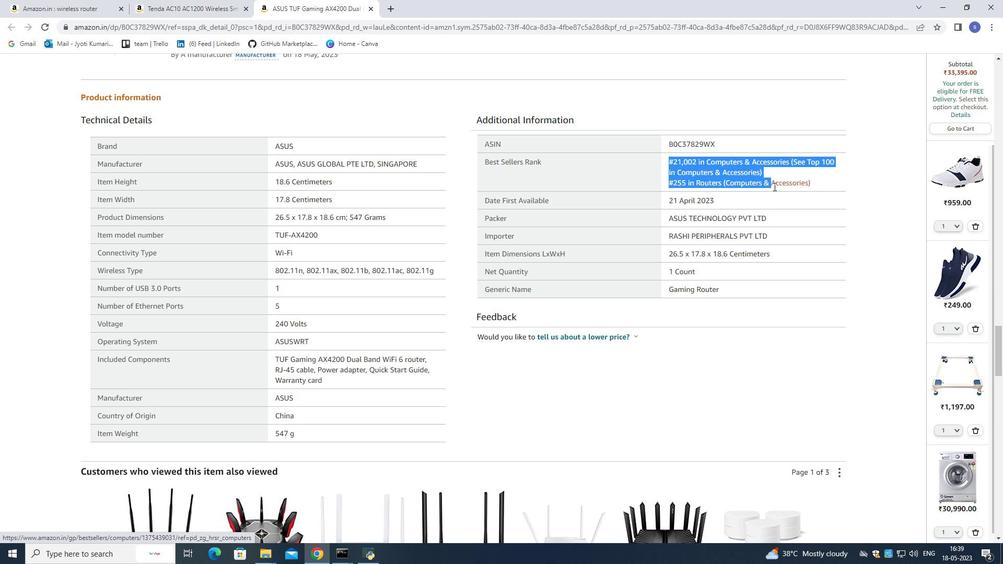 
Action: Mouse pressed left at (793, 186)
Screenshot: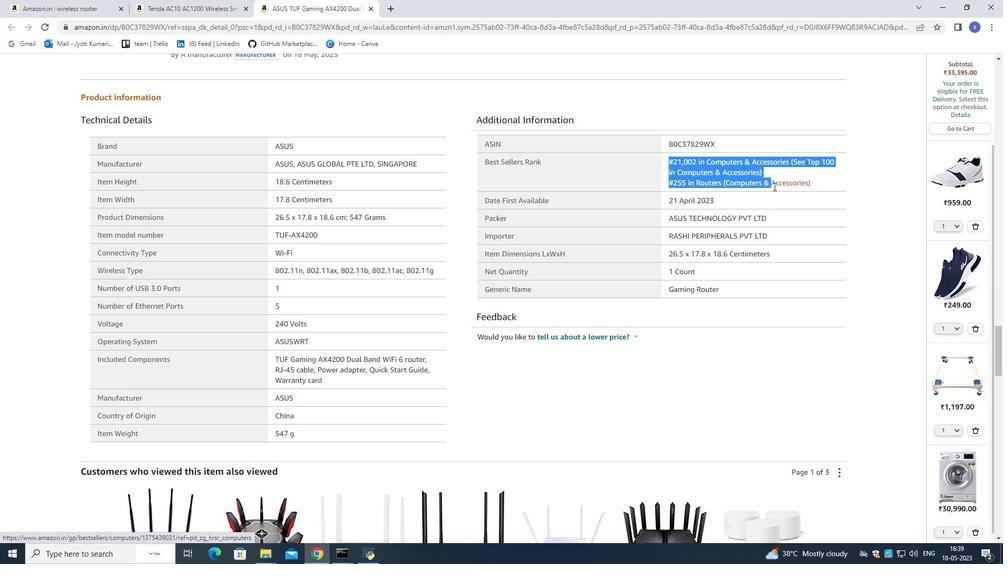
Action: Mouse moved to (661, 200)
Screenshot: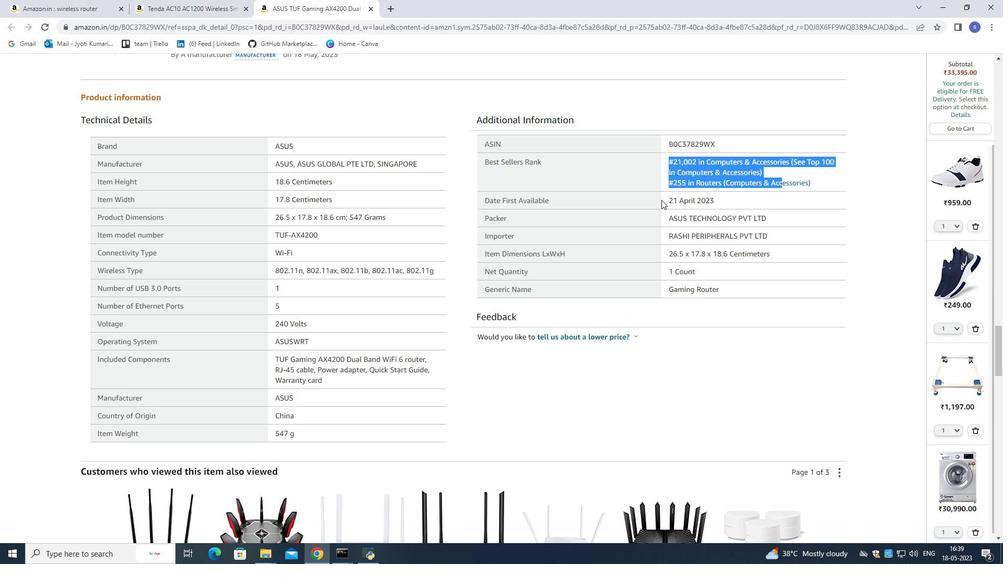 
Action: Mouse pressed left at (661, 200)
Screenshot: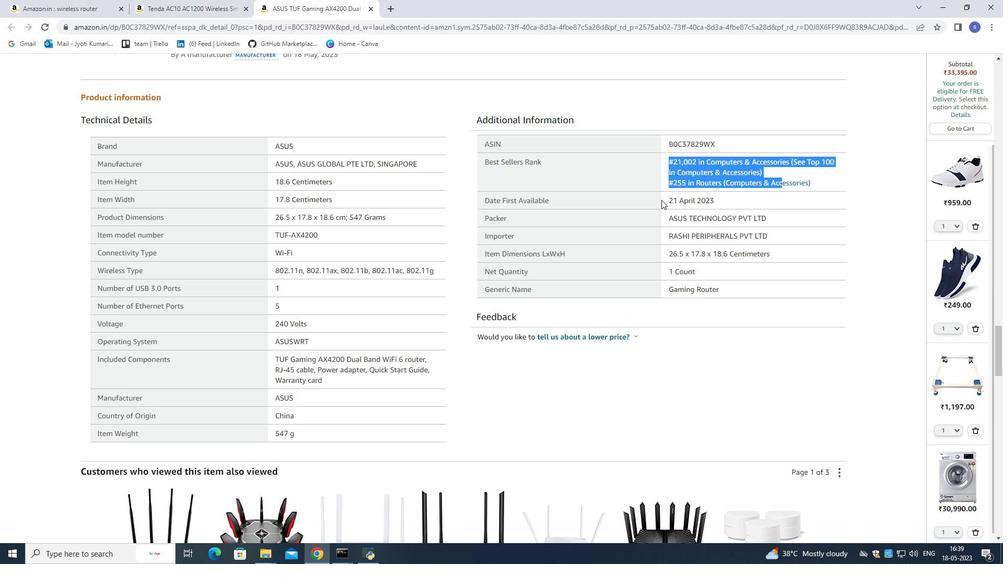 
Action: Mouse moved to (655, 248)
Screenshot: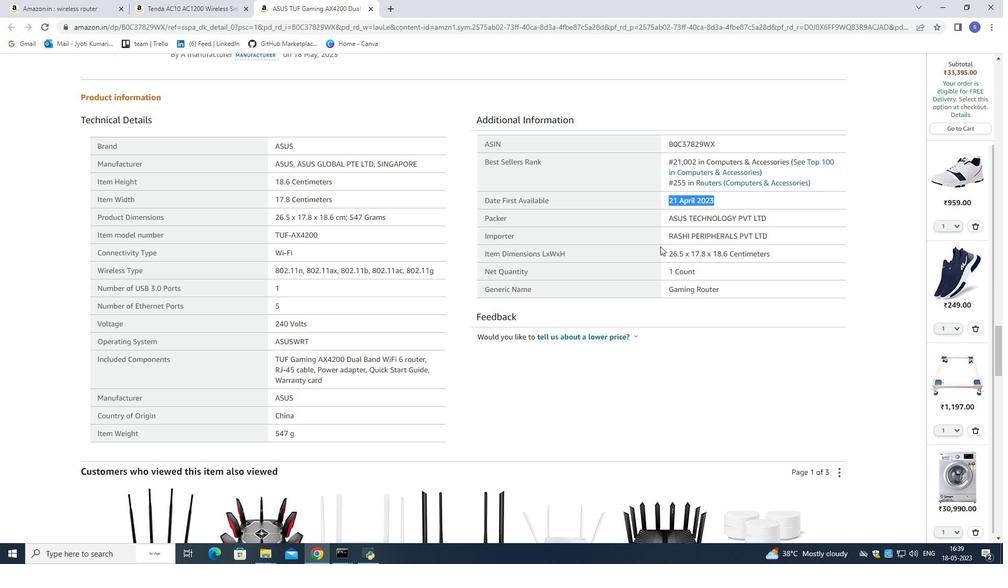 
Action: Mouse scrolled (655, 248) with delta (0, 0)
Screenshot: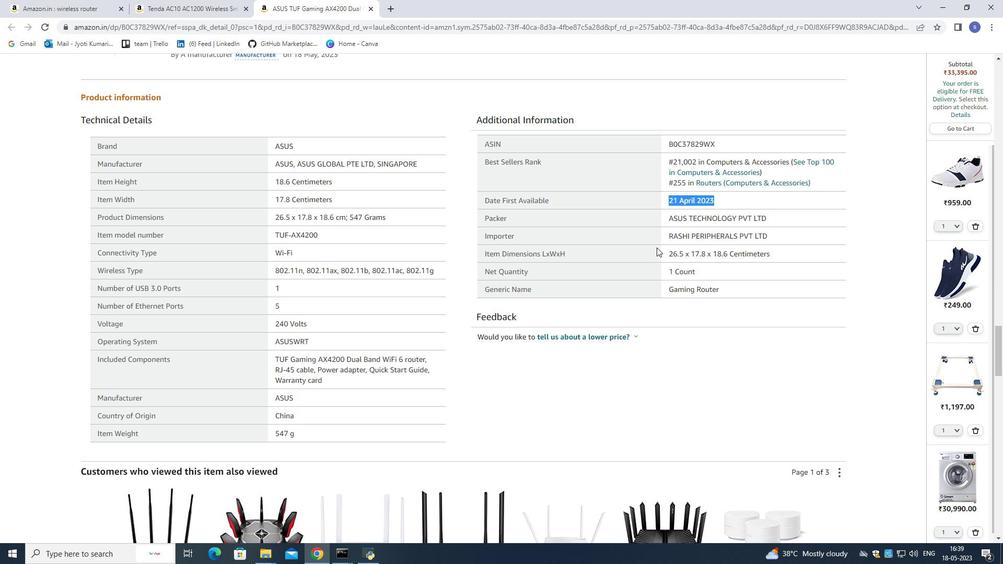 
Action: Mouse moved to (665, 235)
Screenshot: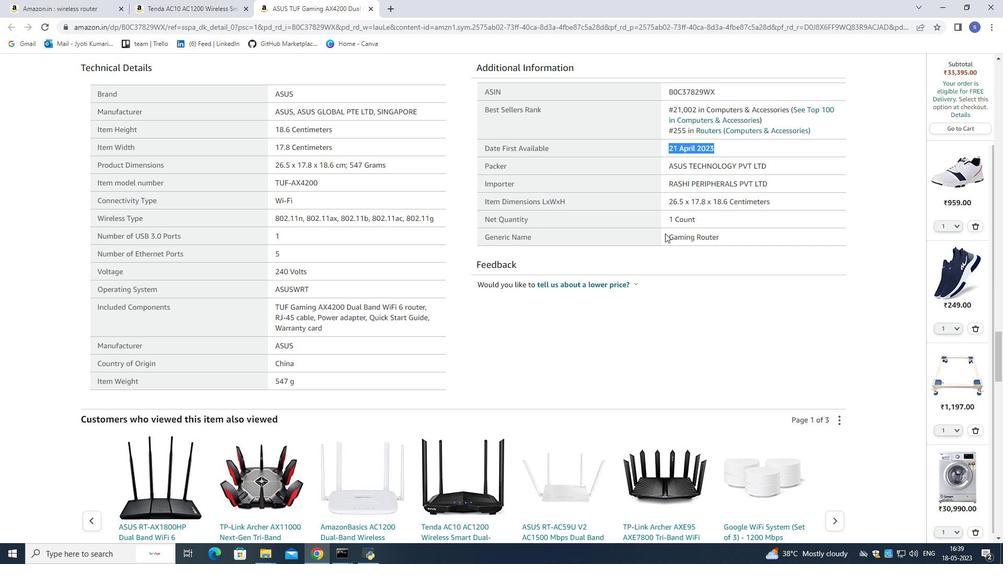 
Action: Mouse pressed left at (665, 235)
Screenshot: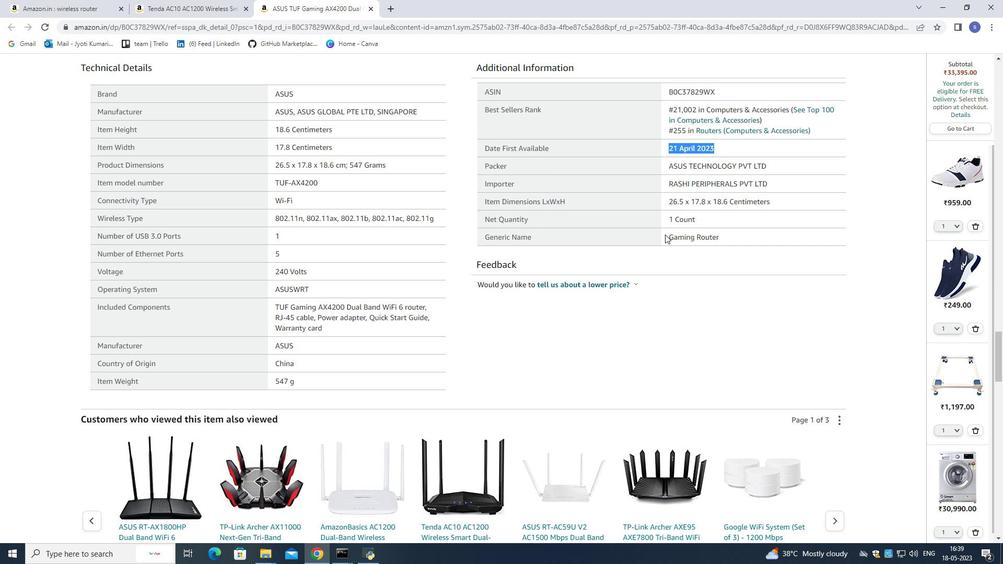 
Action: Mouse moved to (348, 239)
Screenshot: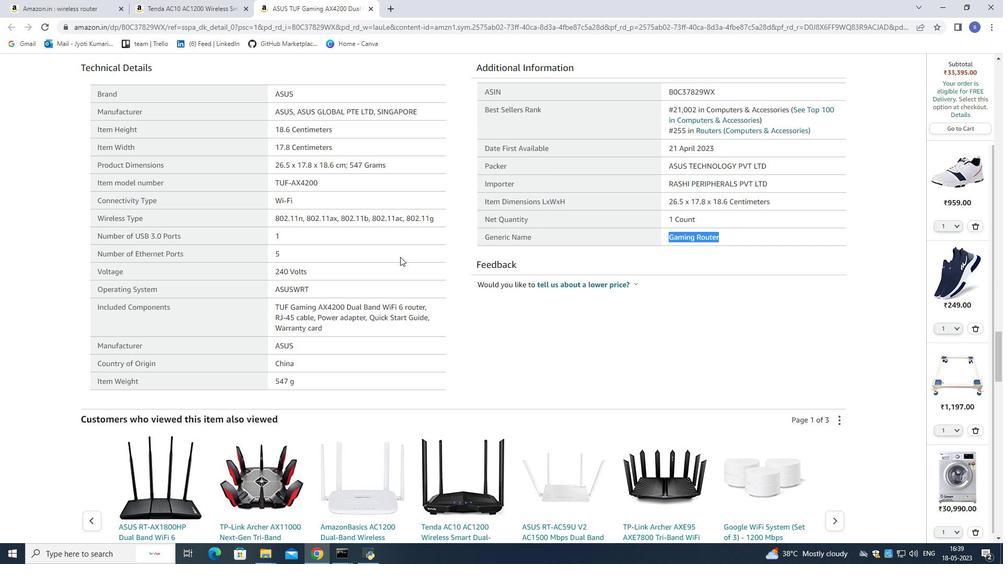 
Action: Mouse scrolled (348, 239) with delta (0, 0)
Screenshot: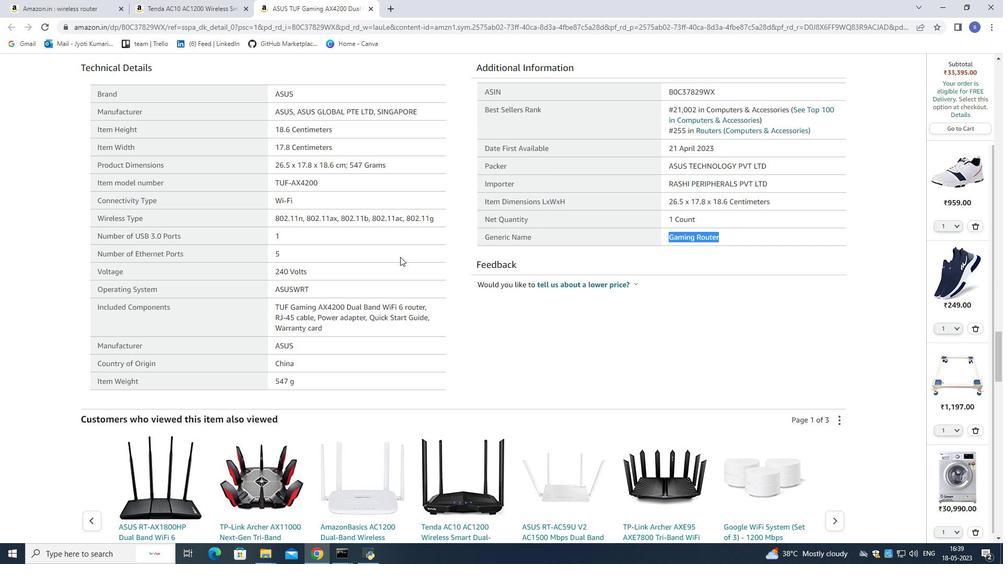 
Action: Mouse moved to (345, 236)
Screenshot: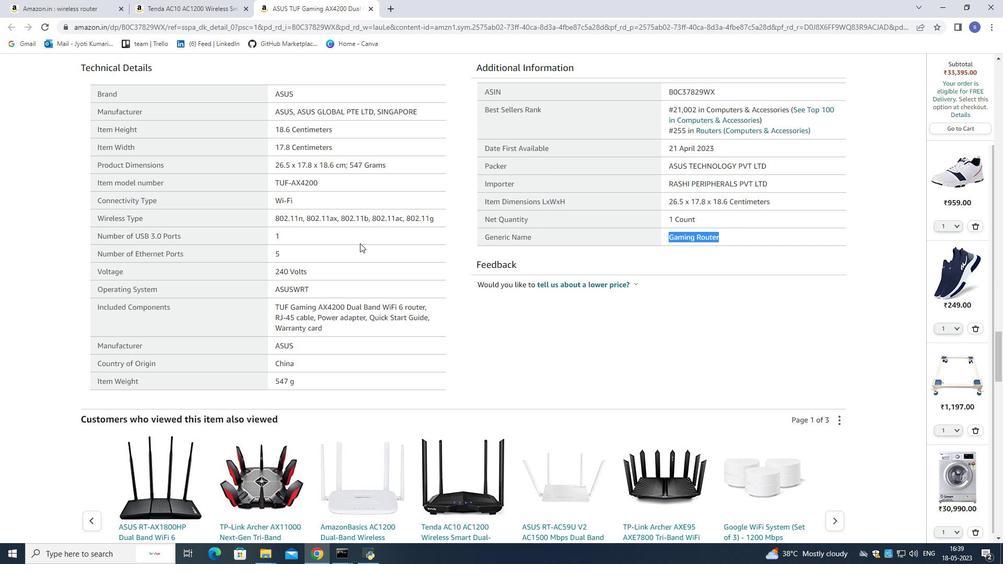 
Action: Mouse scrolled (345, 237) with delta (0, 0)
Screenshot: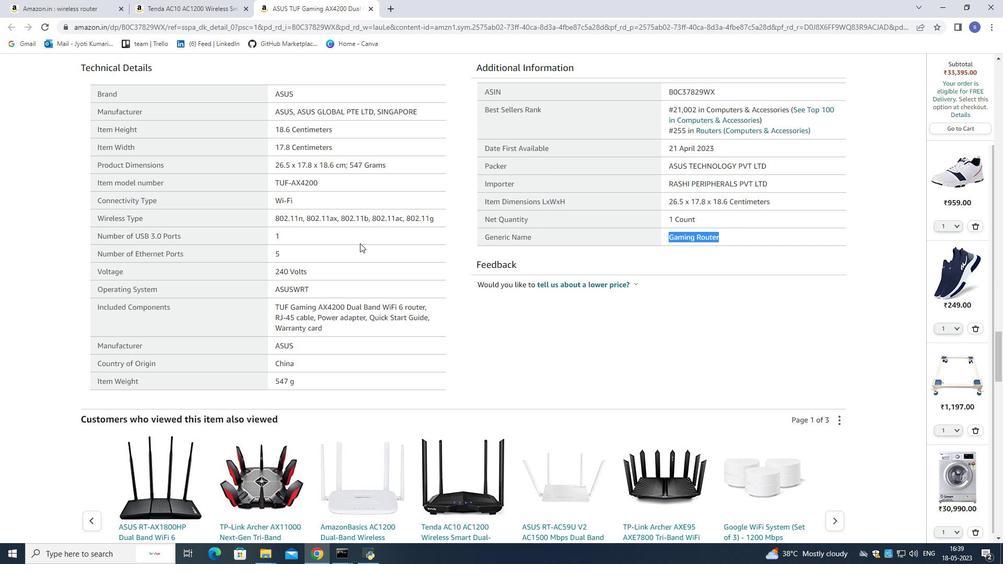 
Action: Mouse moved to (343, 234)
Screenshot: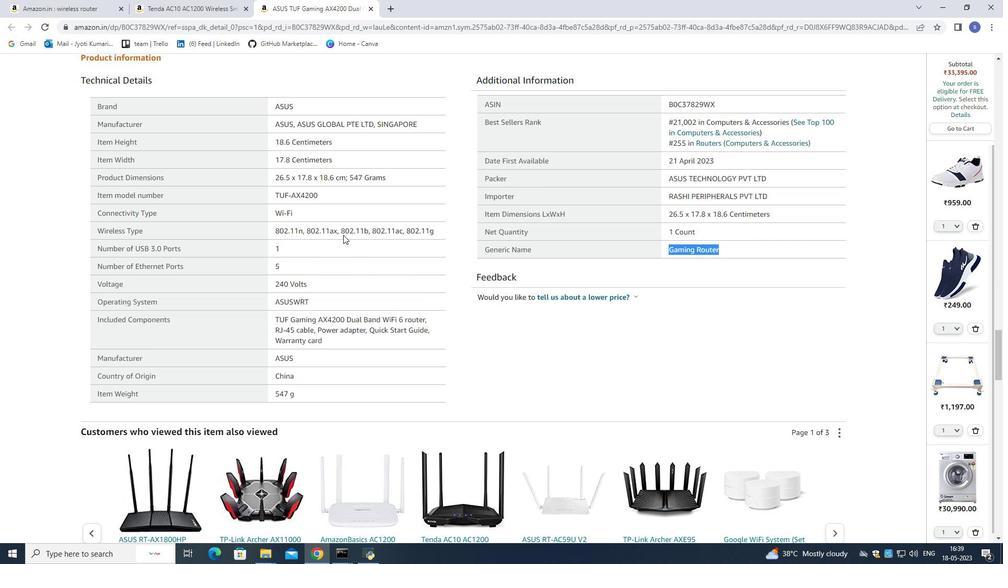 
Action: Mouse scrolled (343, 234) with delta (0, 0)
Screenshot: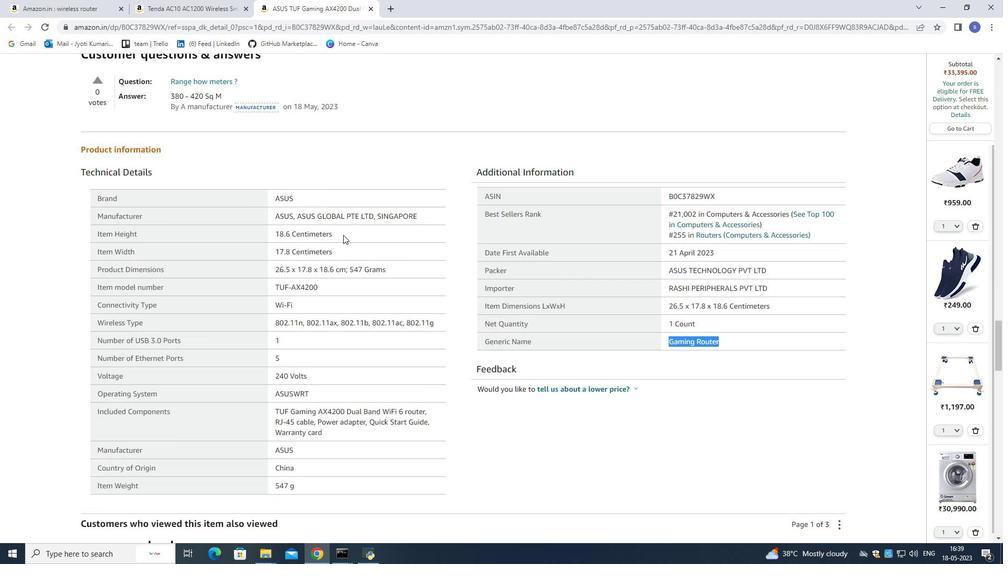 
Action: Mouse scrolled (343, 234) with delta (0, 0)
Screenshot: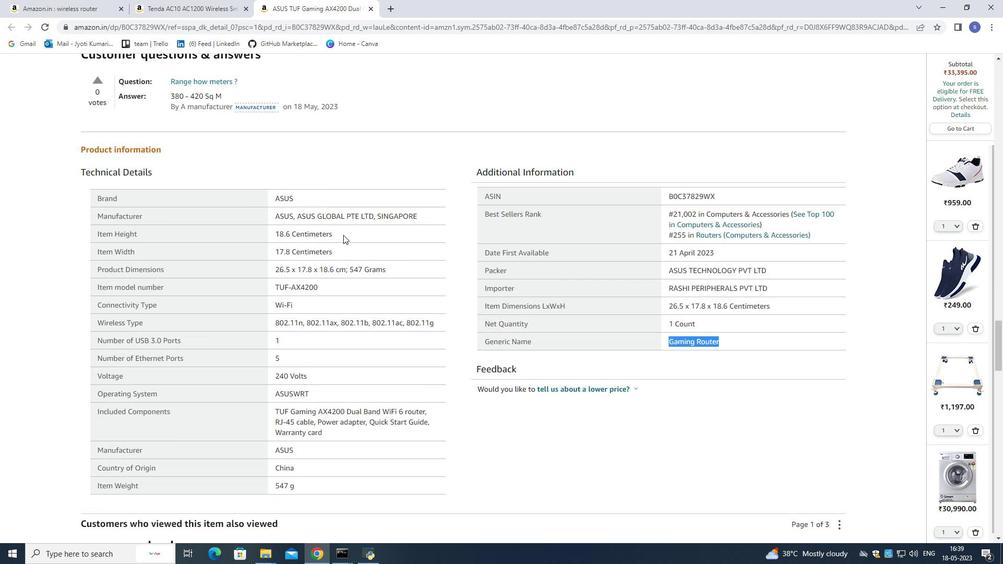 
Action: Mouse scrolled (343, 234) with delta (0, 0)
Screenshot: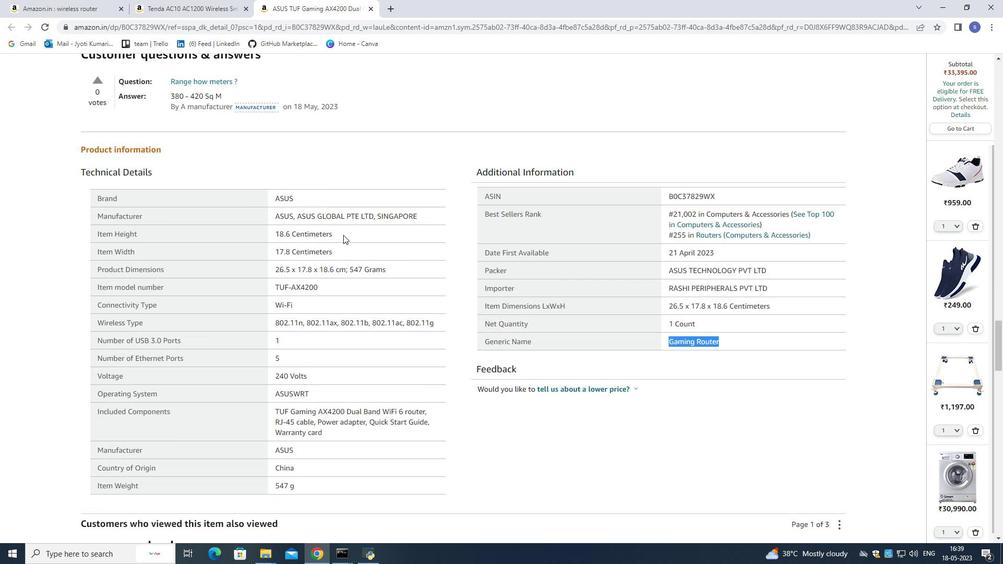 
Action: Mouse scrolled (343, 234) with delta (0, 0)
